 Task: Buy 1 Pizza Cutters from Pasta & Pizza Tools section under best seller category for shipping address: Lynn Cooper, 312 Lake Floyd Circle, Hockessin, Delaware 19707, Cell Number 3022398079. Pay from credit card ending with 7965, CVV 549
Action: Mouse moved to (225, 104)
Screenshot: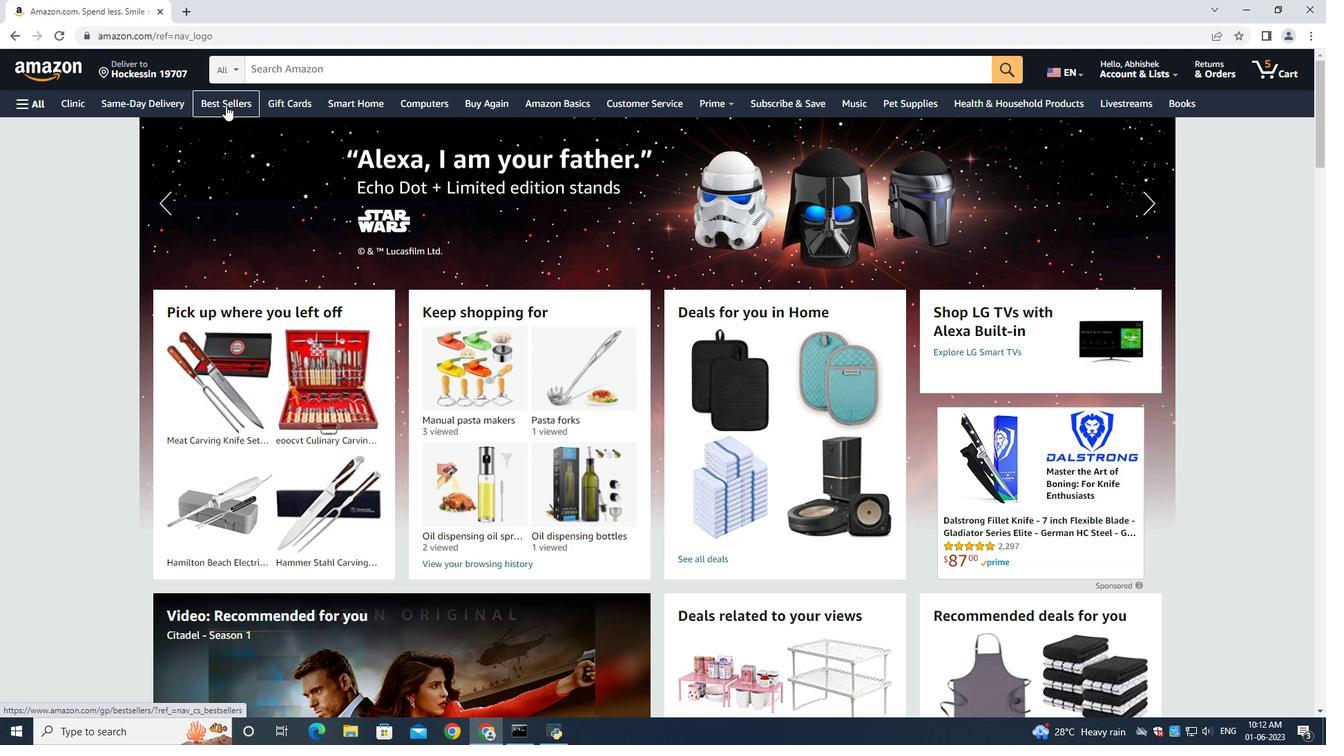 
Action: Mouse pressed left at (225, 104)
Screenshot: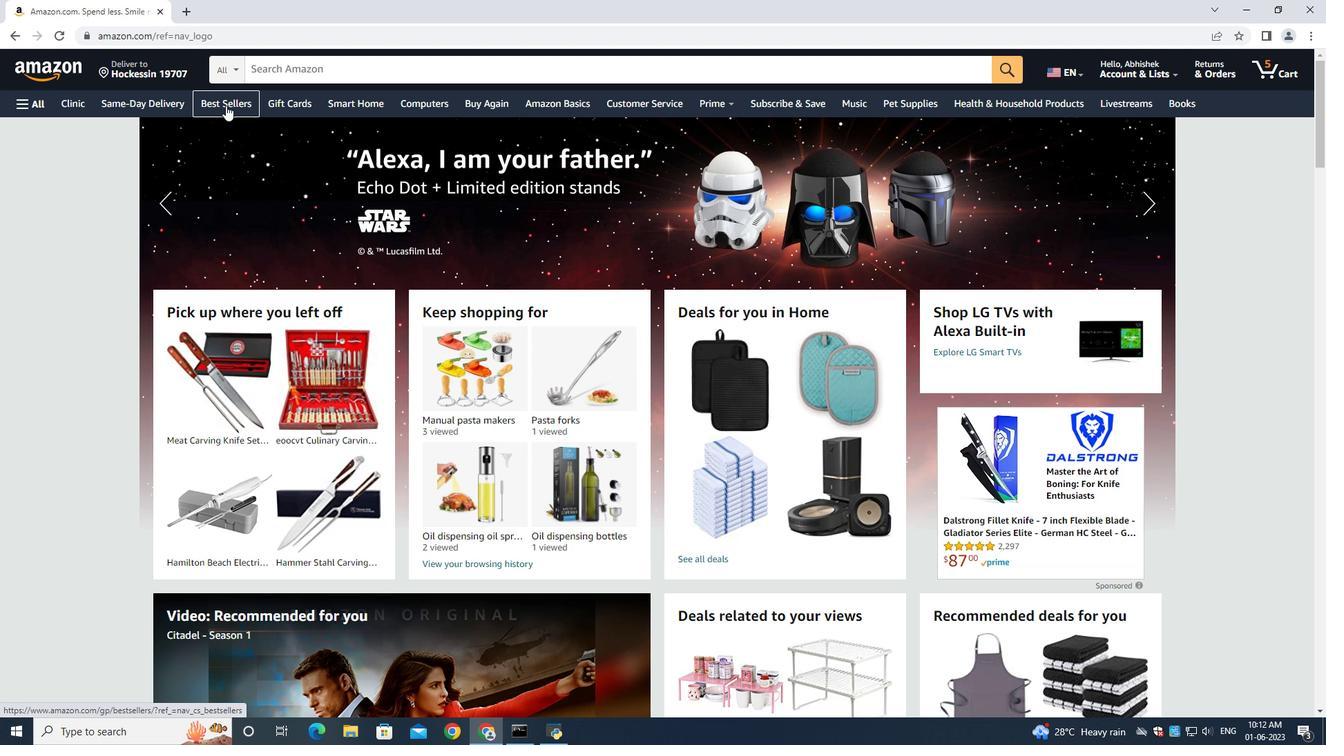 
Action: Mouse moved to (1292, 286)
Screenshot: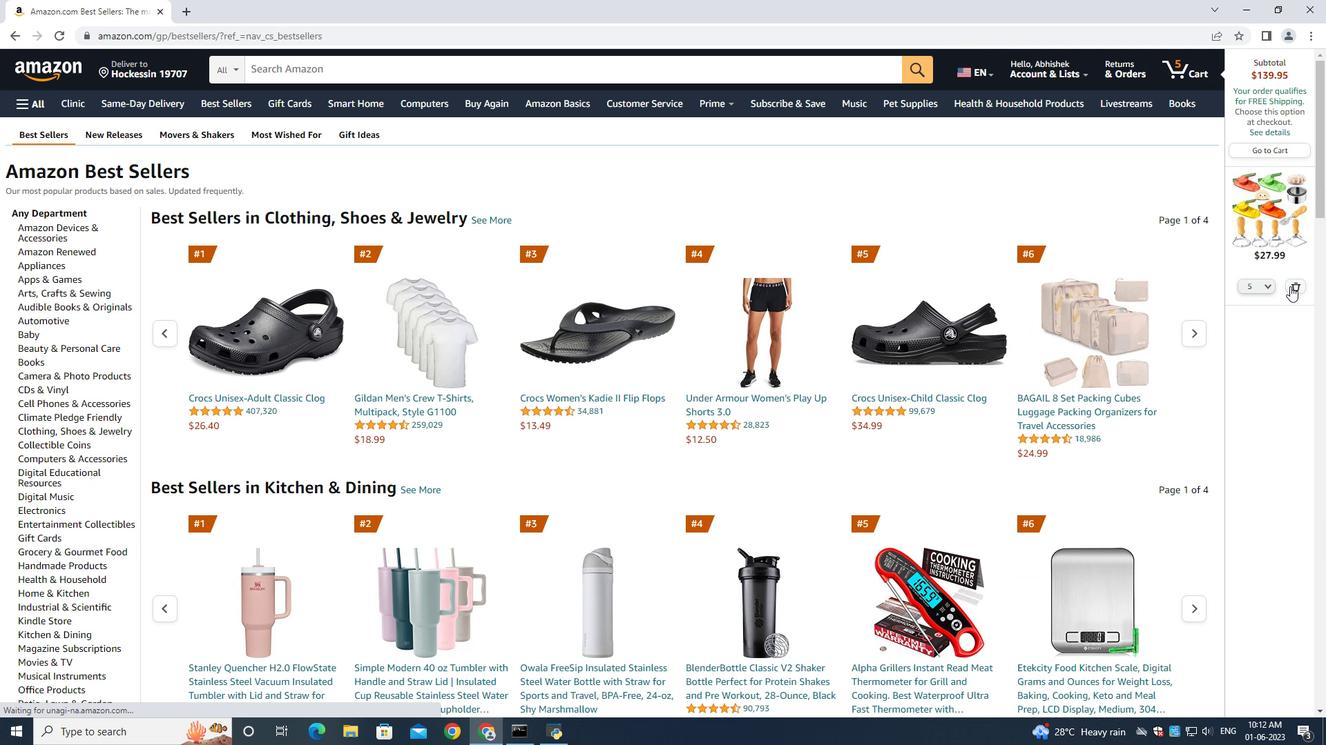 
Action: Mouse pressed left at (1292, 286)
Screenshot: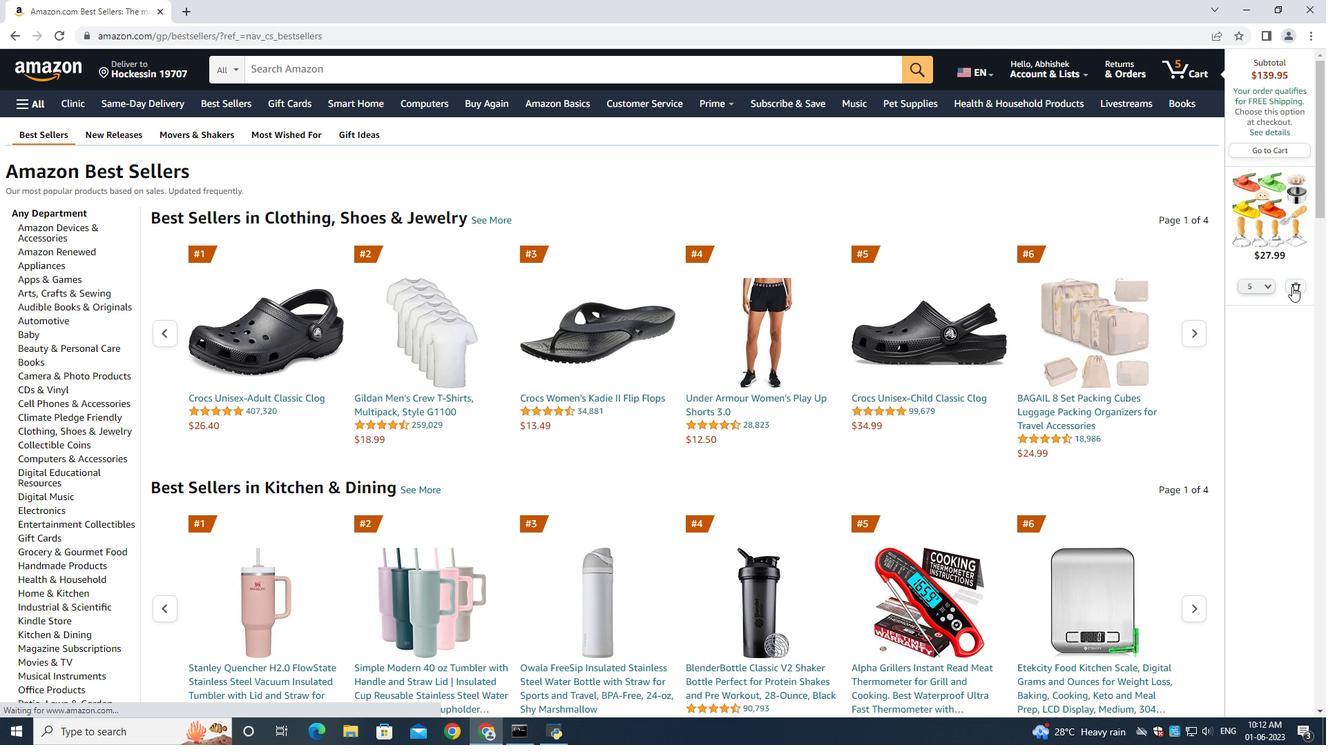 
Action: Mouse moved to (379, 69)
Screenshot: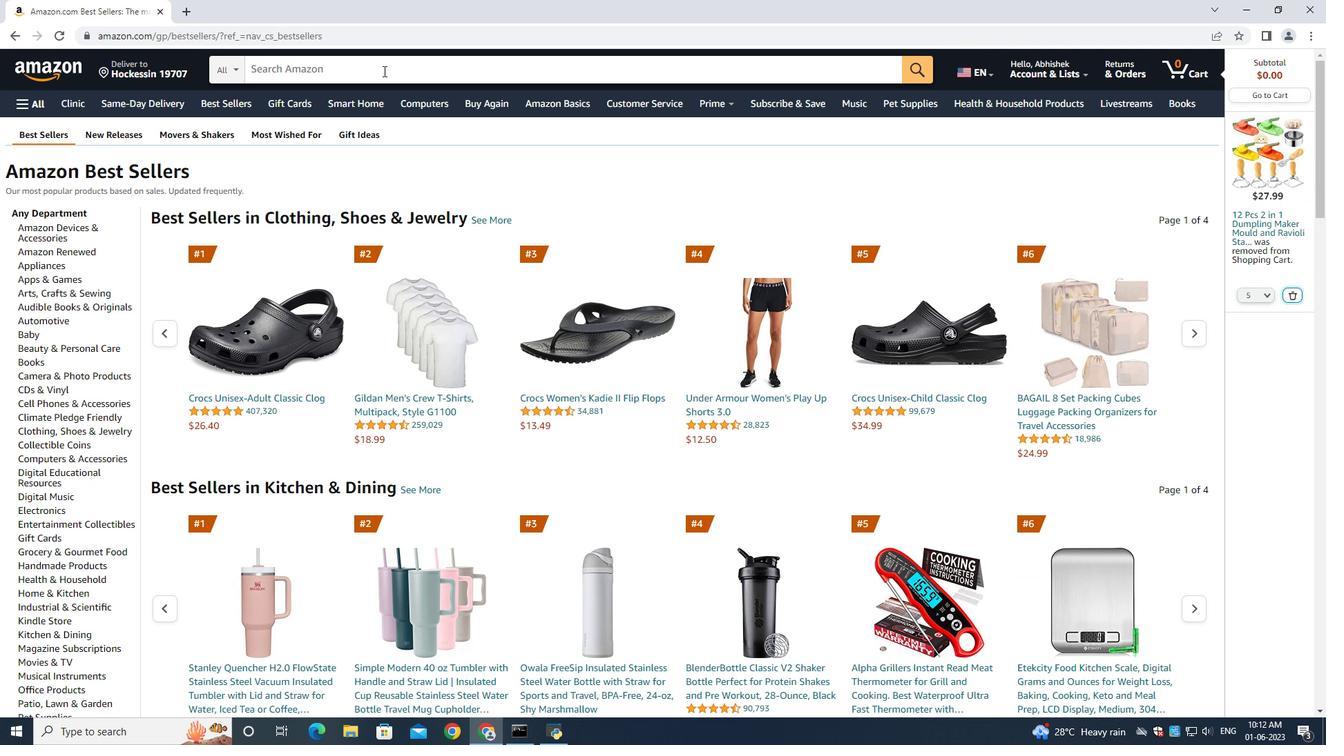 
Action: Mouse pressed left at (379, 69)
Screenshot: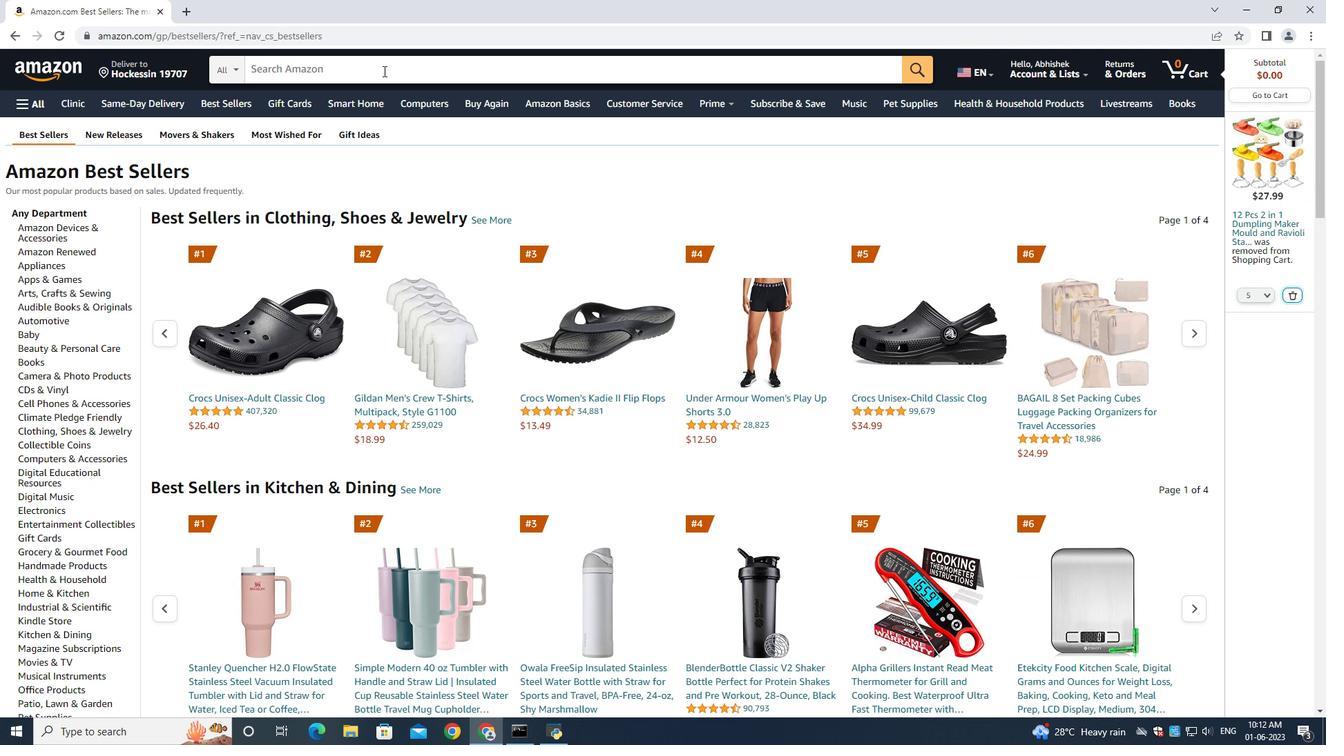 
Action: Mouse moved to (379, 70)
Screenshot: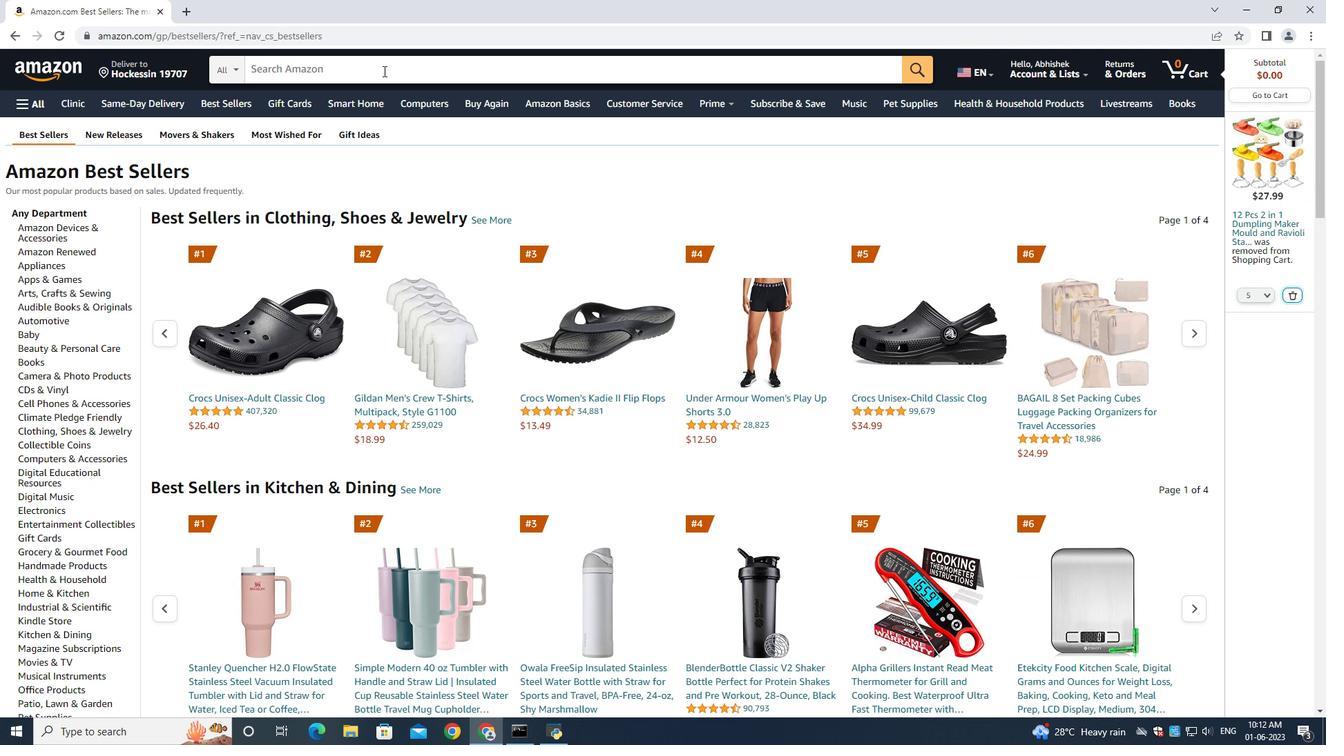
Action: Key pressed <Key.shift>Pizza<Key.space><Key.shift>Cutters<Key.enter>
Screenshot: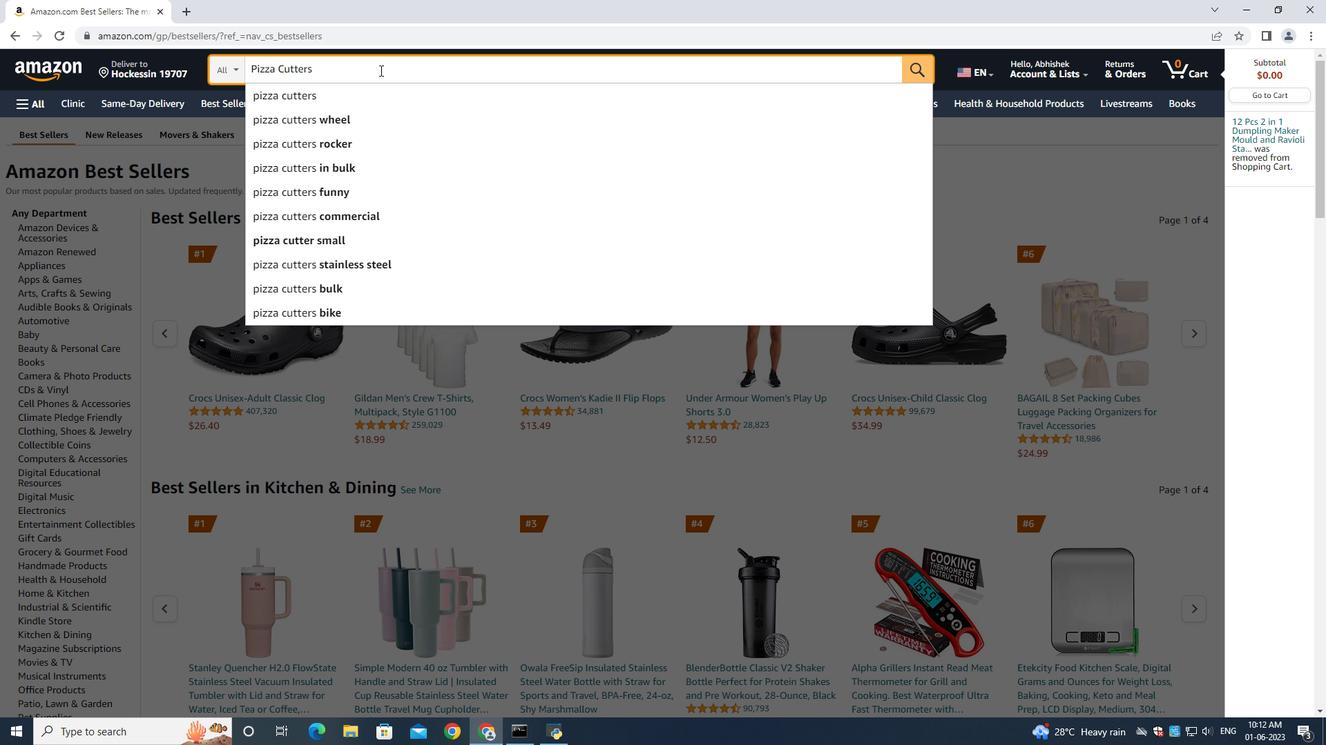 
Action: Mouse moved to (76, 285)
Screenshot: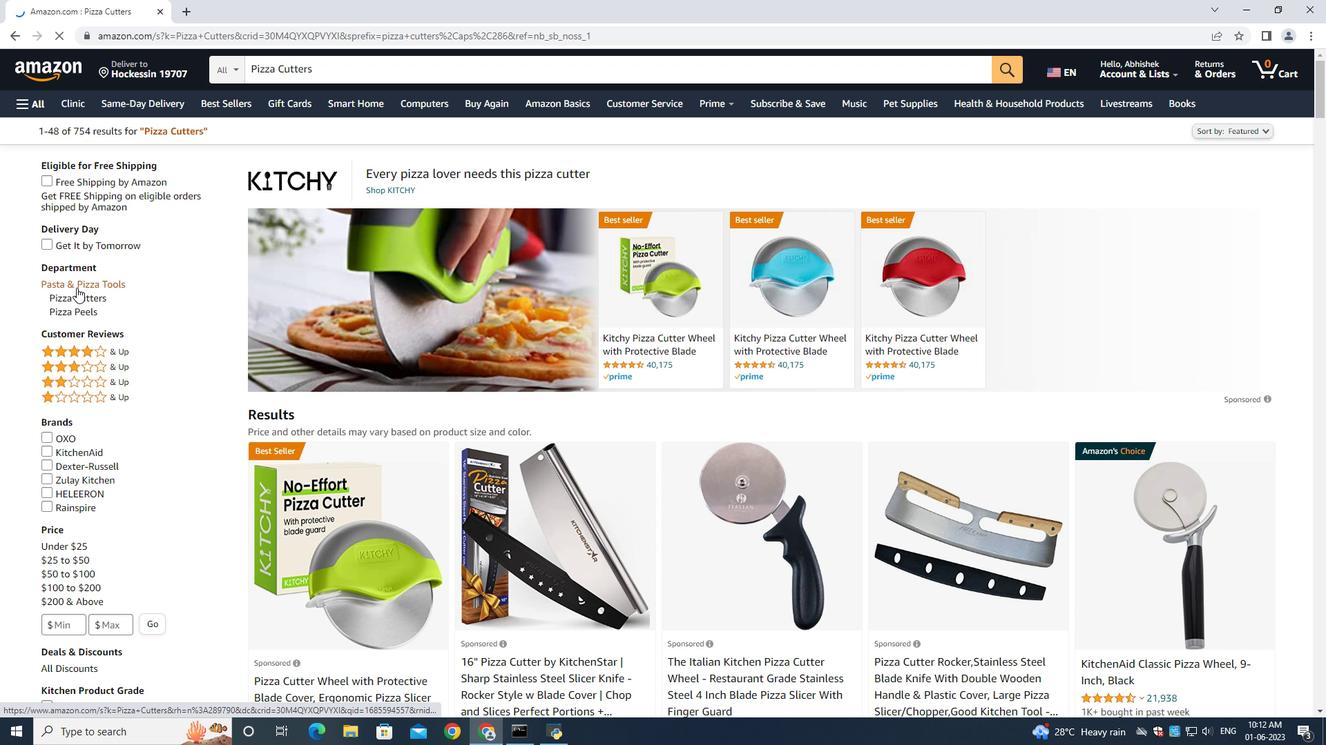 
Action: Mouse pressed left at (76, 285)
Screenshot: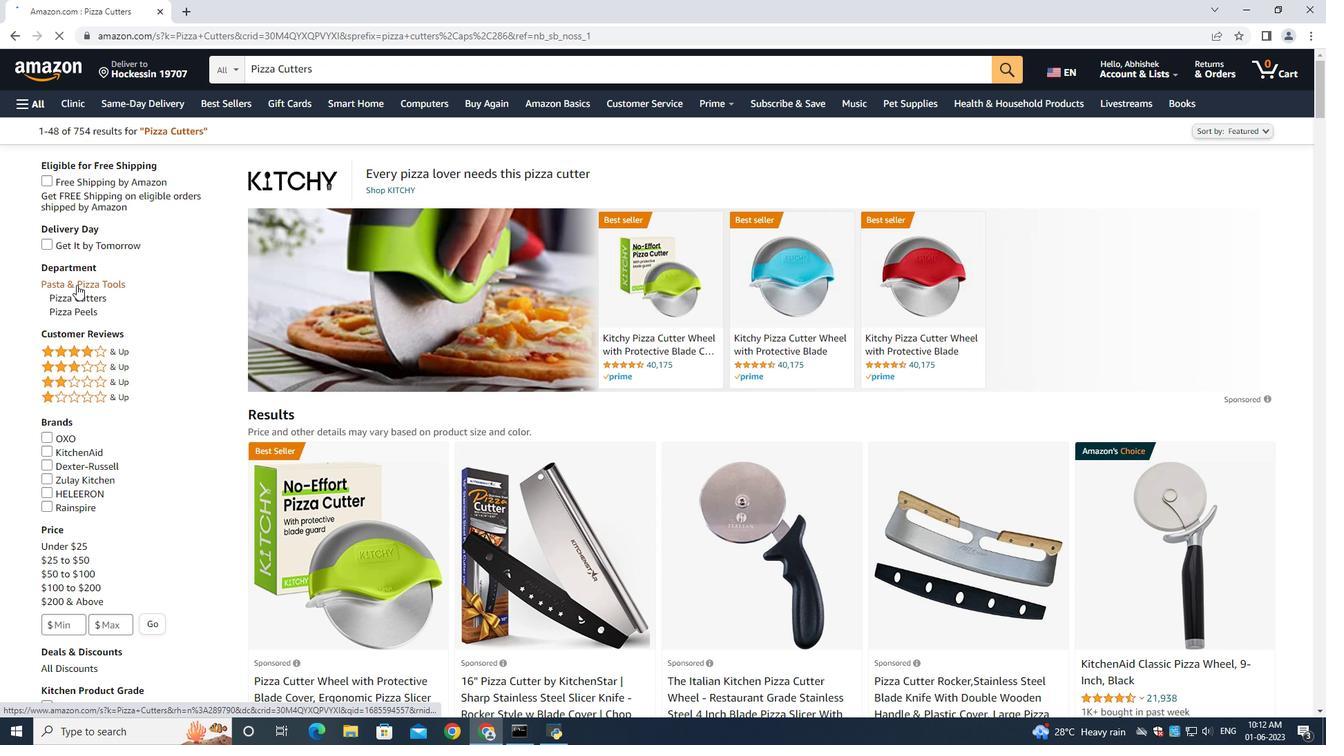 
Action: Mouse moved to (762, 348)
Screenshot: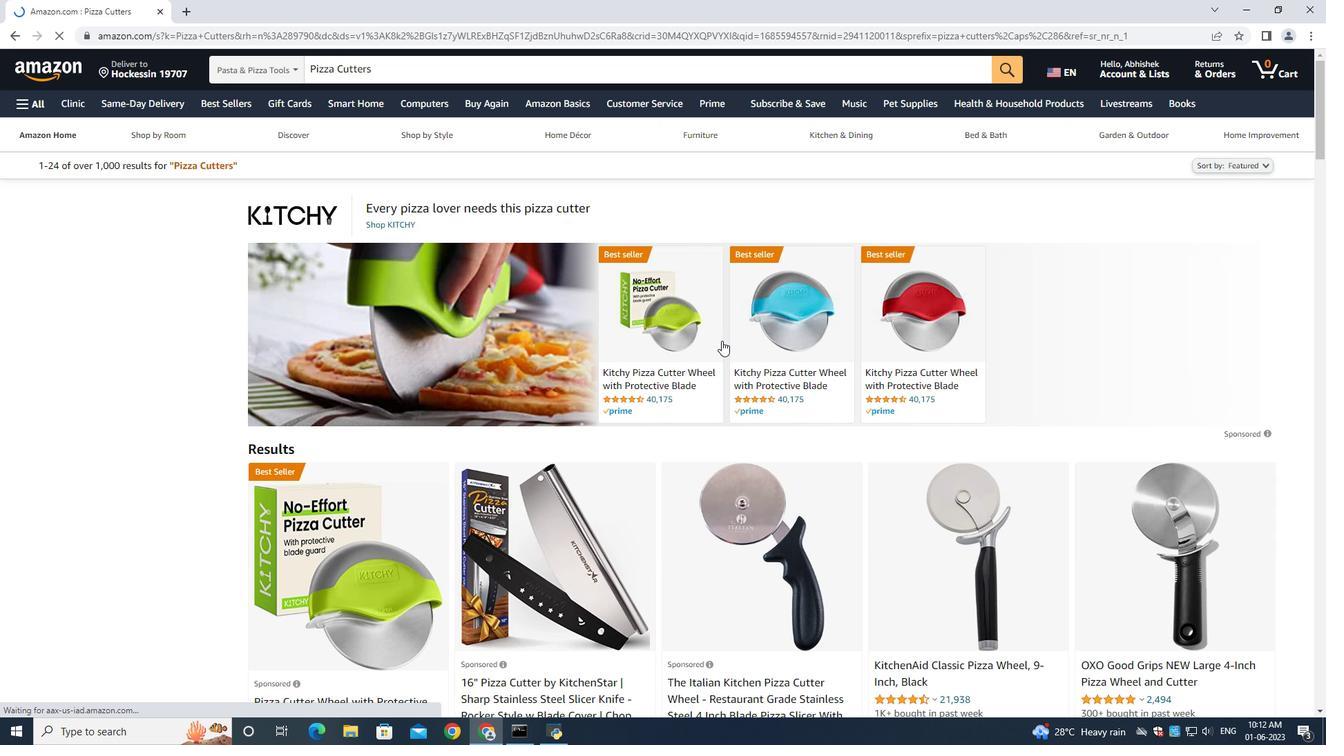 
Action: Mouse scrolled (762, 347) with delta (0, 0)
Screenshot: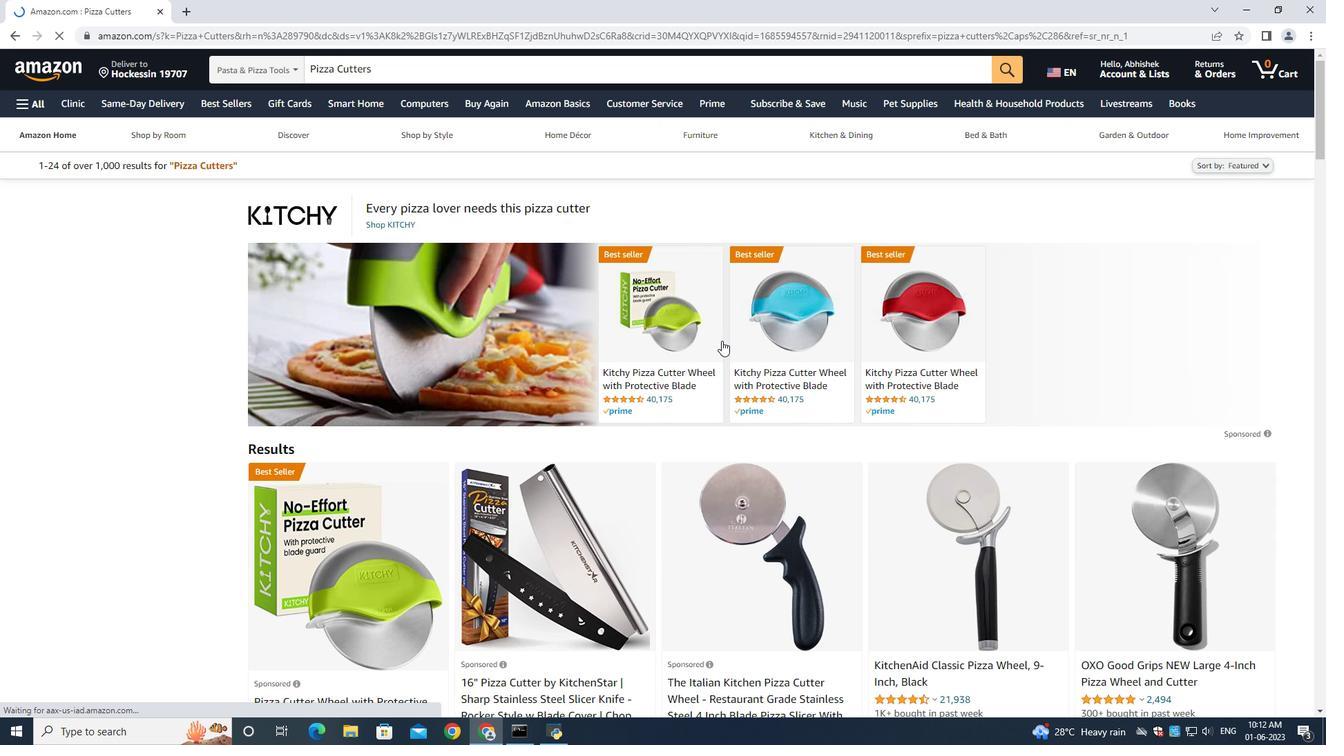 
Action: Mouse scrolled (762, 347) with delta (0, 0)
Screenshot: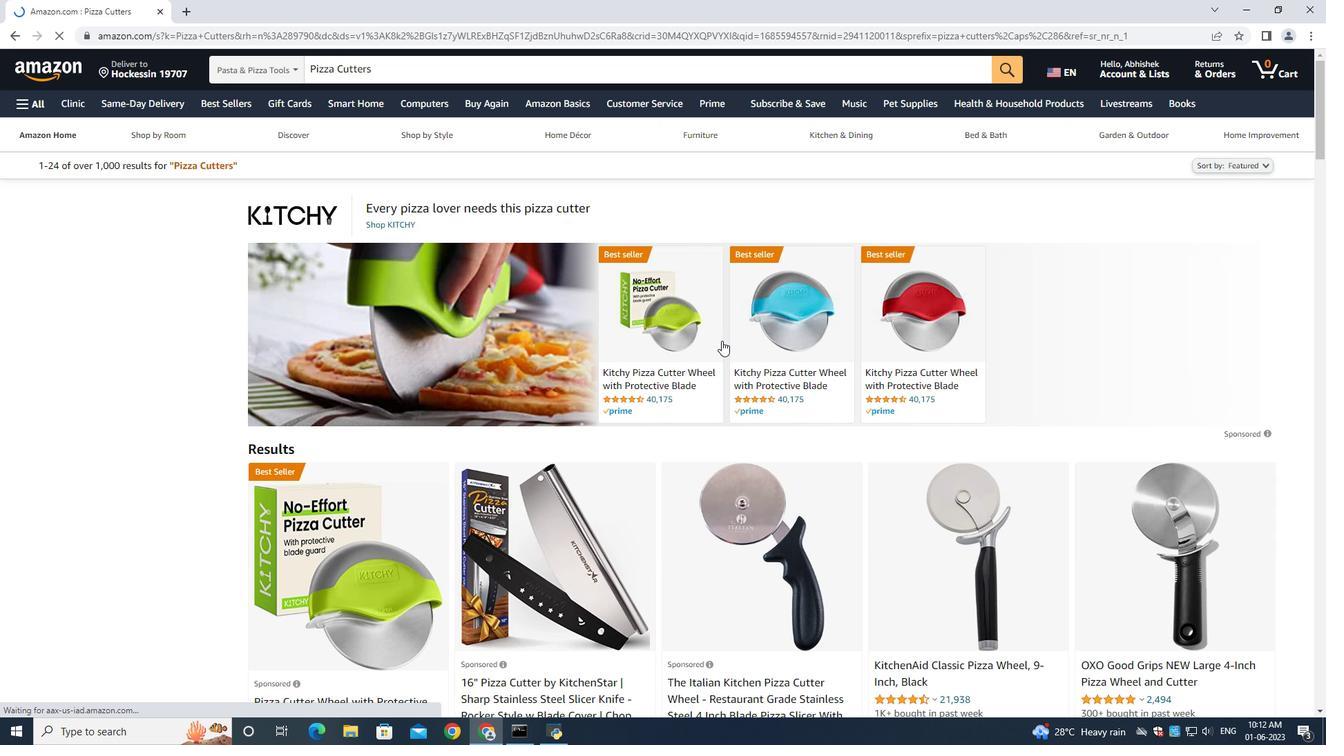 
Action: Mouse scrolled (762, 347) with delta (0, 0)
Screenshot: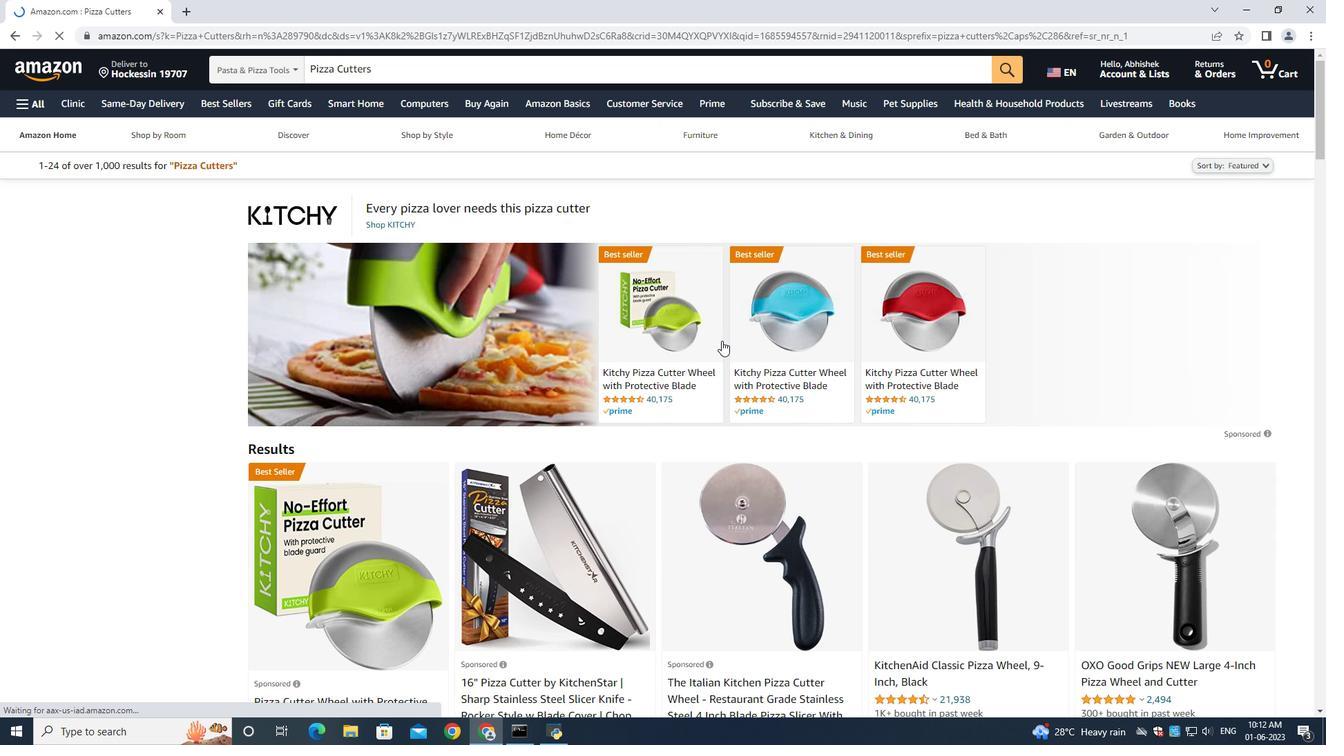 
Action: Mouse scrolled (762, 347) with delta (0, 0)
Screenshot: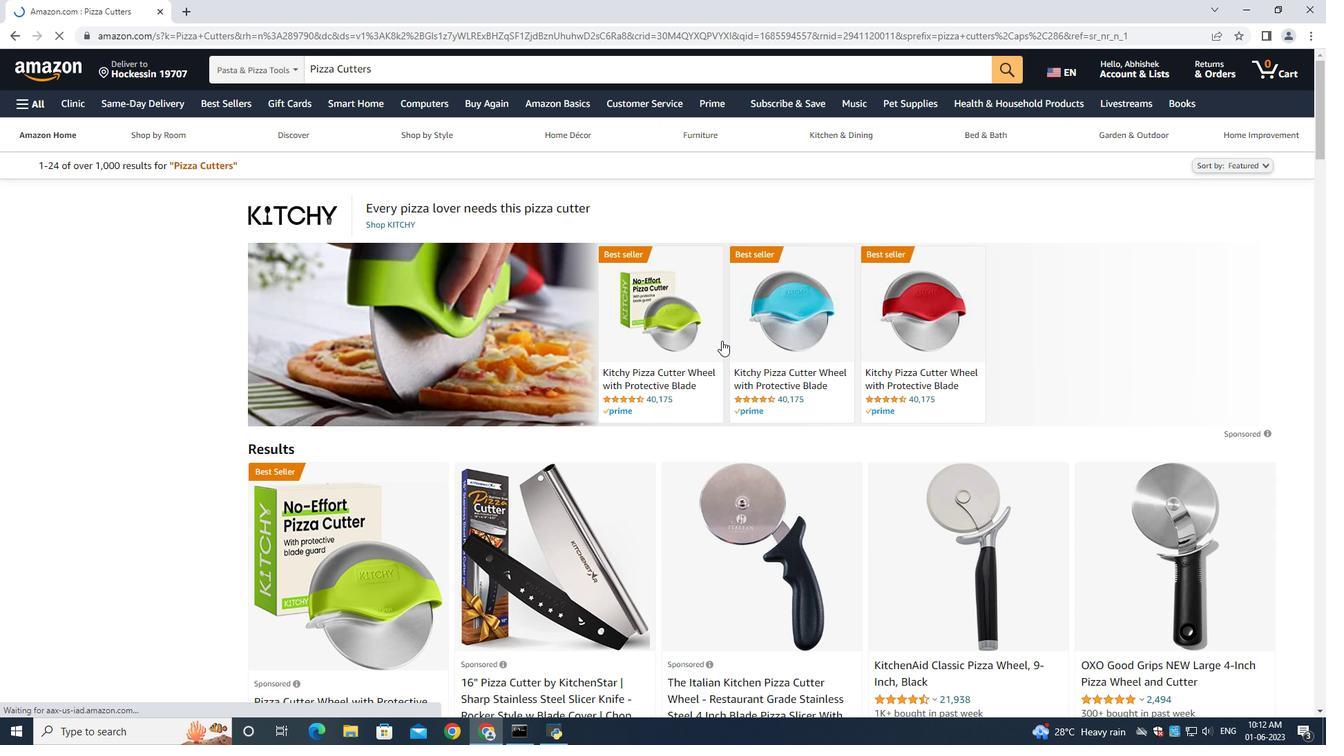 
Action: Mouse scrolled (762, 347) with delta (0, 0)
Screenshot: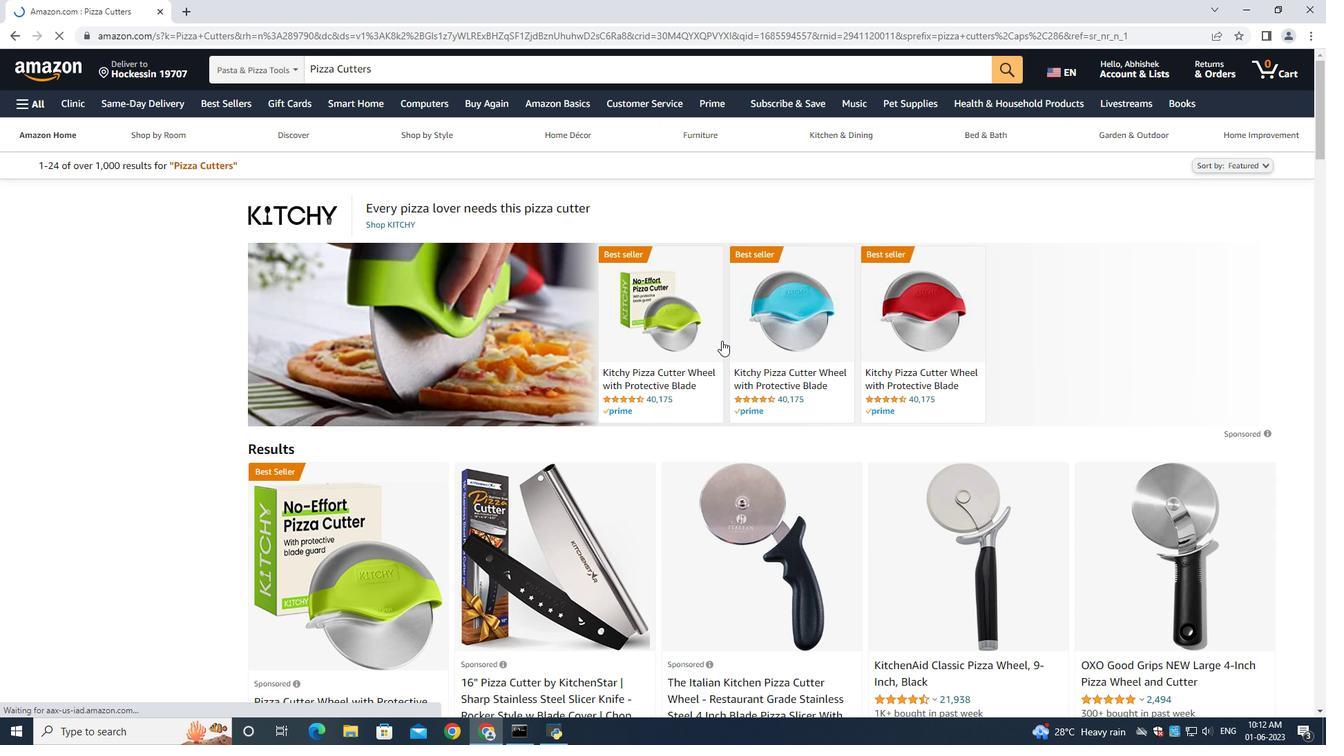 
Action: Mouse scrolled (762, 347) with delta (0, 0)
Screenshot: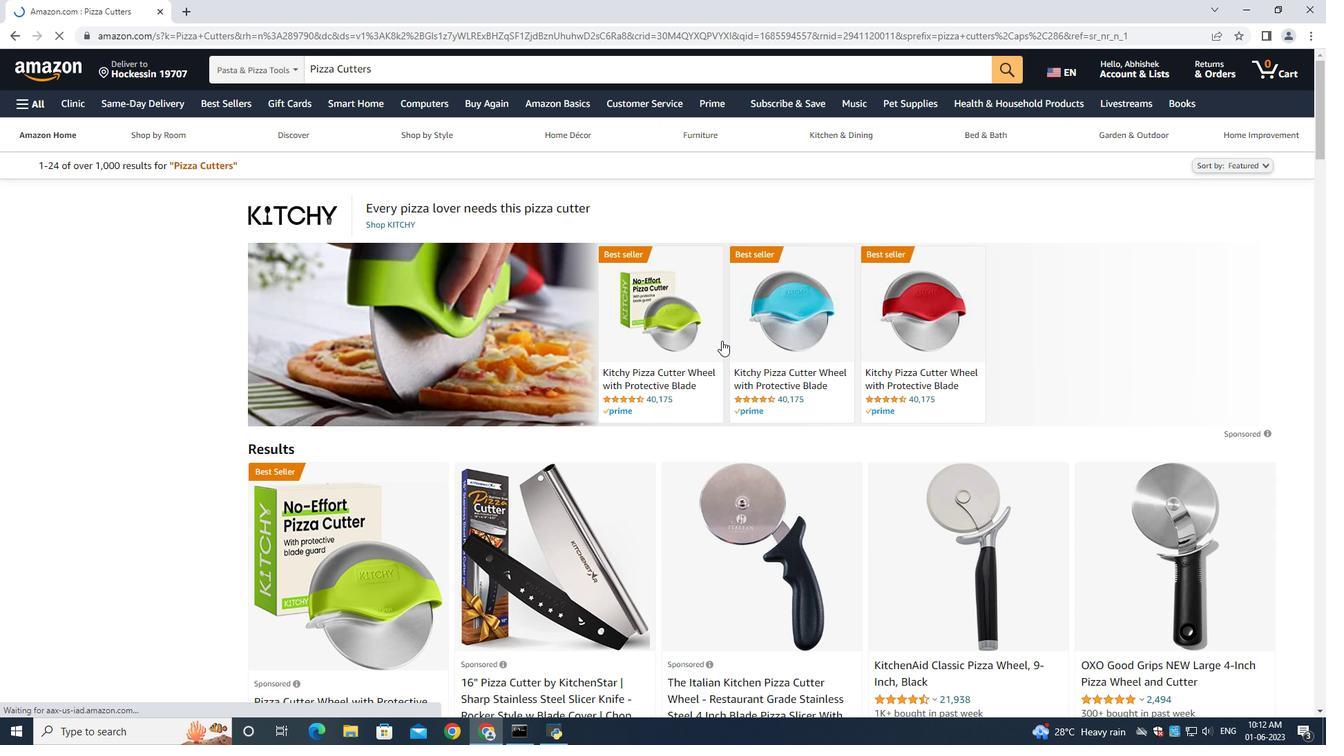 
Action: Mouse moved to (513, 306)
Screenshot: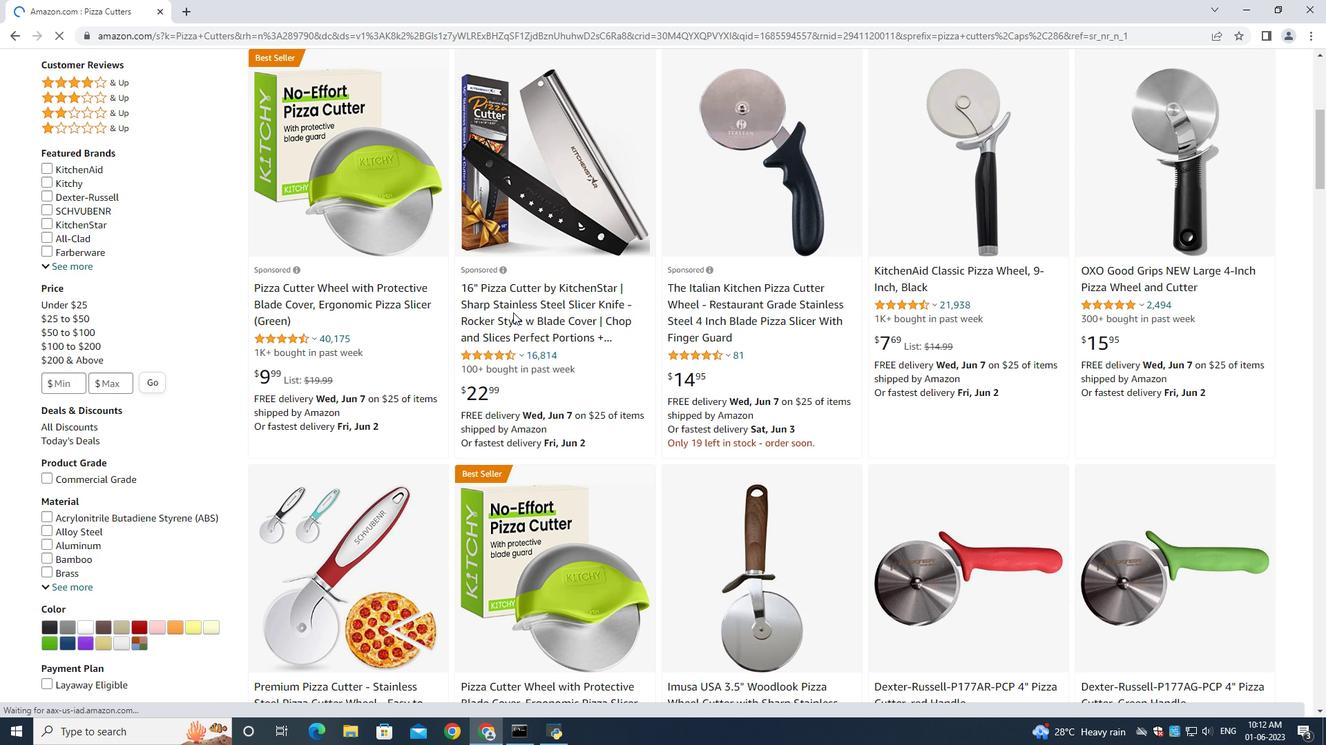 
Action: Mouse pressed left at (513, 306)
Screenshot: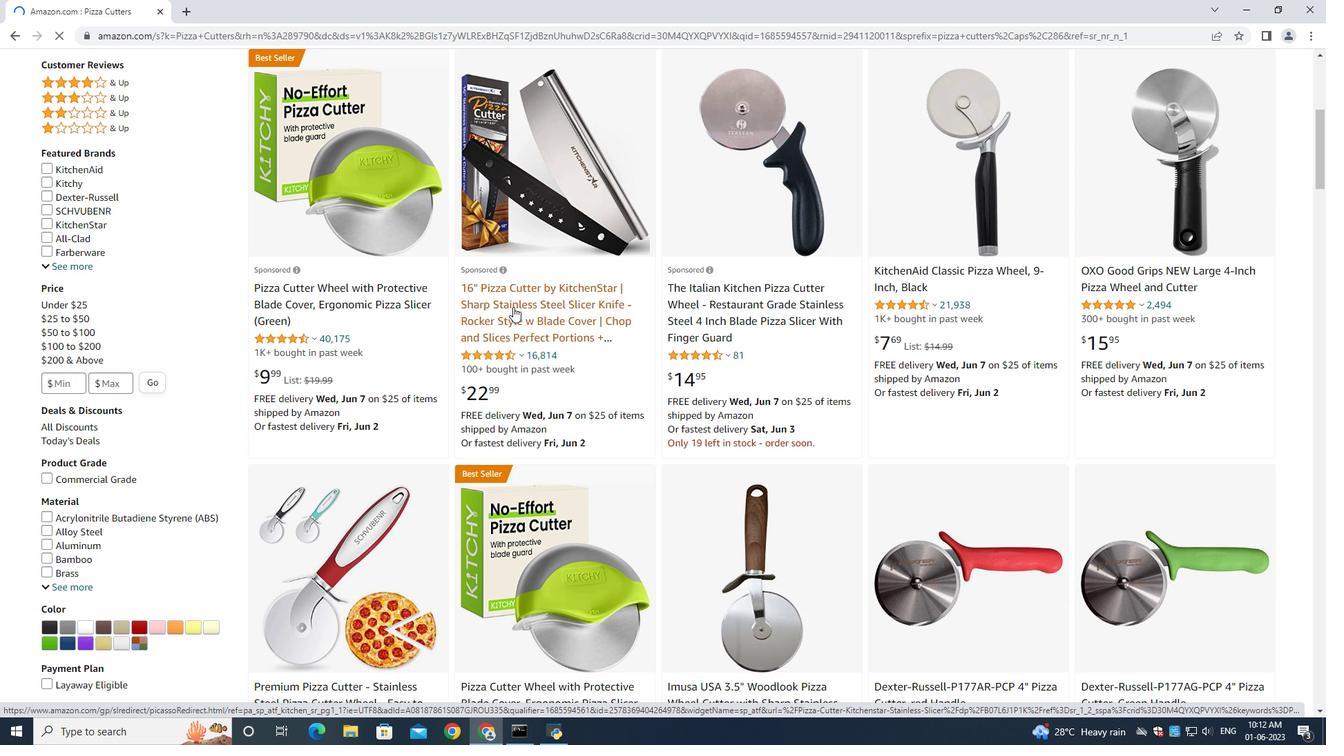 
Action: Mouse moved to (1092, 546)
Screenshot: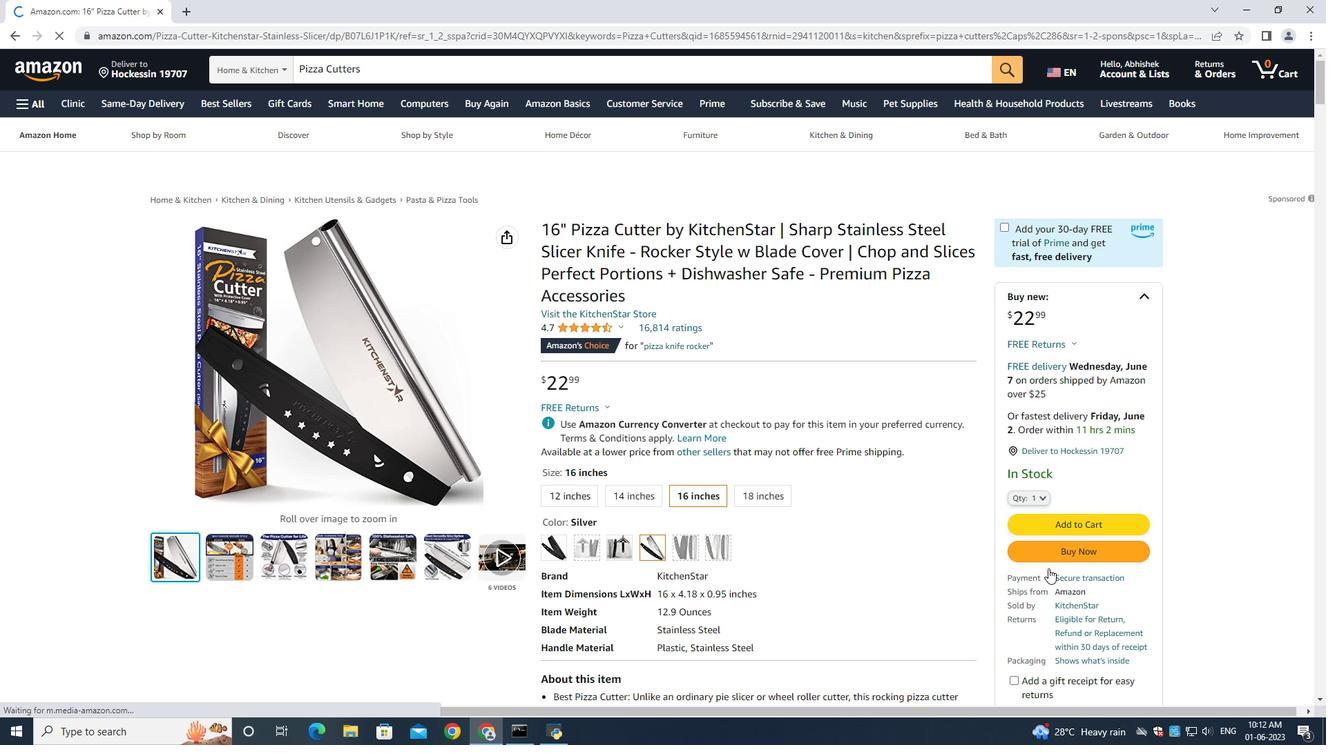 
Action: Mouse pressed left at (1092, 546)
Screenshot: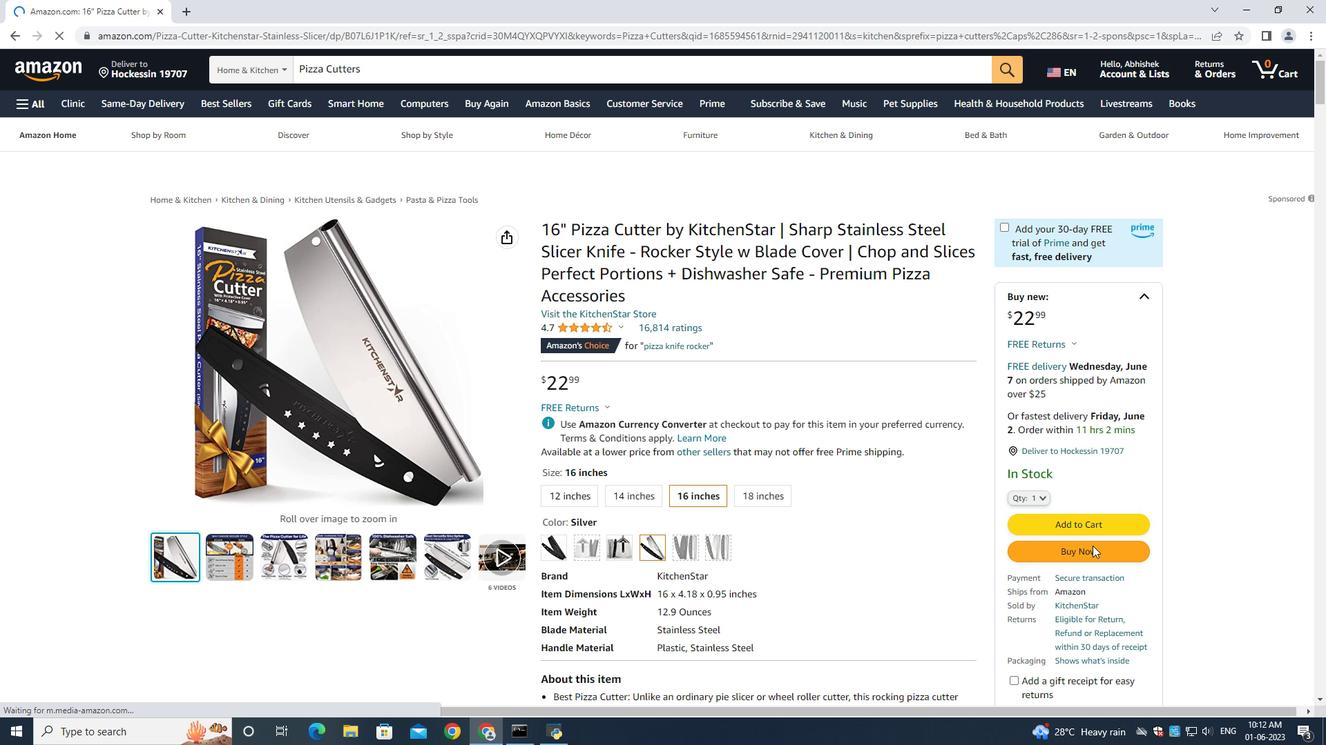 
Action: Mouse moved to (729, 602)
Screenshot: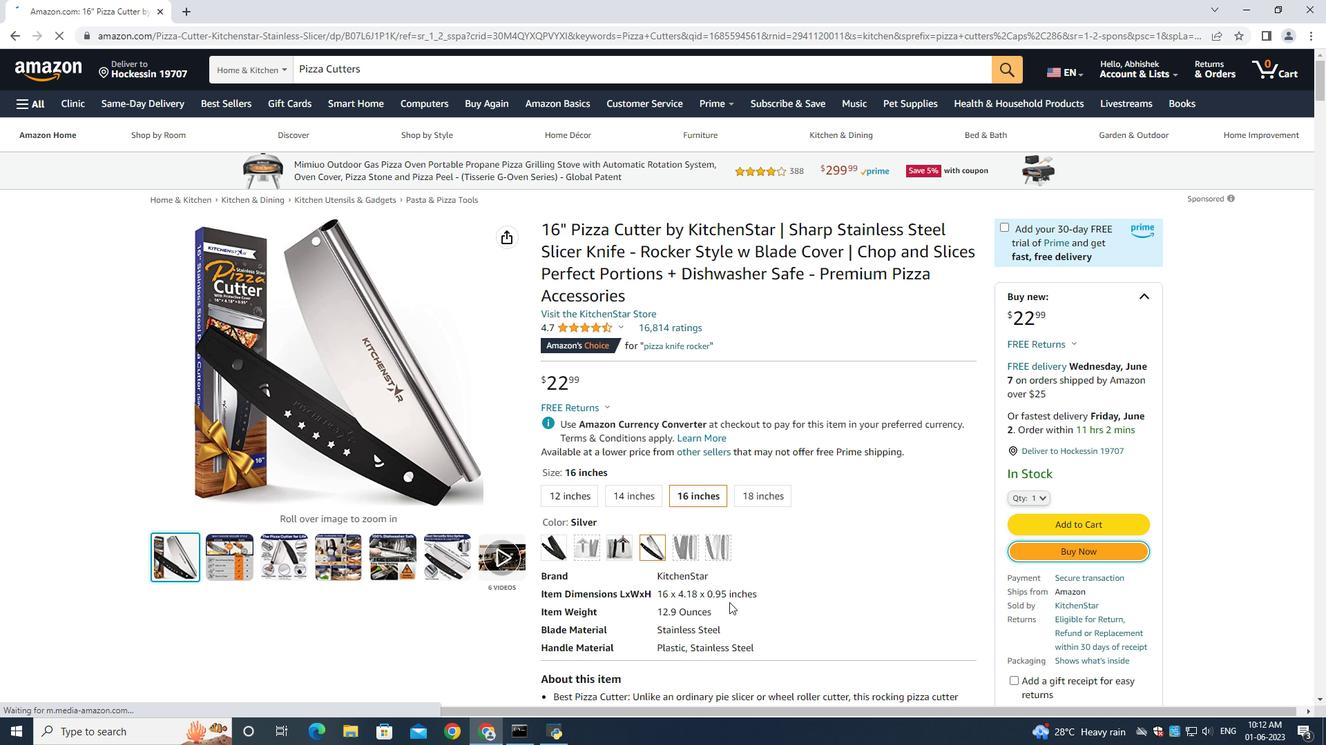 
Action: Mouse scrolled (729, 602) with delta (0, 0)
Screenshot: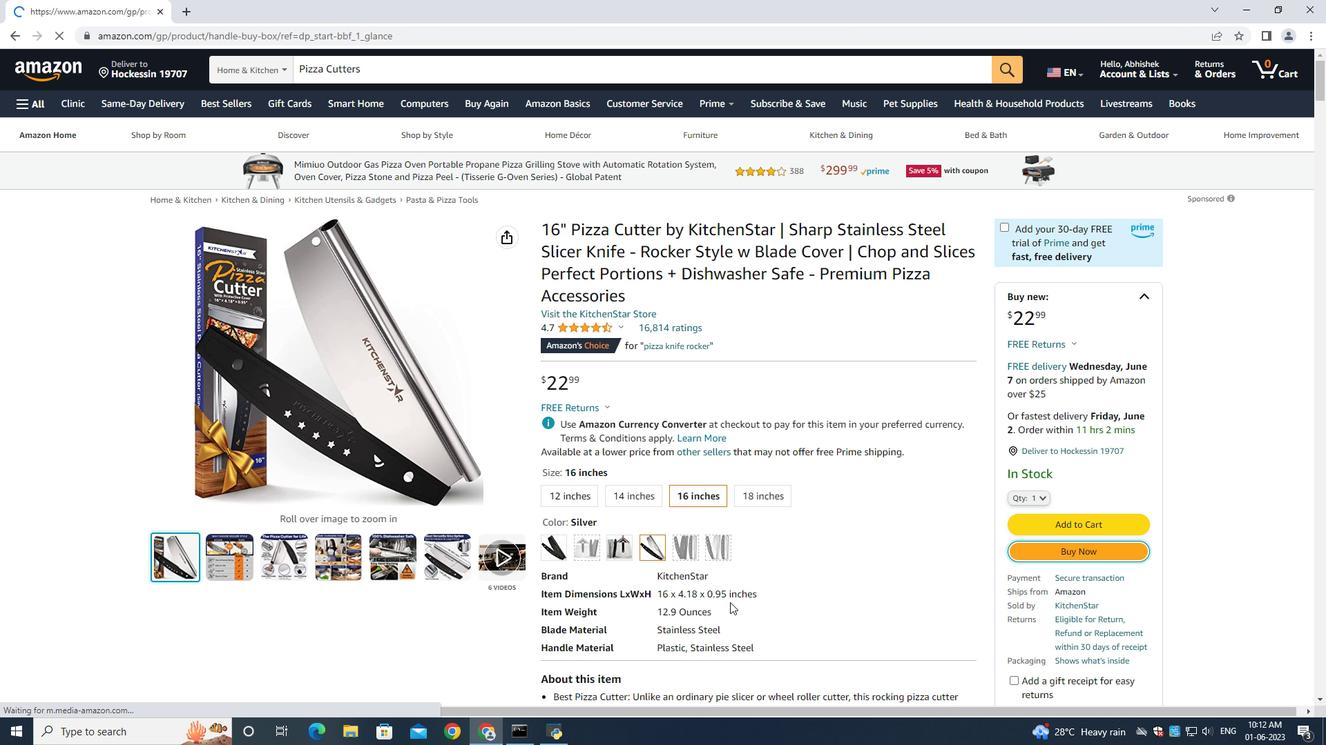 
Action: Mouse moved to (729, 602)
Screenshot: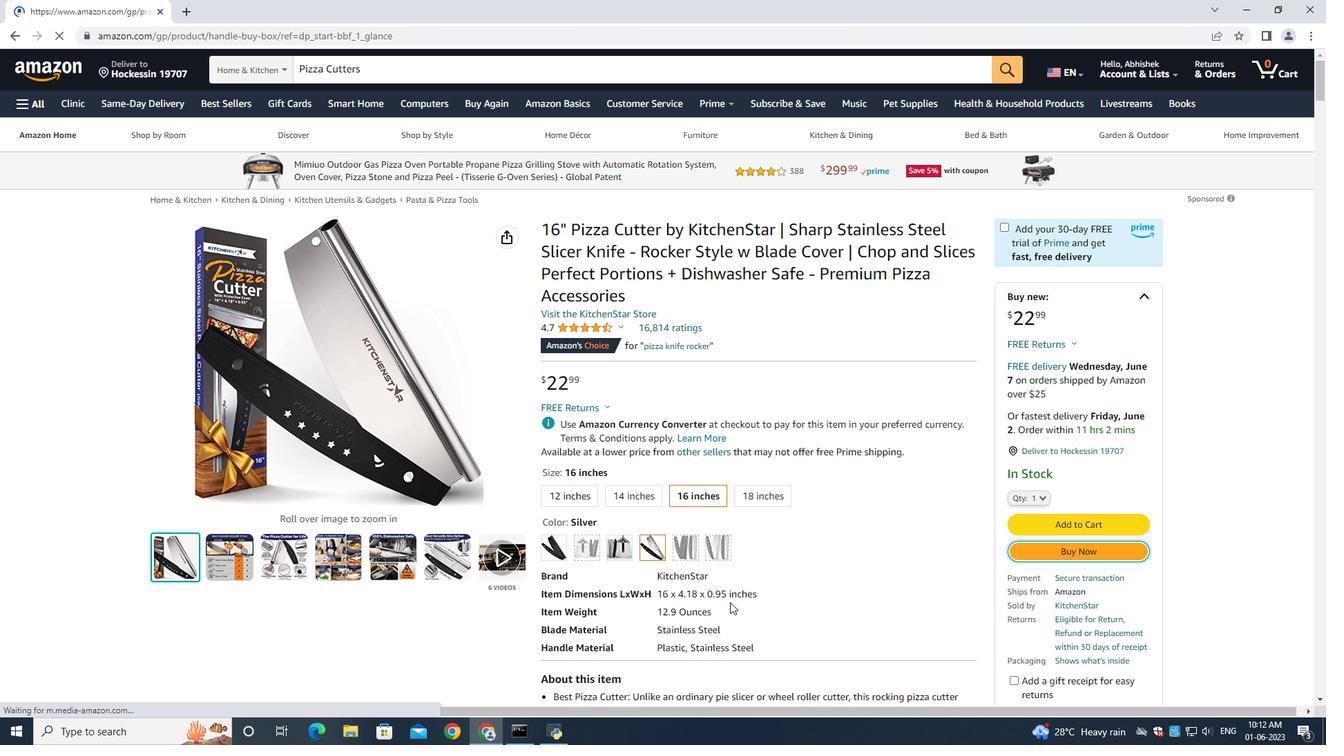 
Action: Mouse scrolled (729, 602) with delta (0, 0)
Screenshot: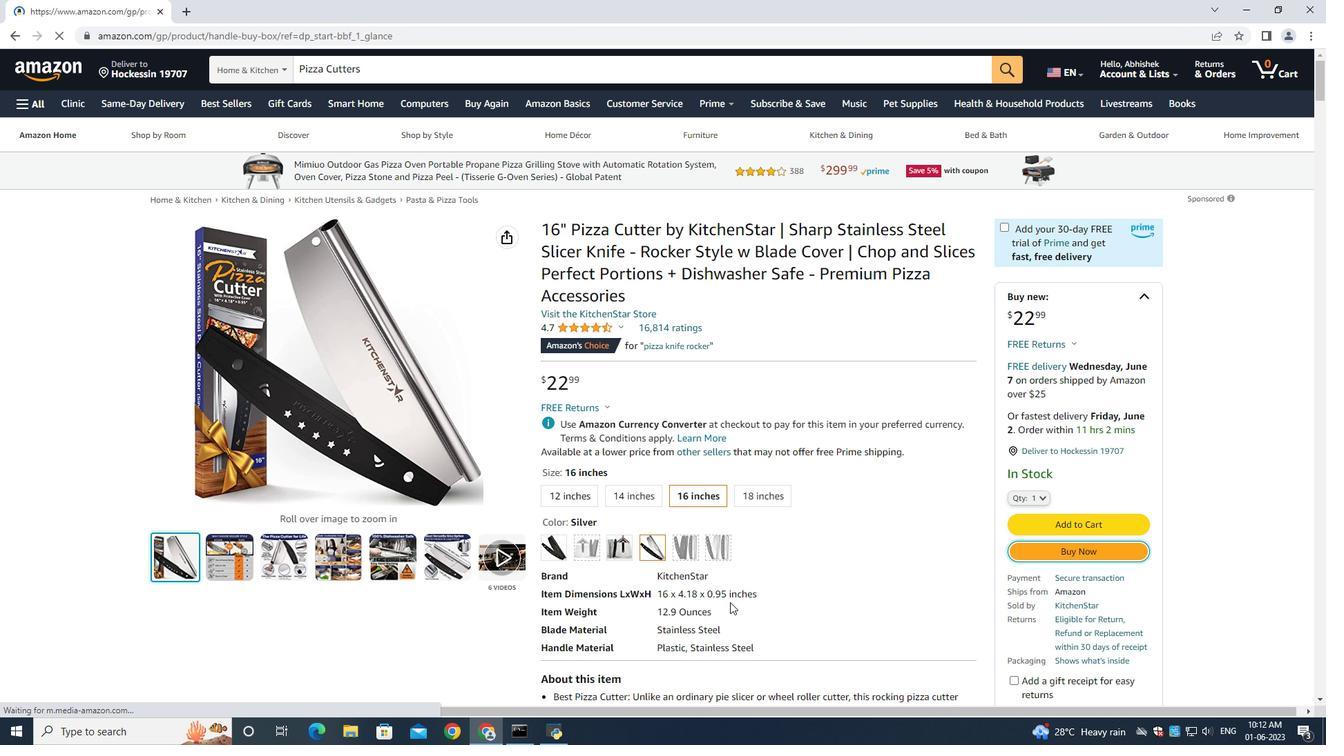 
Action: Mouse moved to (729, 602)
Screenshot: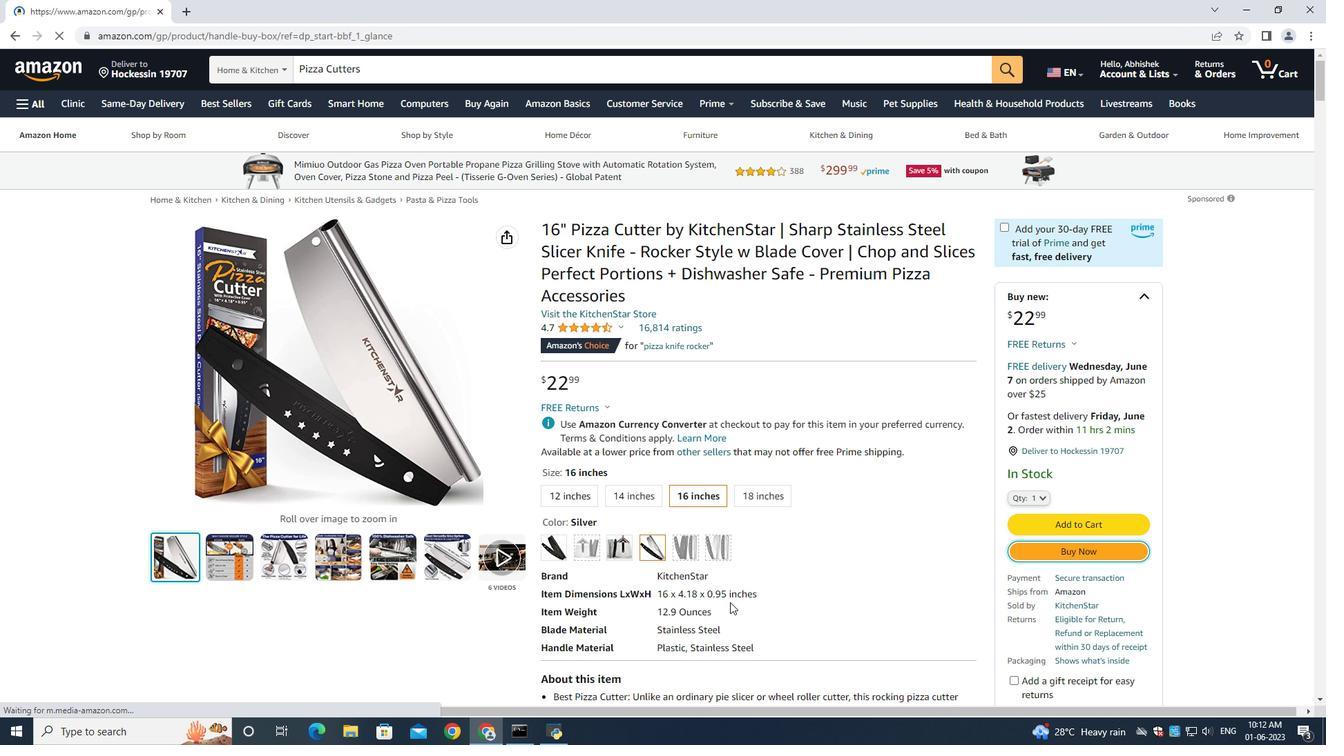 
Action: Mouse scrolled (729, 602) with delta (0, 0)
Screenshot: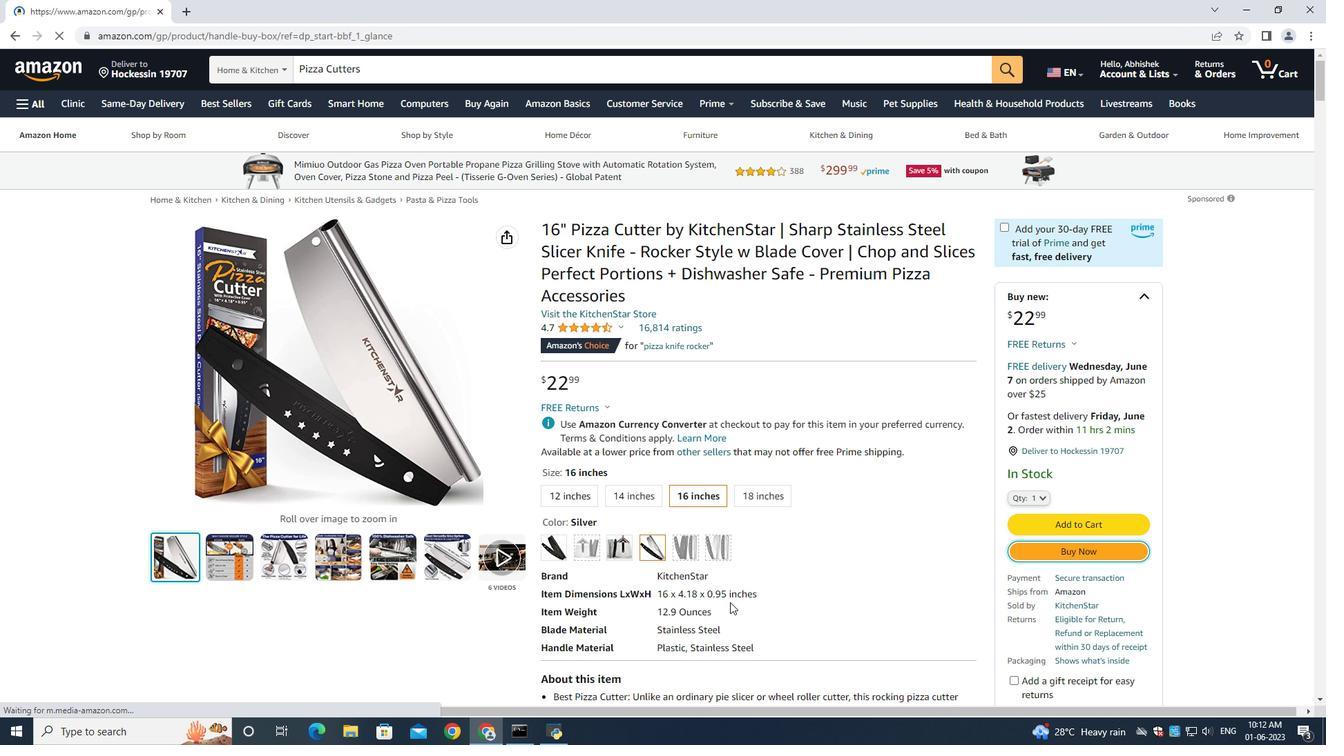 
Action: Mouse scrolled (729, 602) with delta (0, 0)
Screenshot: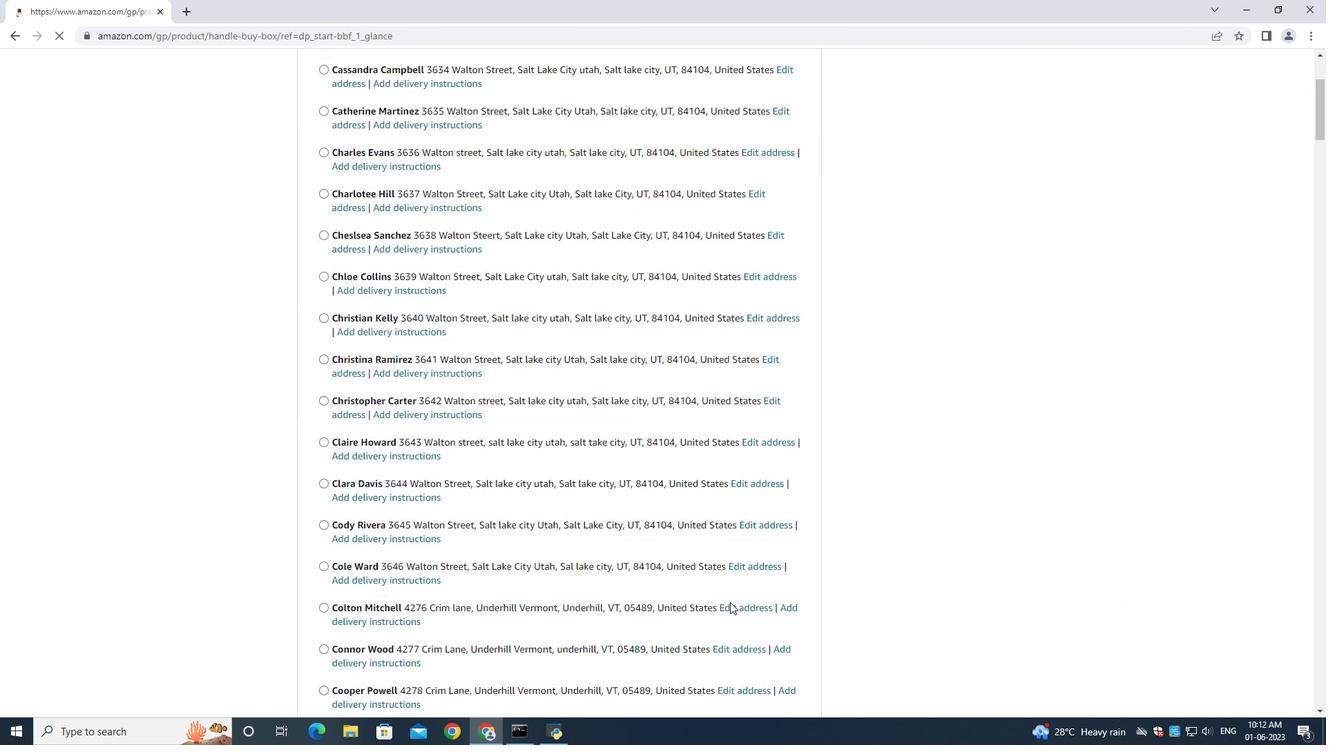 
Action: Mouse scrolled (729, 602) with delta (0, 0)
Screenshot: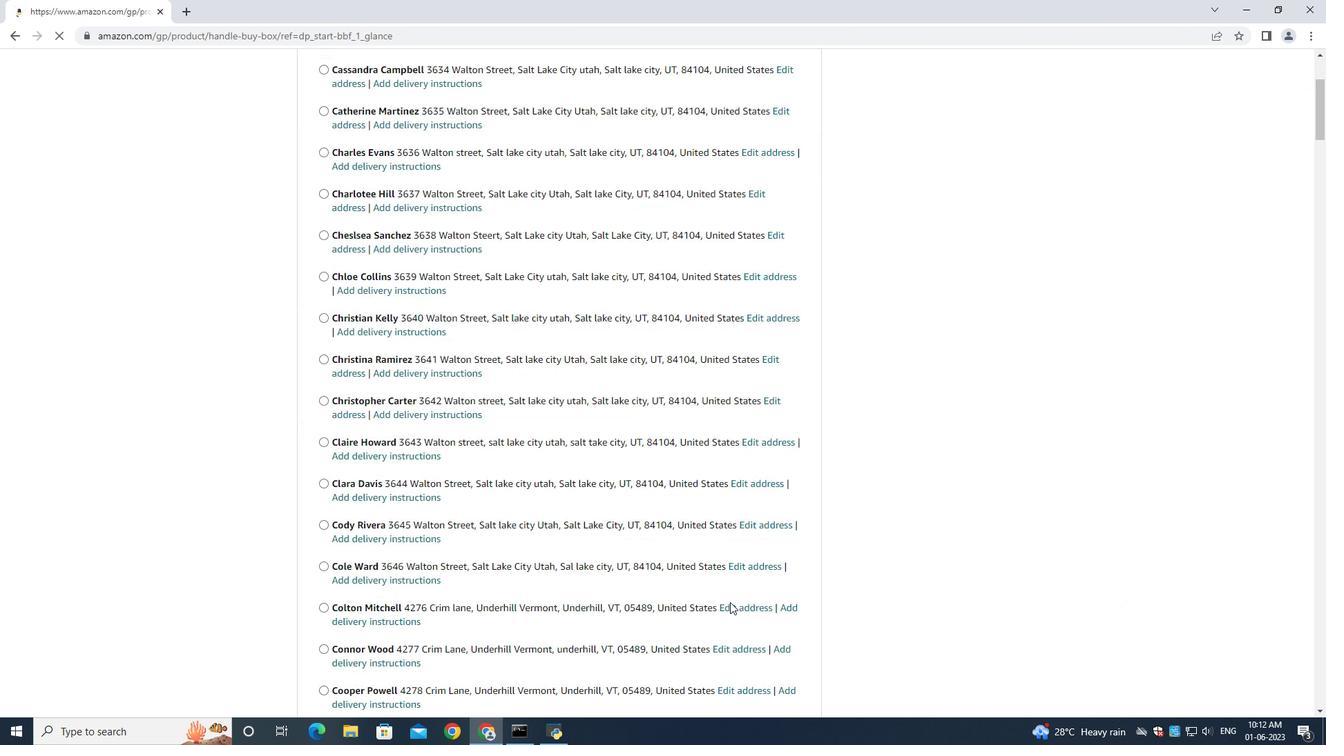 
Action: Mouse scrolled (729, 602) with delta (0, 0)
Screenshot: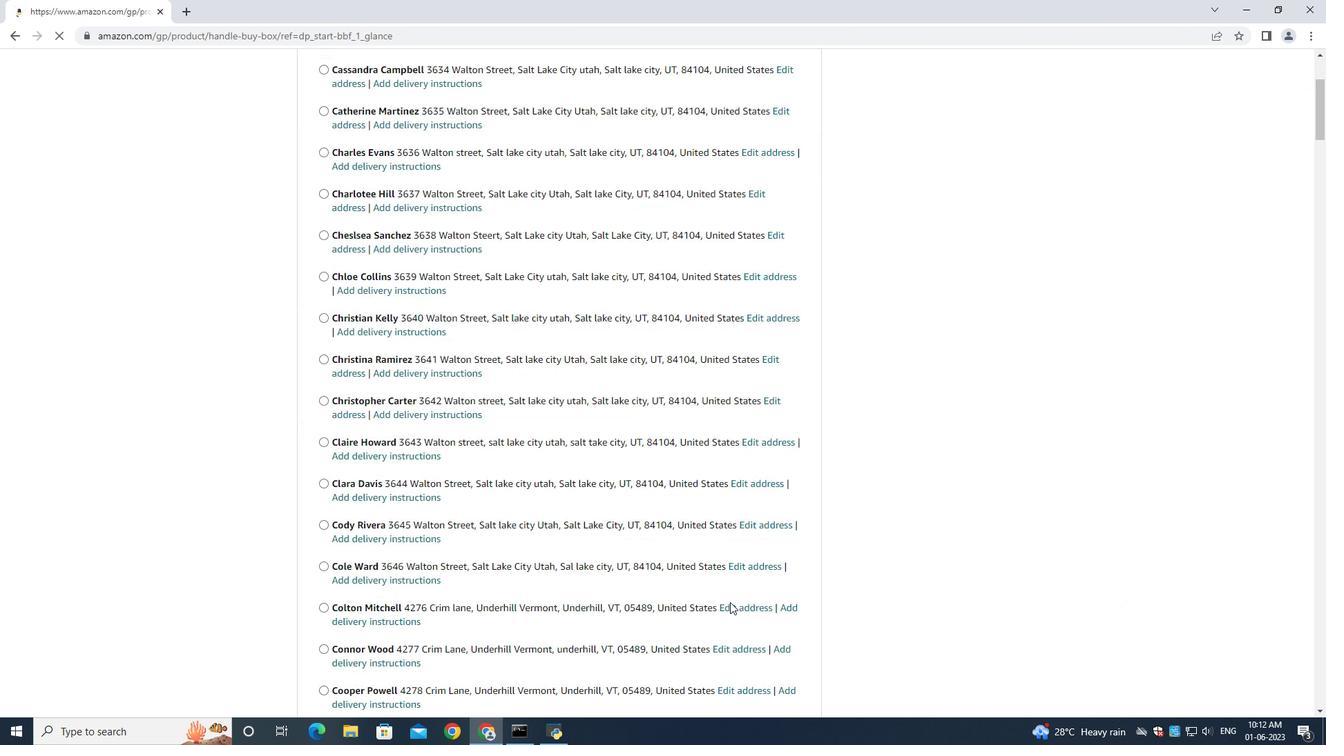 
Action: Mouse scrolled (729, 602) with delta (0, 0)
Screenshot: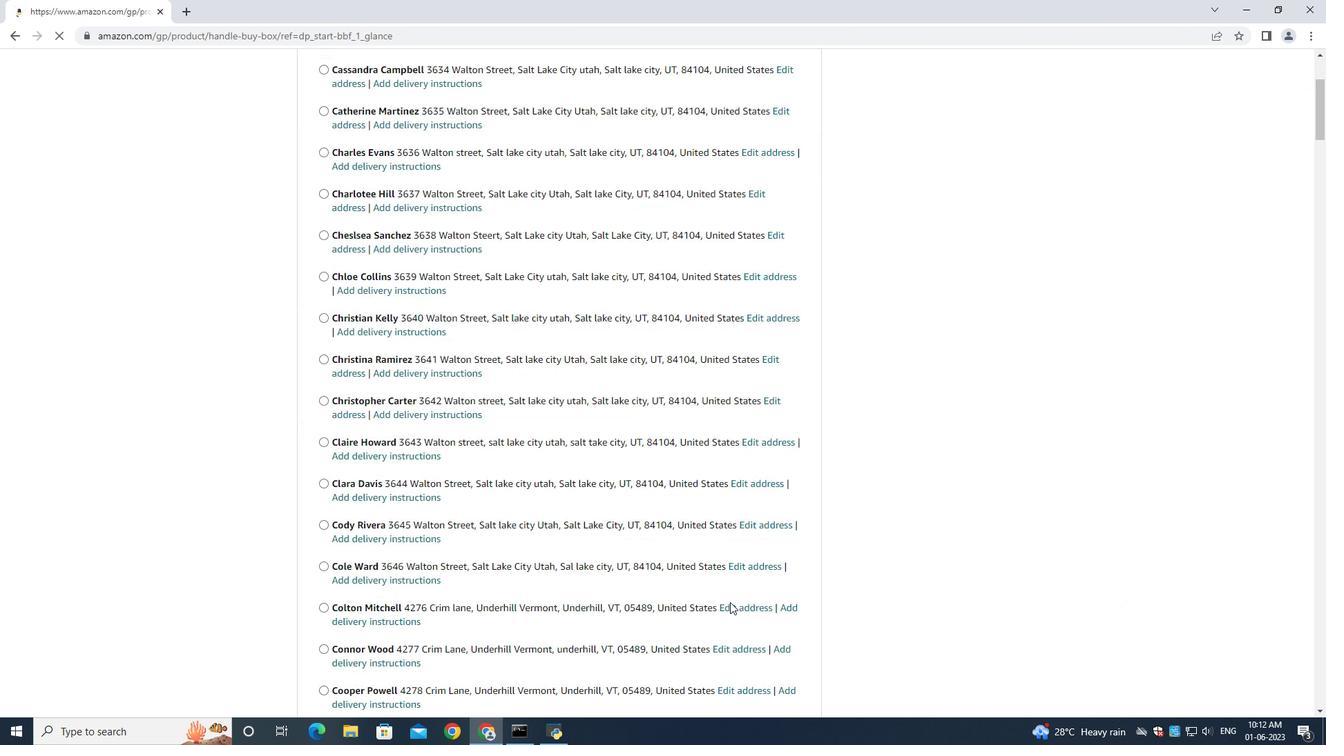 
Action: Mouse moved to (731, 609)
Screenshot: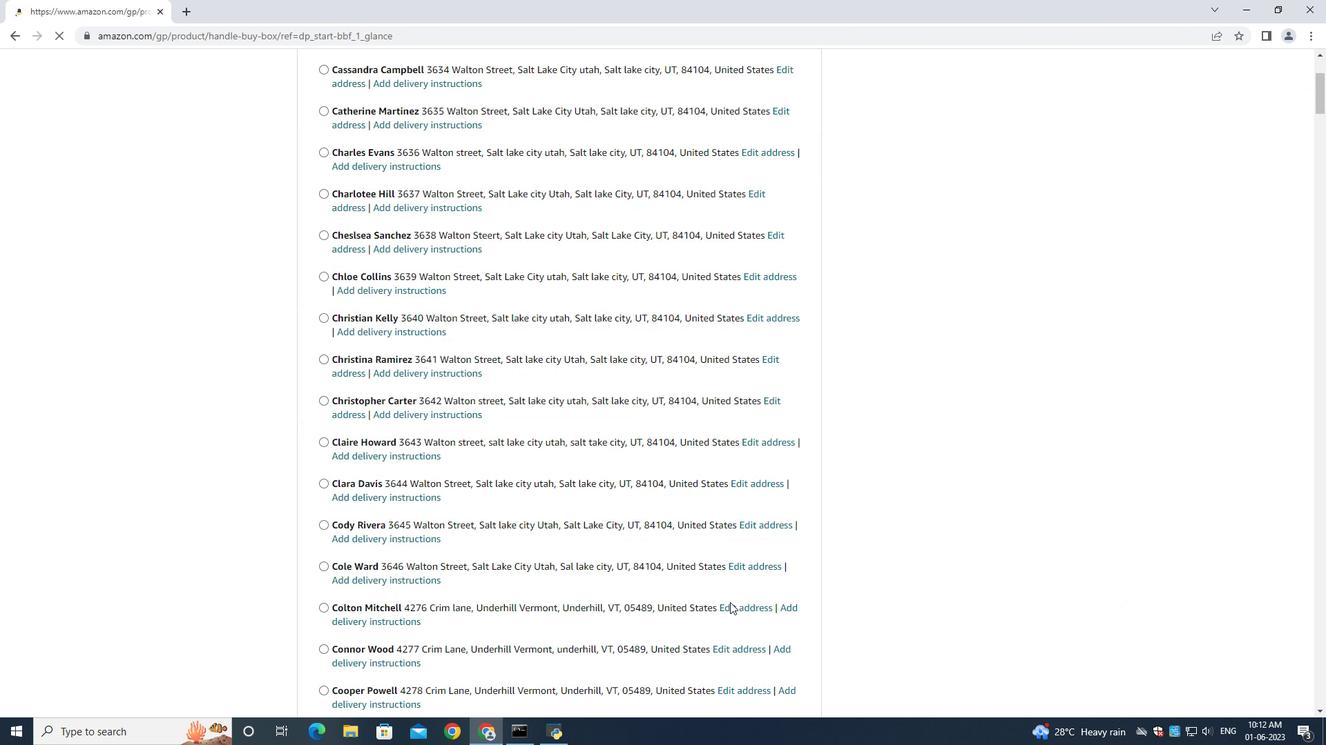 
Action: Mouse scrolled (731, 609) with delta (0, 0)
Screenshot: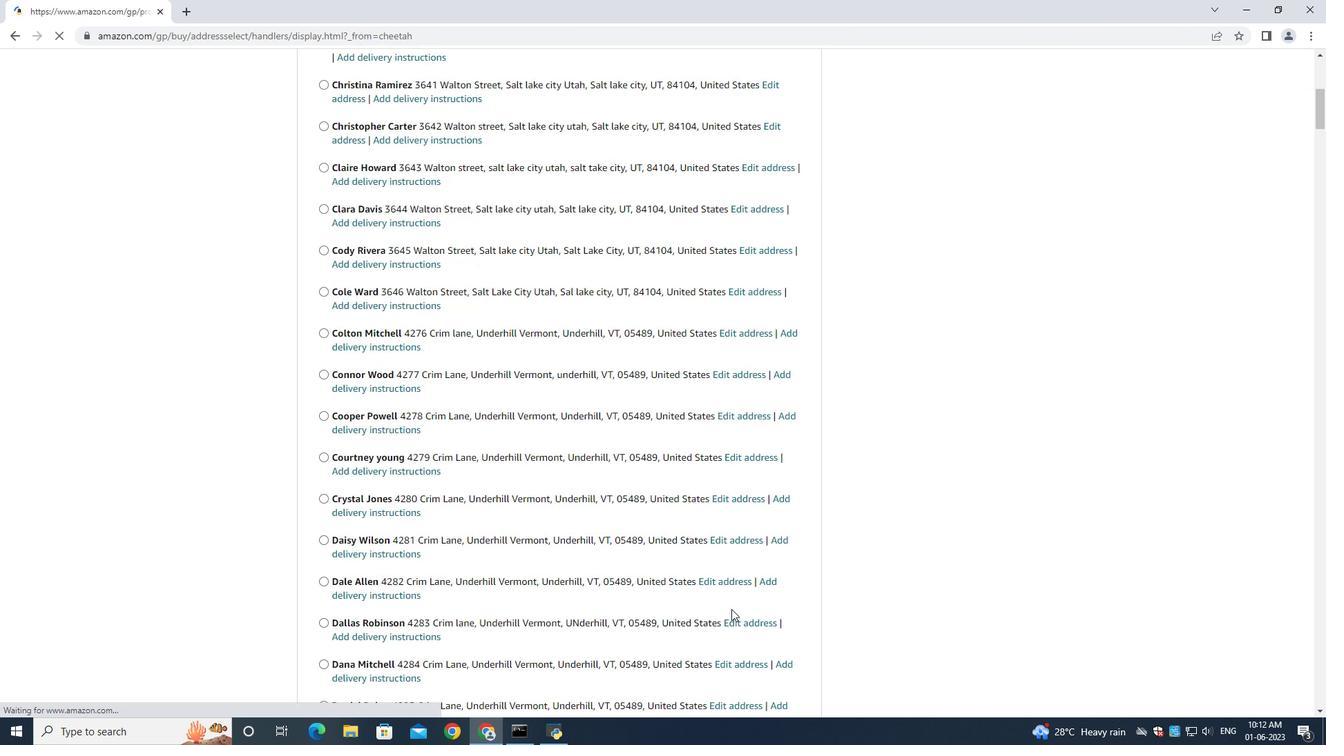 
Action: Mouse scrolled (731, 609) with delta (0, 0)
Screenshot: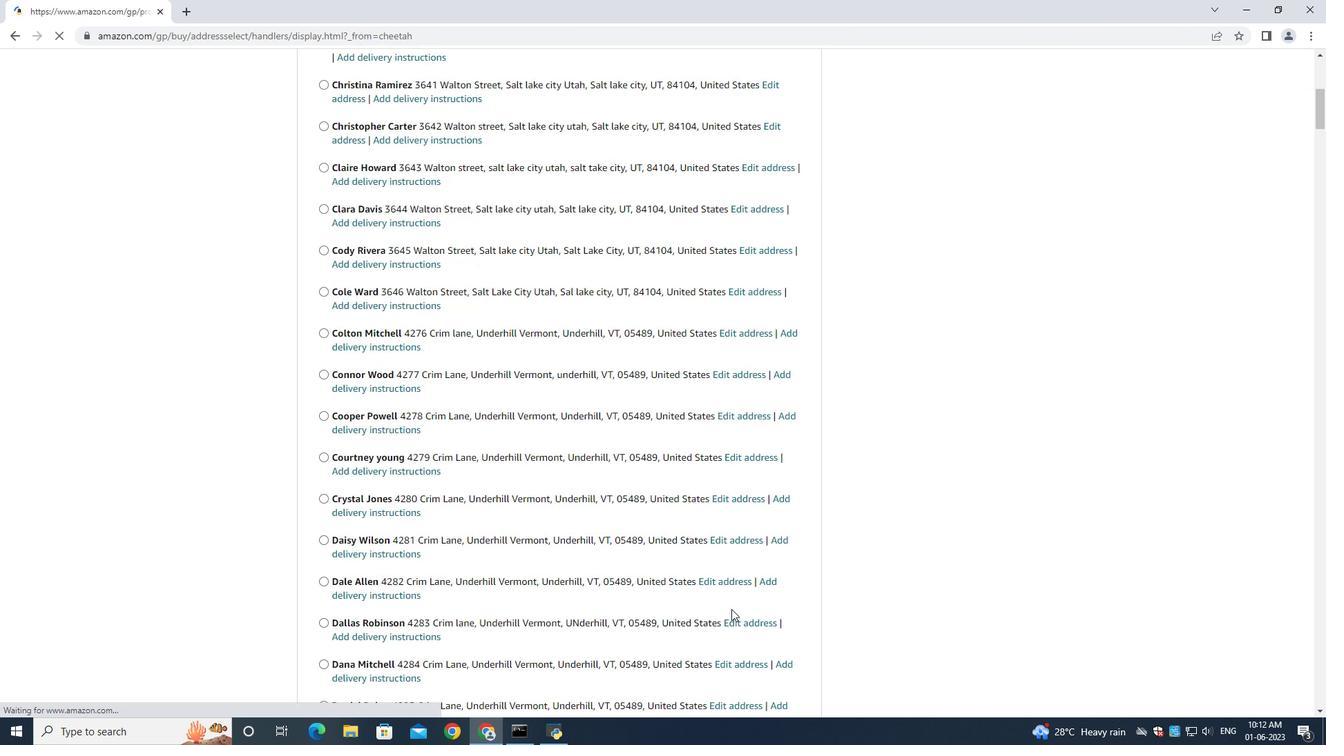 
Action: Mouse scrolled (731, 609) with delta (0, 0)
Screenshot: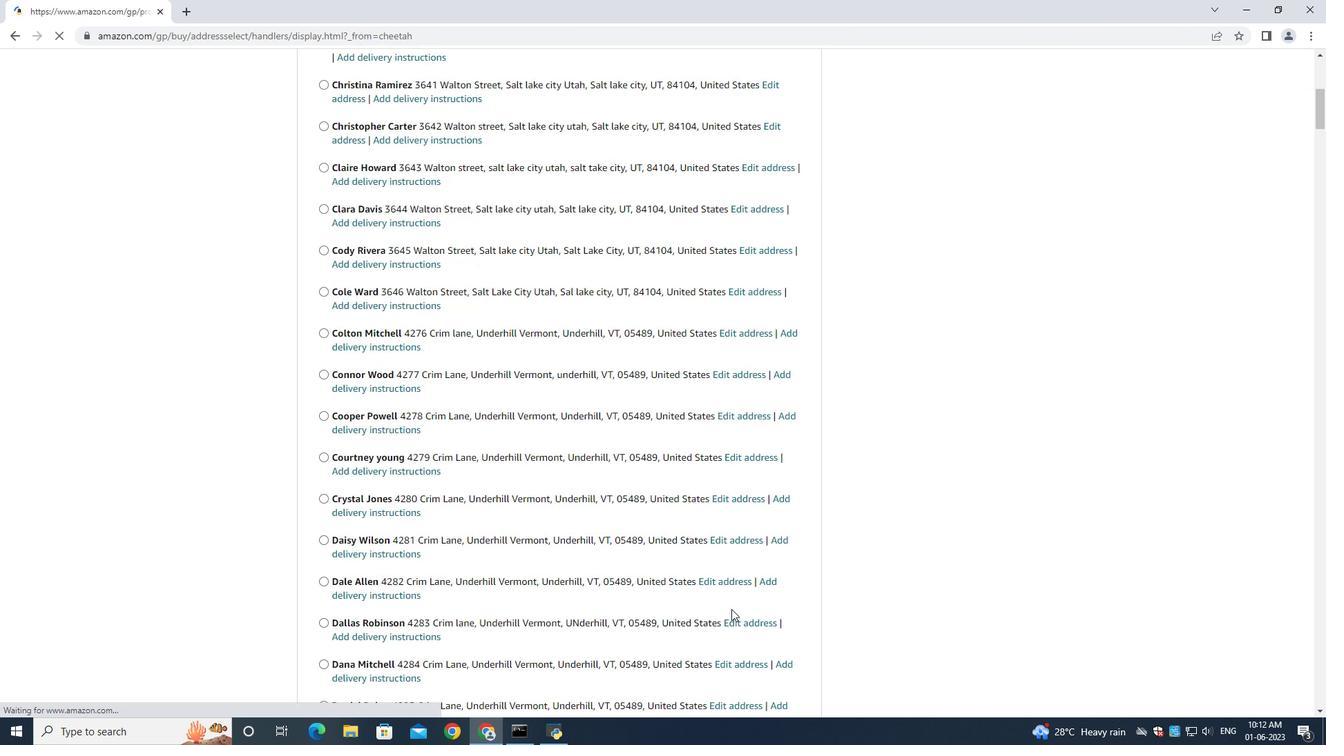 
Action: Mouse moved to (731, 611)
Screenshot: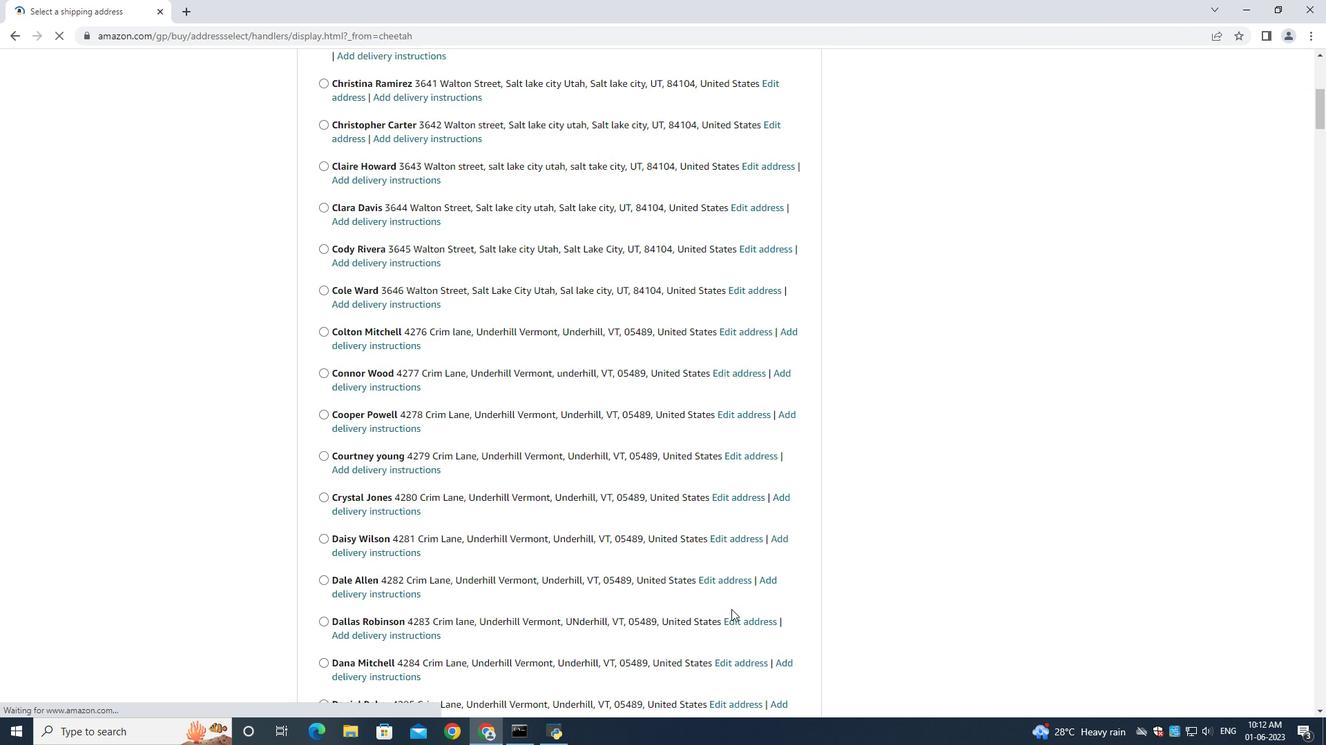
Action: Mouse scrolled (731, 611) with delta (0, 0)
Screenshot: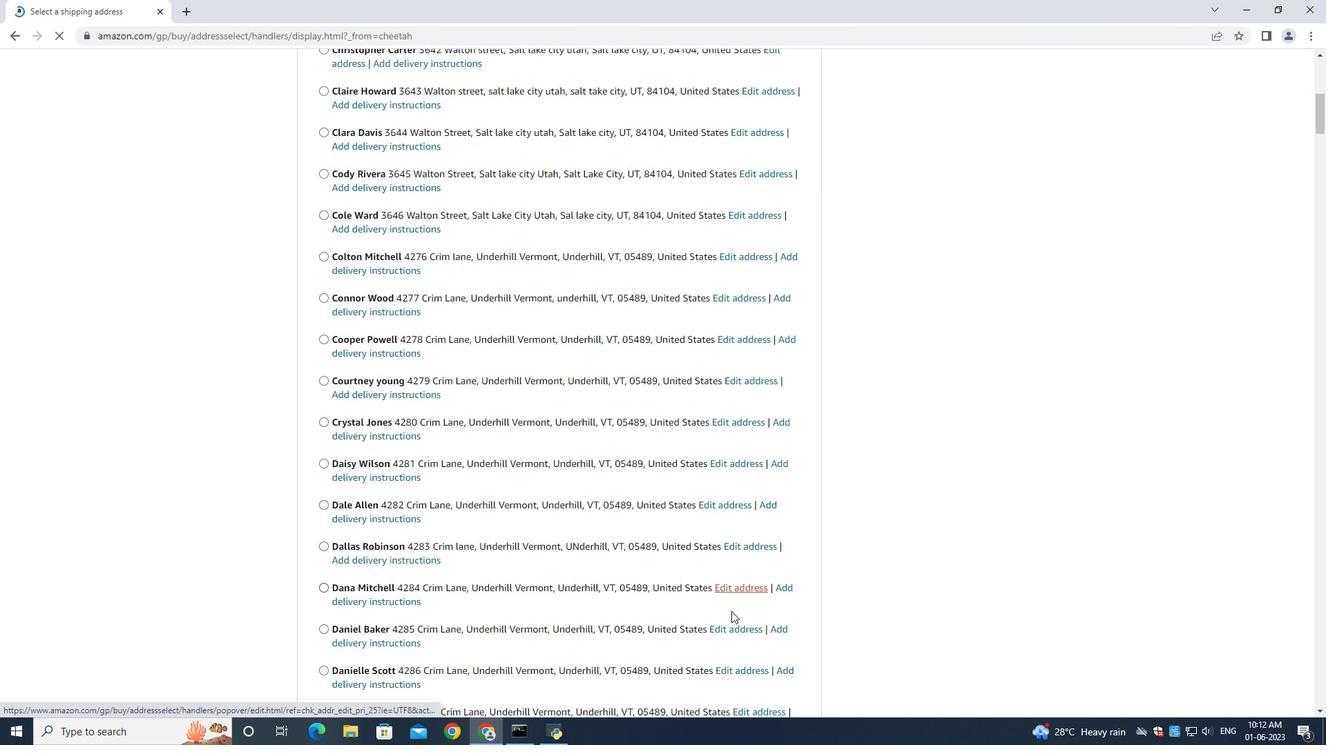 
Action: Mouse scrolled (731, 611) with delta (0, 0)
Screenshot: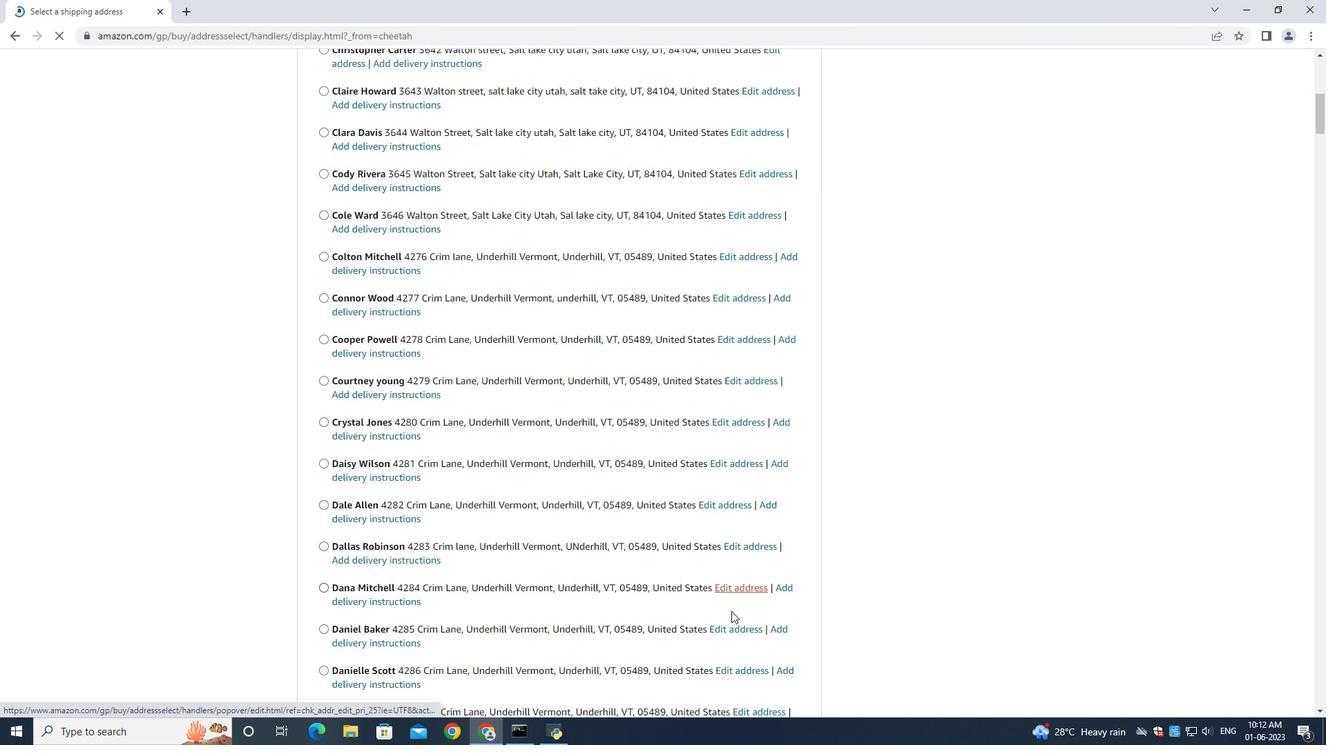 
Action: Mouse moved to (731, 611)
Screenshot: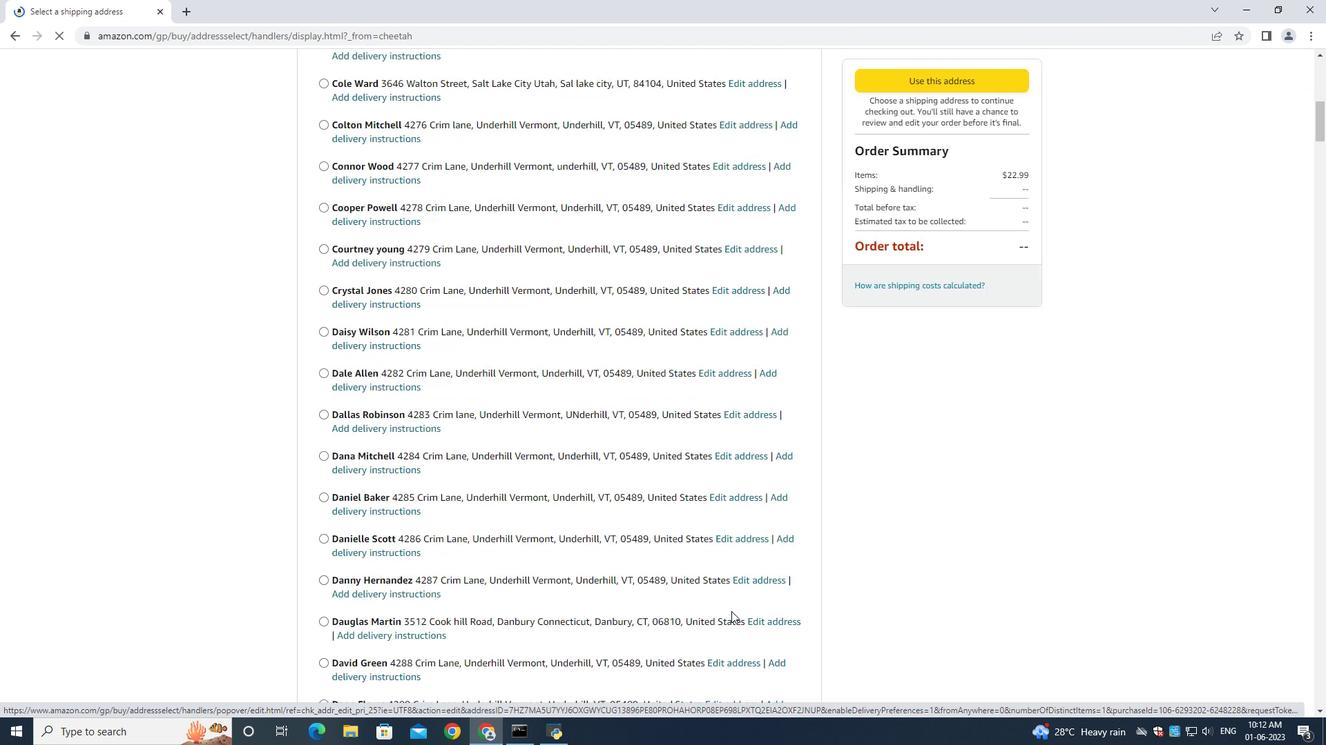 
Action: Mouse scrolled (731, 611) with delta (0, 0)
Screenshot: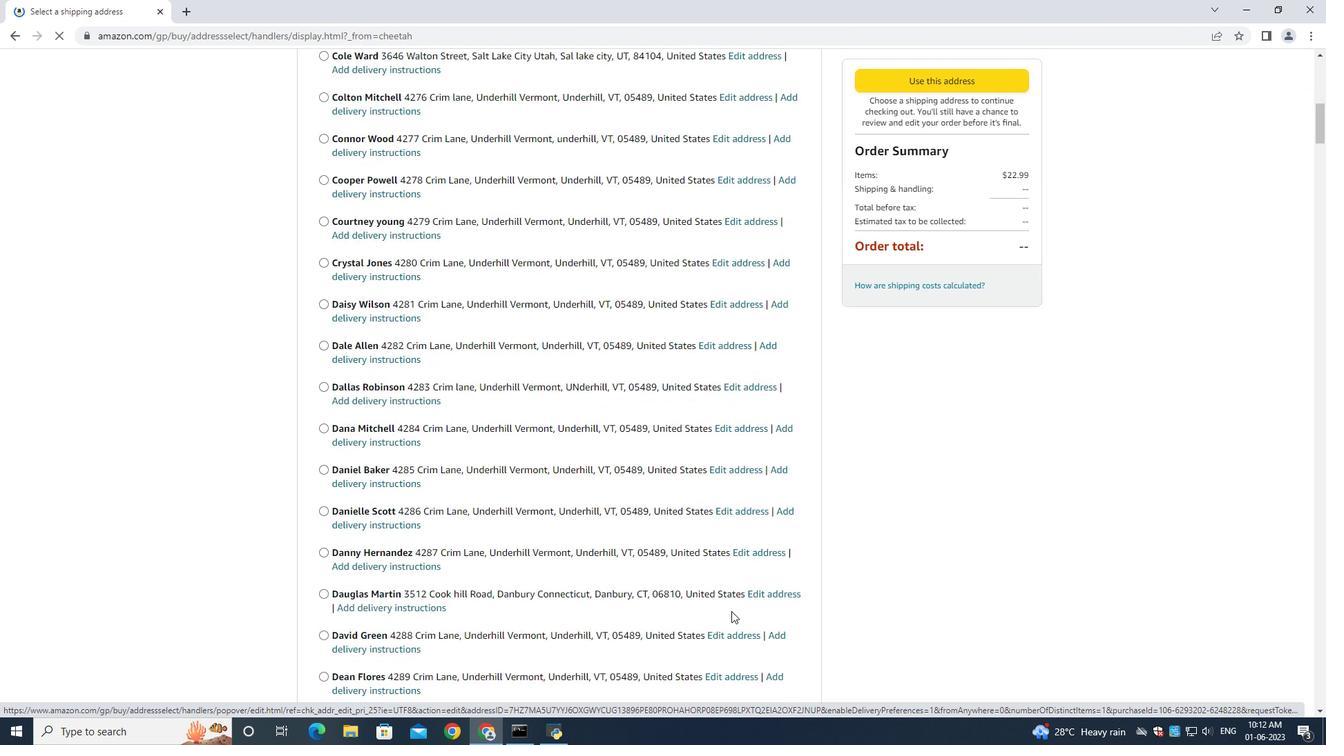 
Action: Mouse scrolled (731, 611) with delta (0, 0)
Screenshot: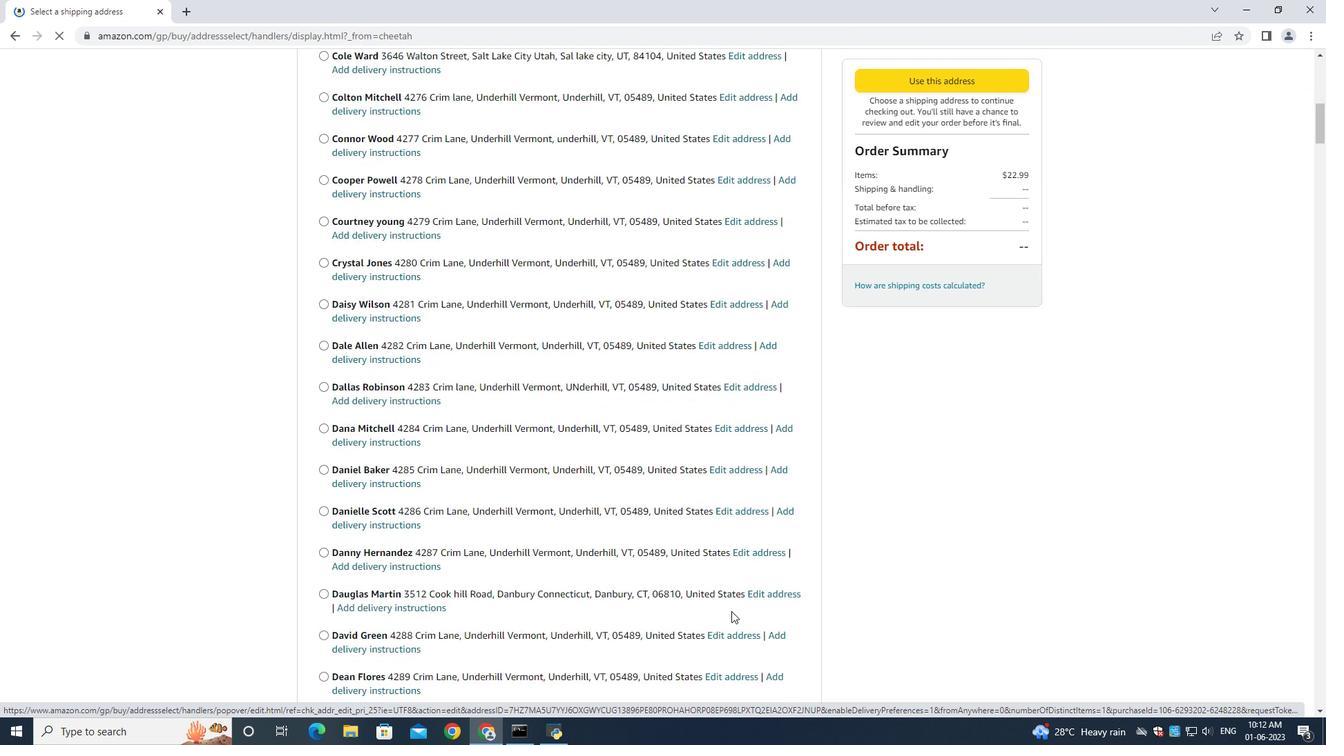
Action: Mouse moved to (665, 547)
Screenshot: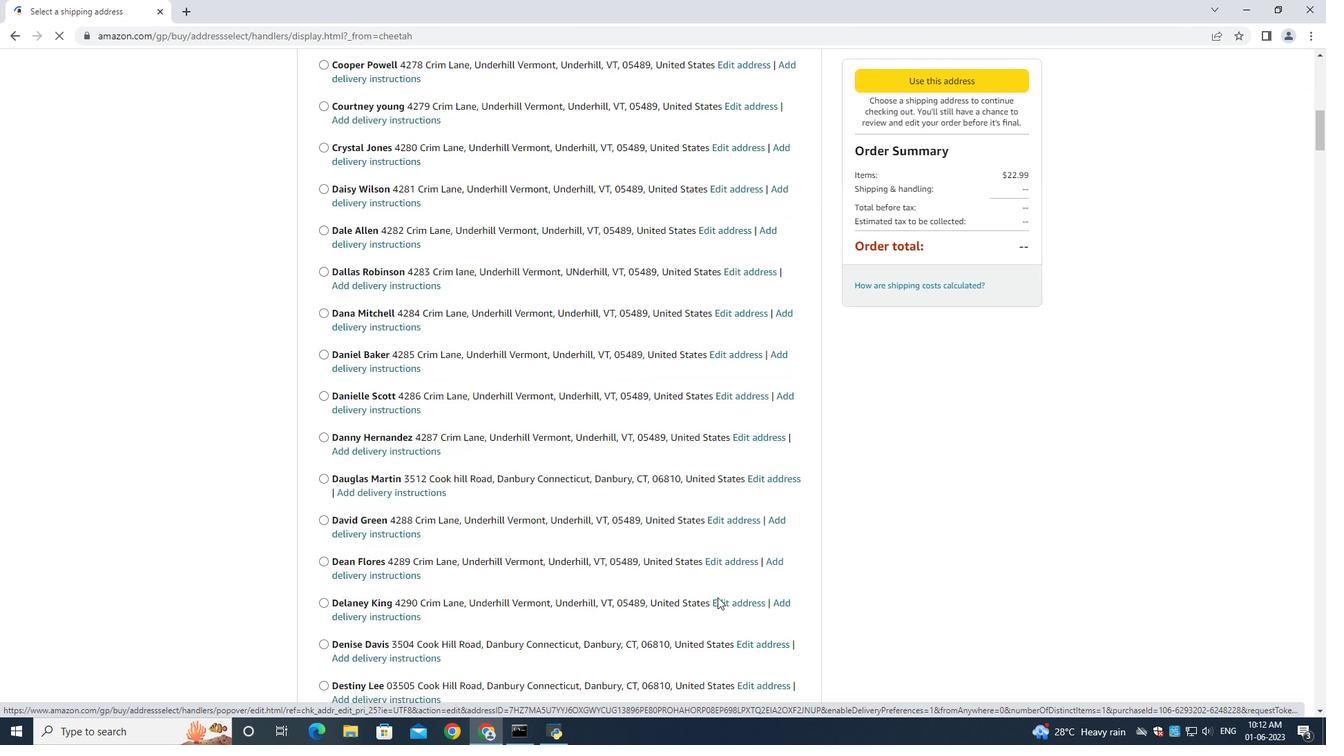 
Action: Mouse scrolled (665, 546) with delta (0, 0)
Screenshot: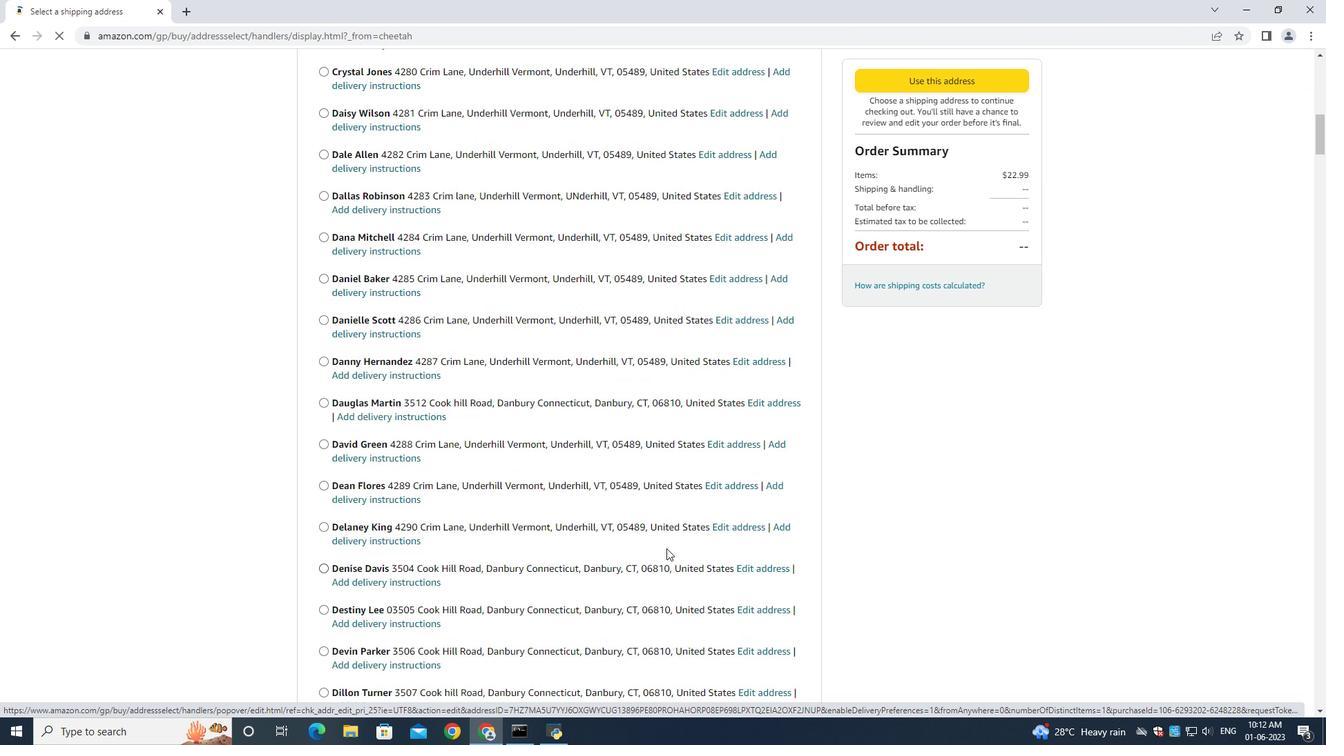 
Action: Mouse scrolled (665, 546) with delta (0, 0)
Screenshot: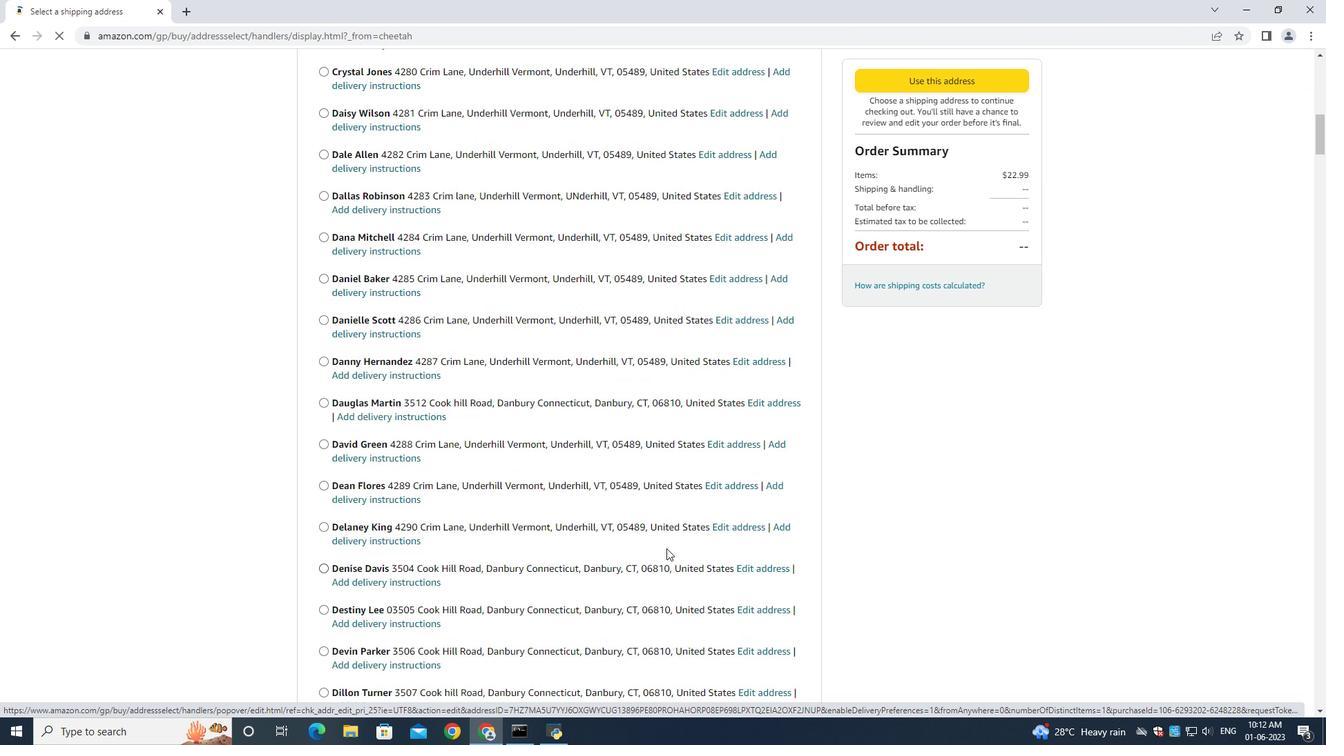 
Action: Mouse scrolled (665, 546) with delta (0, 0)
Screenshot: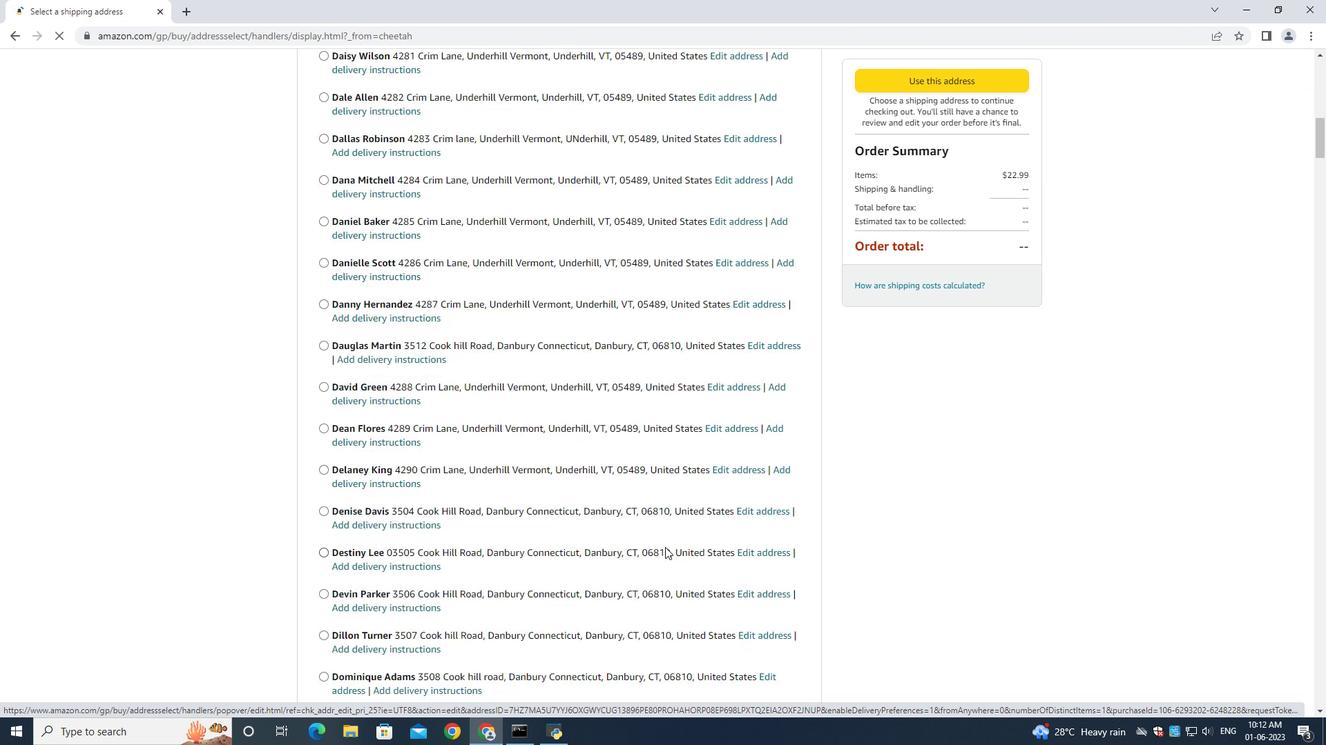 
Action: Mouse scrolled (665, 546) with delta (0, 0)
Screenshot: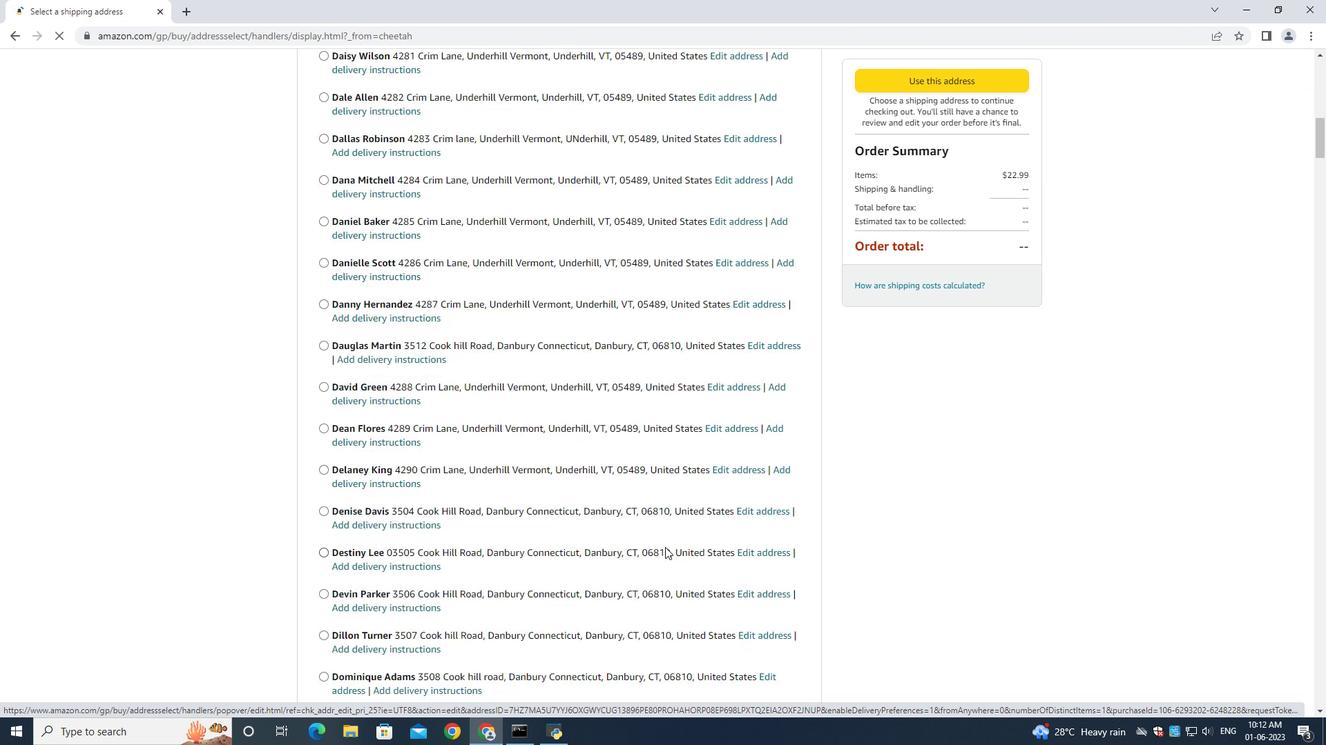
Action: Mouse scrolled (665, 546) with delta (0, 0)
Screenshot: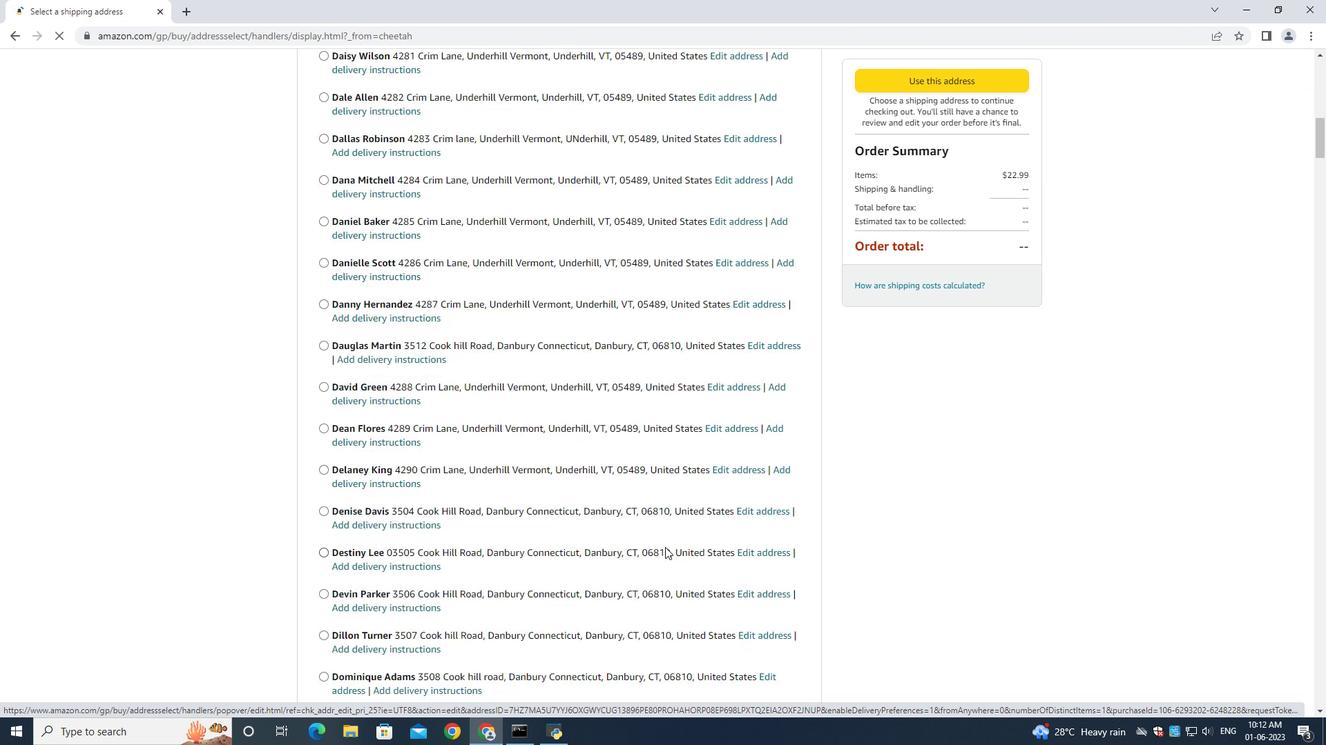 
Action: Mouse scrolled (665, 546) with delta (0, 0)
Screenshot: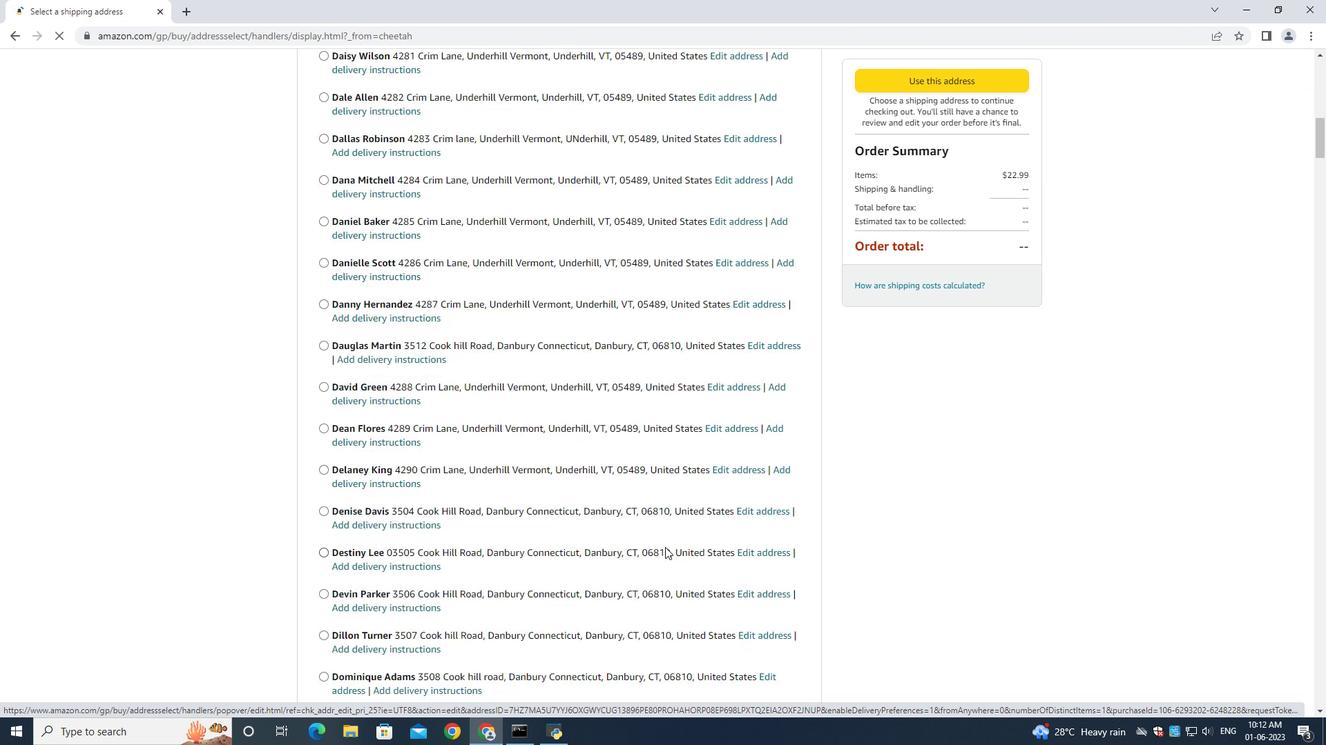 
Action: Mouse scrolled (665, 546) with delta (0, 0)
Screenshot: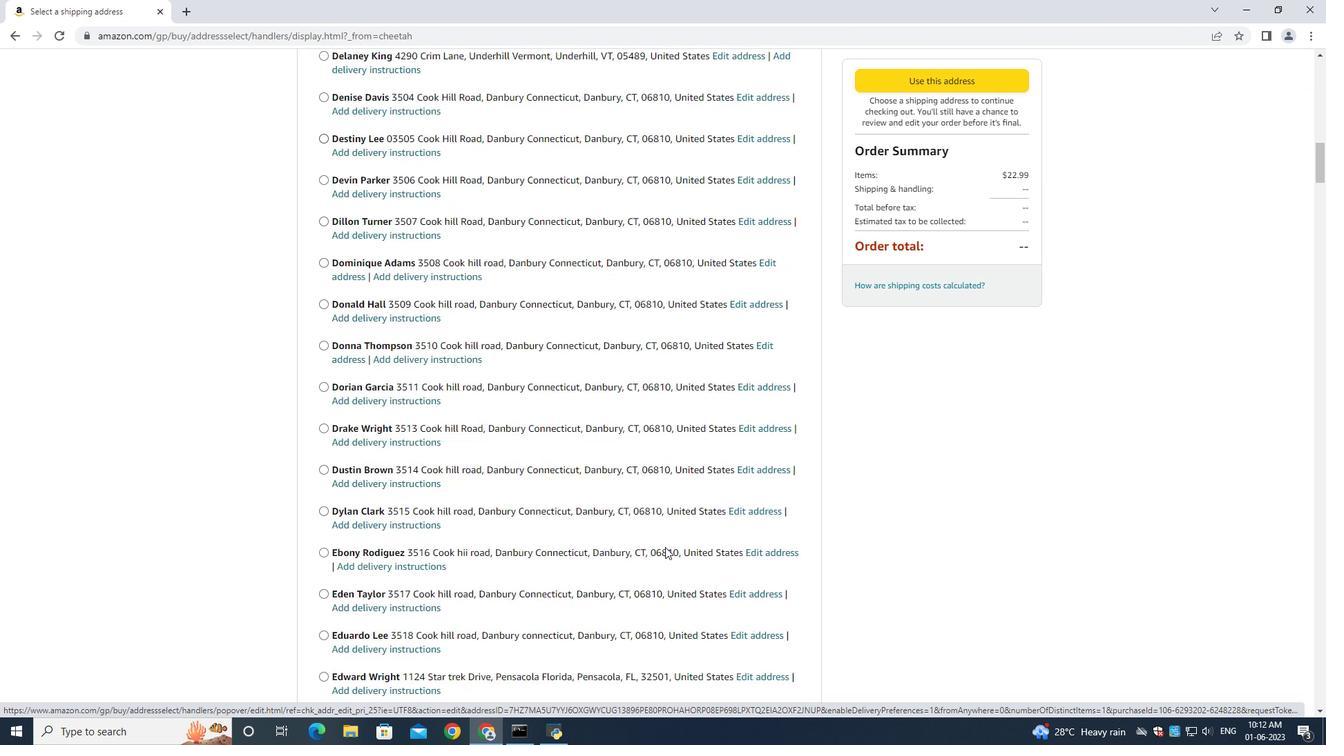 
Action: Mouse scrolled (665, 546) with delta (0, 0)
Screenshot: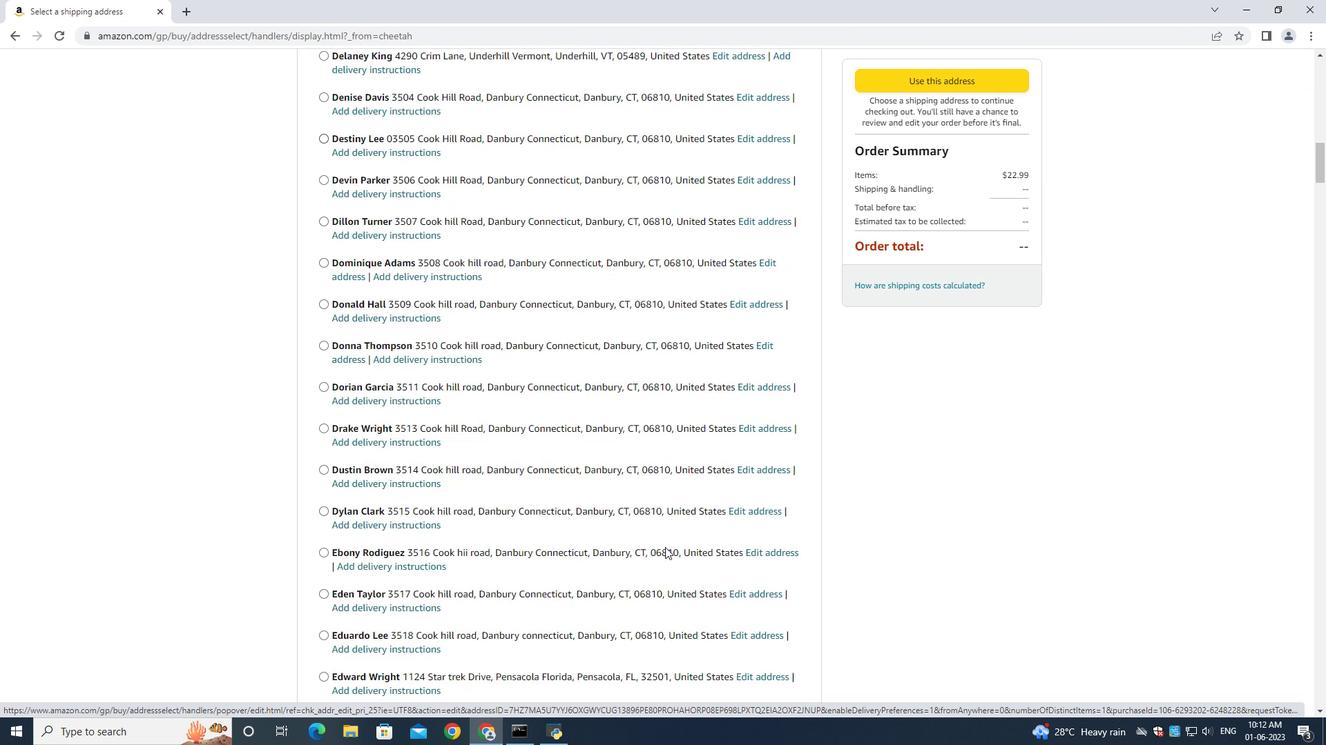 
Action: Mouse scrolled (665, 546) with delta (0, 0)
Screenshot: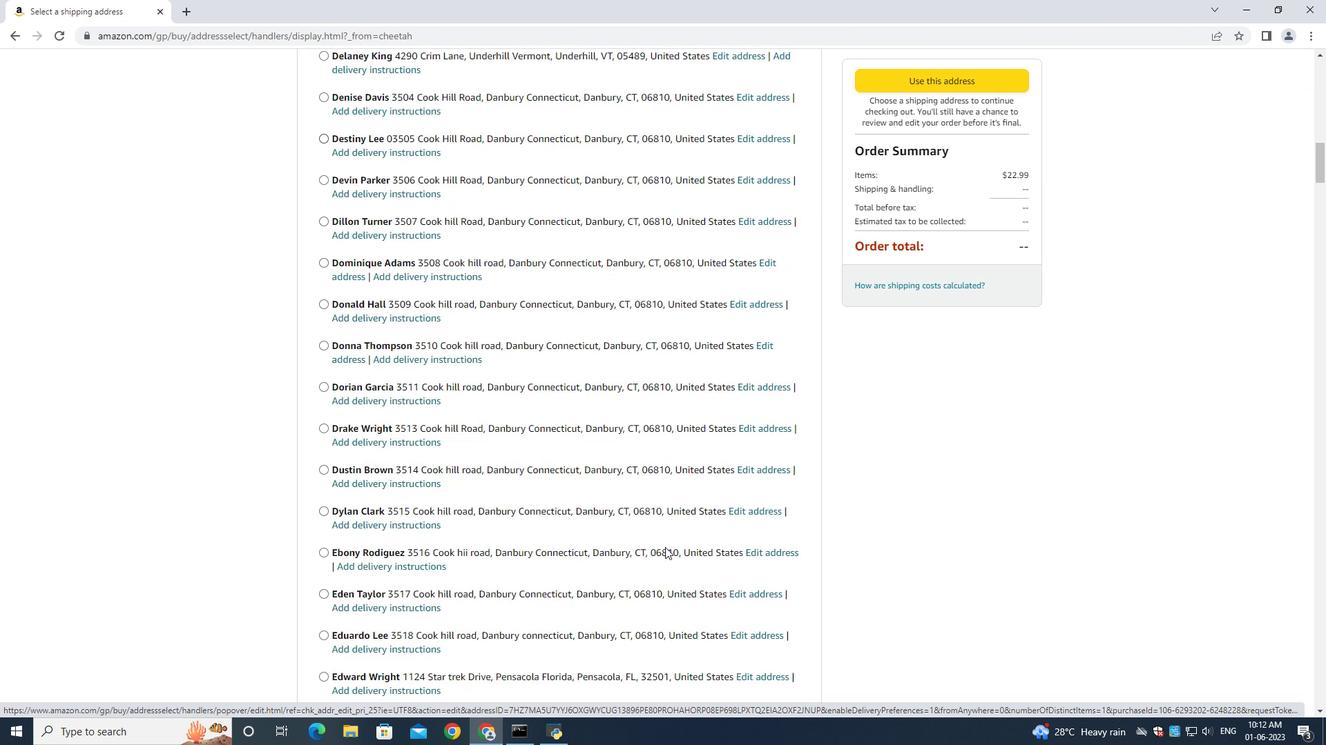 
Action: Mouse scrolled (665, 546) with delta (0, 0)
Screenshot: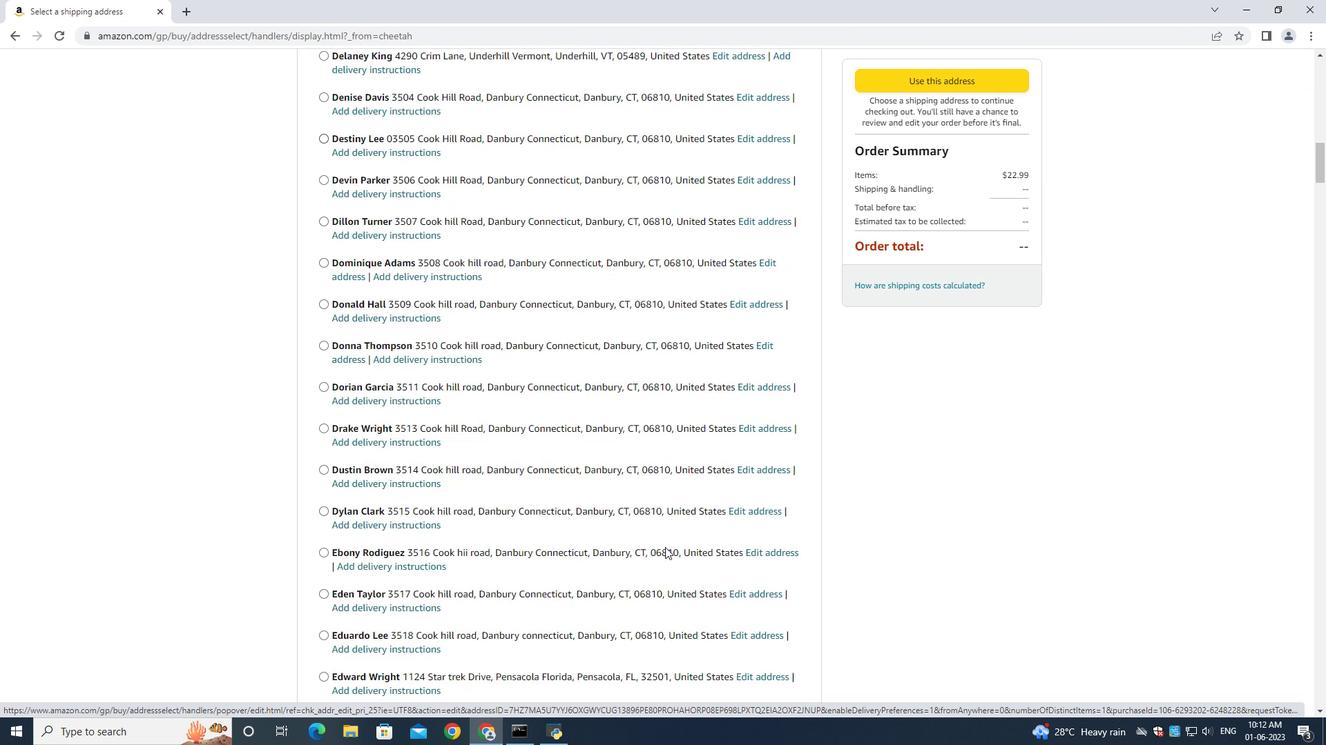 
Action: Mouse scrolled (665, 546) with delta (0, 0)
Screenshot: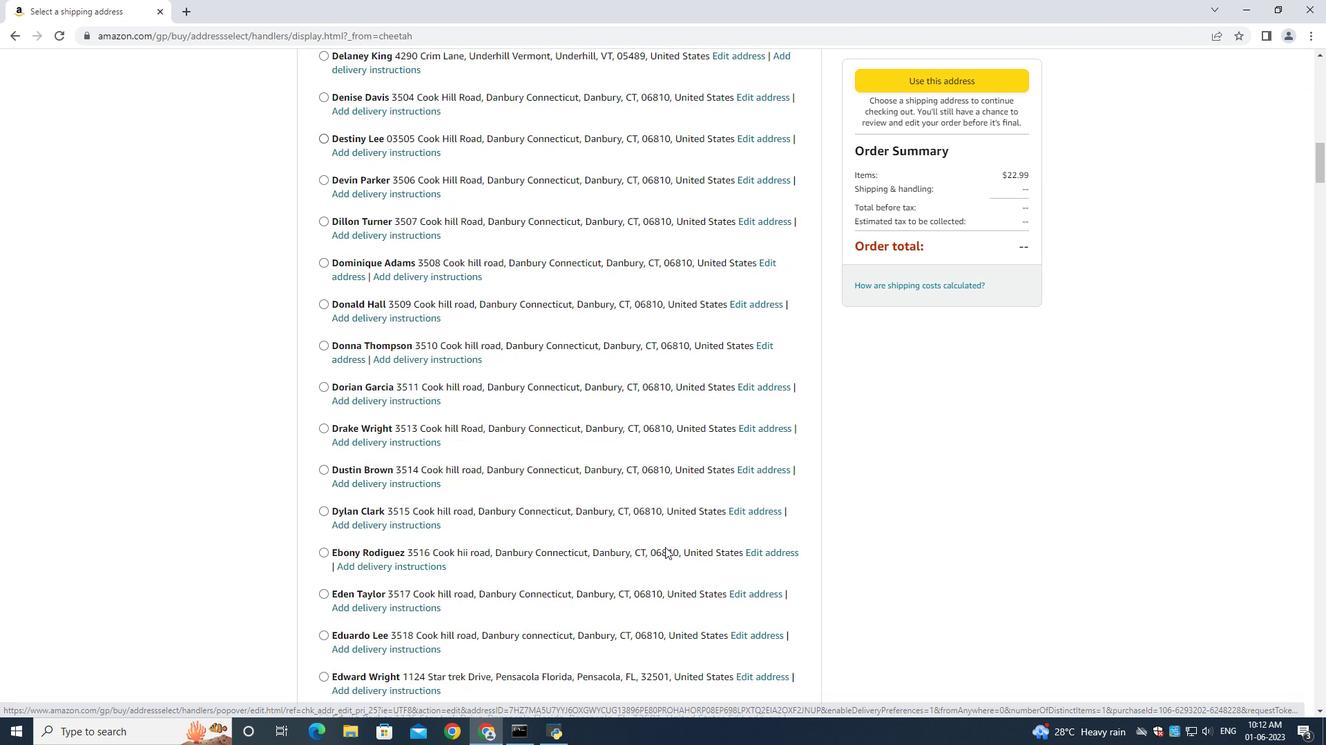 
Action: Mouse scrolled (665, 546) with delta (0, 0)
Screenshot: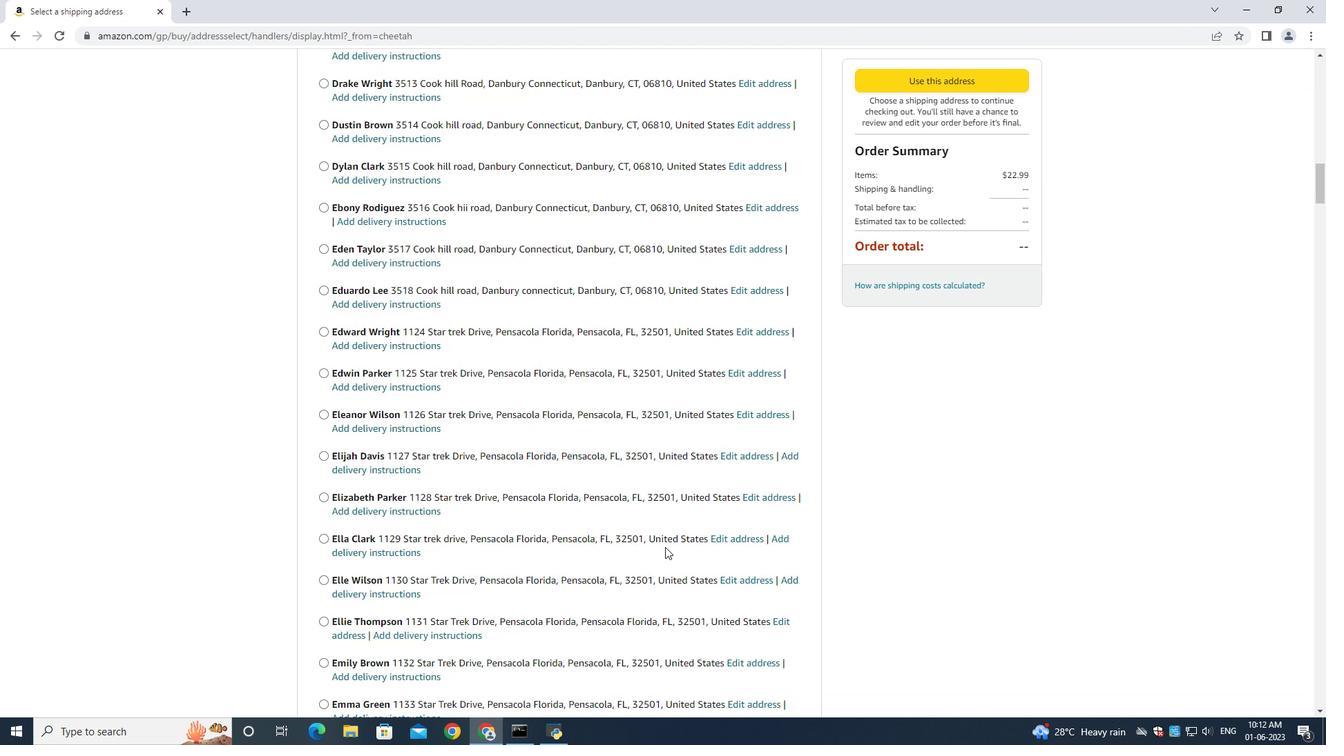 
Action: Mouse scrolled (665, 546) with delta (0, 0)
Screenshot: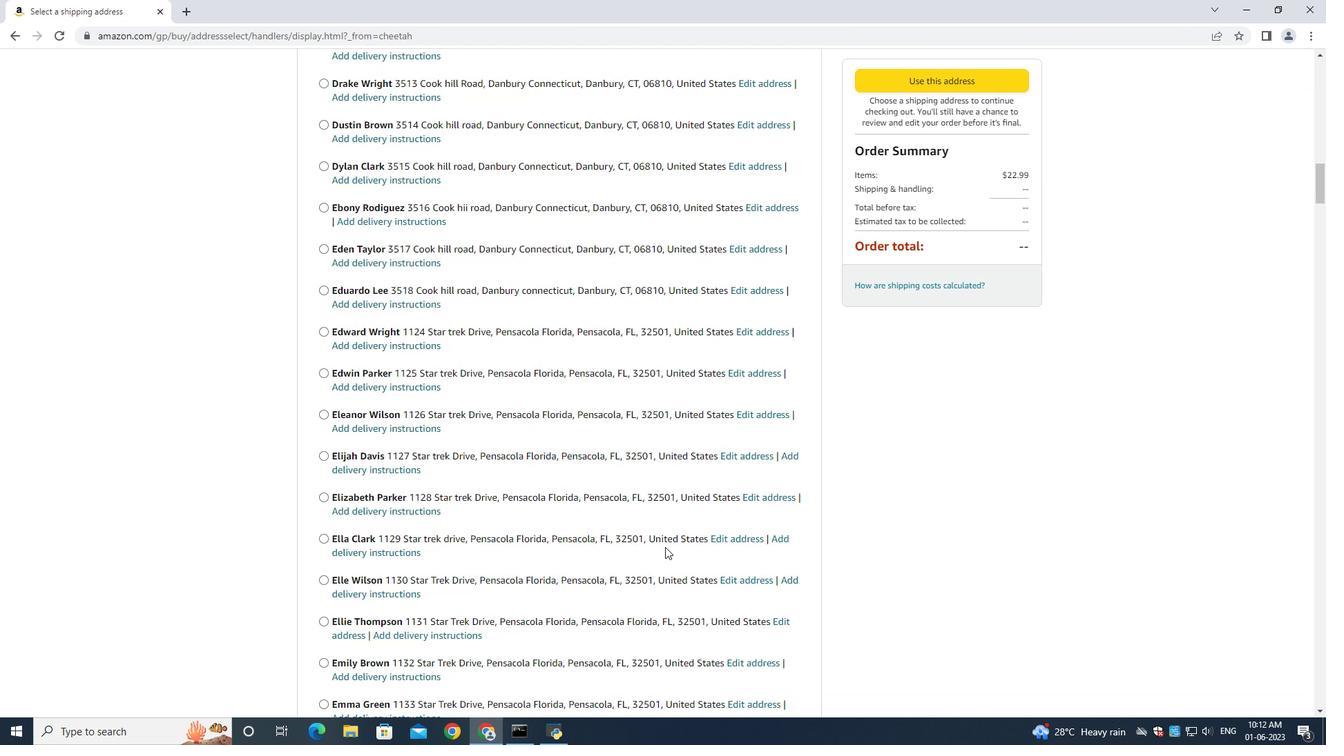
Action: Mouse scrolled (665, 546) with delta (0, 0)
Screenshot: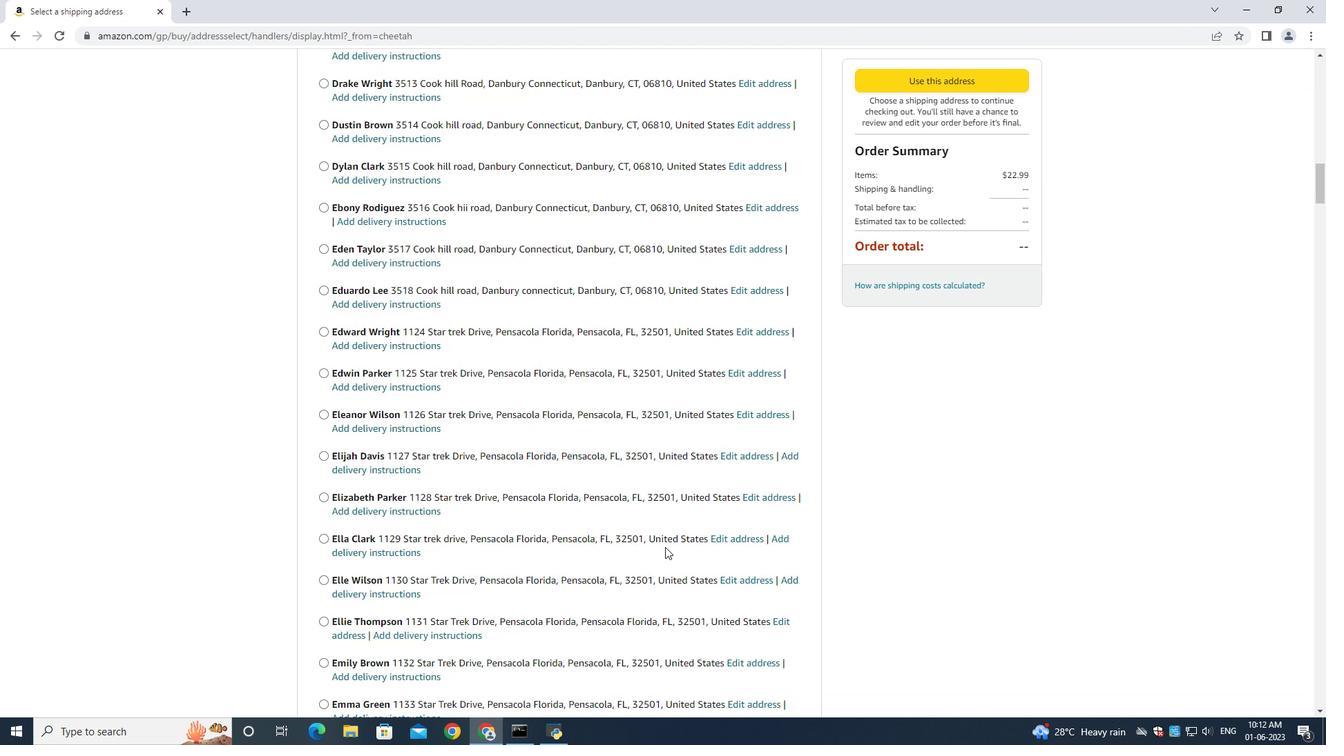 
Action: Mouse scrolled (665, 546) with delta (0, 0)
Screenshot: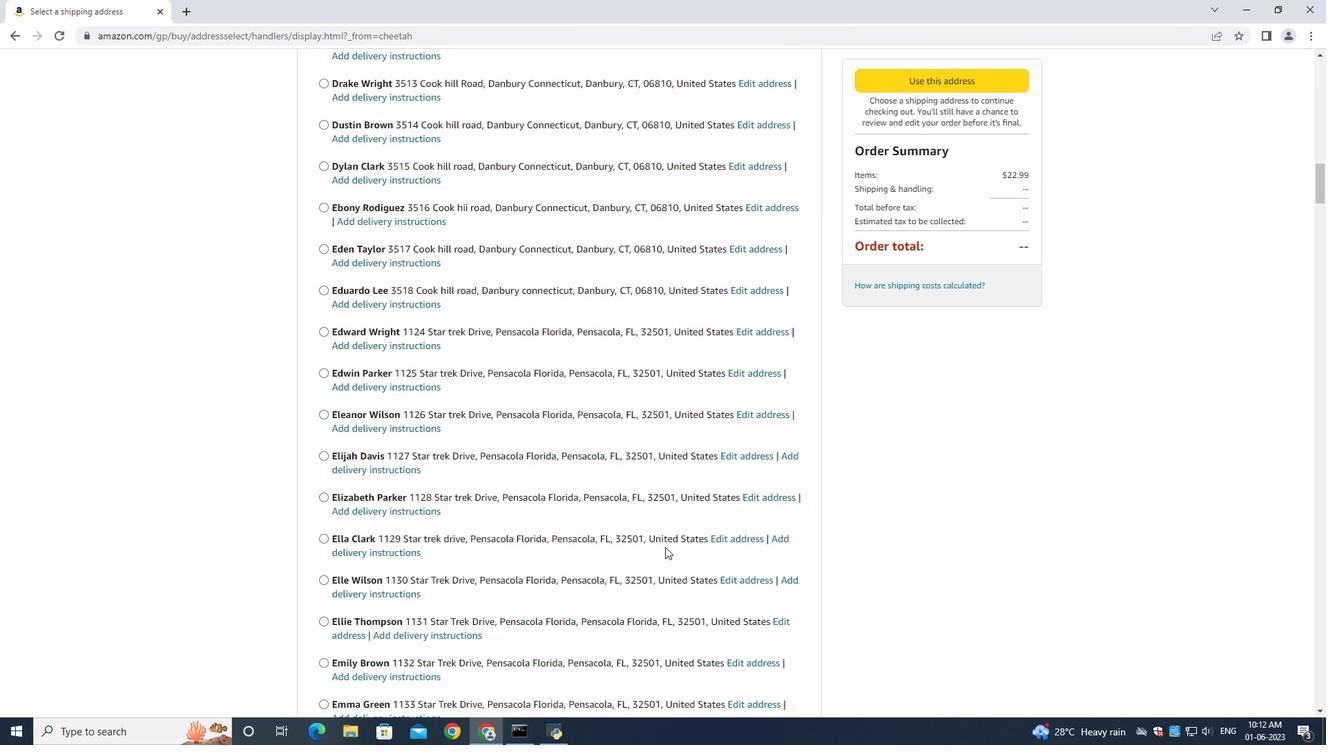 
Action: Mouse scrolled (665, 546) with delta (0, 0)
Screenshot: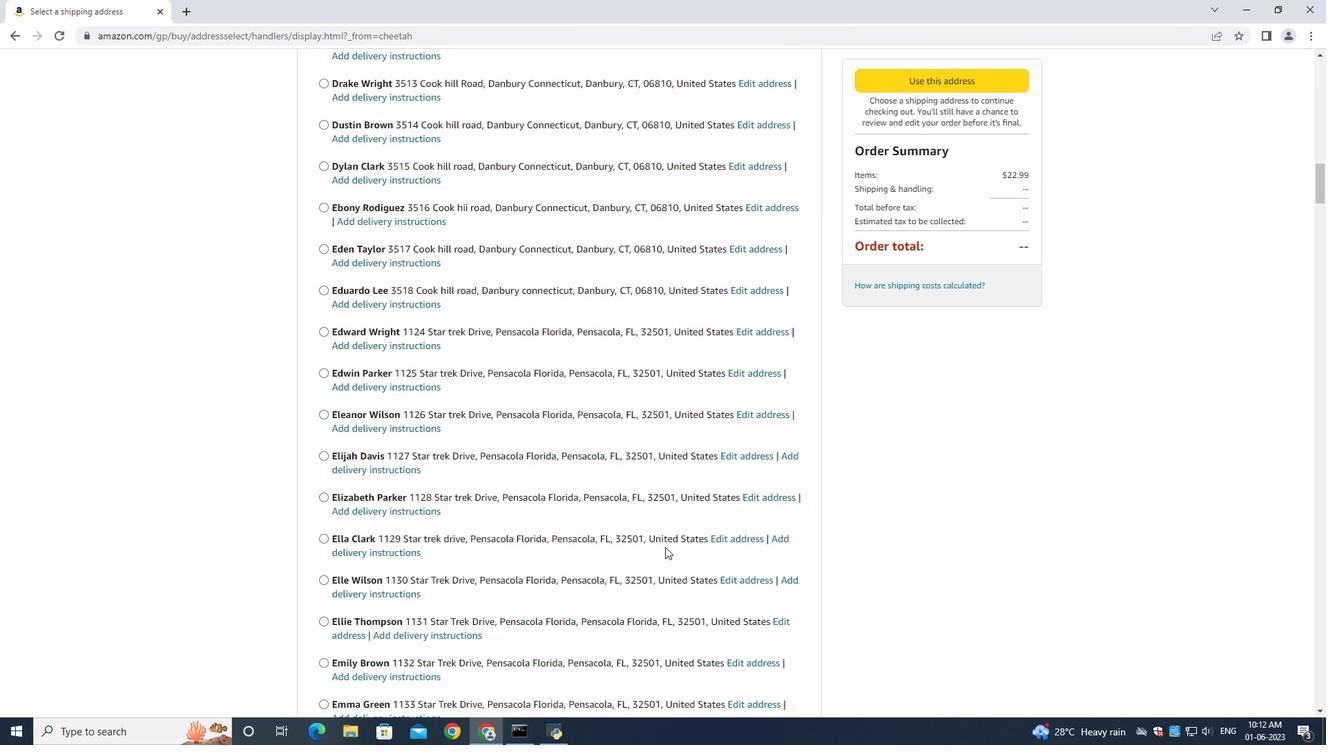 
Action: Mouse scrolled (665, 546) with delta (0, 0)
Screenshot: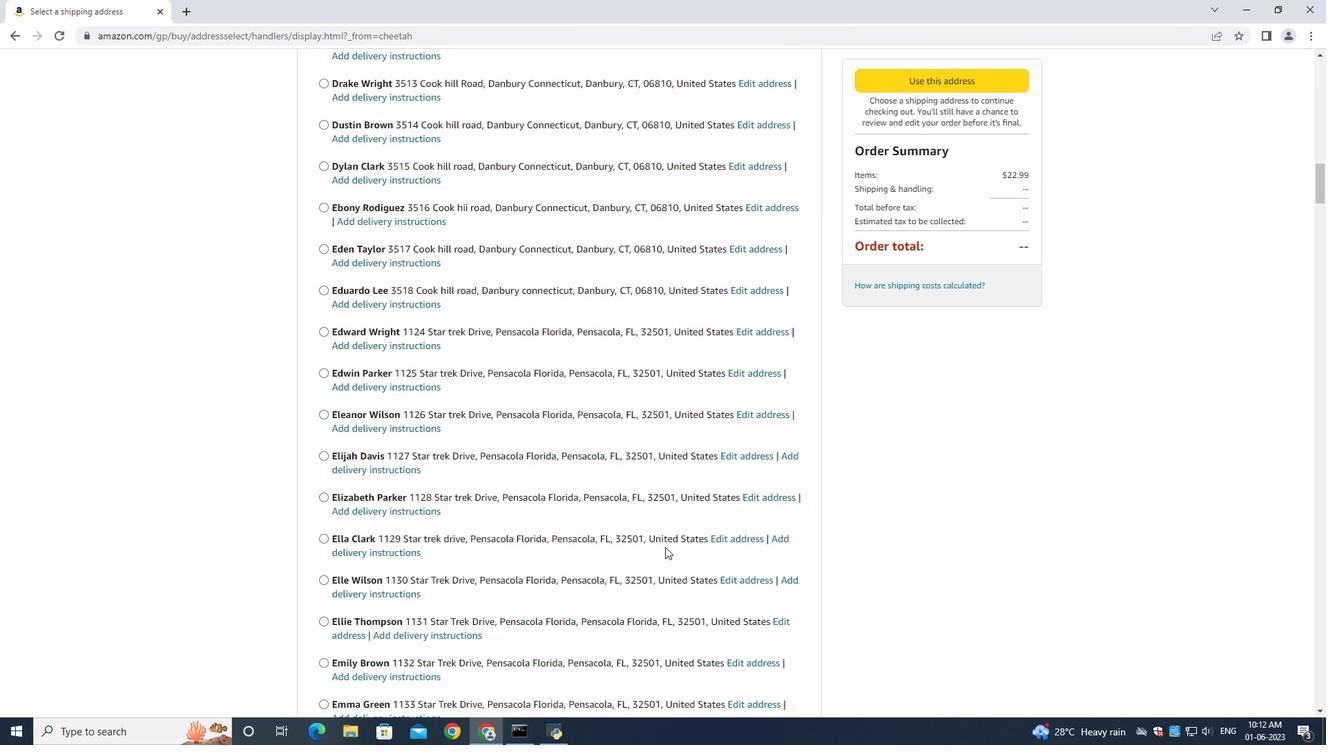 
Action: Mouse moved to (665, 543)
Screenshot: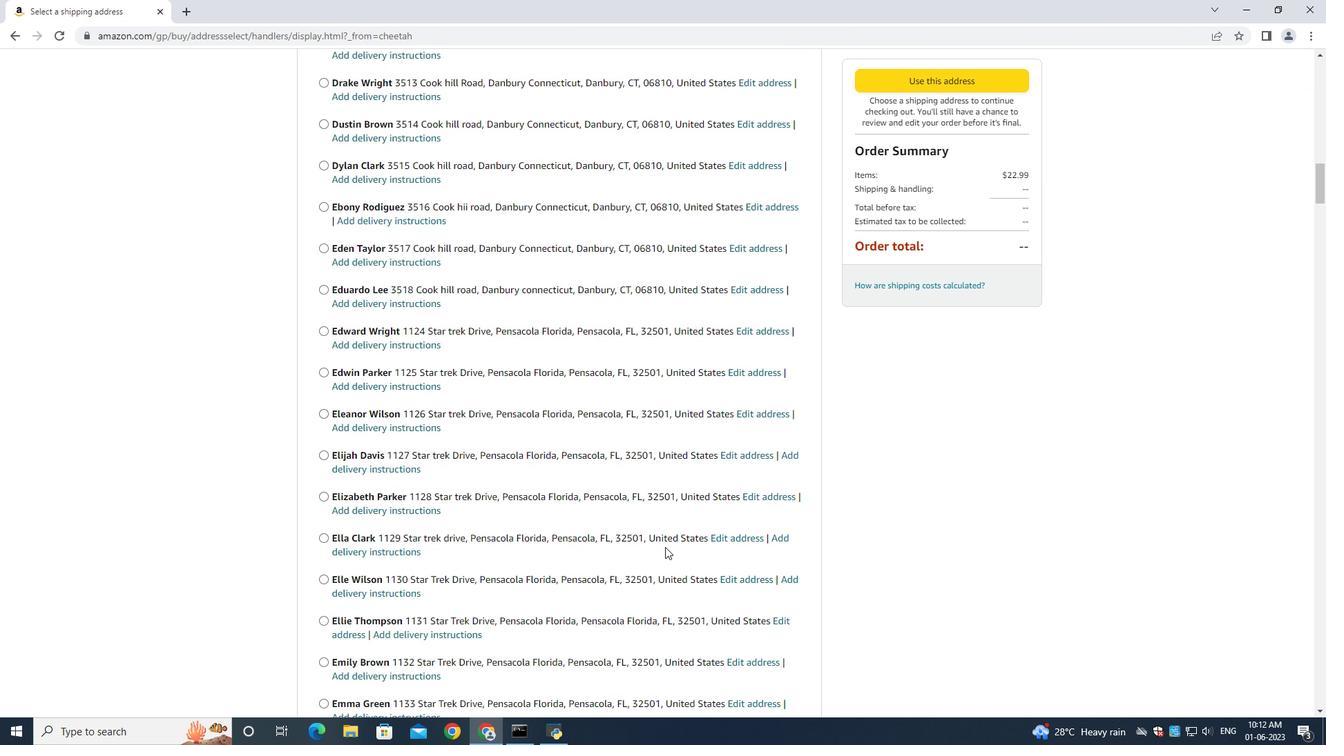 
Action: Mouse scrolled (665, 542) with delta (0, 0)
Screenshot: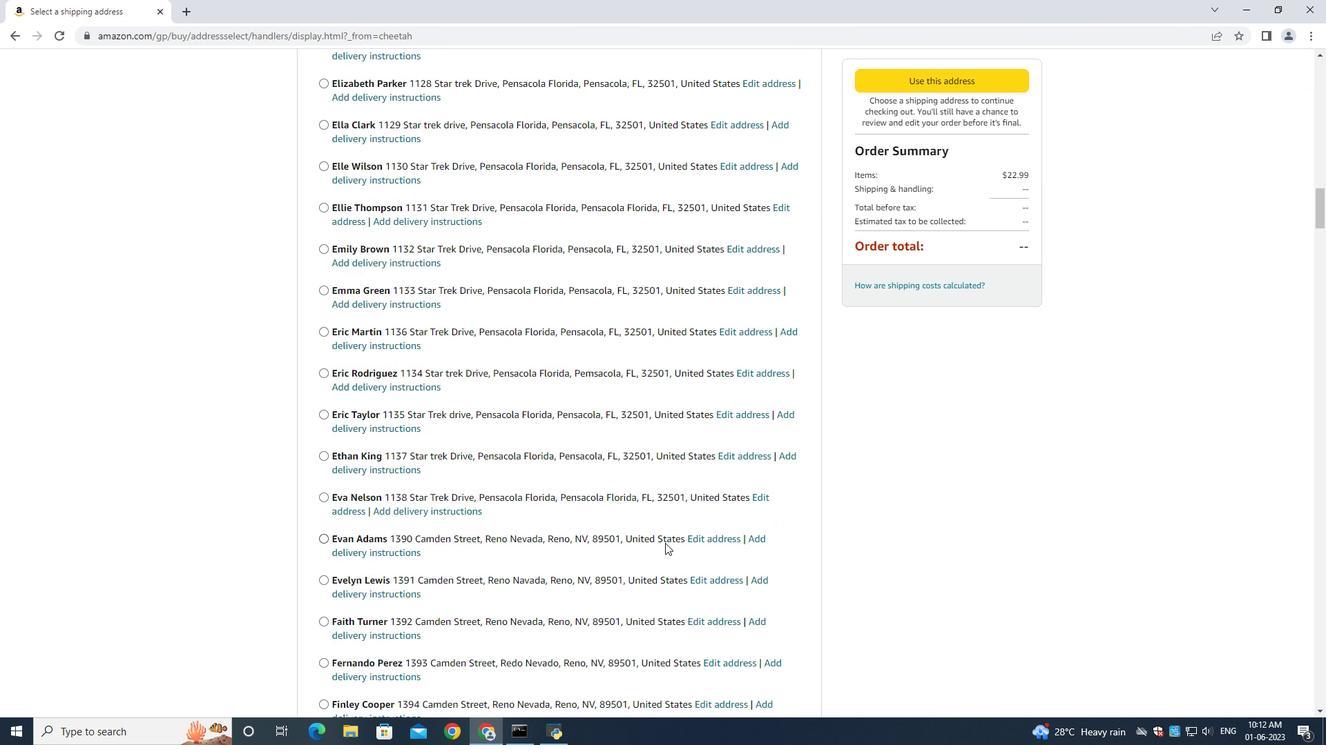 
Action: Mouse scrolled (665, 542) with delta (0, 0)
Screenshot: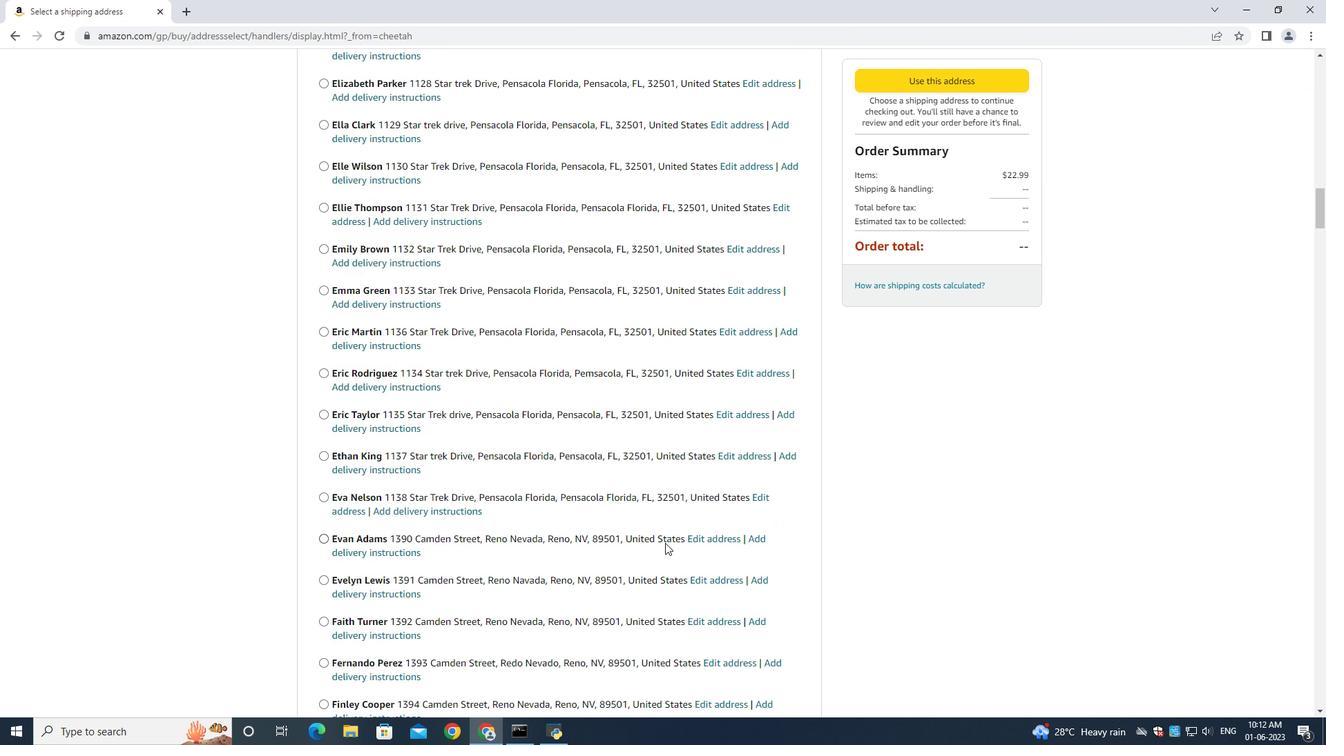 
Action: Mouse scrolled (665, 542) with delta (0, 0)
Screenshot: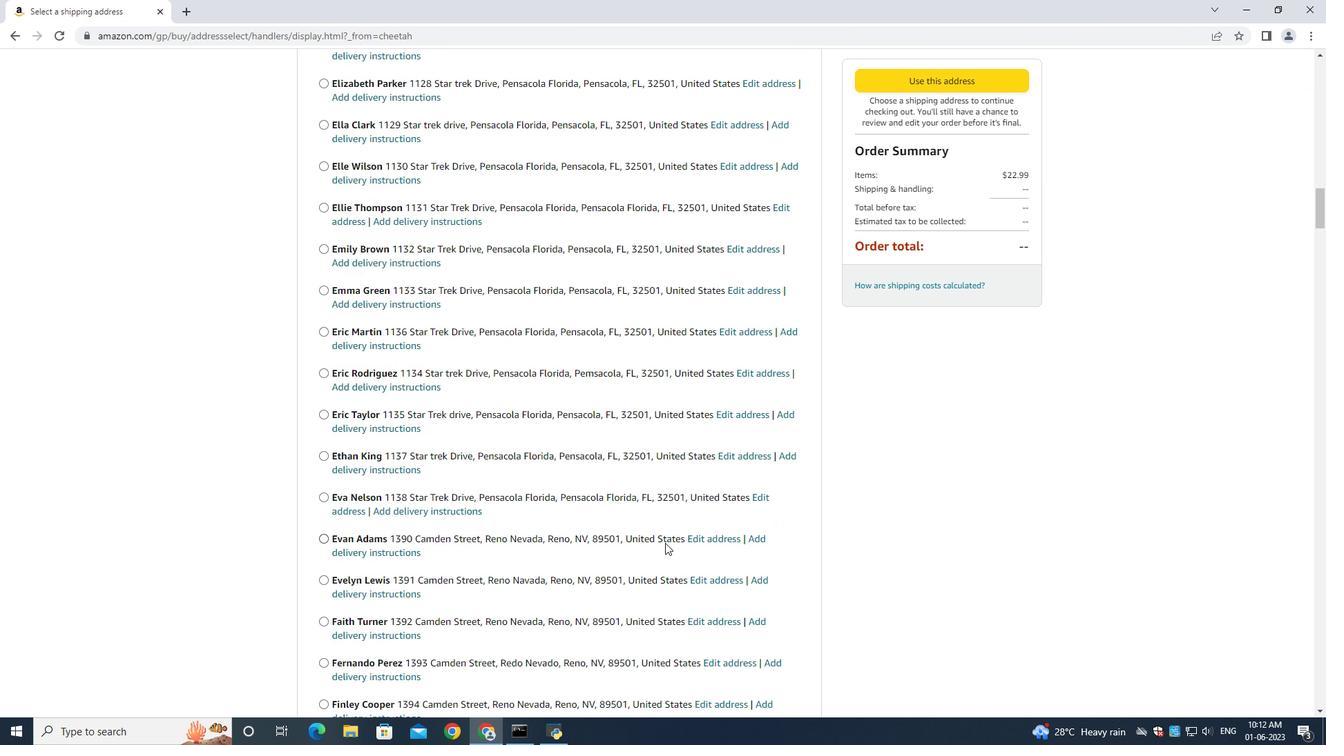
Action: Mouse scrolled (665, 542) with delta (0, 0)
Screenshot: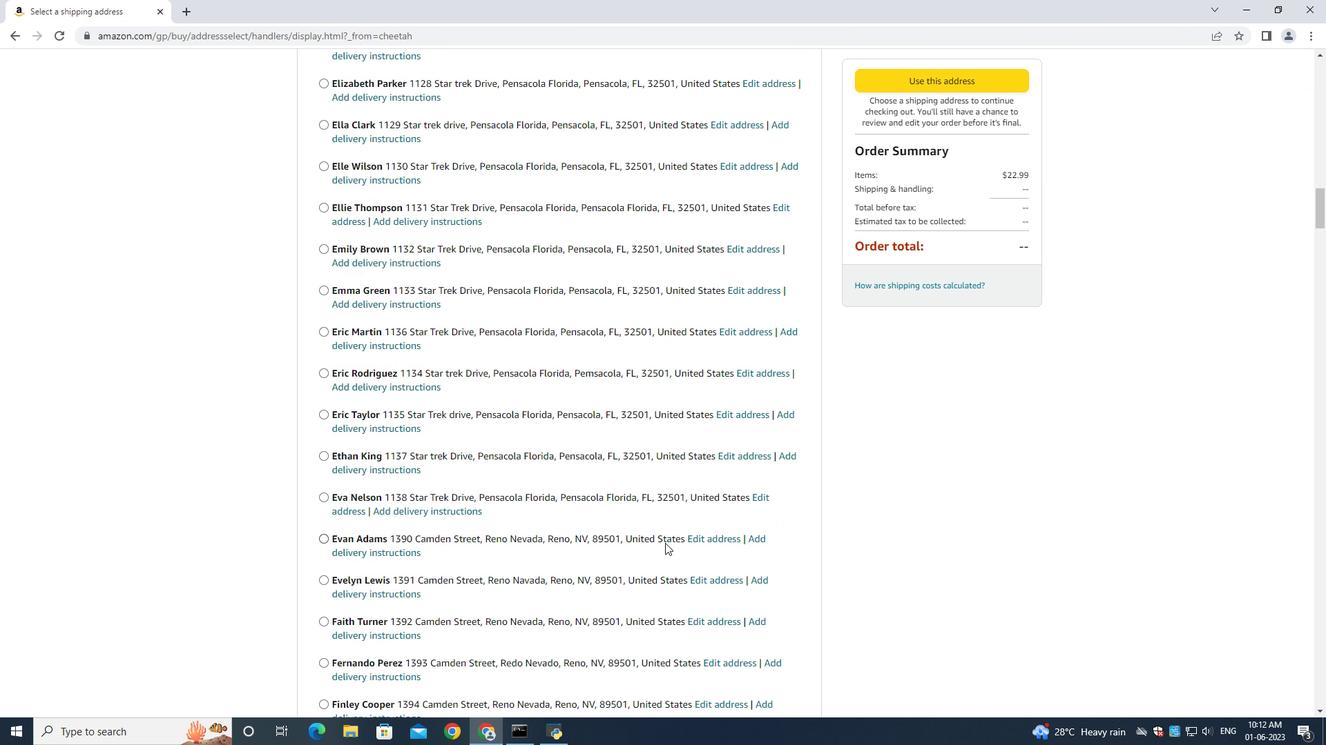 
Action: Mouse moved to (665, 522)
Screenshot: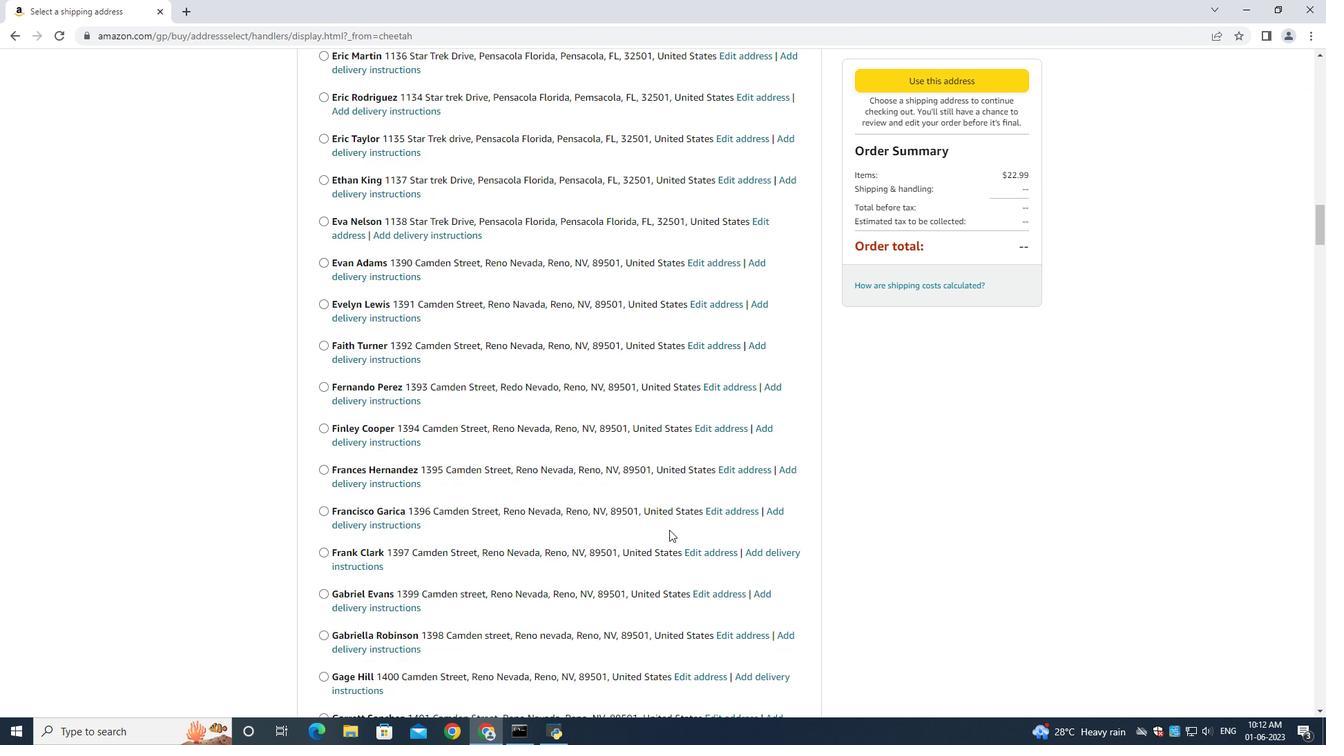 
Action: Mouse scrolled (665, 521) with delta (0, 0)
Screenshot: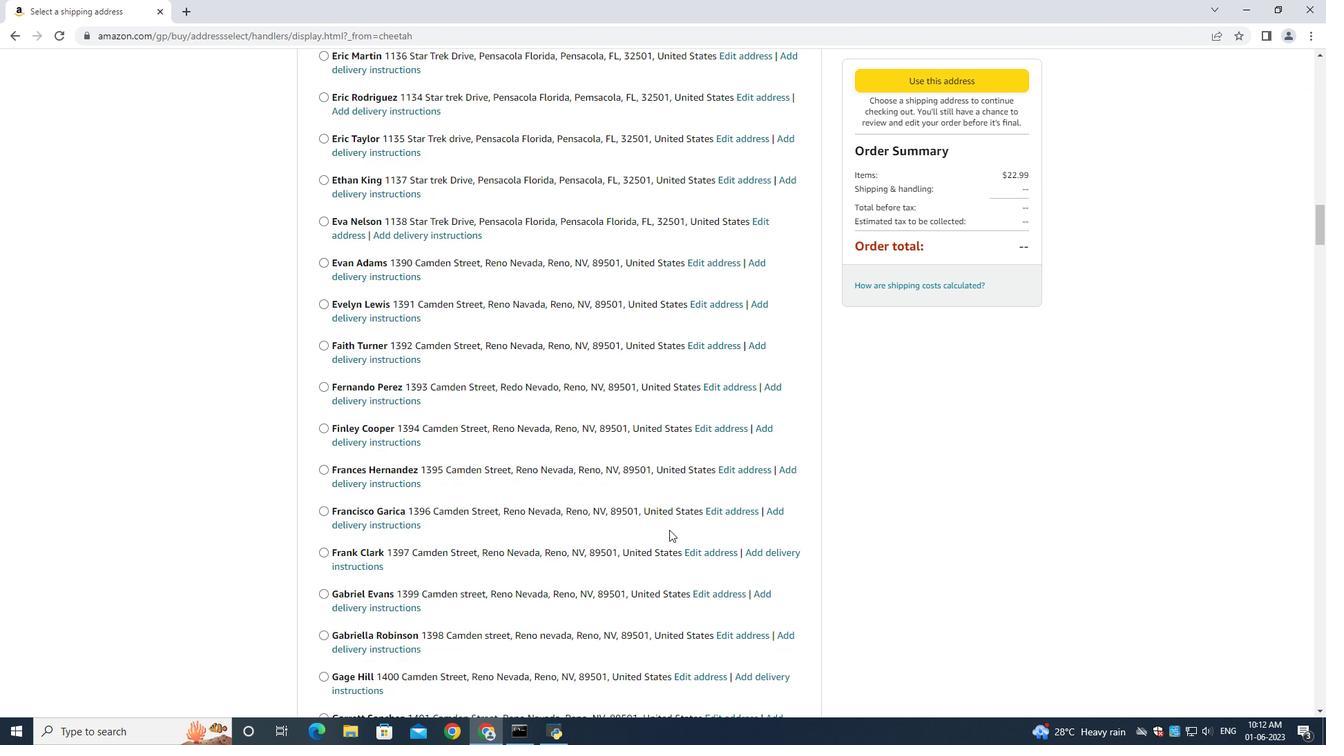 
Action: Mouse moved to (665, 522)
Screenshot: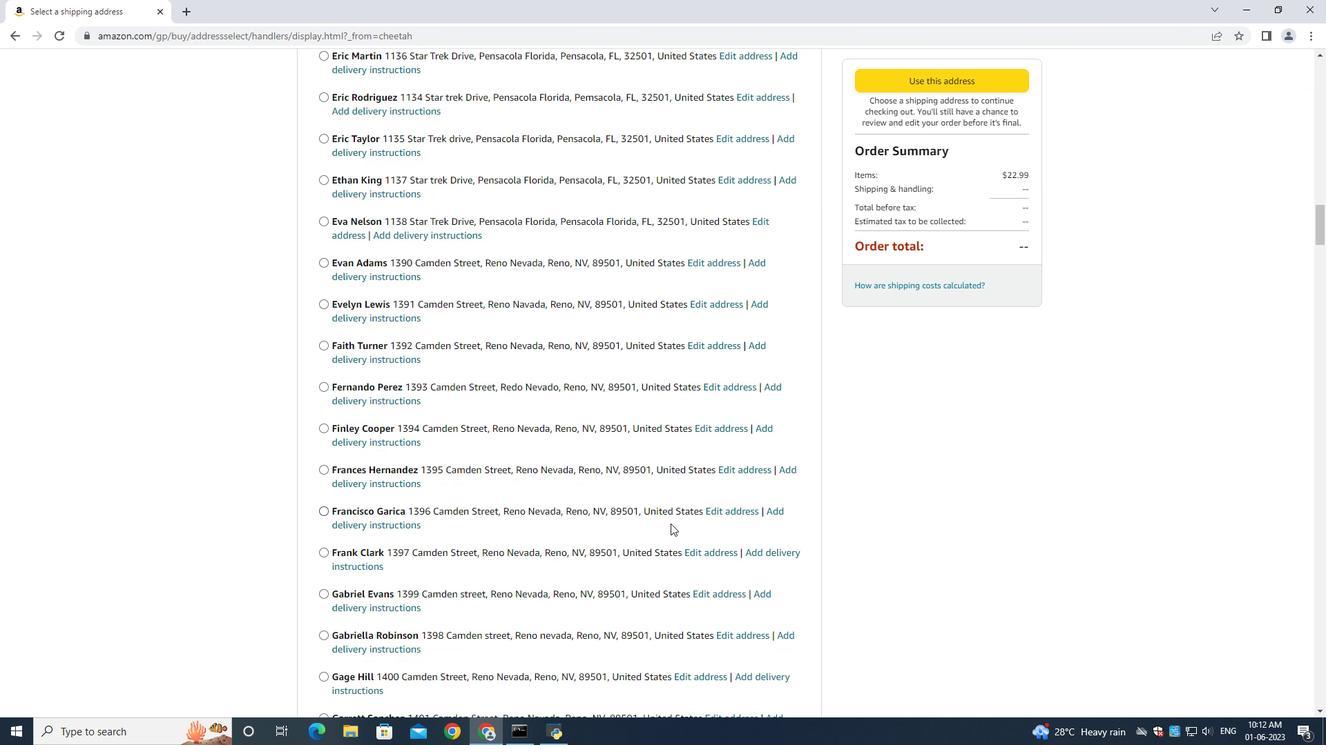 
Action: Mouse scrolled (665, 522) with delta (0, 0)
Screenshot: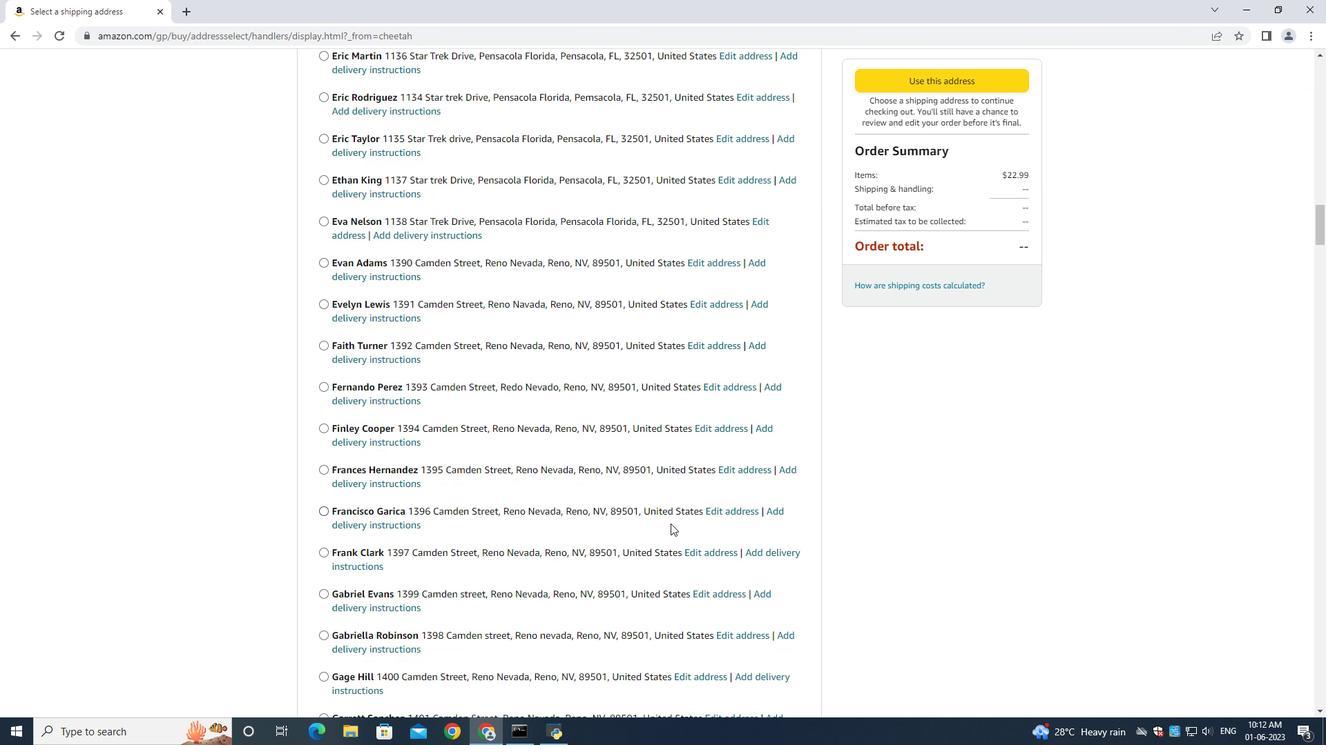 
Action: Mouse moved to (664, 523)
Screenshot: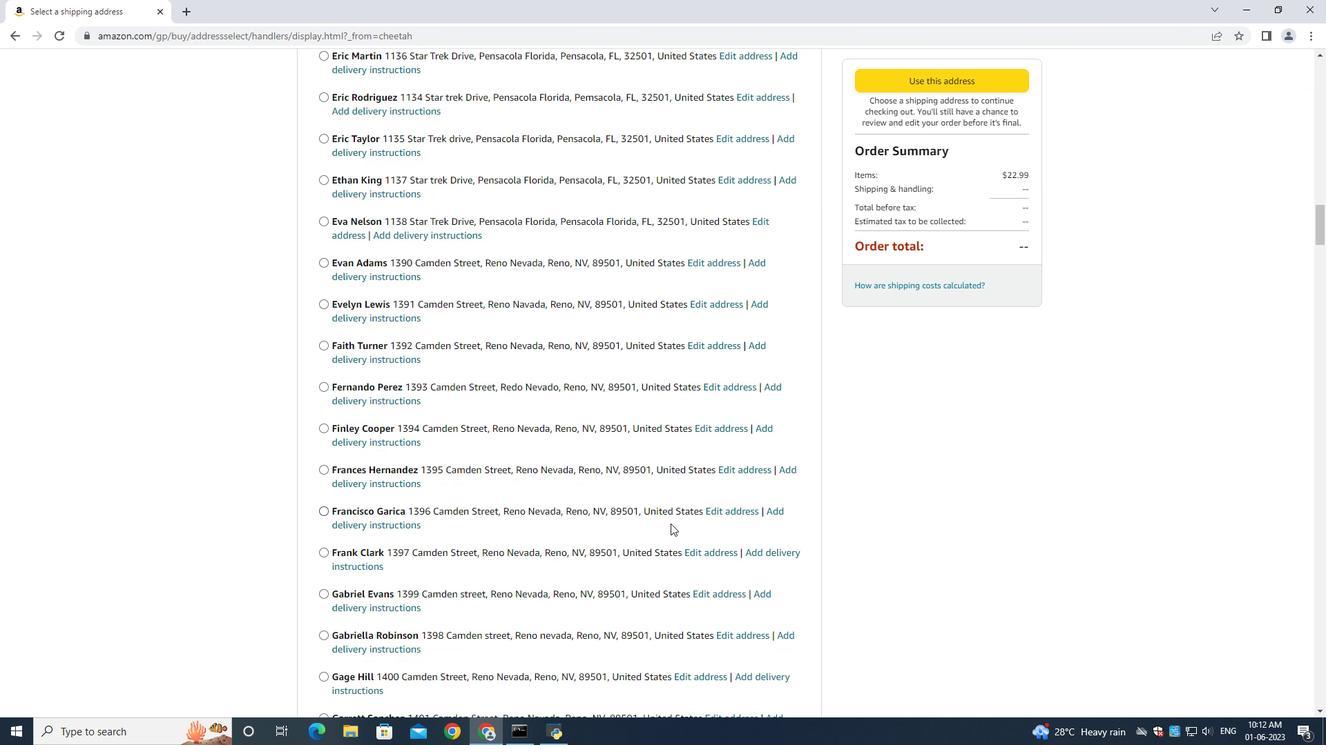 
Action: Mouse scrolled (664, 522) with delta (0, 0)
Screenshot: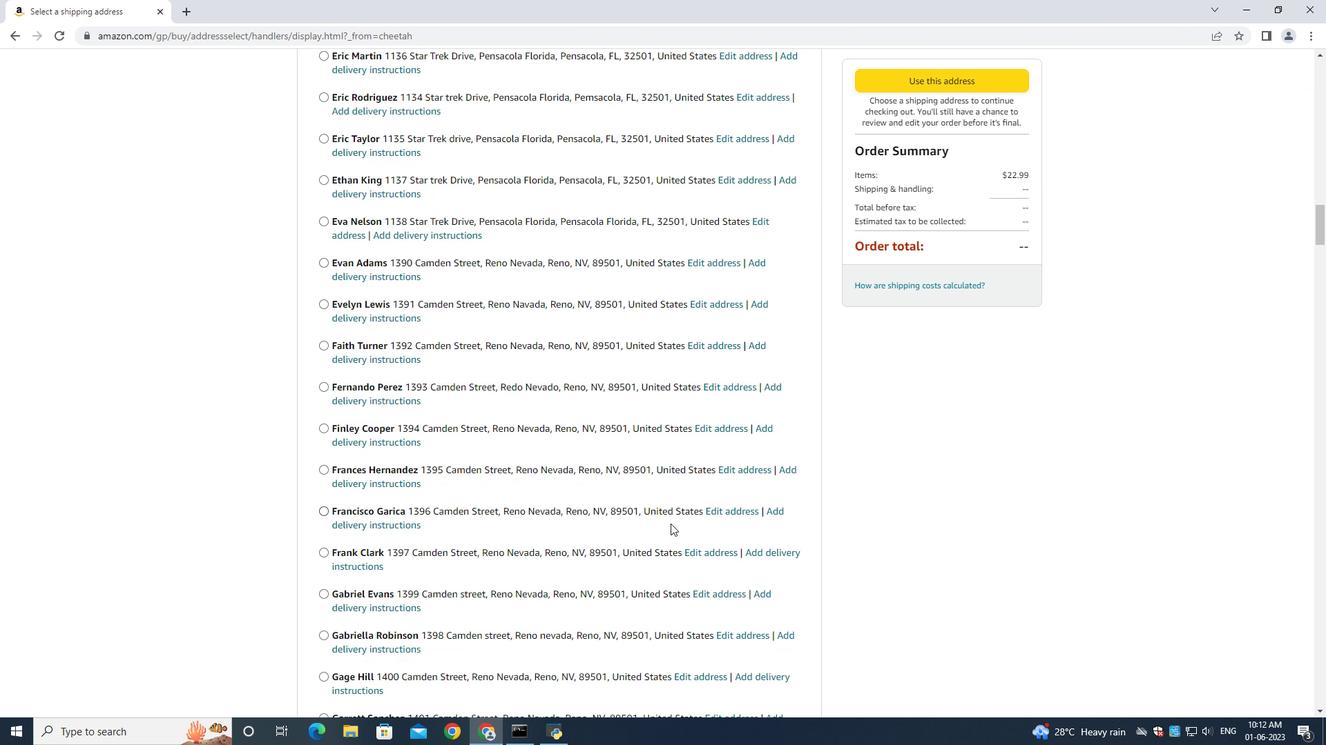 
Action: Mouse scrolled (664, 522) with delta (0, 0)
Screenshot: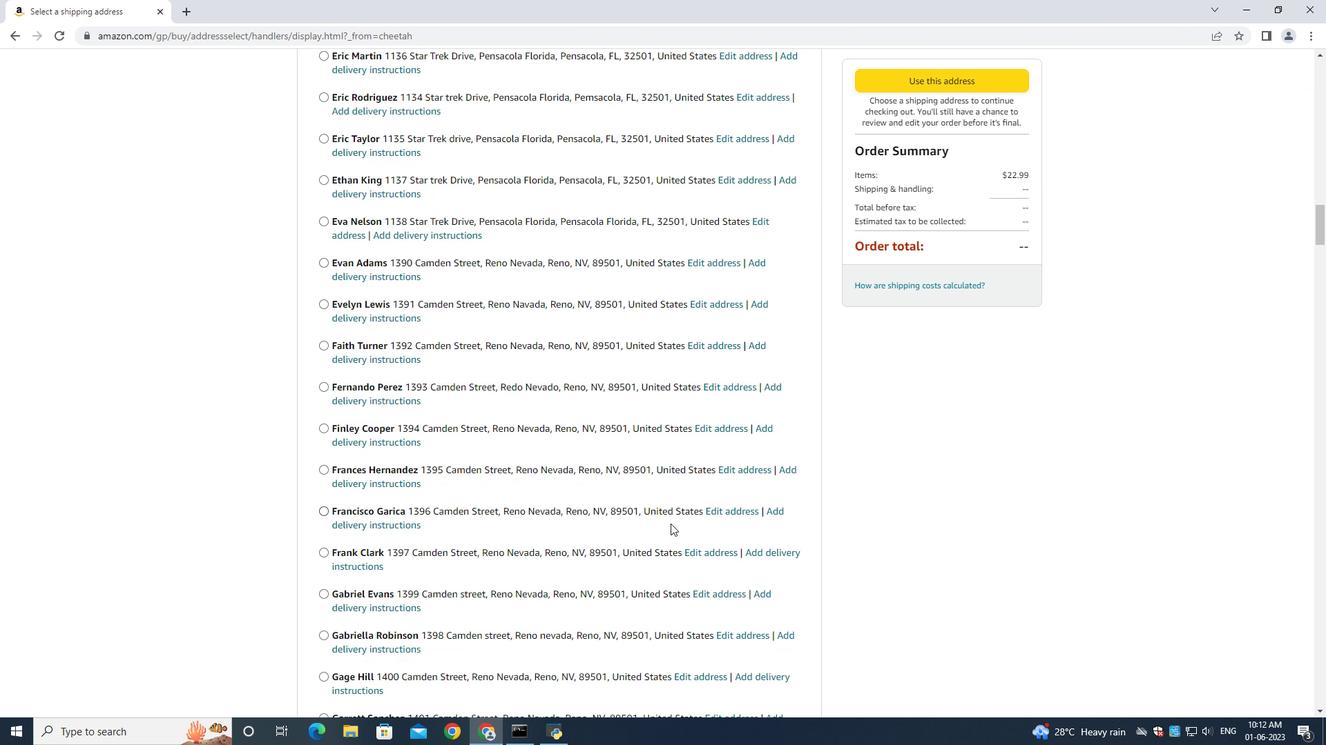 
Action: Mouse scrolled (664, 522) with delta (0, 0)
Screenshot: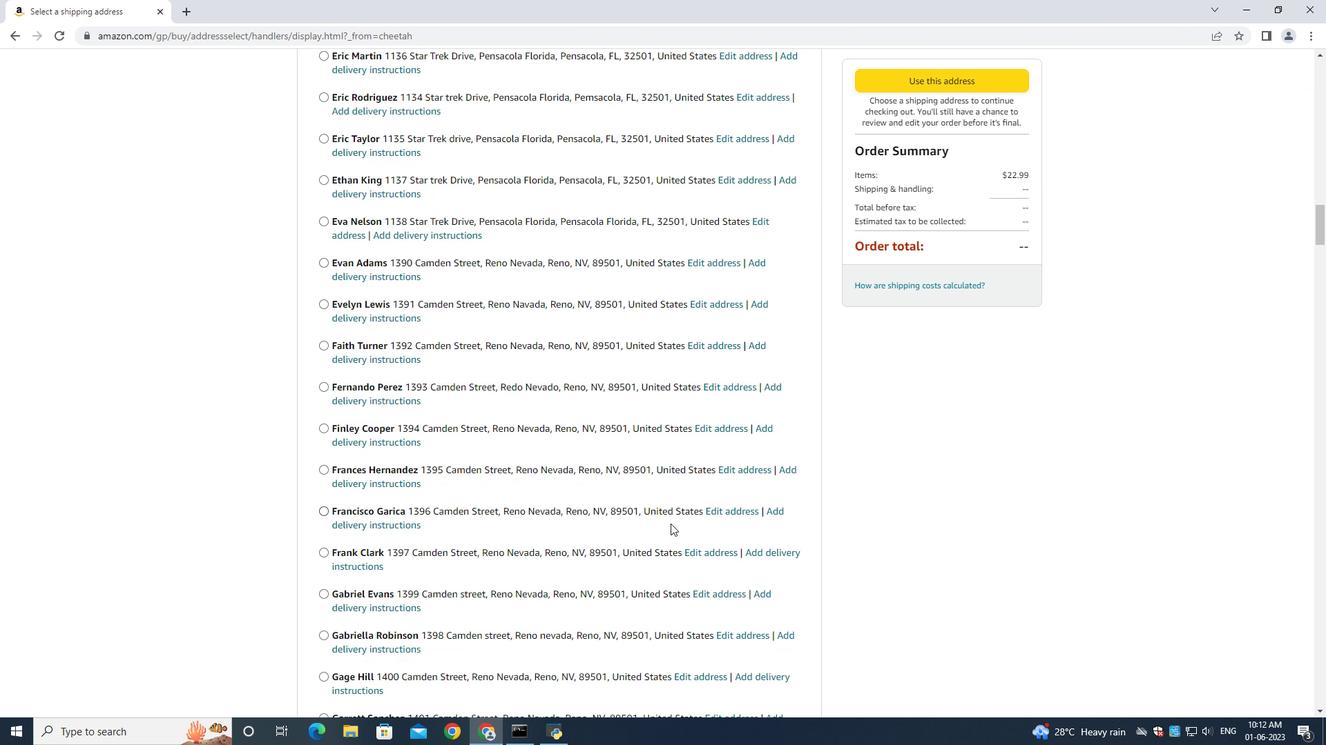 
Action: Mouse moved to (671, 511)
Screenshot: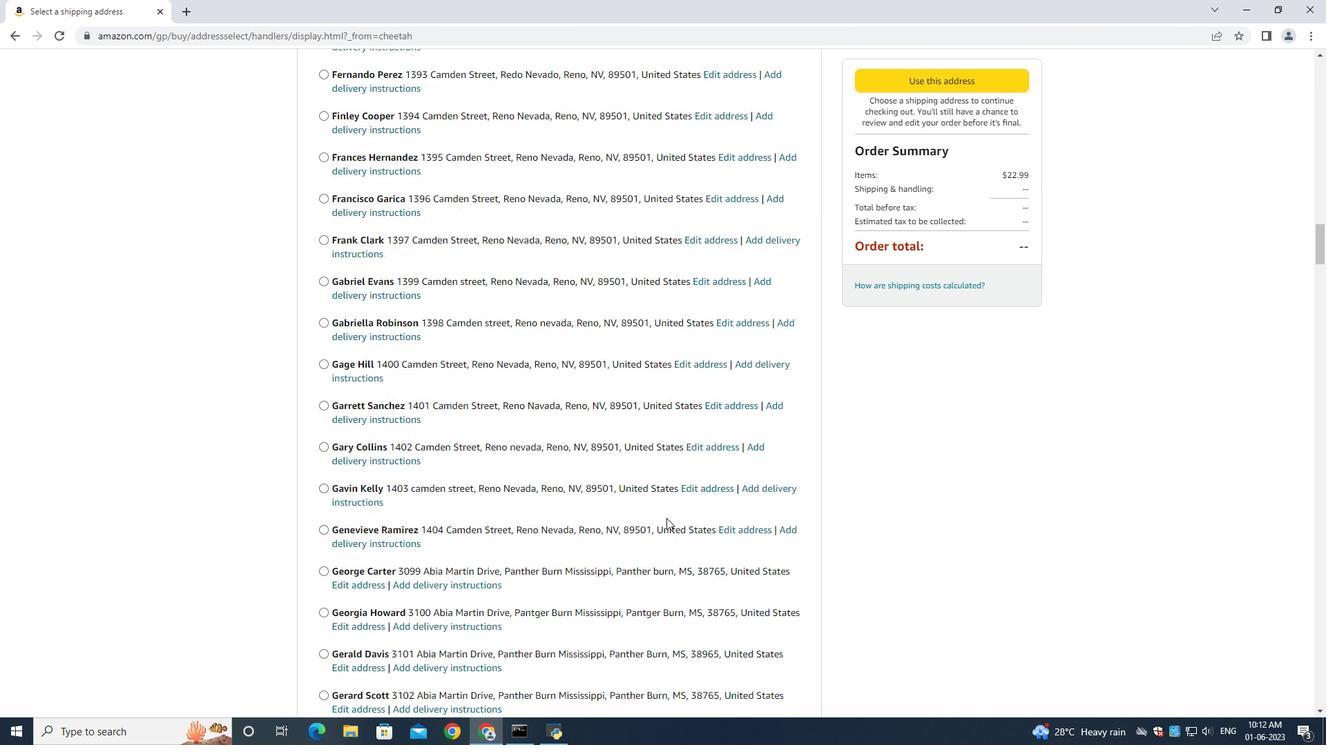 
Action: Mouse scrolled (671, 510) with delta (0, 0)
Screenshot: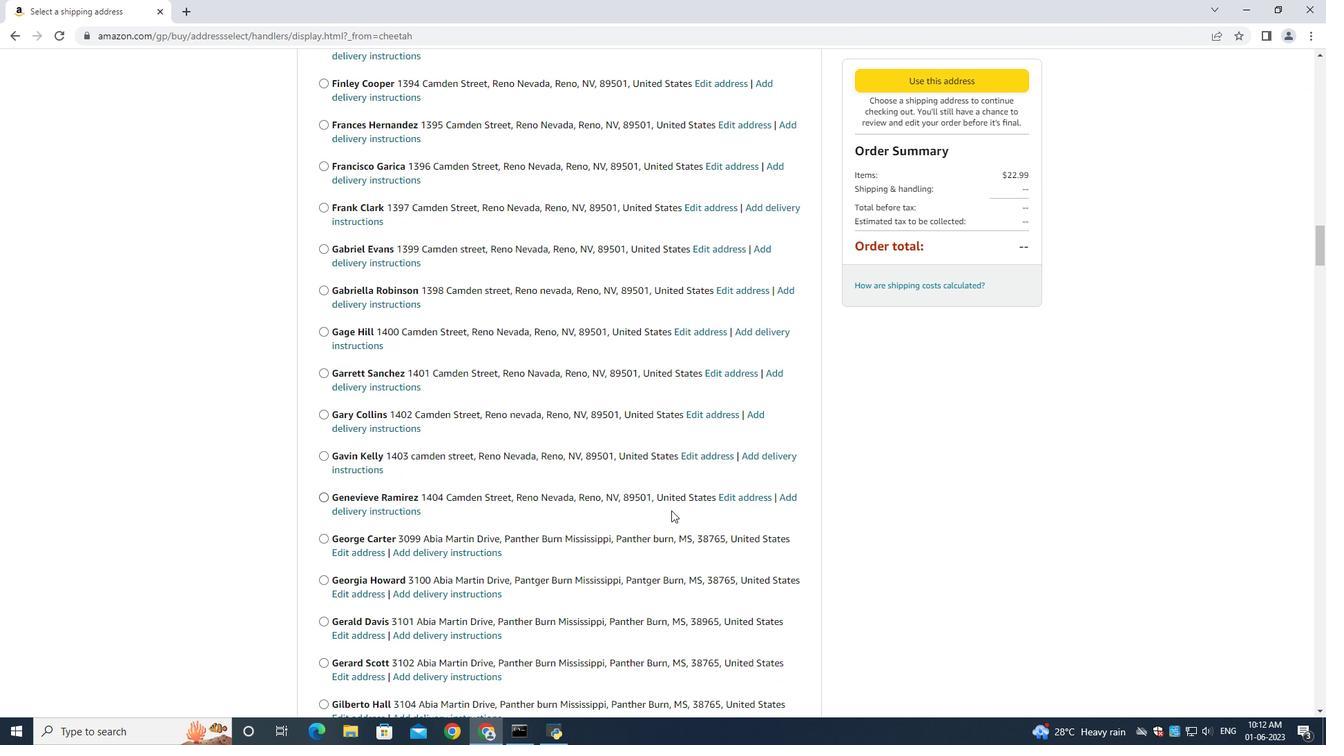 
Action: Mouse scrolled (671, 510) with delta (0, 0)
Screenshot: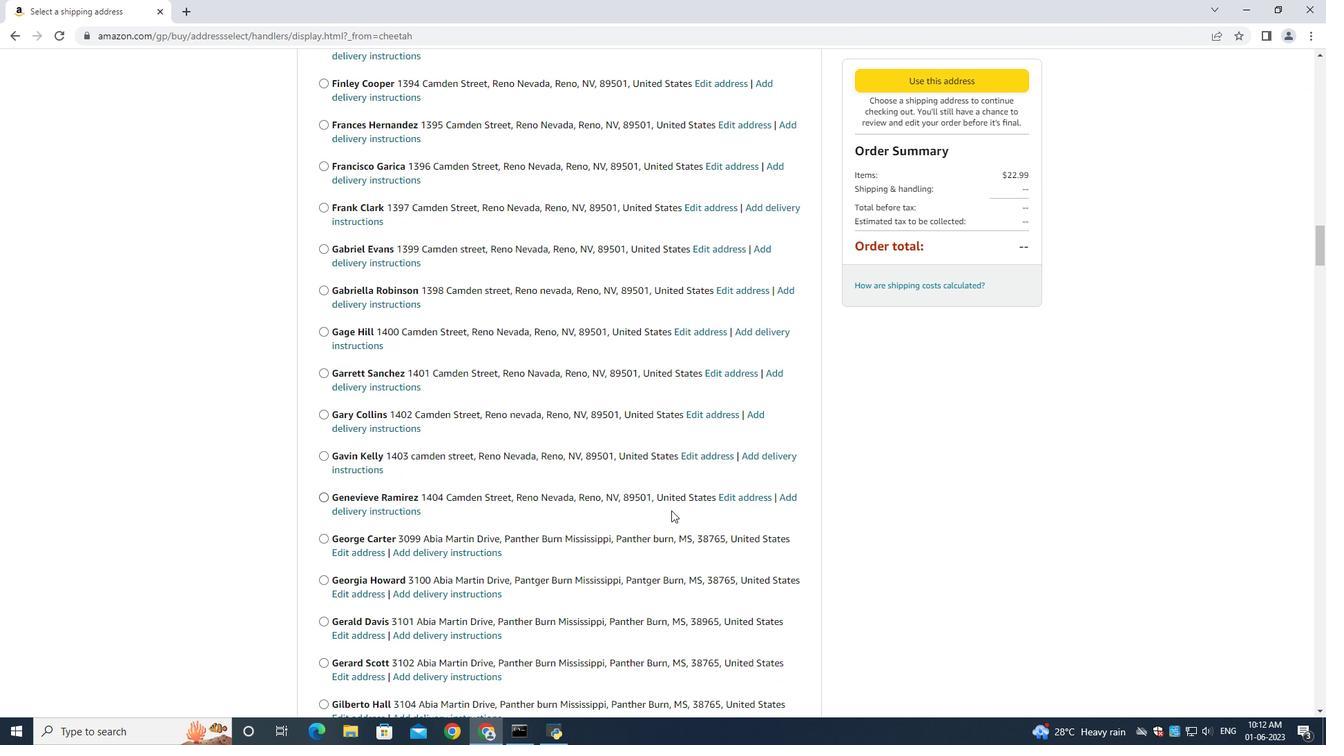 
Action: Mouse scrolled (671, 510) with delta (0, 0)
Screenshot: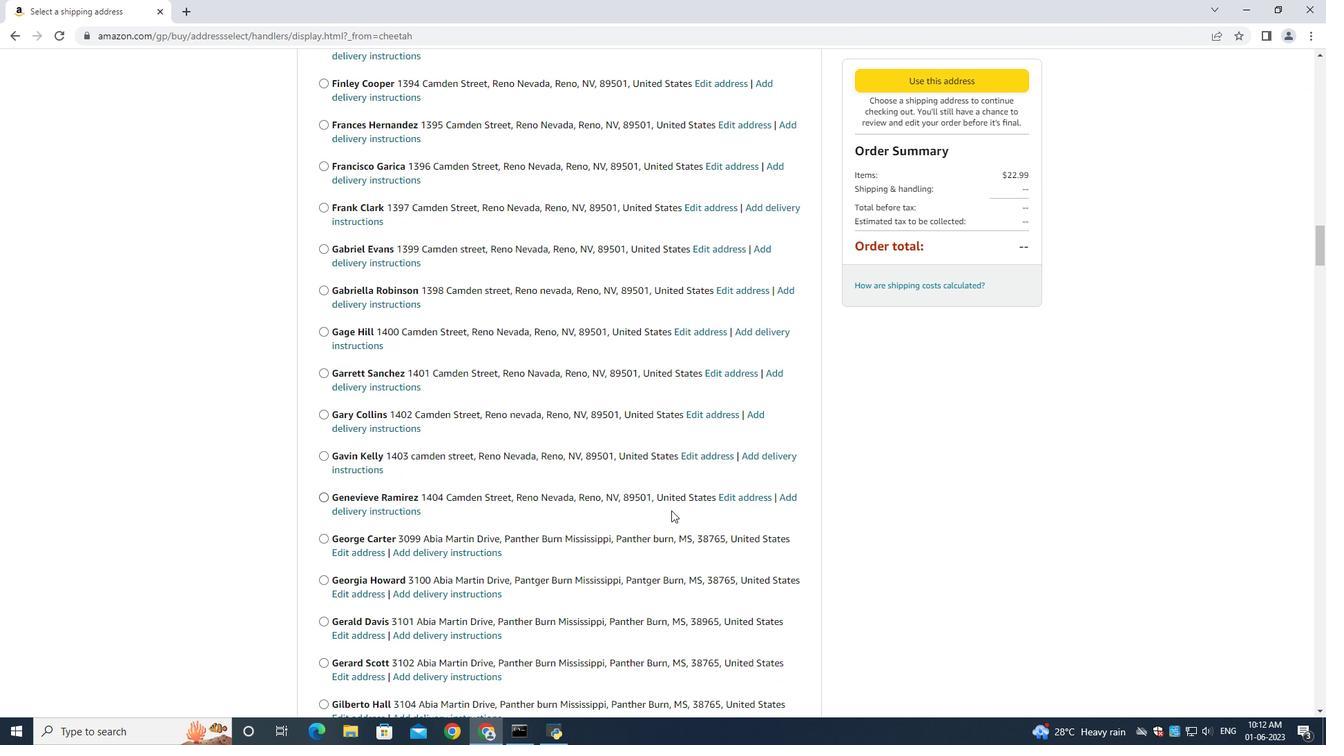 
Action: Mouse moved to (671, 511)
Screenshot: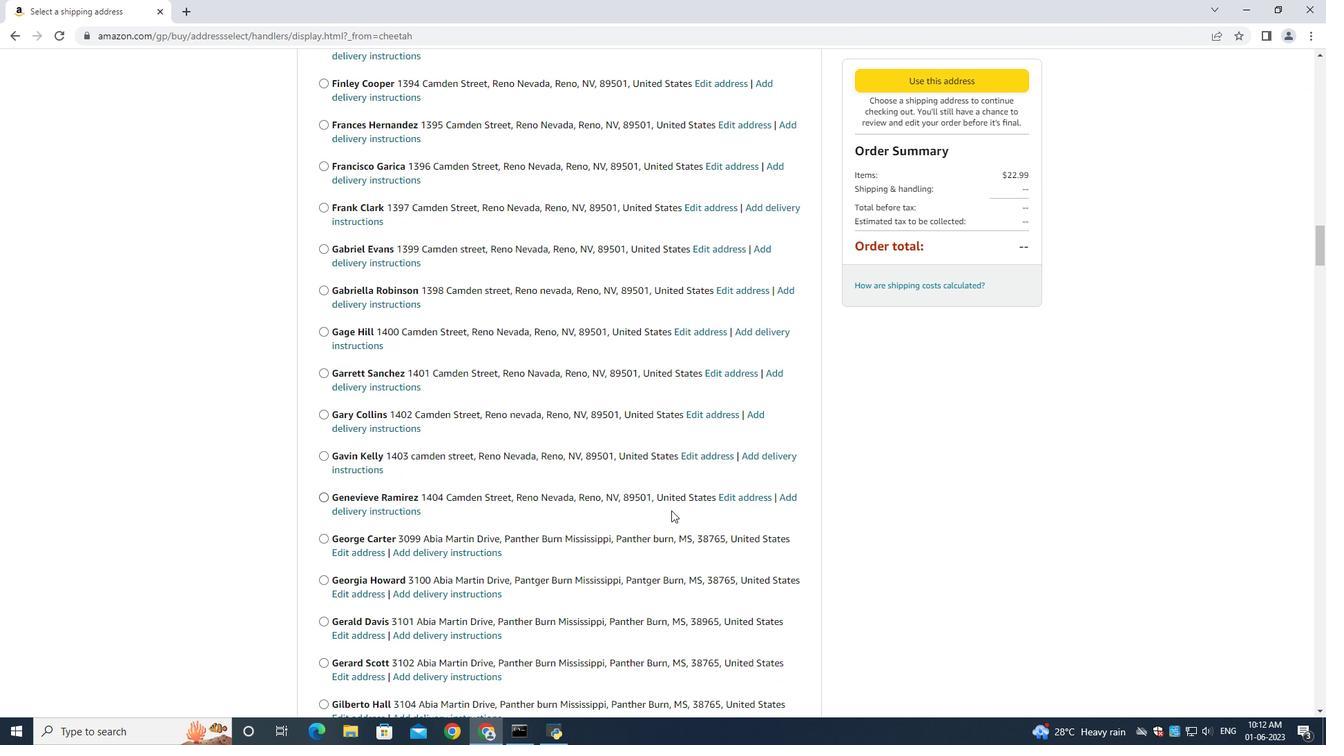 
Action: Mouse scrolled (671, 510) with delta (0, 0)
Screenshot: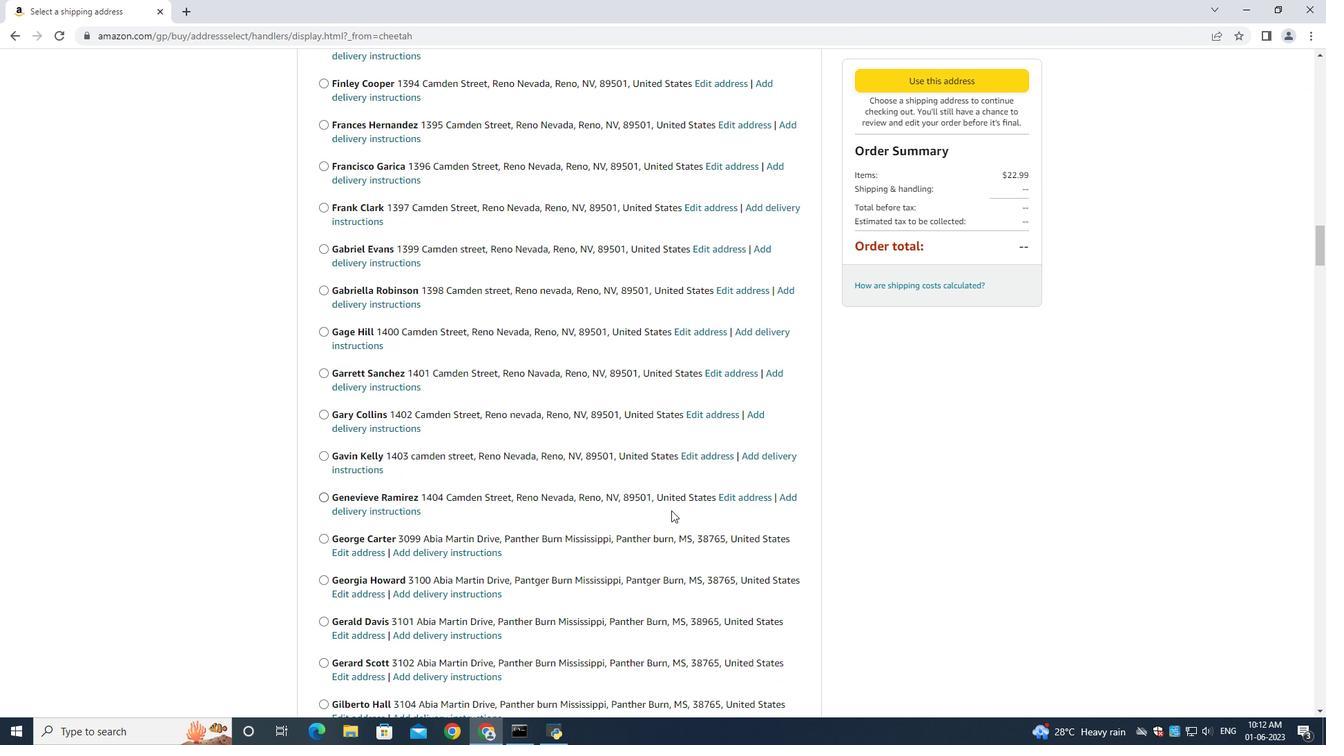 
Action: Mouse moved to (666, 506)
Screenshot: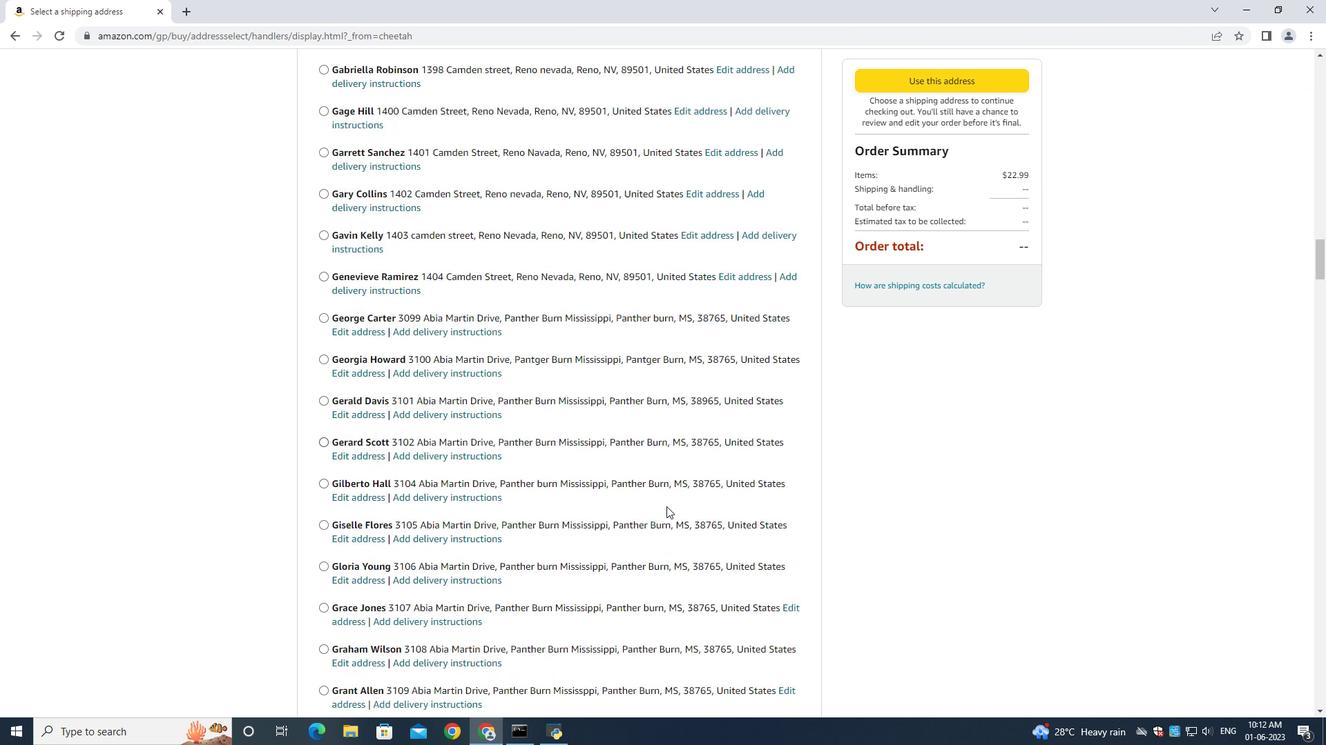 
Action: Mouse scrolled (666, 506) with delta (0, 0)
Screenshot: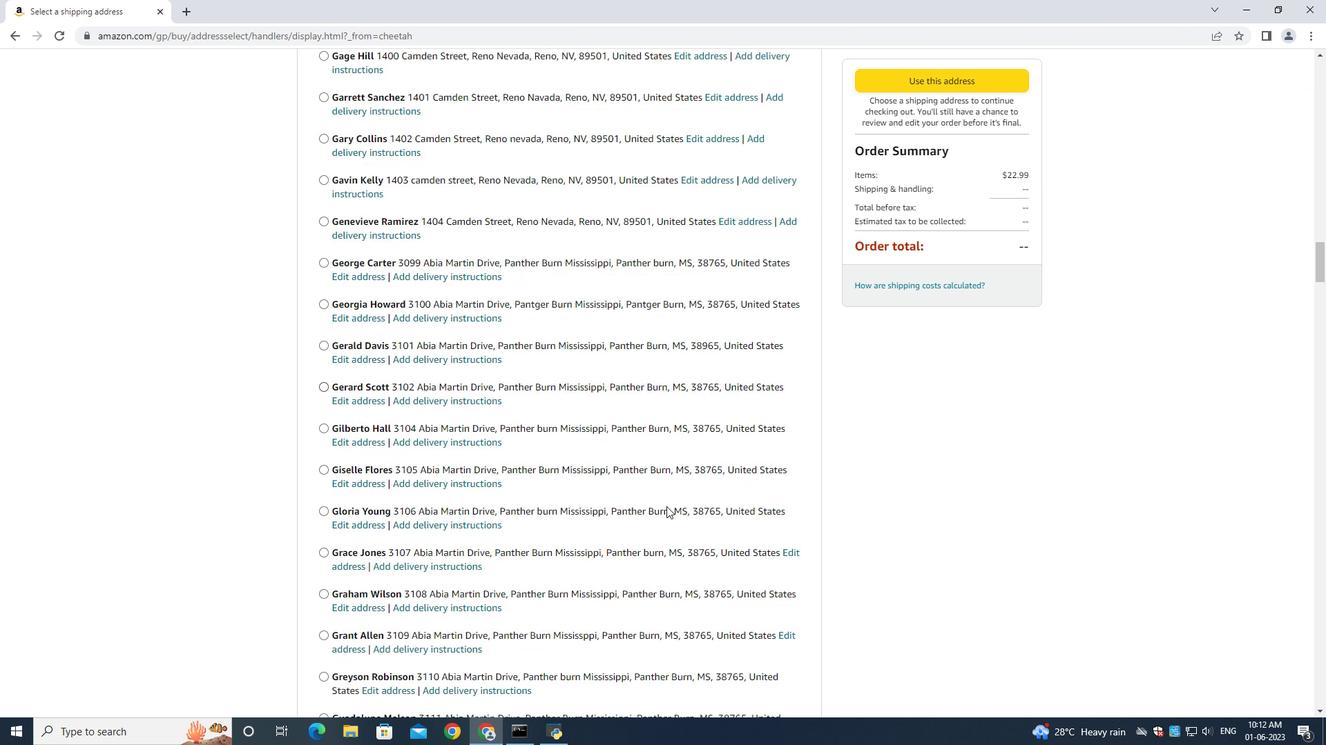 
Action: Mouse scrolled (666, 506) with delta (0, 0)
Screenshot: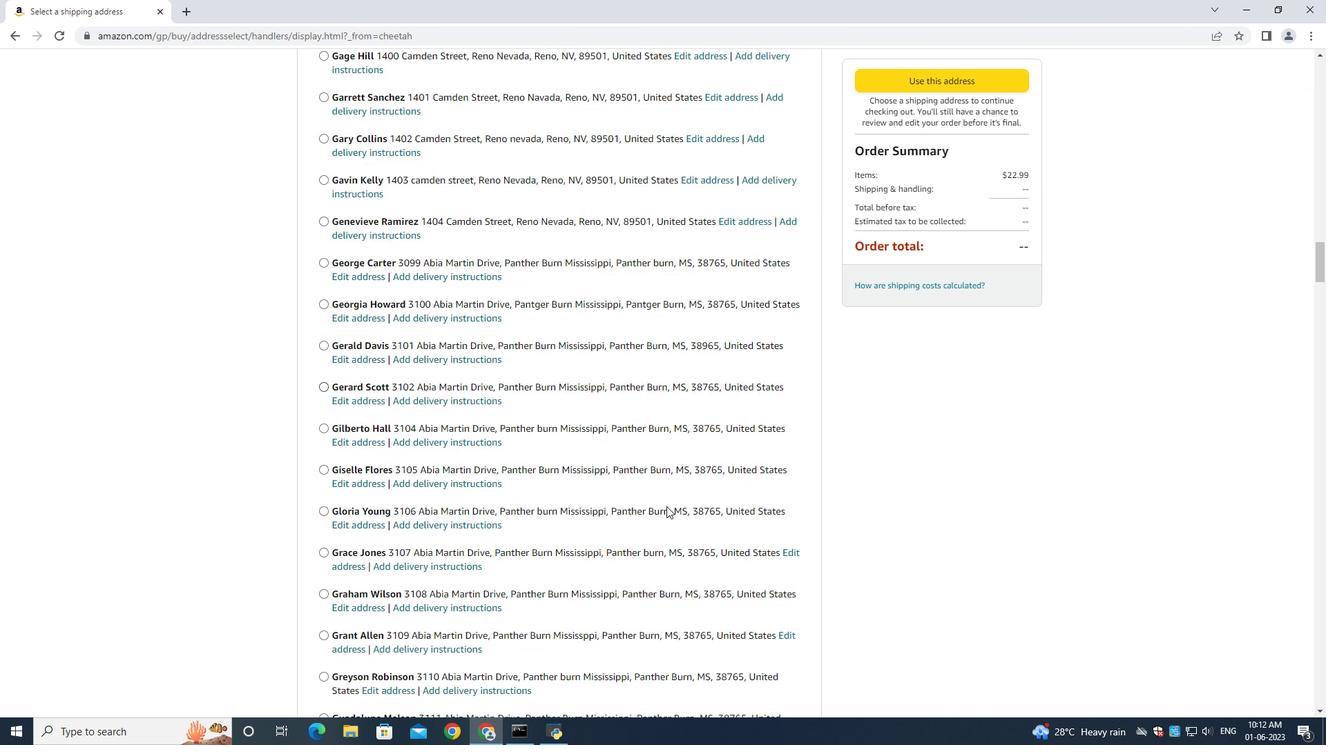 
Action: Mouse scrolled (666, 506) with delta (0, 0)
Screenshot: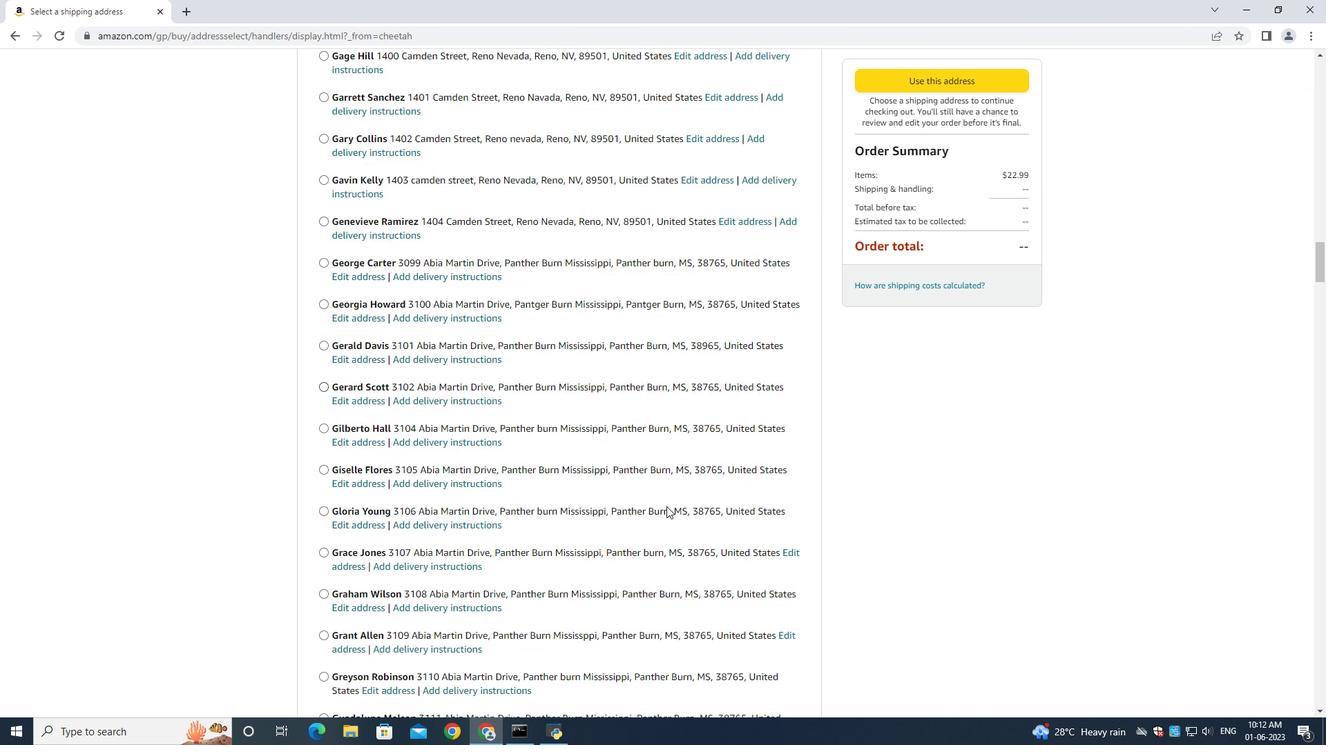 
Action: Mouse scrolled (666, 506) with delta (0, 0)
Screenshot: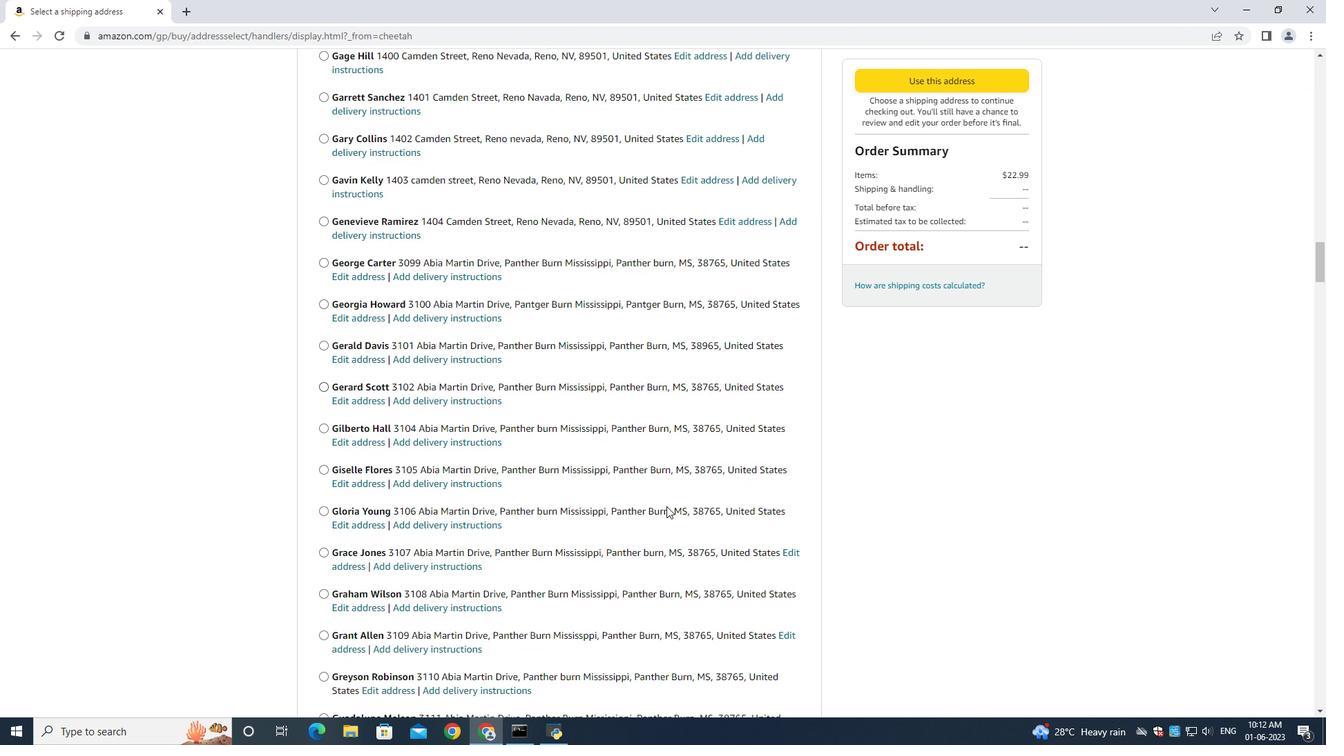 
Action: Mouse moved to (665, 506)
Screenshot: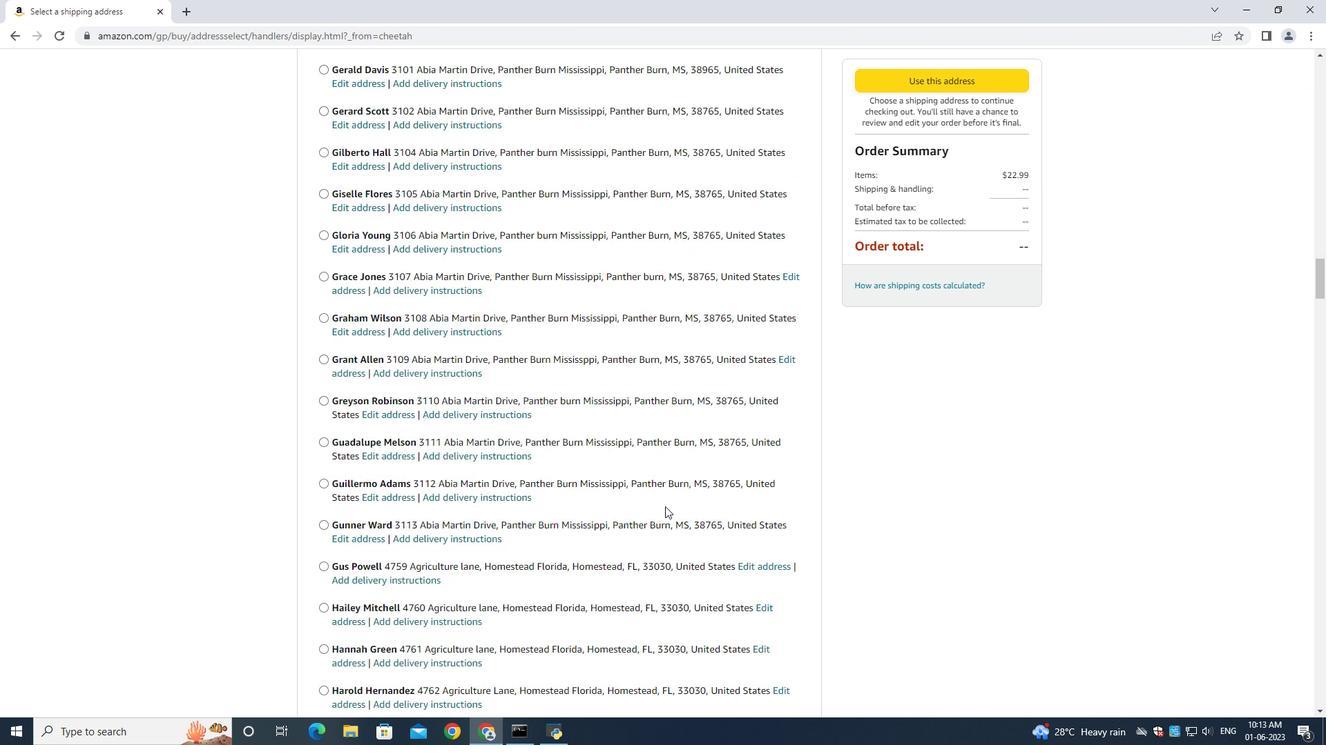 
Action: Mouse scrolled (665, 505) with delta (0, 0)
Screenshot: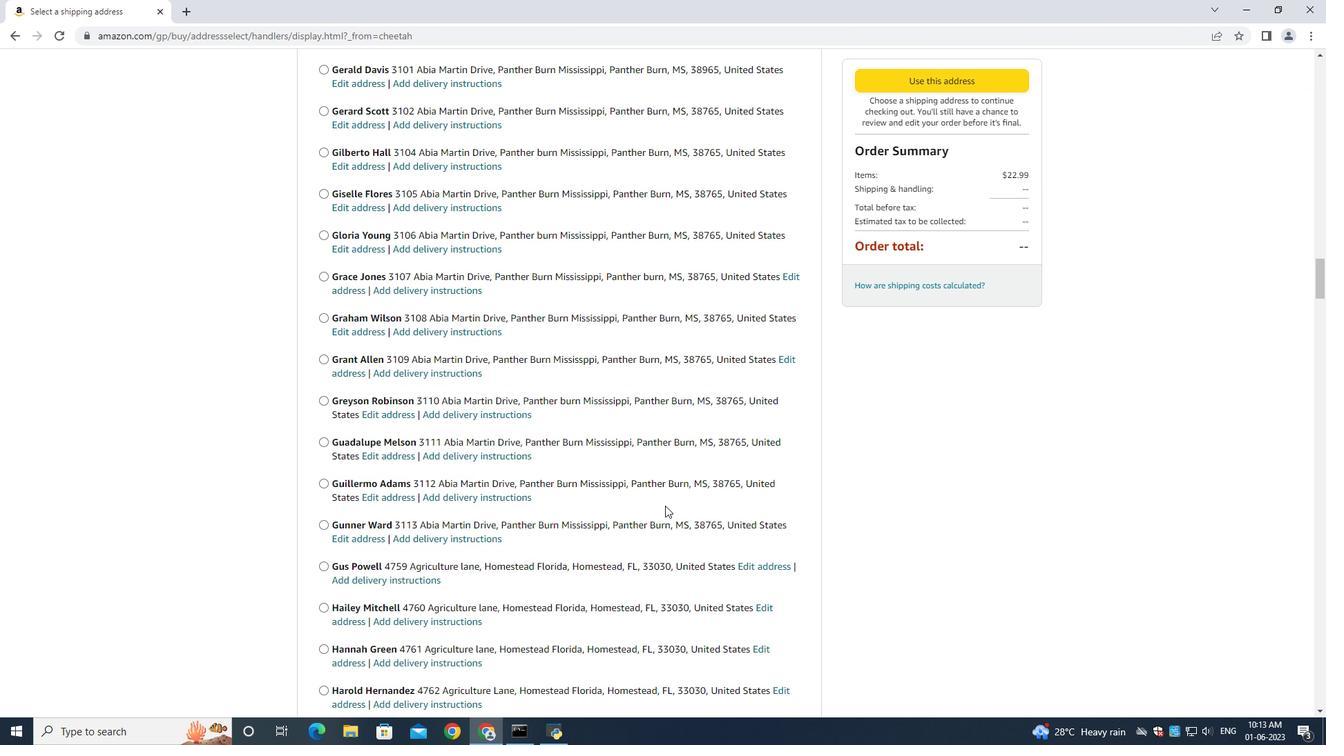 
Action: Mouse scrolled (665, 505) with delta (0, 0)
Screenshot: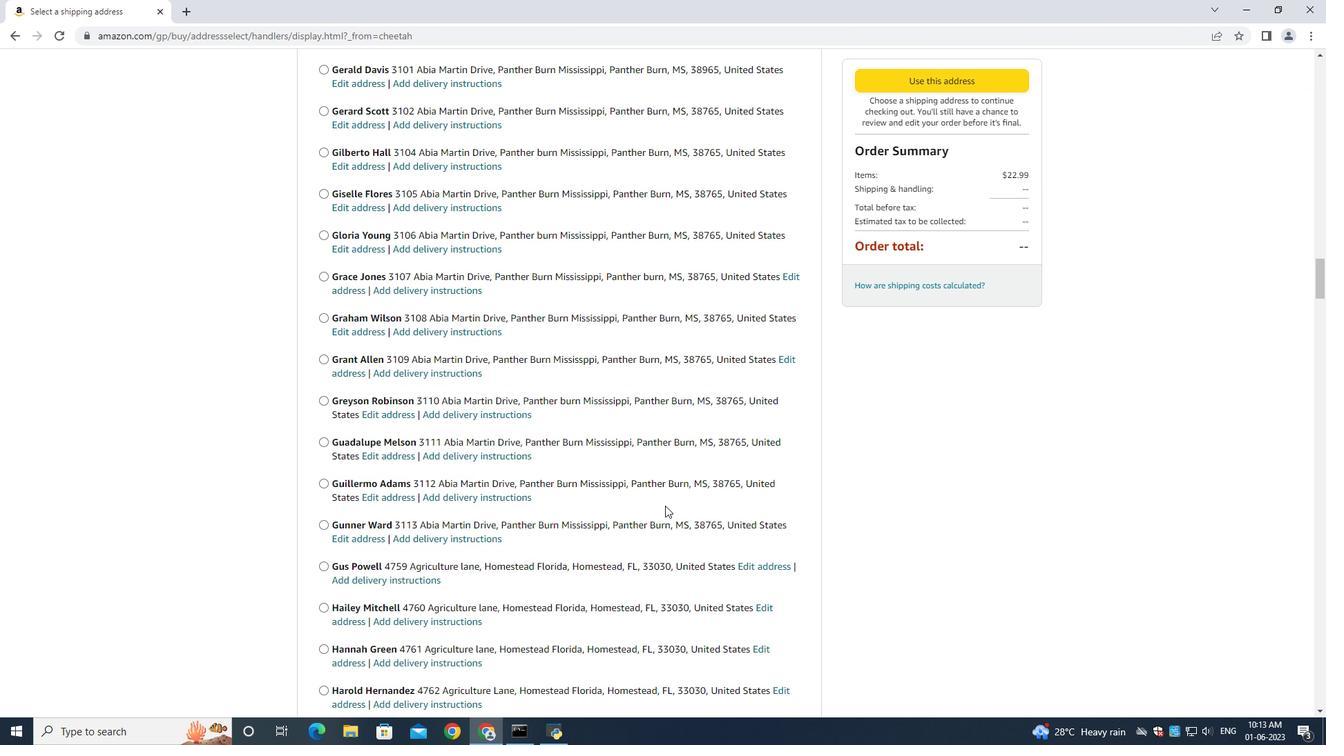 
Action: Mouse moved to (665, 506)
Screenshot: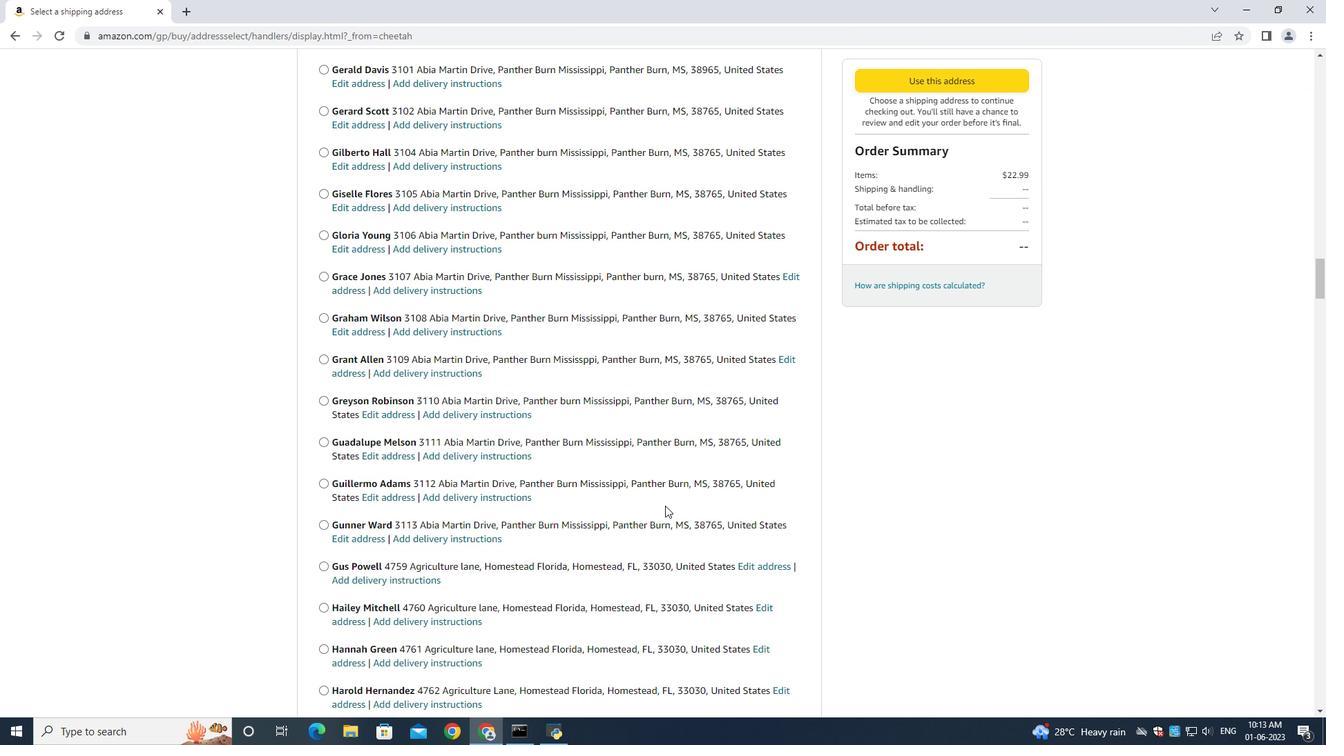 
Action: Mouse scrolled (665, 505) with delta (0, 0)
Screenshot: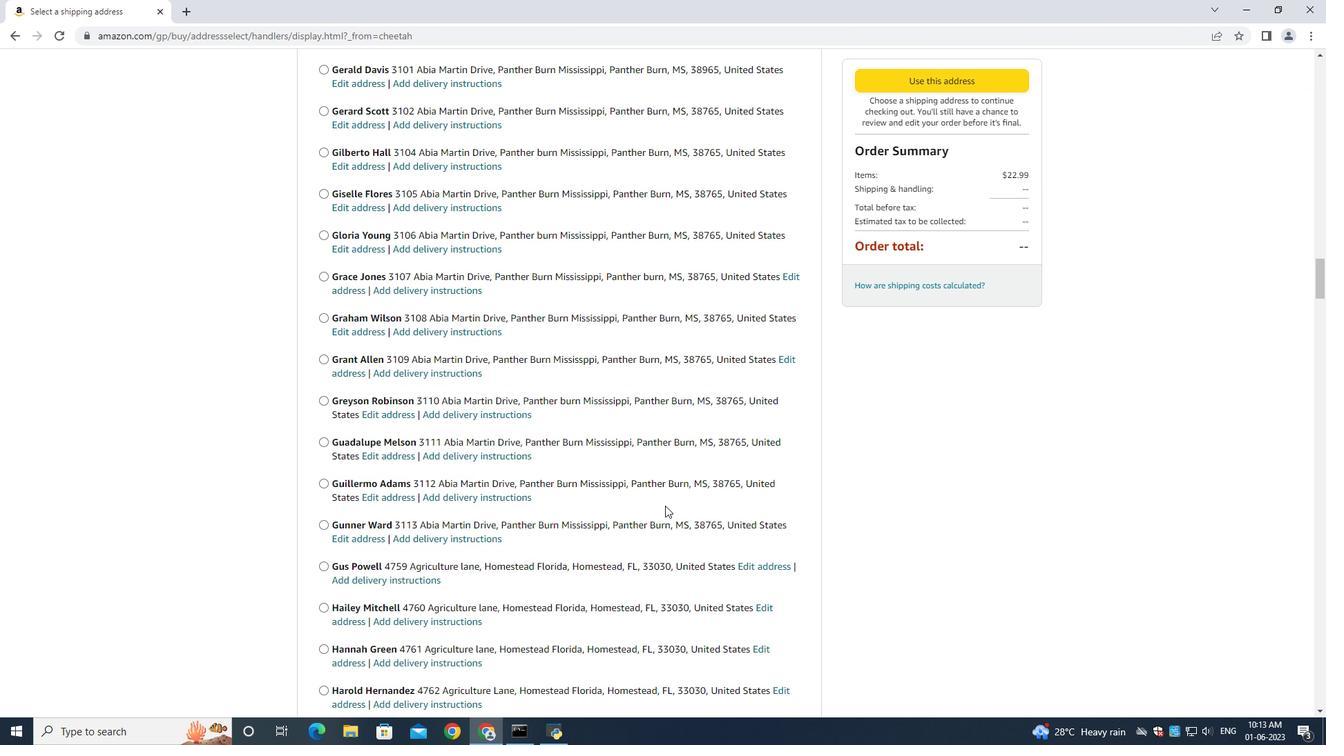 
Action: Mouse scrolled (665, 505) with delta (0, 0)
Screenshot: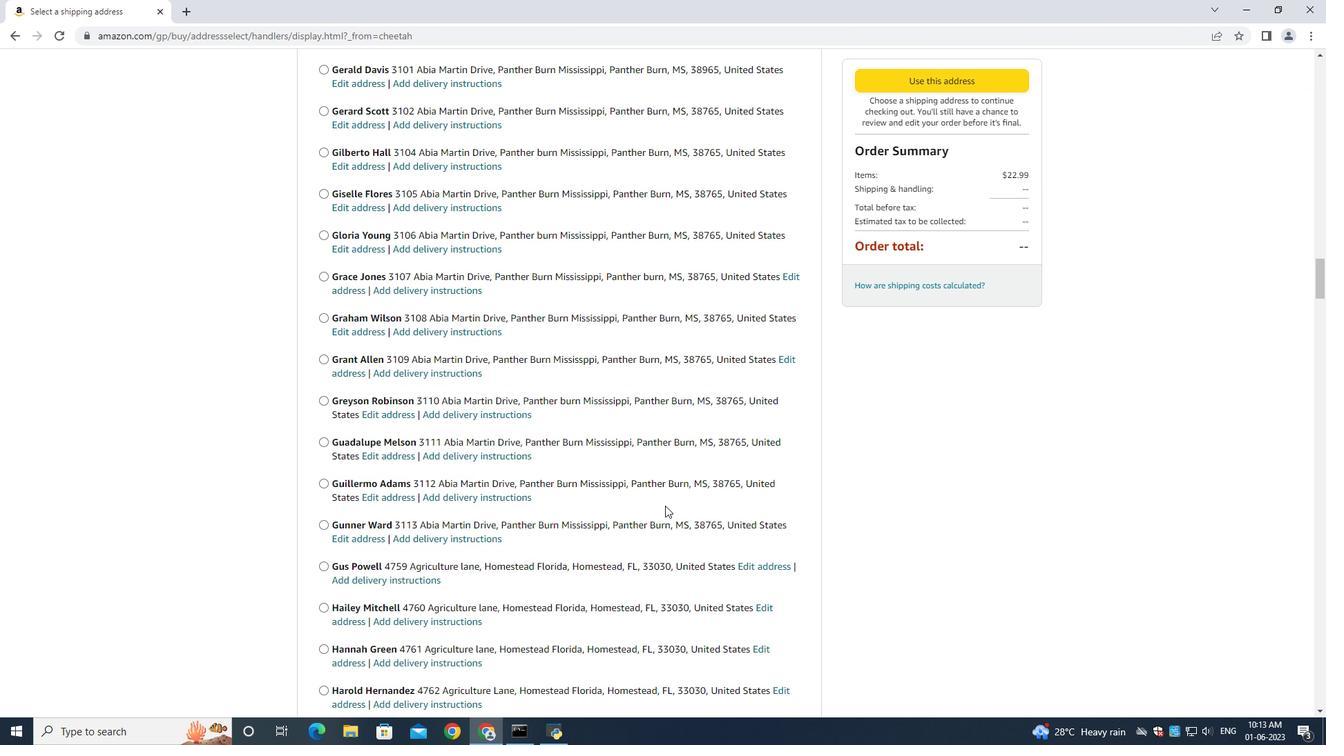 
Action: Mouse moved to (665, 506)
Screenshot: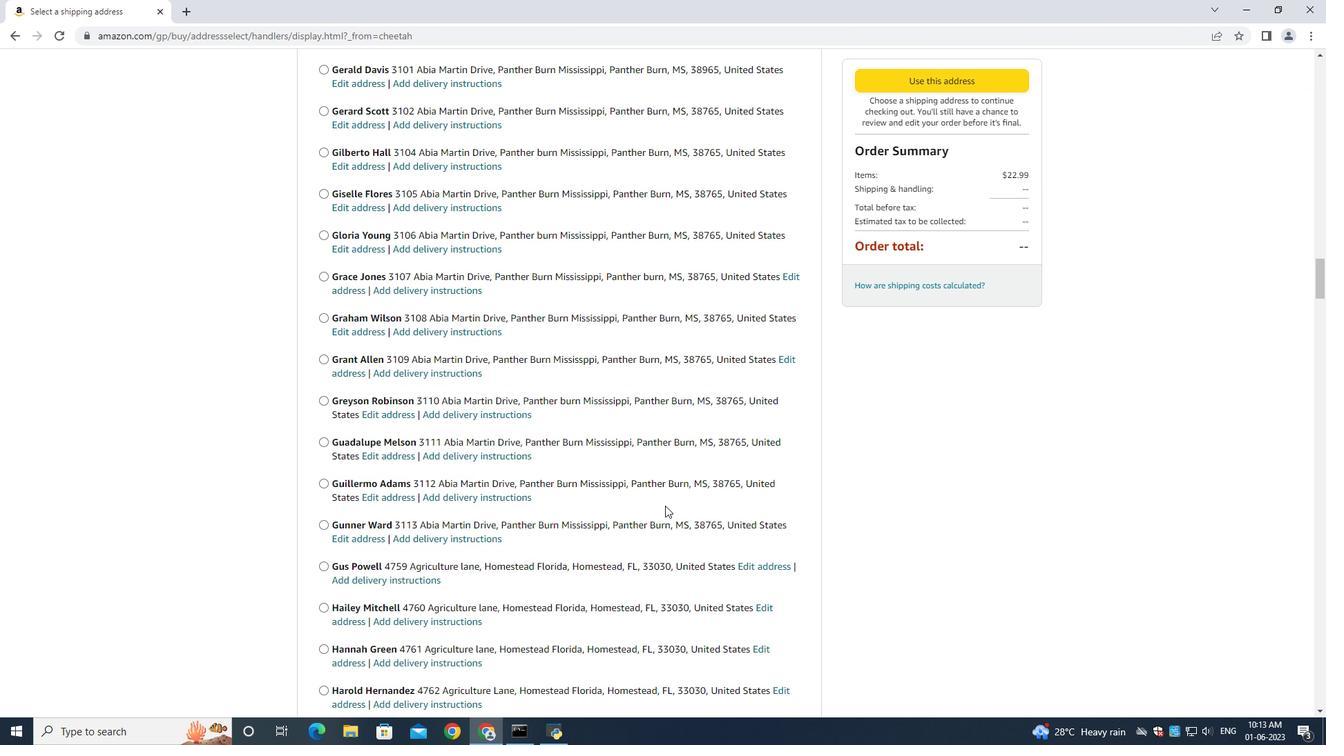 
Action: Mouse scrolled (665, 505) with delta (0, 0)
Screenshot: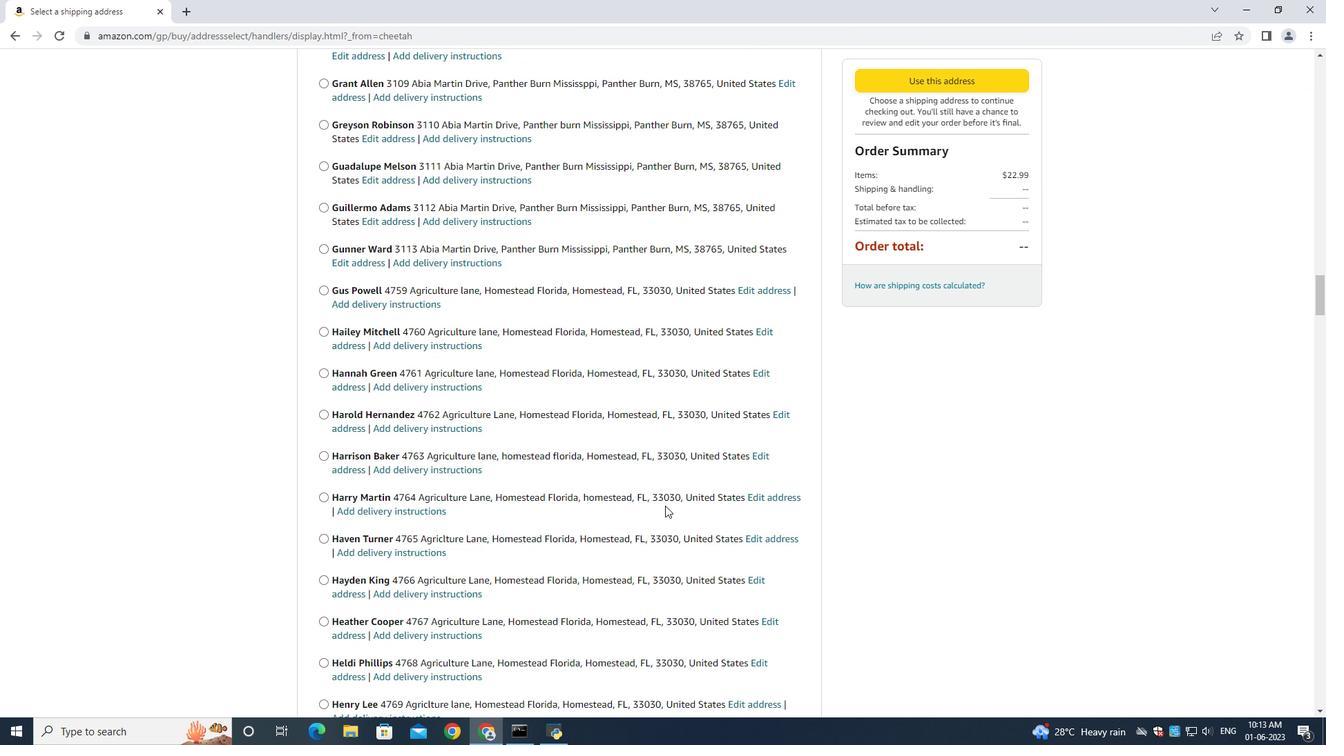 
Action: Mouse scrolled (665, 505) with delta (0, 0)
Screenshot: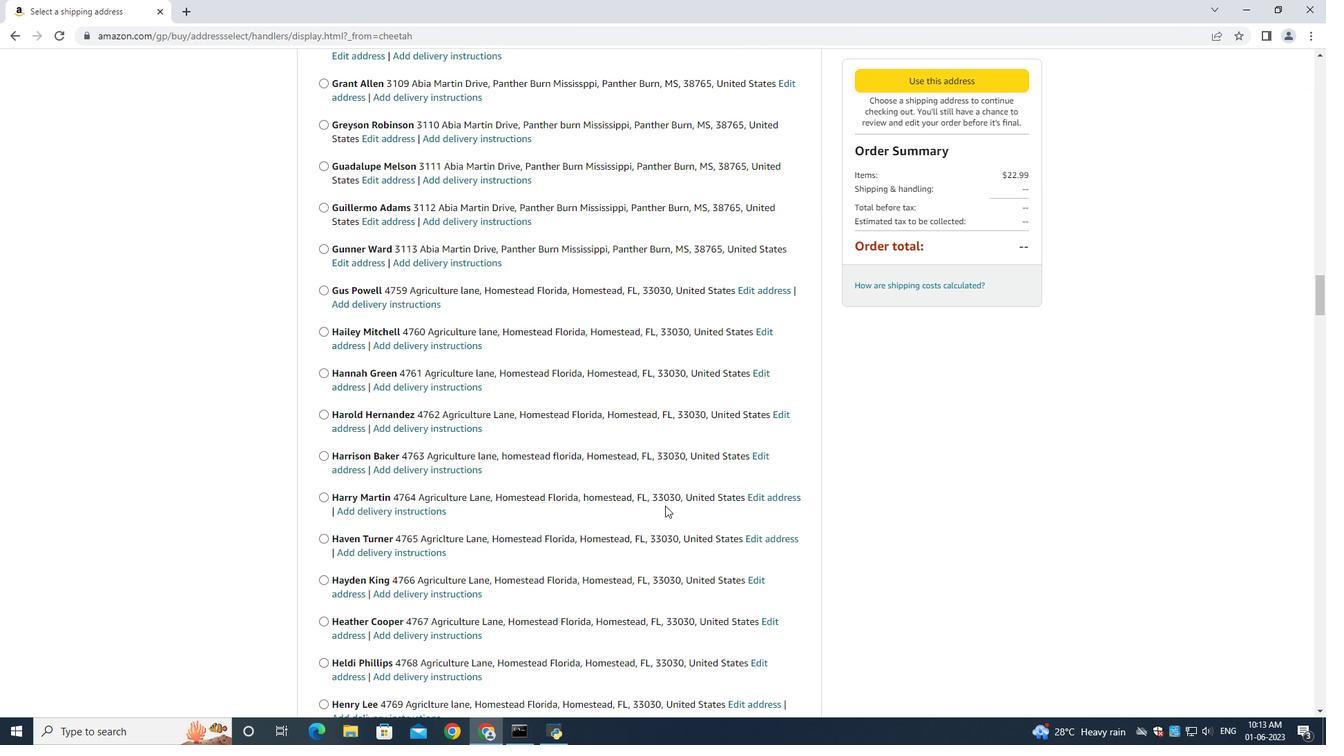 
Action: Mouse scrolled (665, 505) with delta (0, 0)
Screenshot: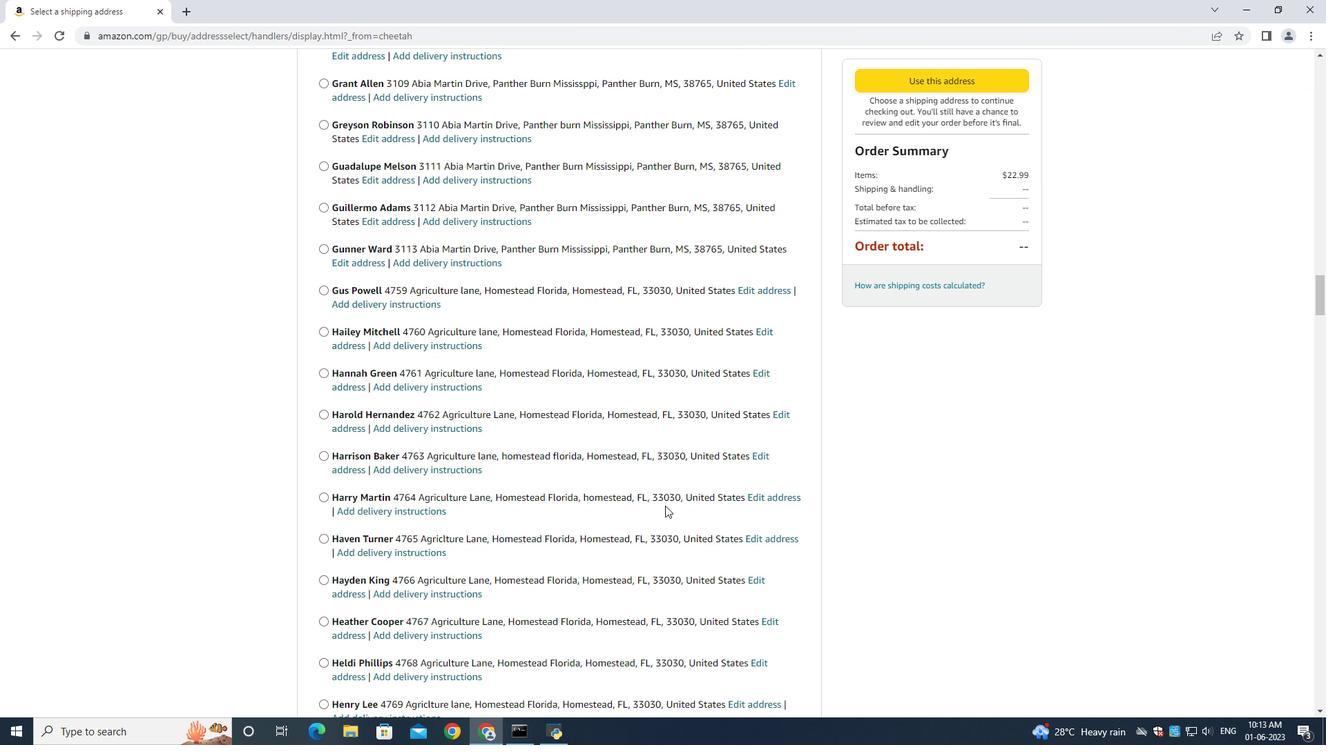 
Action: Mouse scrolled (665, 505) with delta (0, 0)
Screenshot: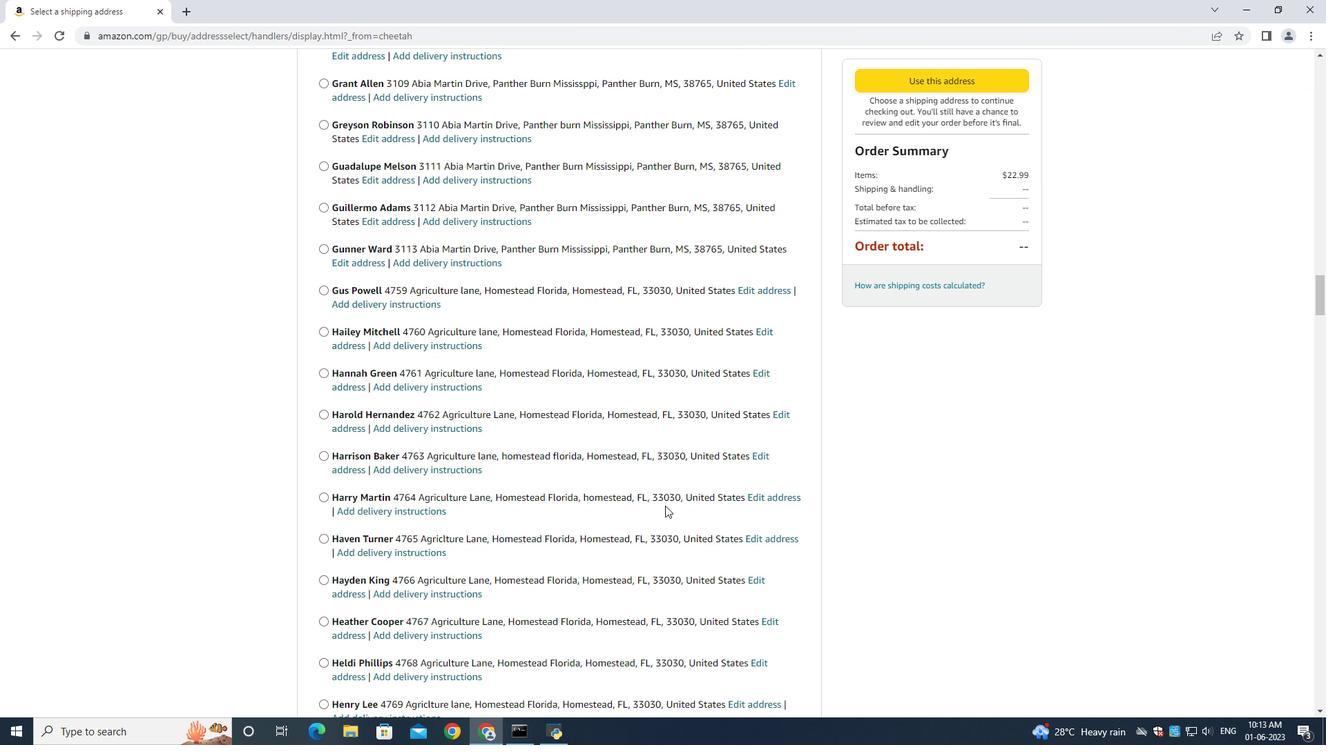 
Action: Mouse scrolled (665, 505) with delta (0, 0)
Screenshot: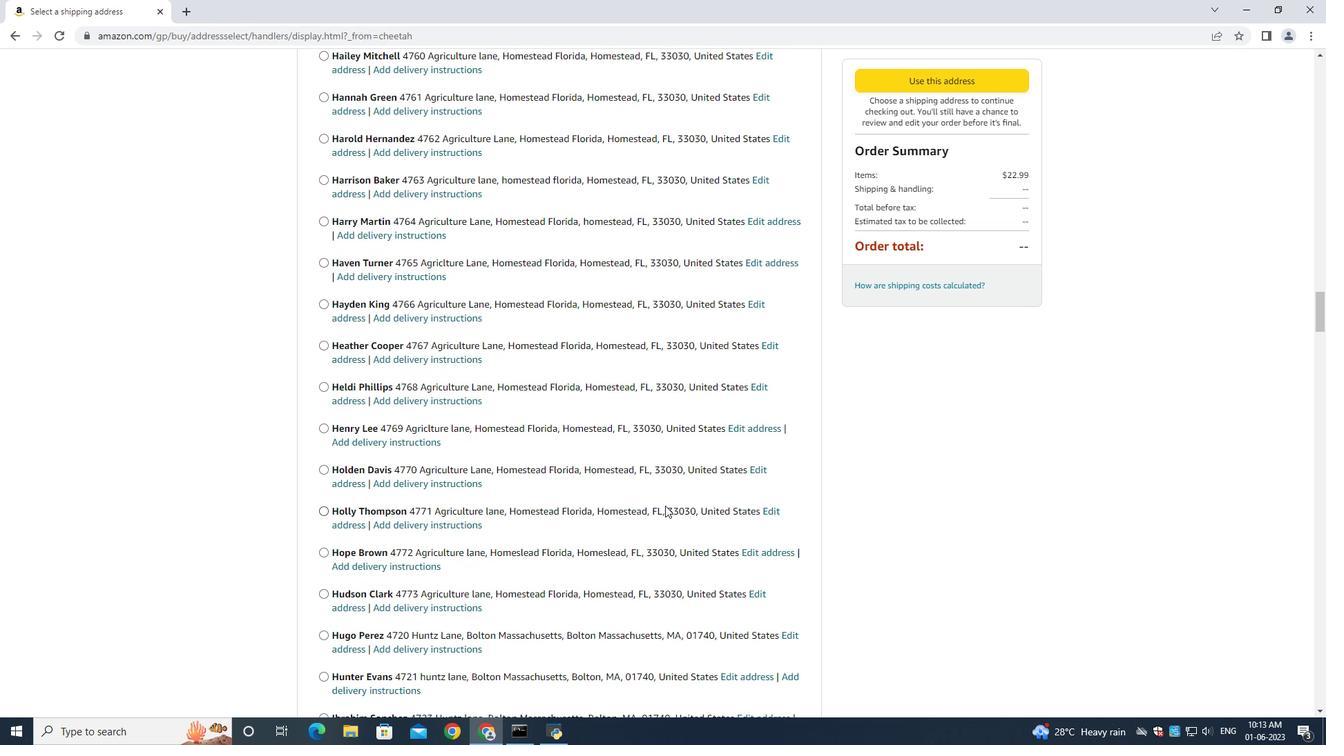 
Action: Mouse scrolled (665, 505) with delta (0, 0)
Screenshot: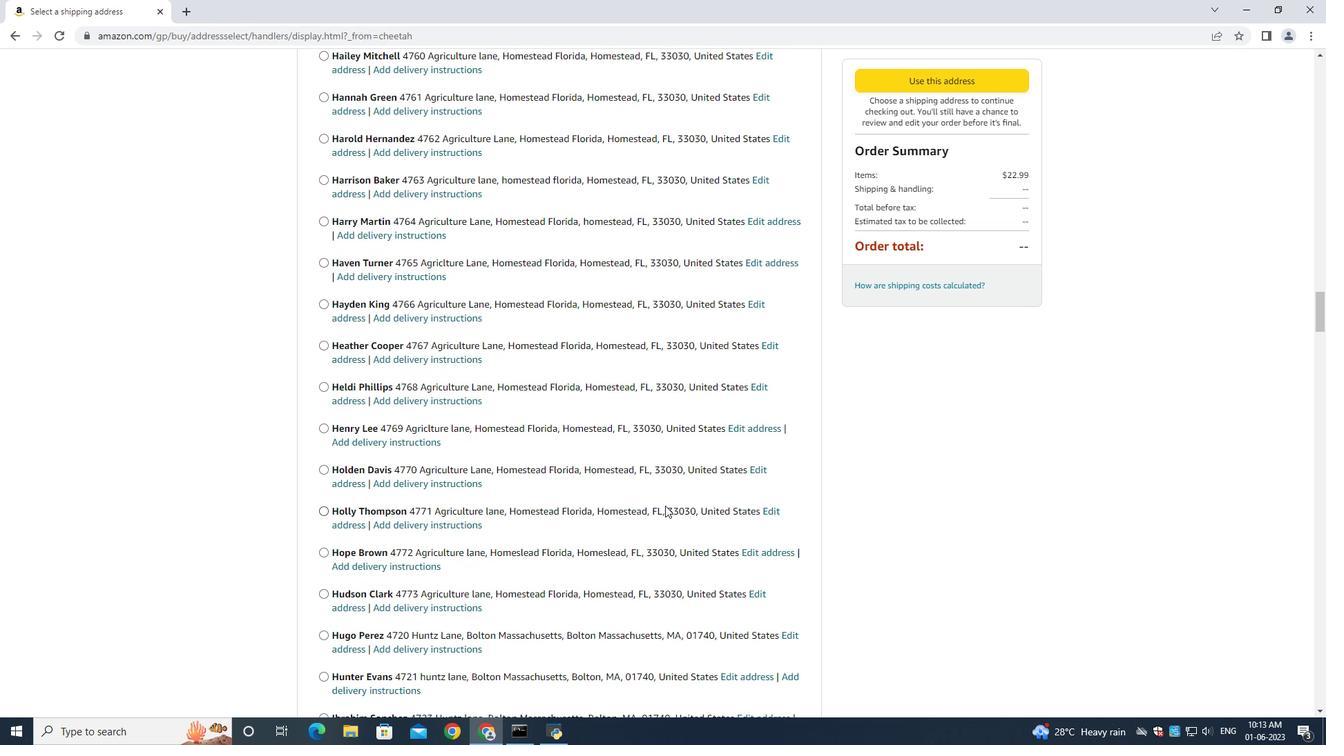 
Action: Mouse scrolled (665, 505) with delta (0, 0)
Screenshot: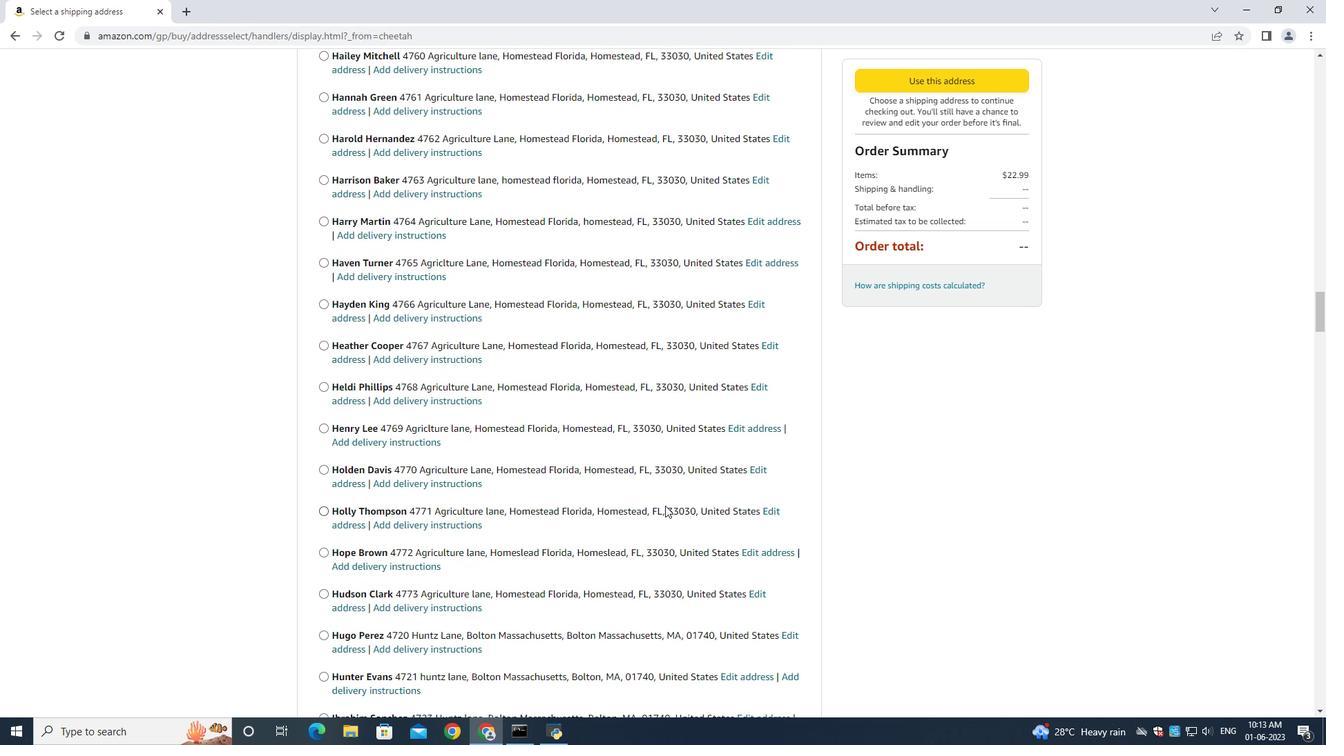 
Action: Mouse moved to (663, 502)
Screenshot: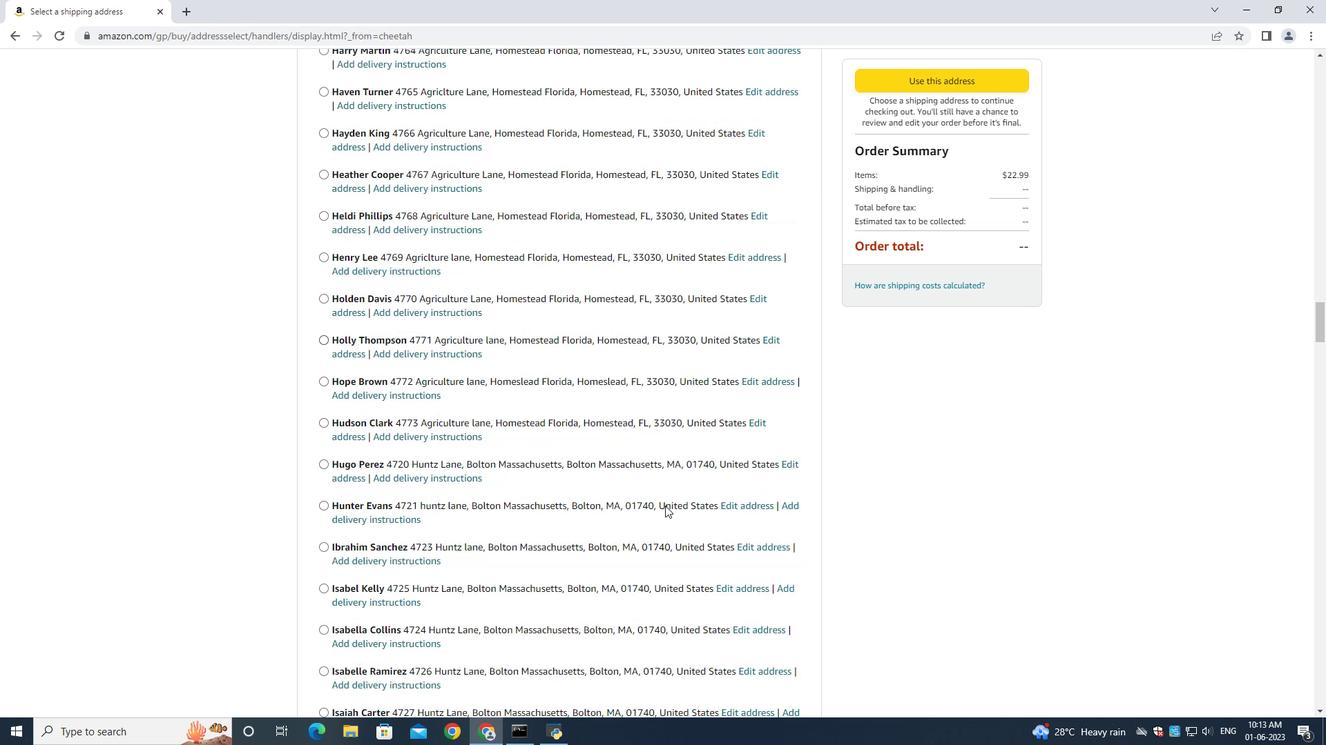 
Action: Mouse scrolled (663, 502) with delta (0, 0)
Screenshot: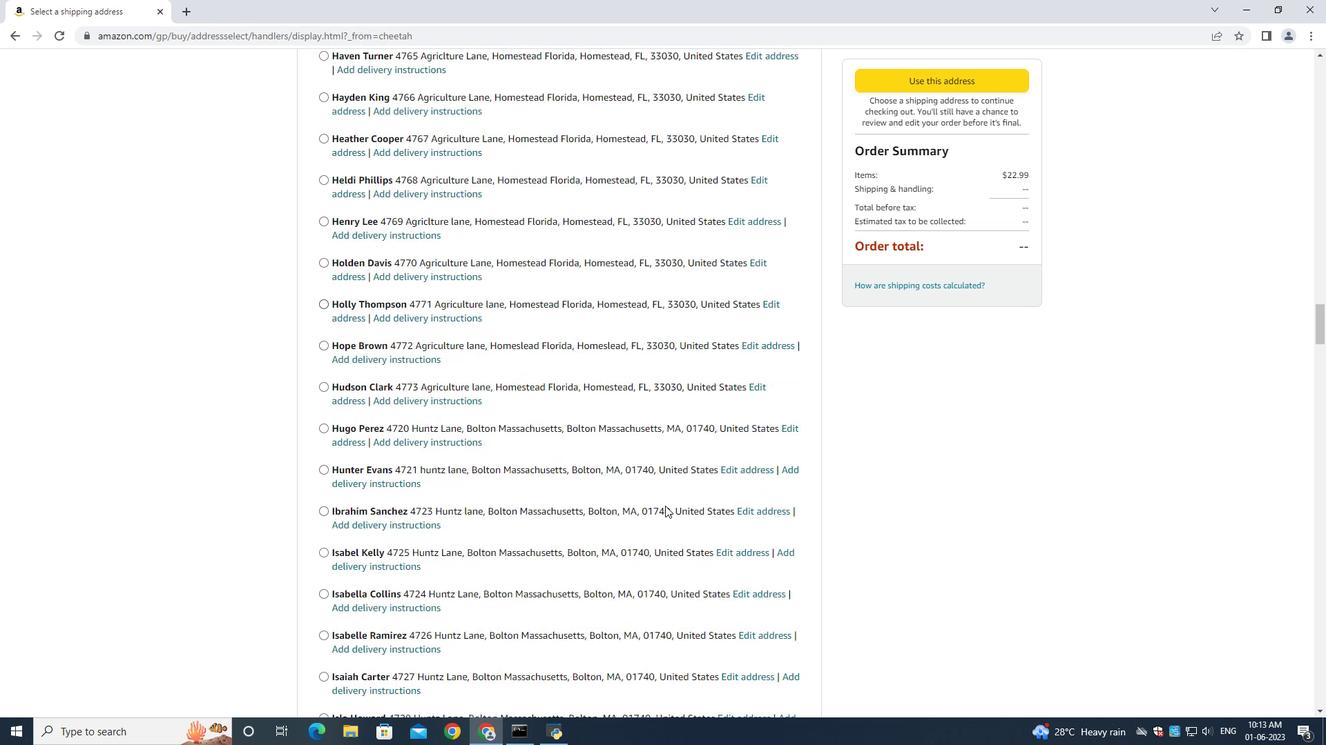 
Action: Mouse scrolled (663, 502) with delta (0, 0)
Screenshot: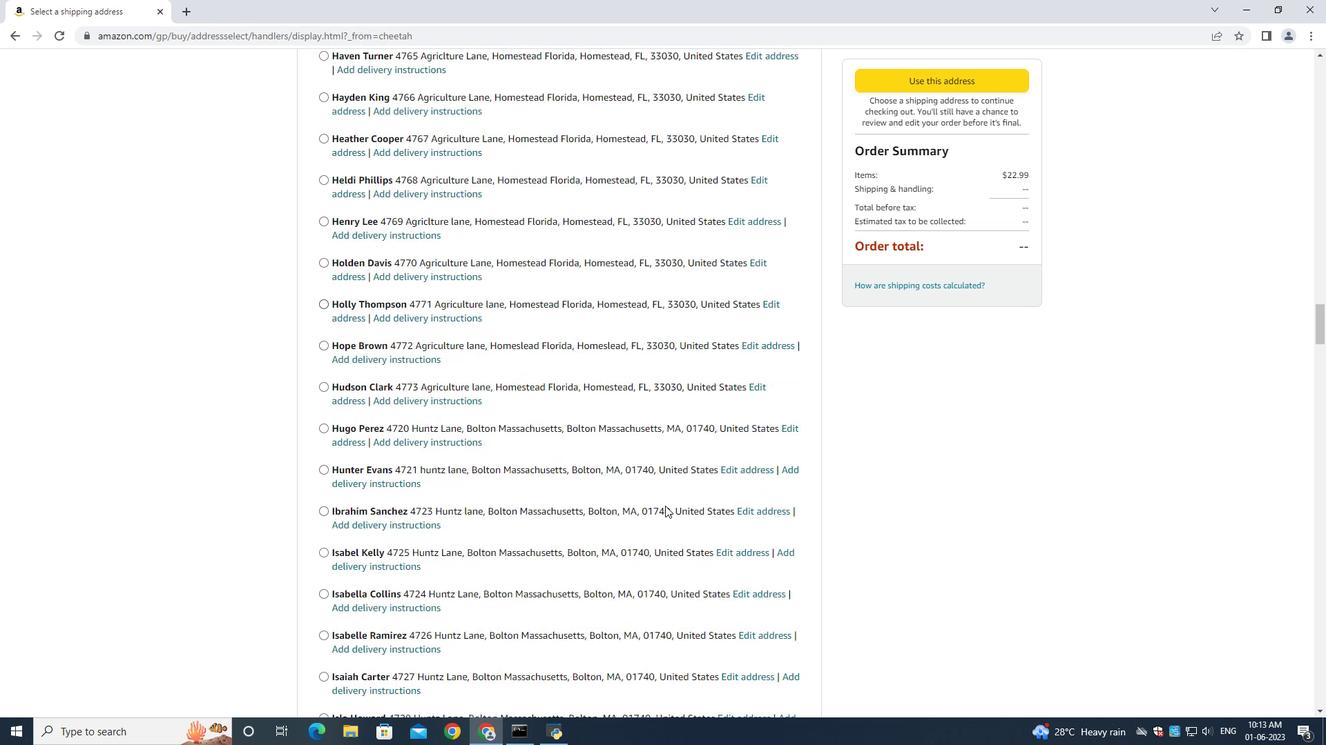 
Action: Mouse scrolled (663, 502) with delta (0, 0)
Screenshot: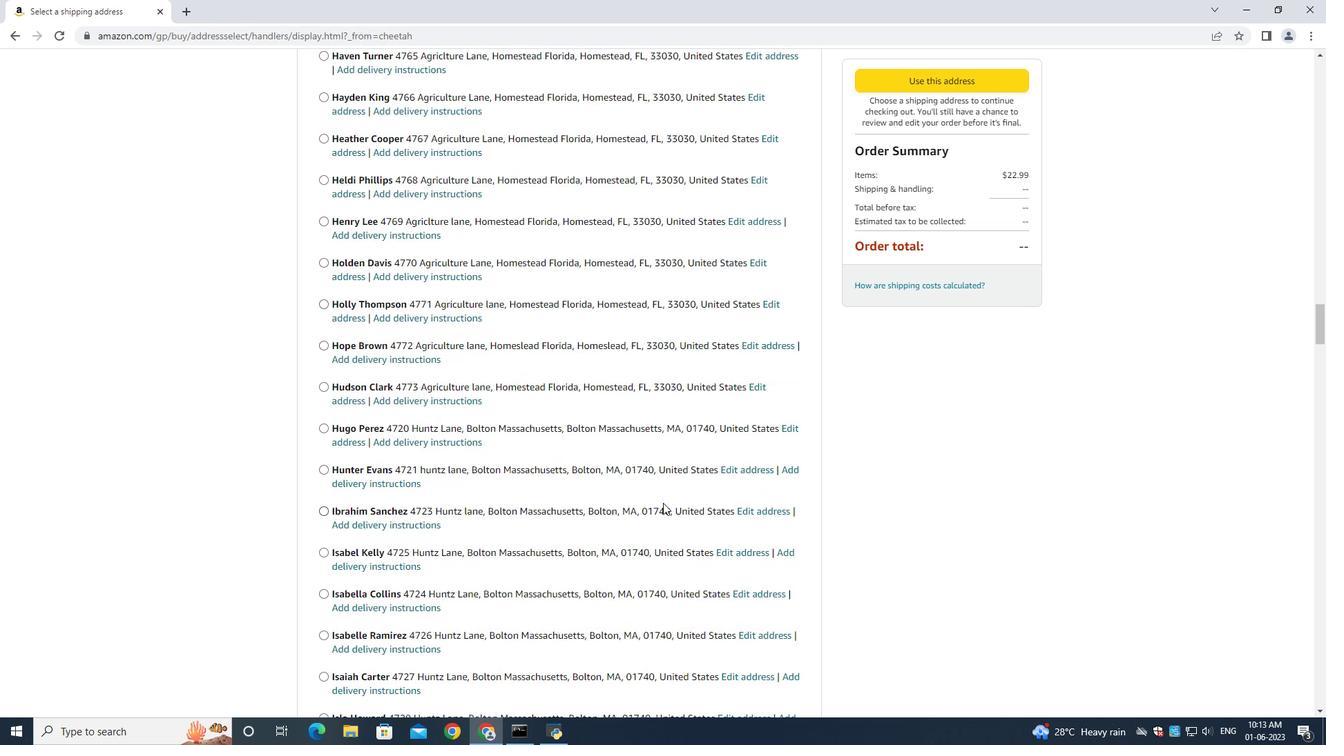 
Action: Mouse scrolled (663, 502) with delta (0, 0)
Screenshot: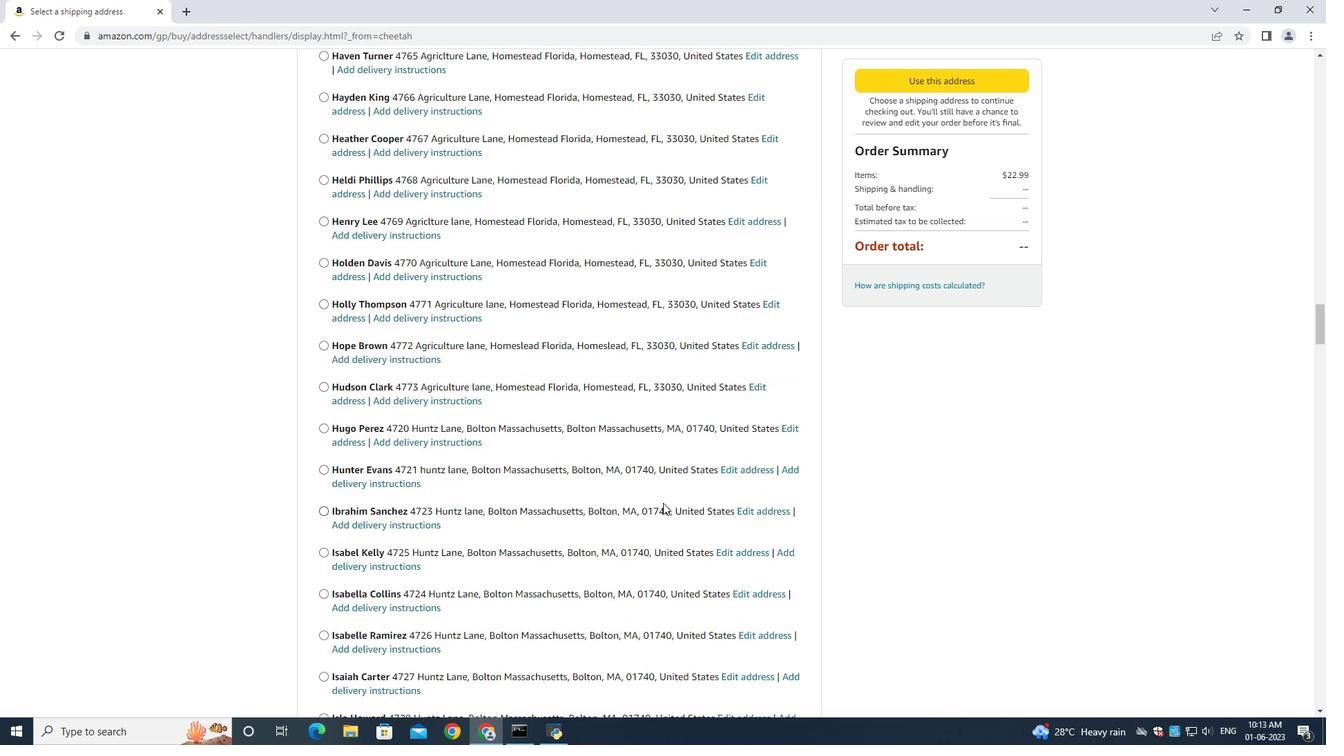 
Action: Mouse moved to (660, 495)
Screenshot: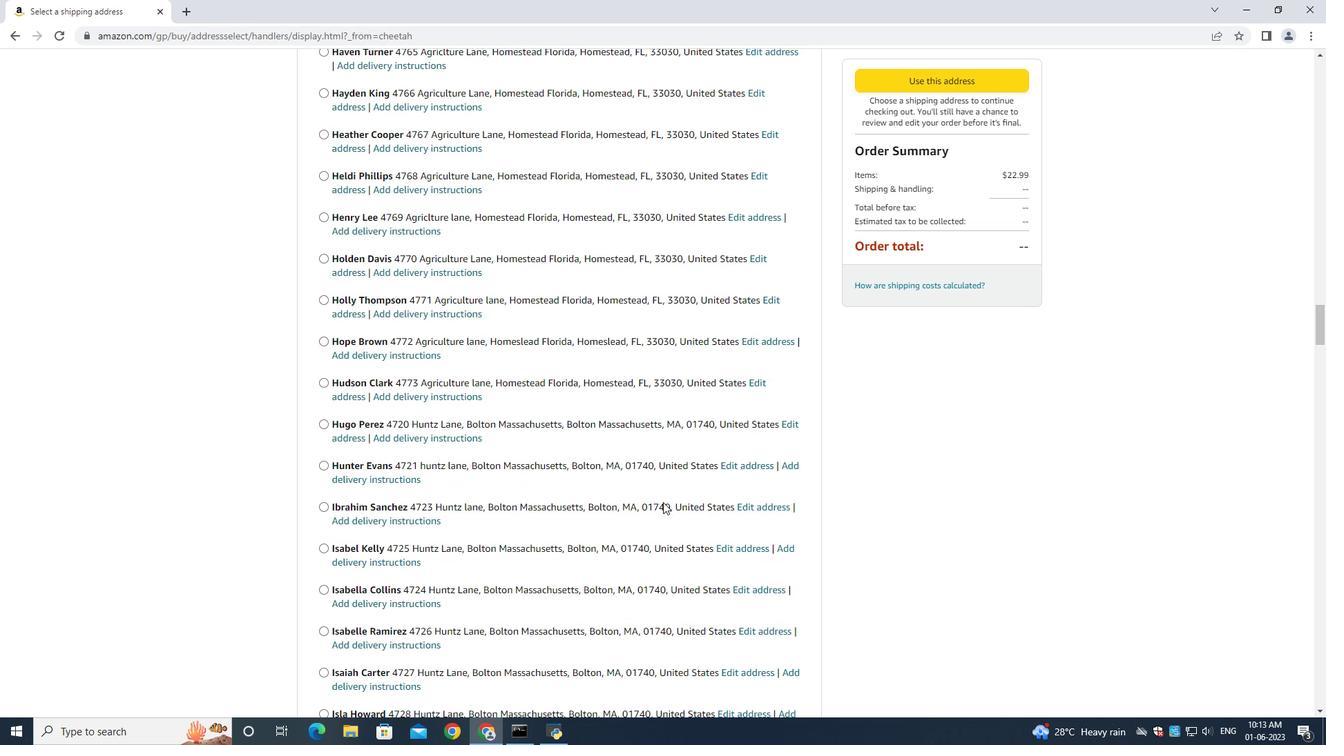 
Action: Mouse scrolled (660, 495) with delta (0, 0)
Screenshot: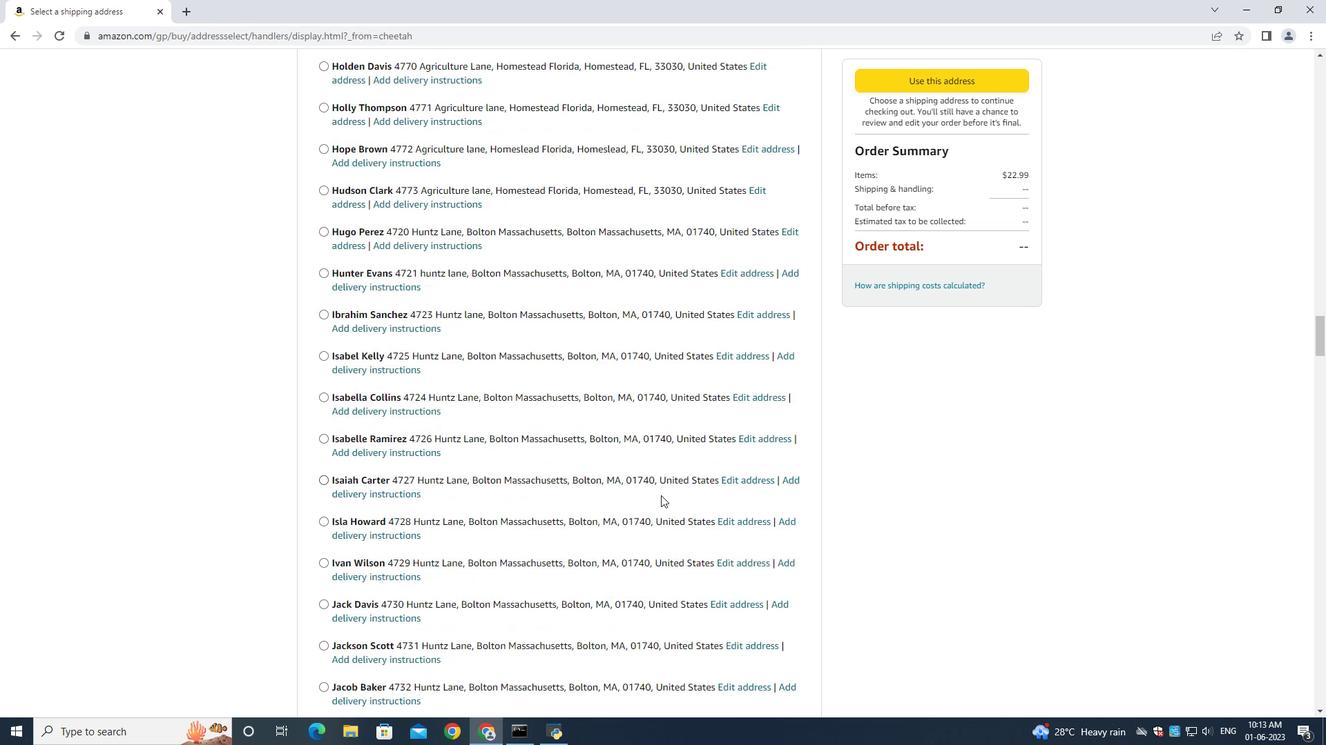 
Action: Mouse scrolled (660, 495) with delta (0, 0)
Screenshot: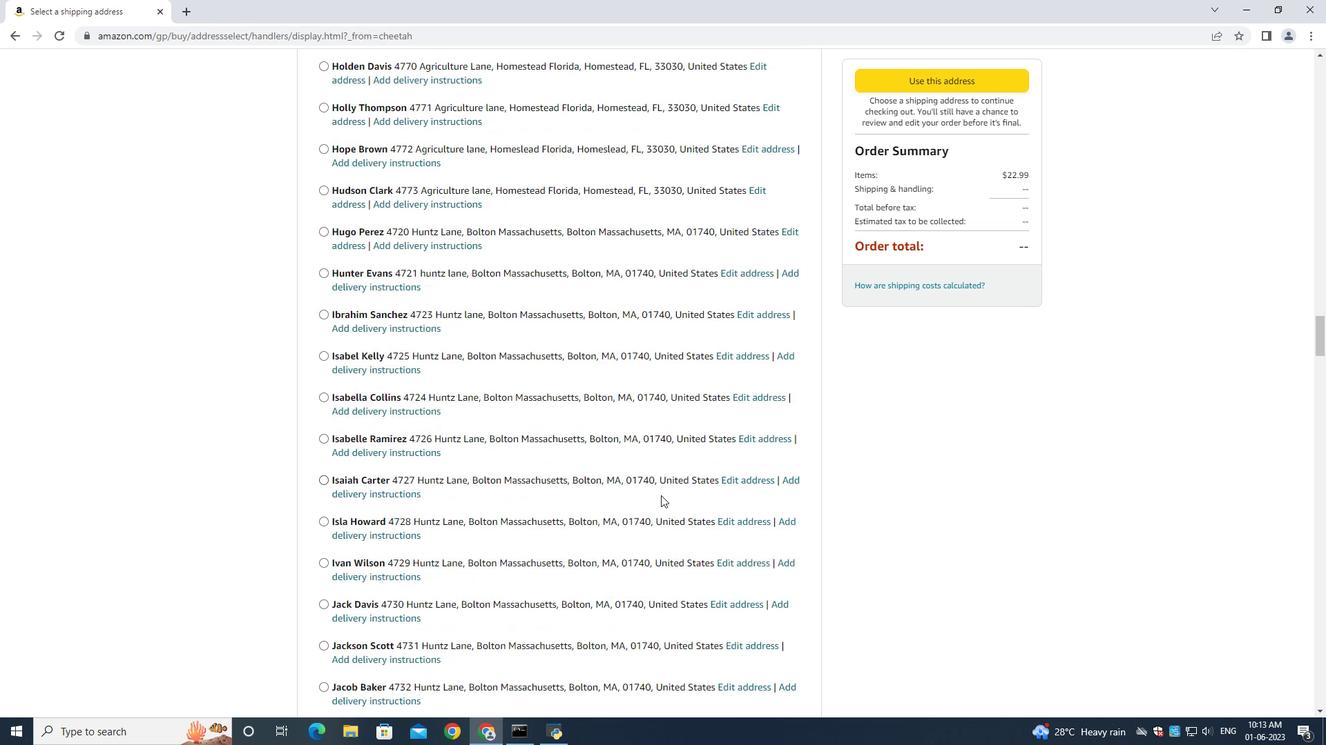 
Action: Mouse scrolled (660, 495) with delta (0, 0)
Screenshot: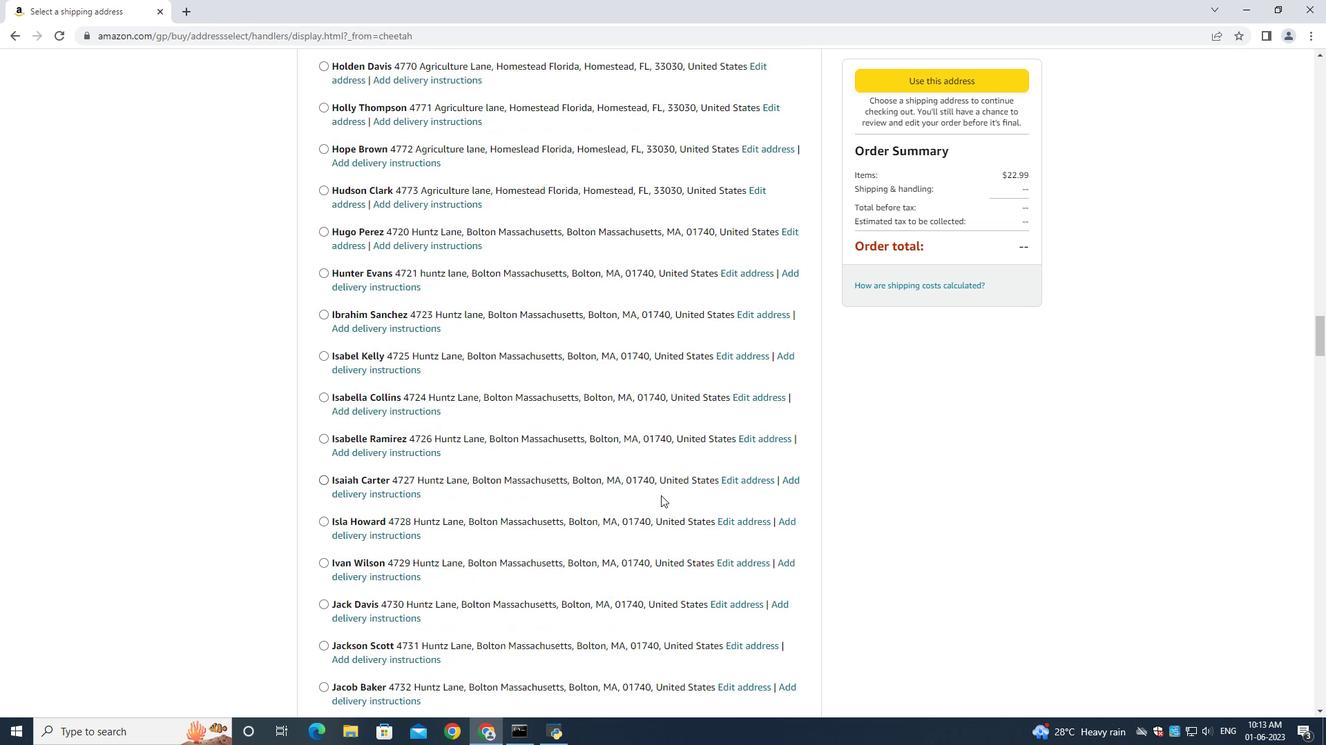 
Action: Mouse moved to (659, 495)
Screenshot: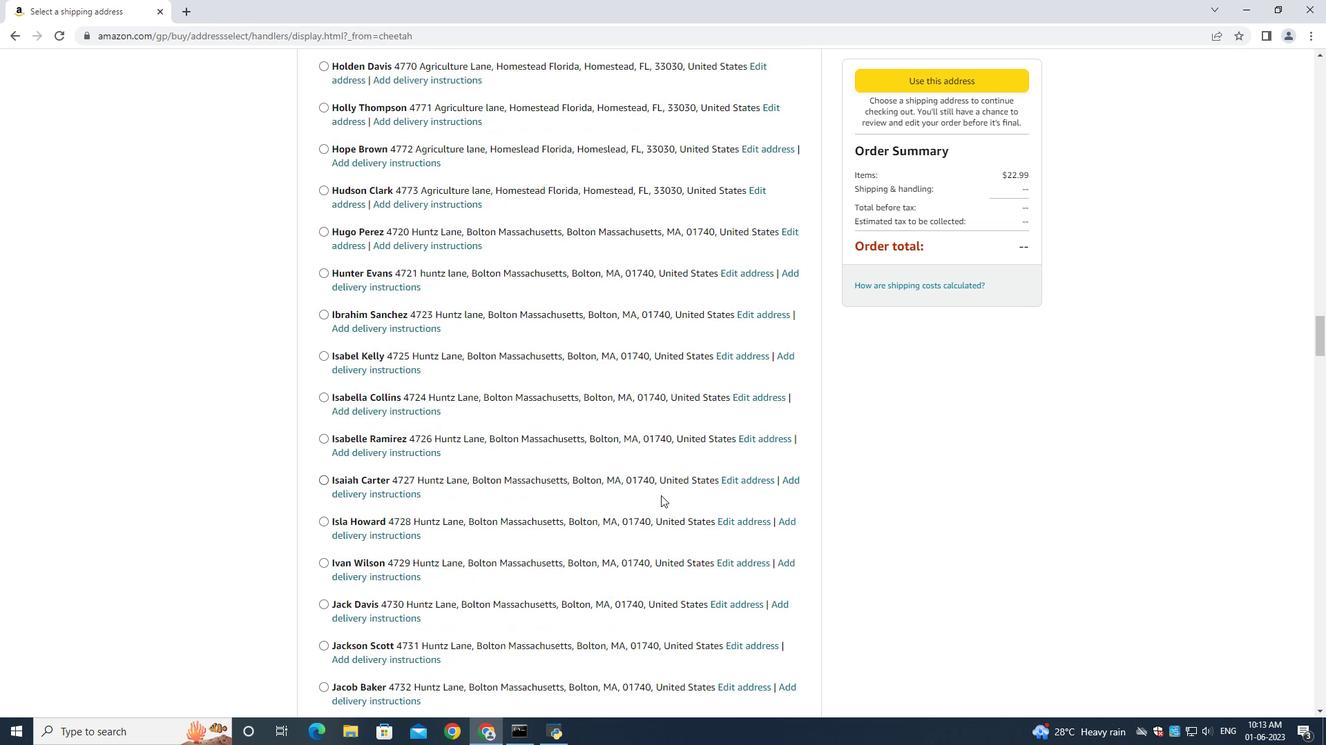 
Action: Mouse scrolled (659, 494) with delta (0, 0)
Screenshot: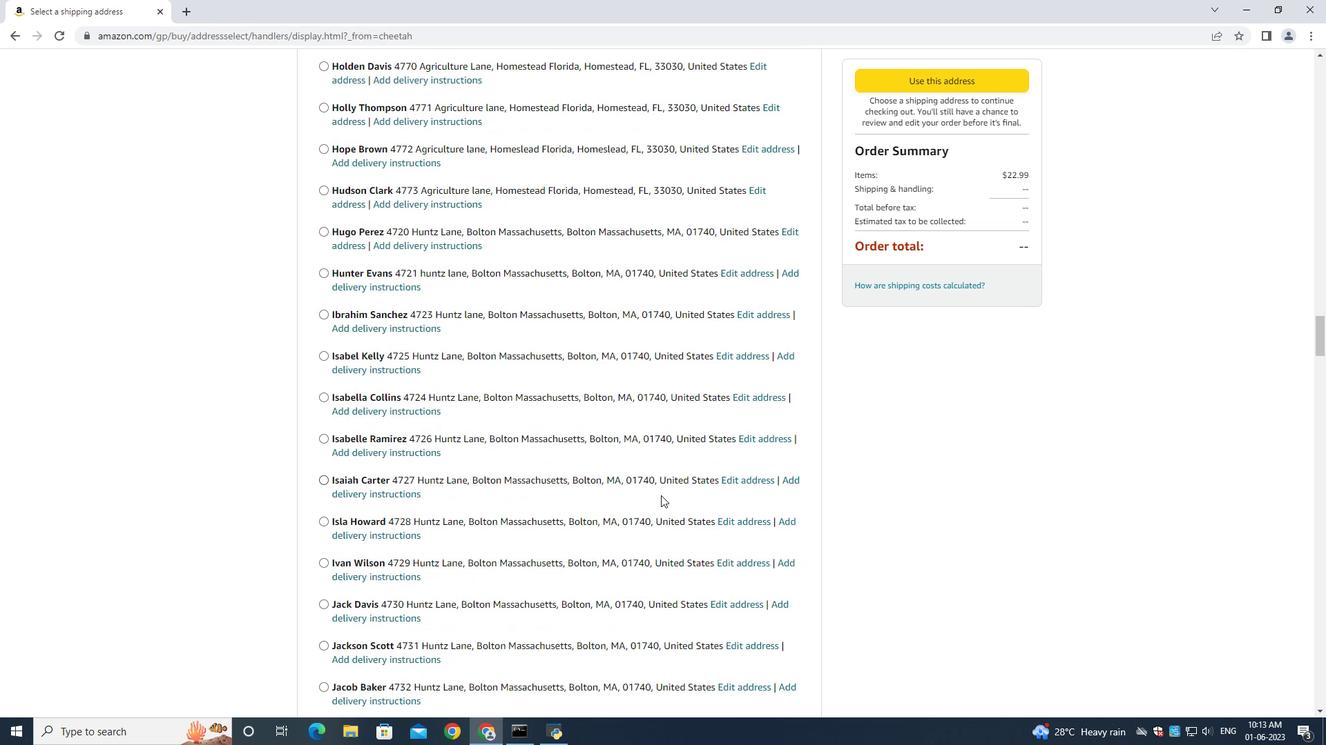 
Action: Mouse moved to (660, 511)
Screenshot: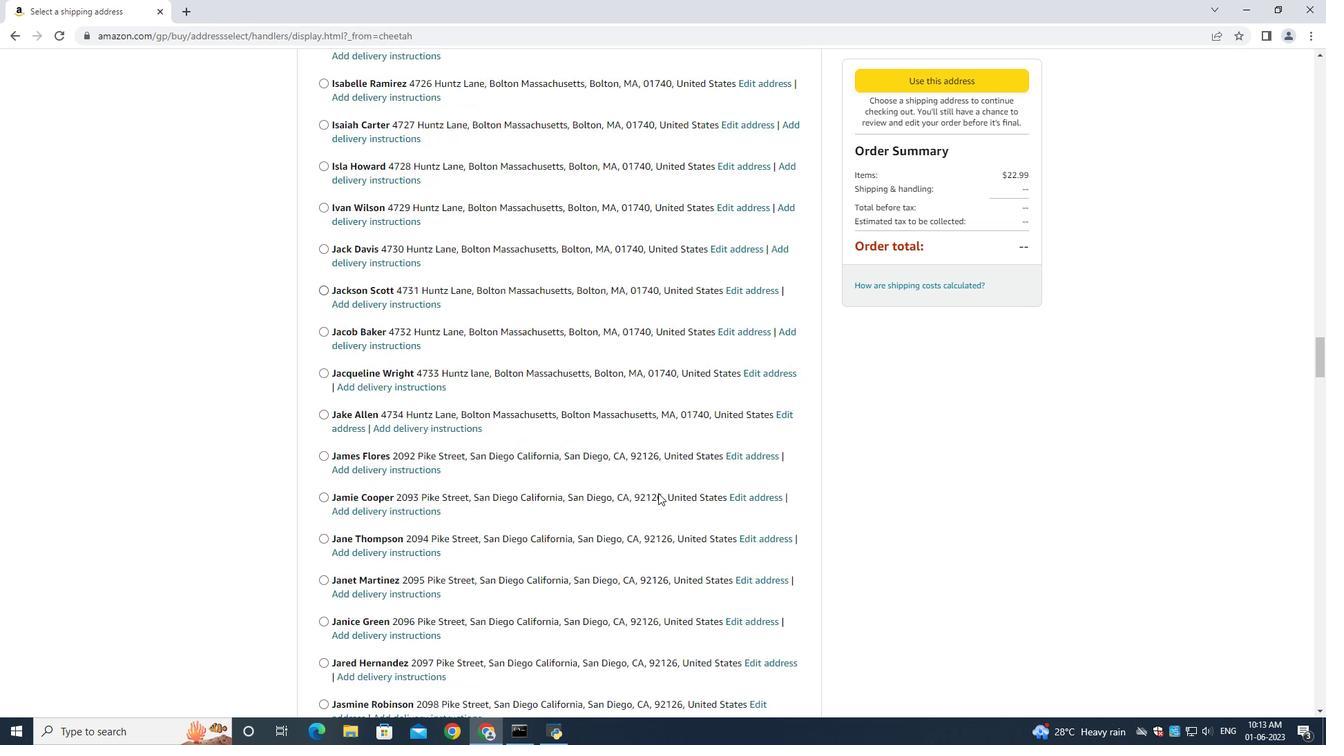 
Action: Mouse scrolled (660, 510) with delta (0, 0)
Screenshot: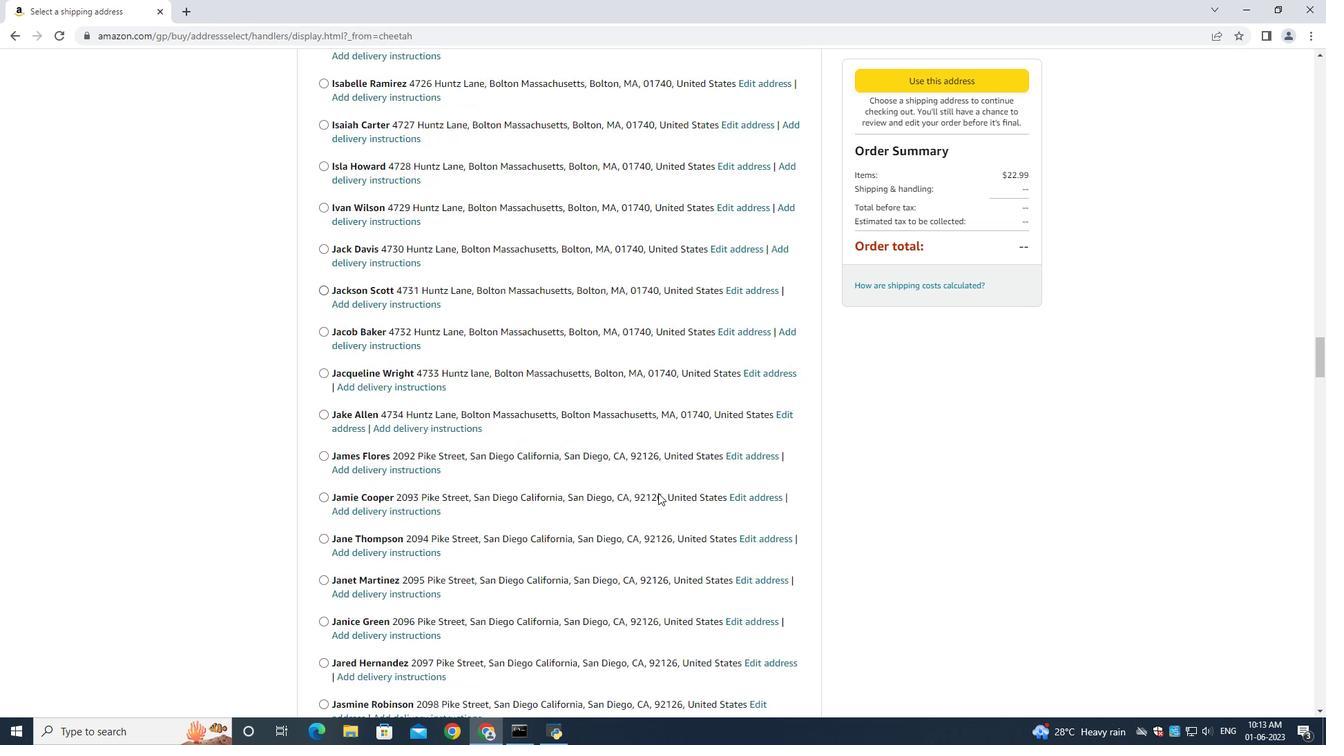 
Action: Mouse moved to (660, 513)
Screenshot: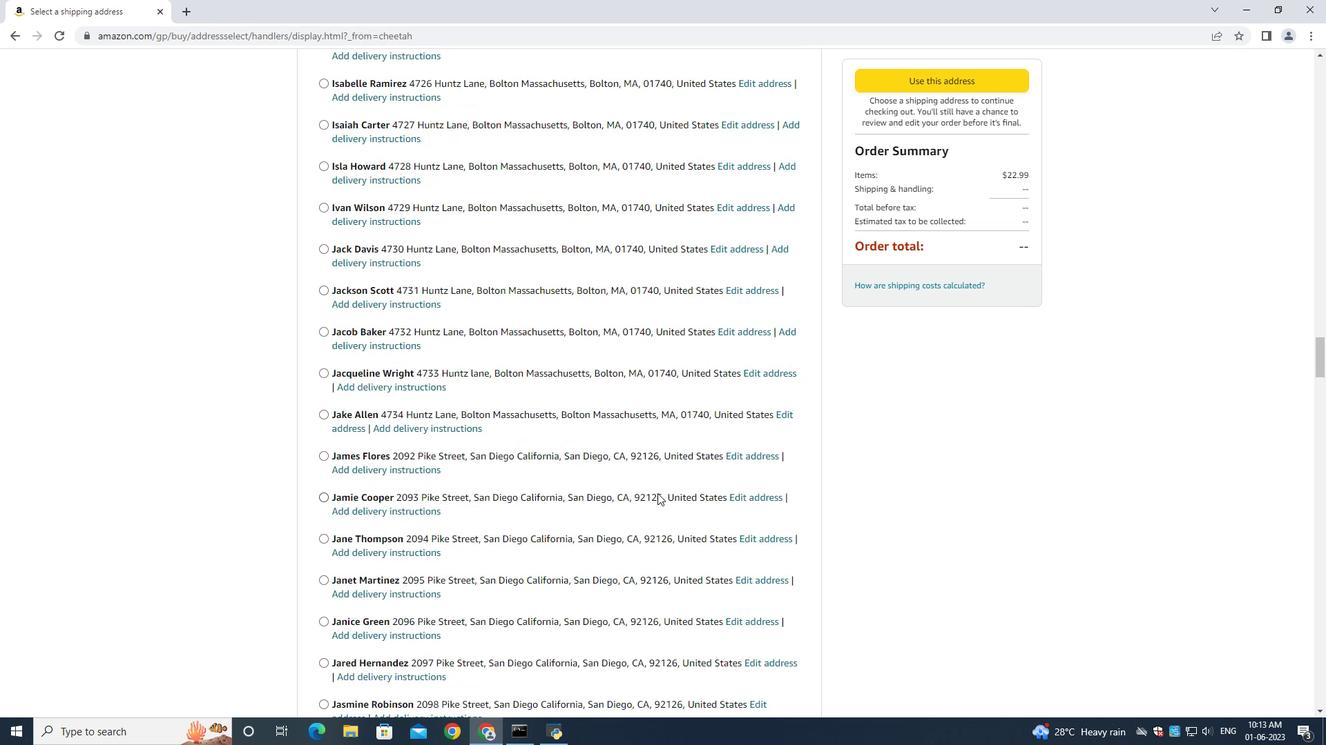 
Action: Mouse scrolled (660, 513) with delta (0, 0)
Screenshot: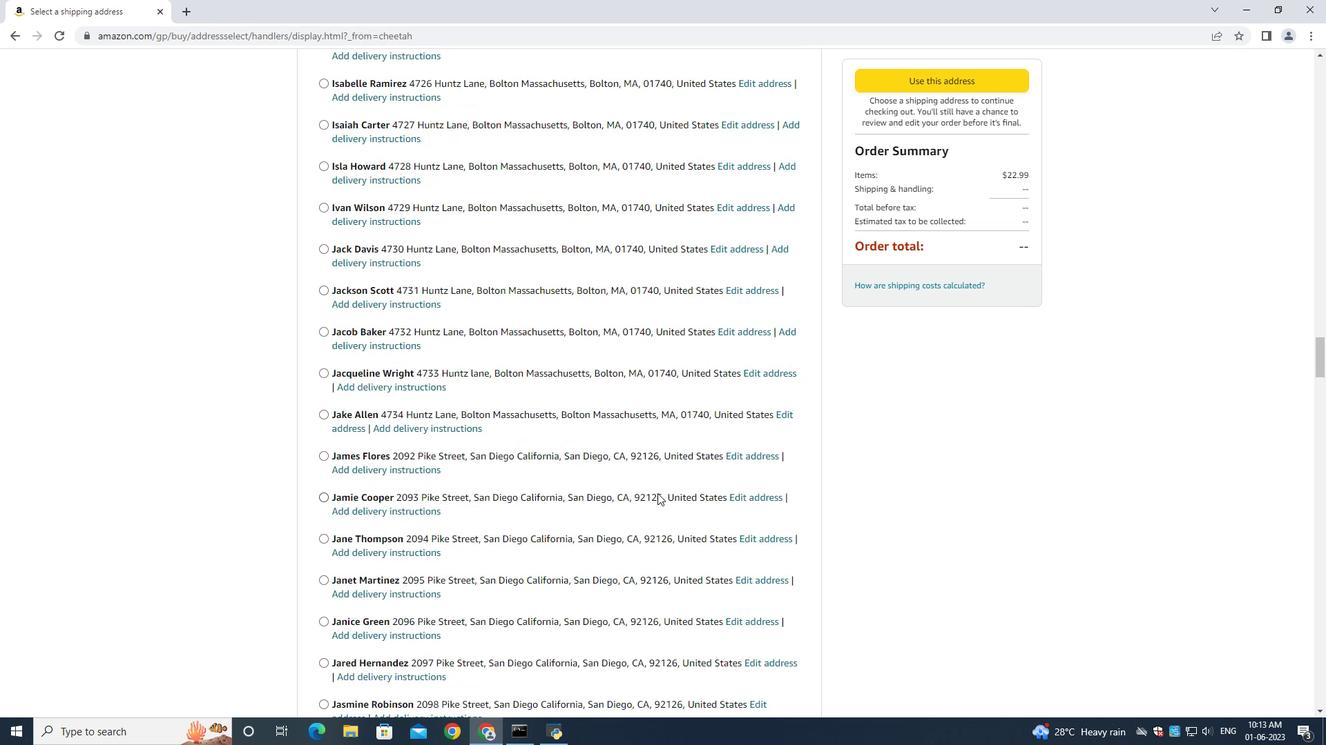 
Action: Mouse moved to (659, 514)
Screenshot: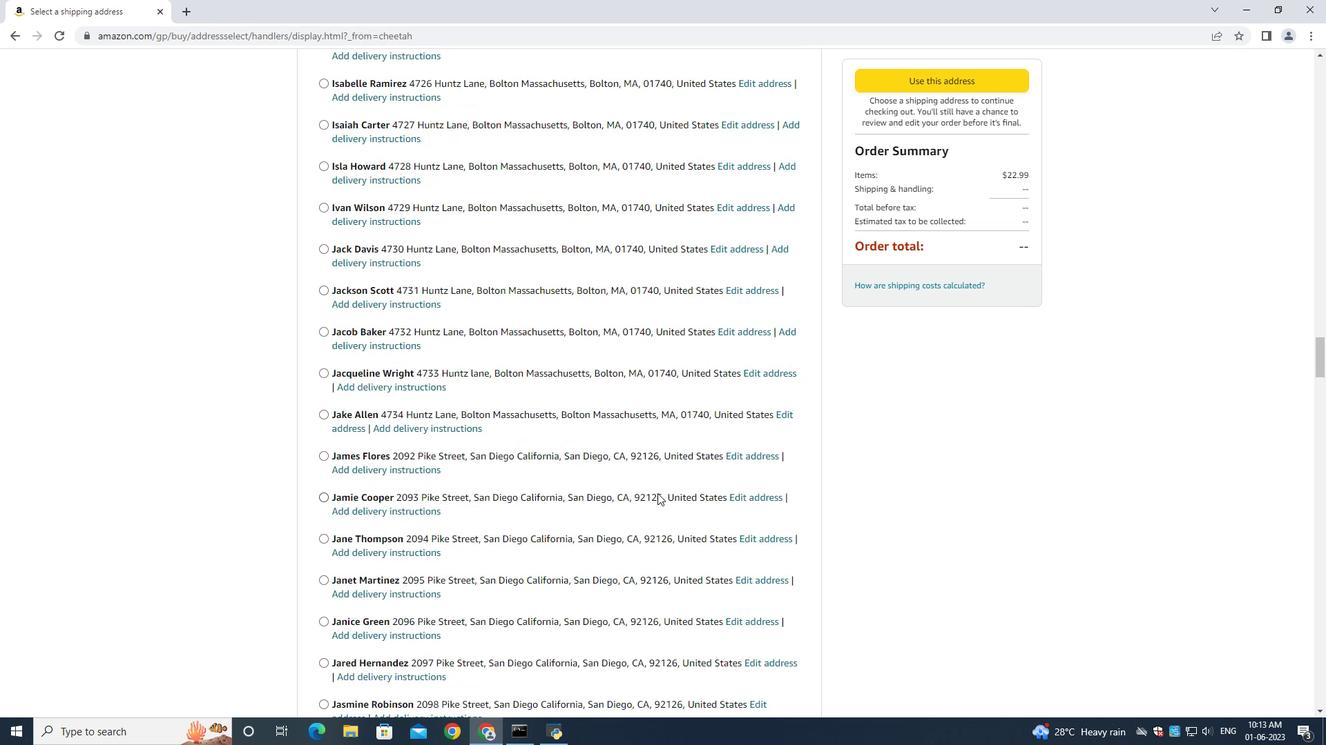 
Action: Mouse scrolled (659, 513) with delta (0, 0)
Screenshot: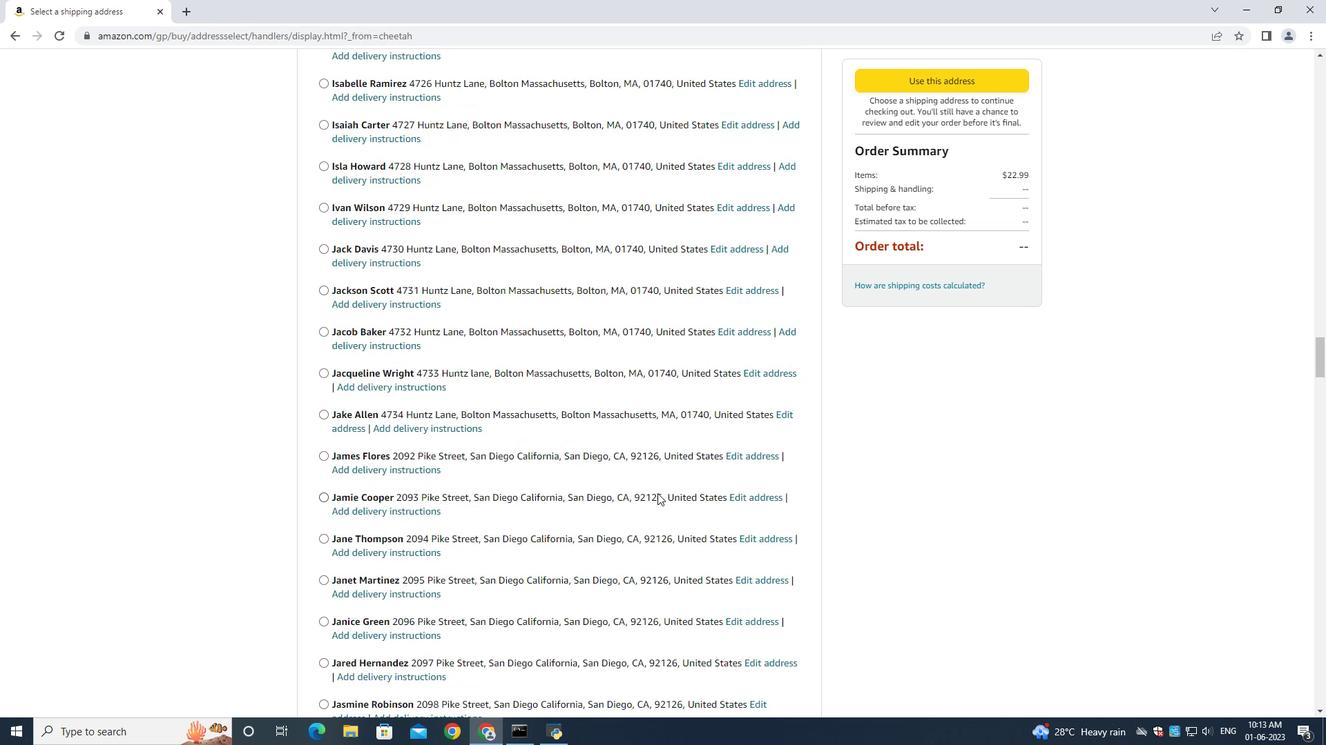 
Action: Mouse moved to (649, 513)
Screenshot: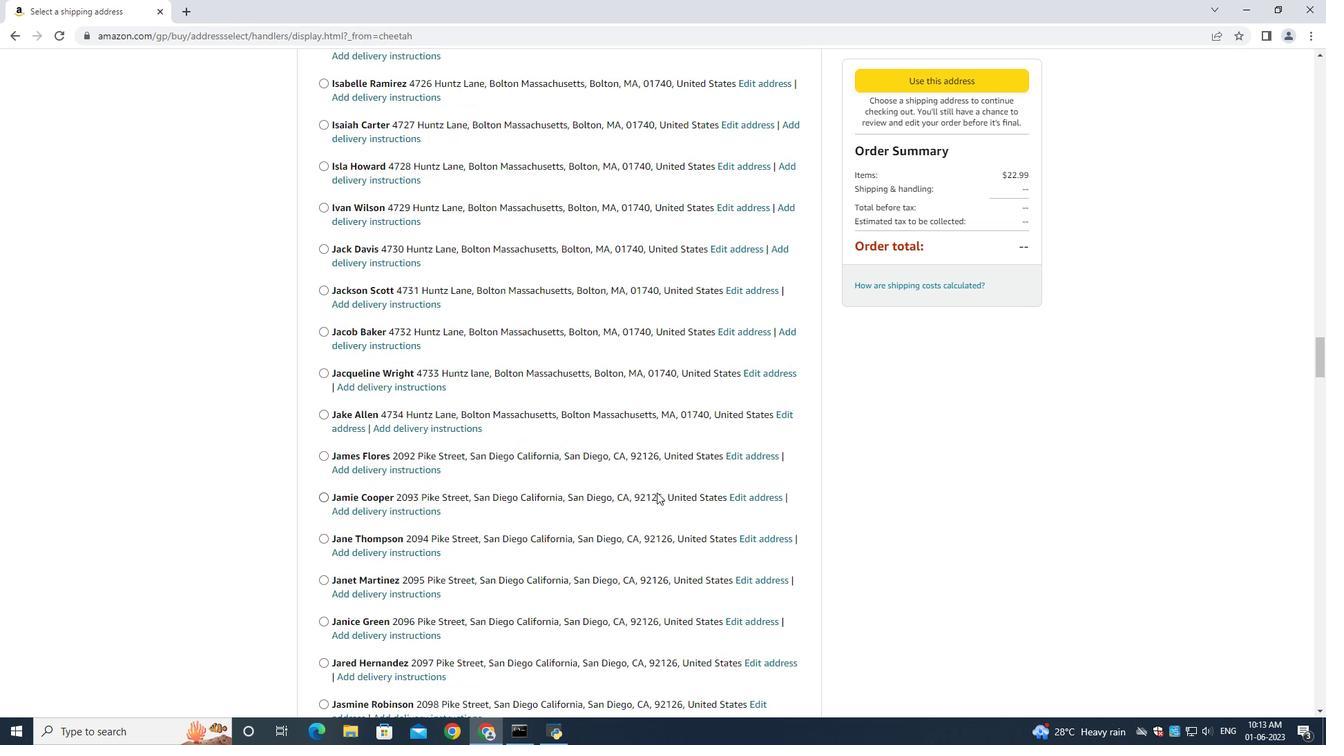 
Action: Mouse scrolled (654, 513) with delta (0, 0)
Screenshot: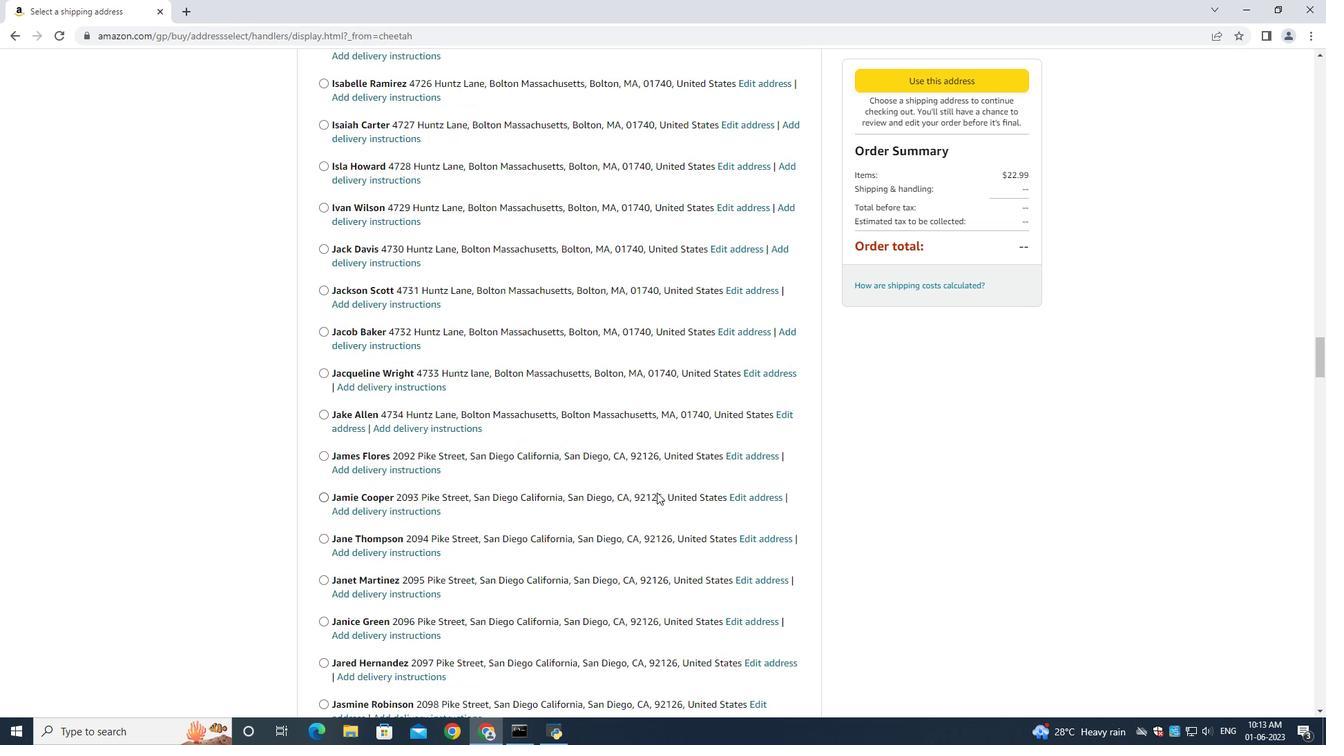 
Action: Mouse moved to (645, 511)
Screenshot: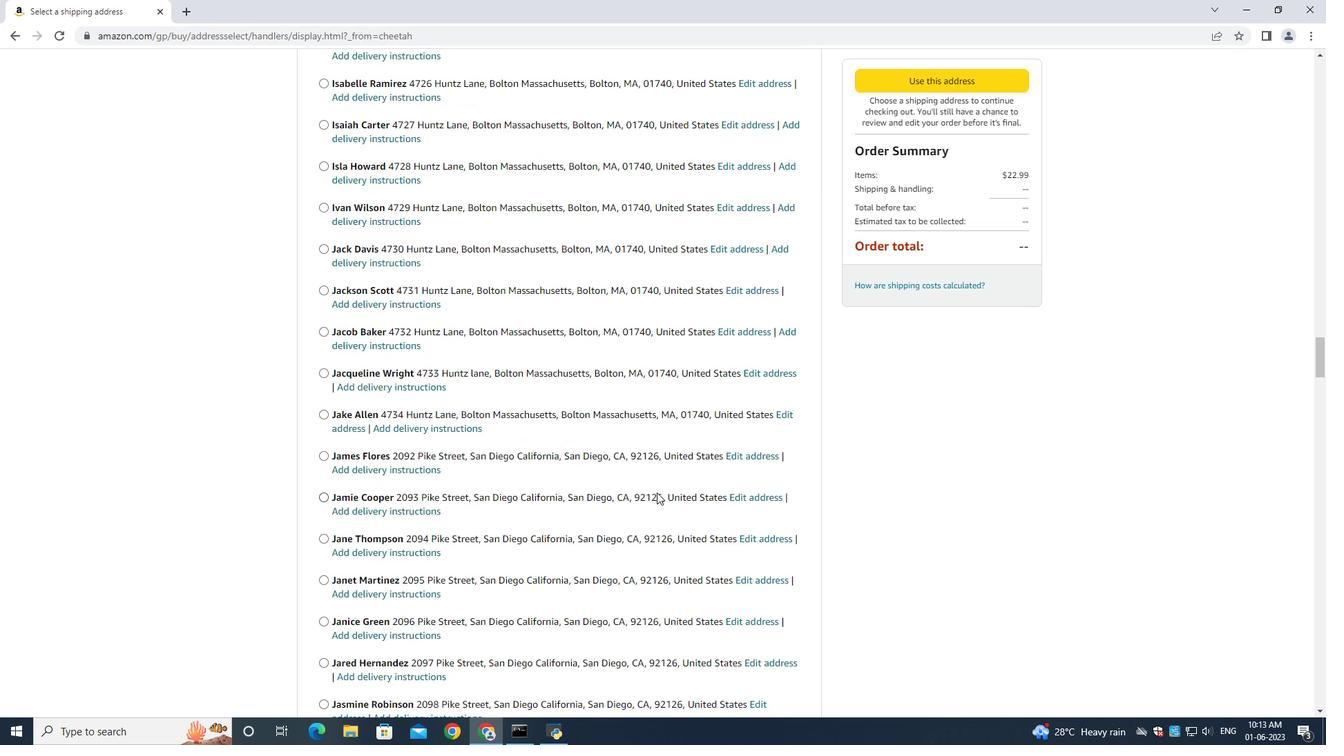 
Action: Mouse scrolled (645, 511) with delta (0, 0)
Screenshot: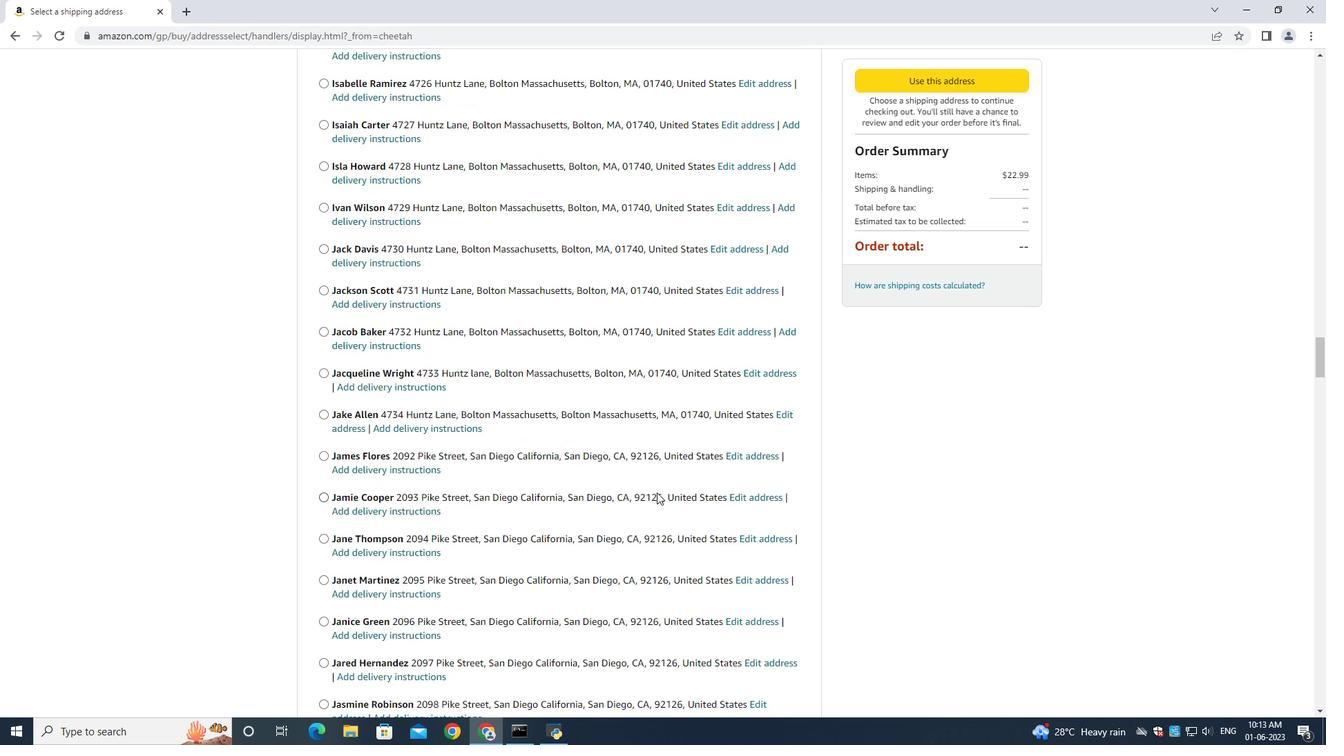 
Action: Mouse moved to (644, 511)
Screenshot: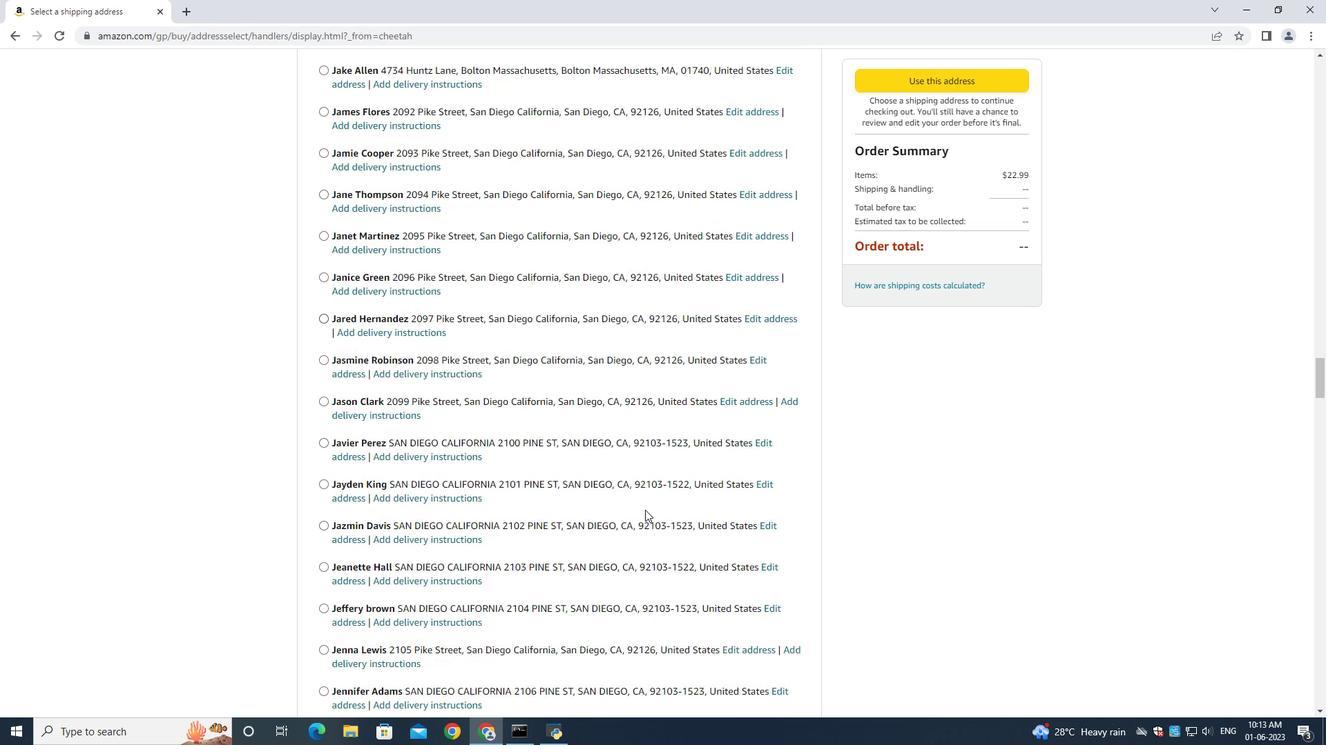 
Action: Mouse scrolled (644, 510) with delta (0, 0)
Screenshot: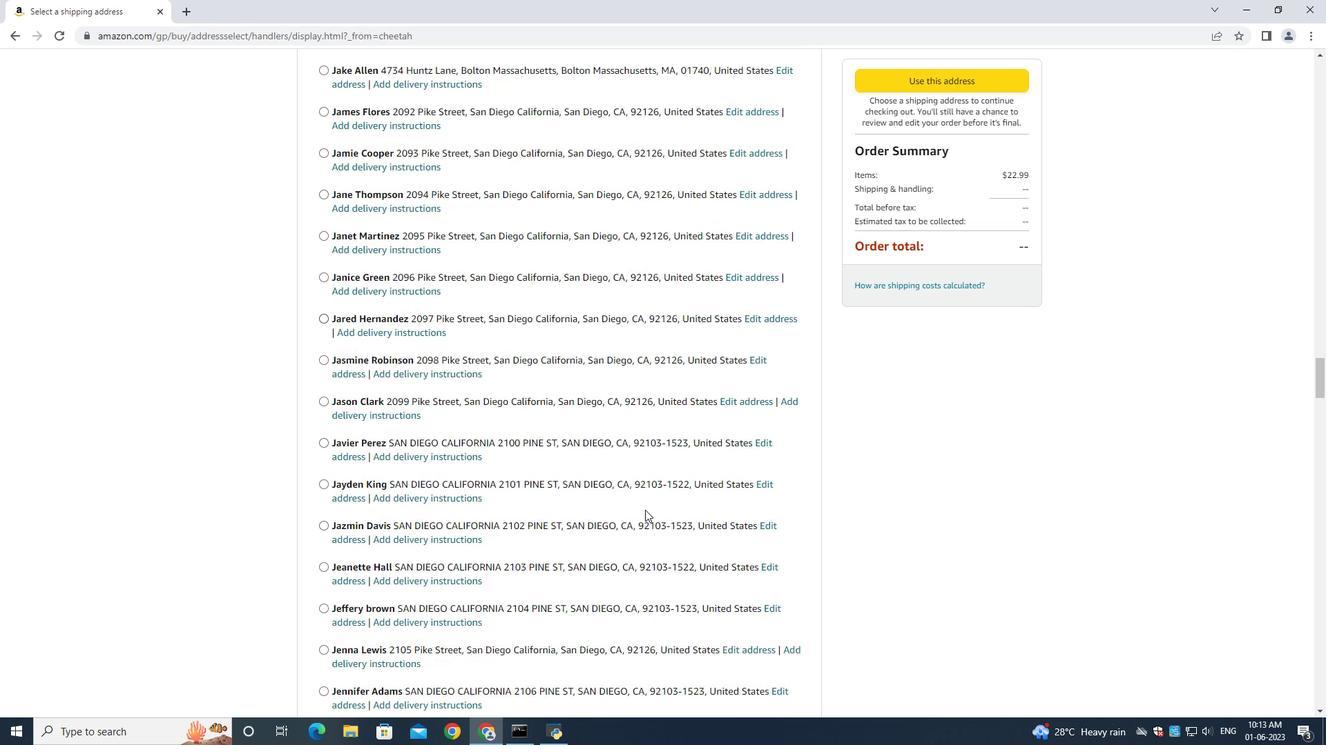 
Action: Mouse moved to (644, 511)
Screenshot: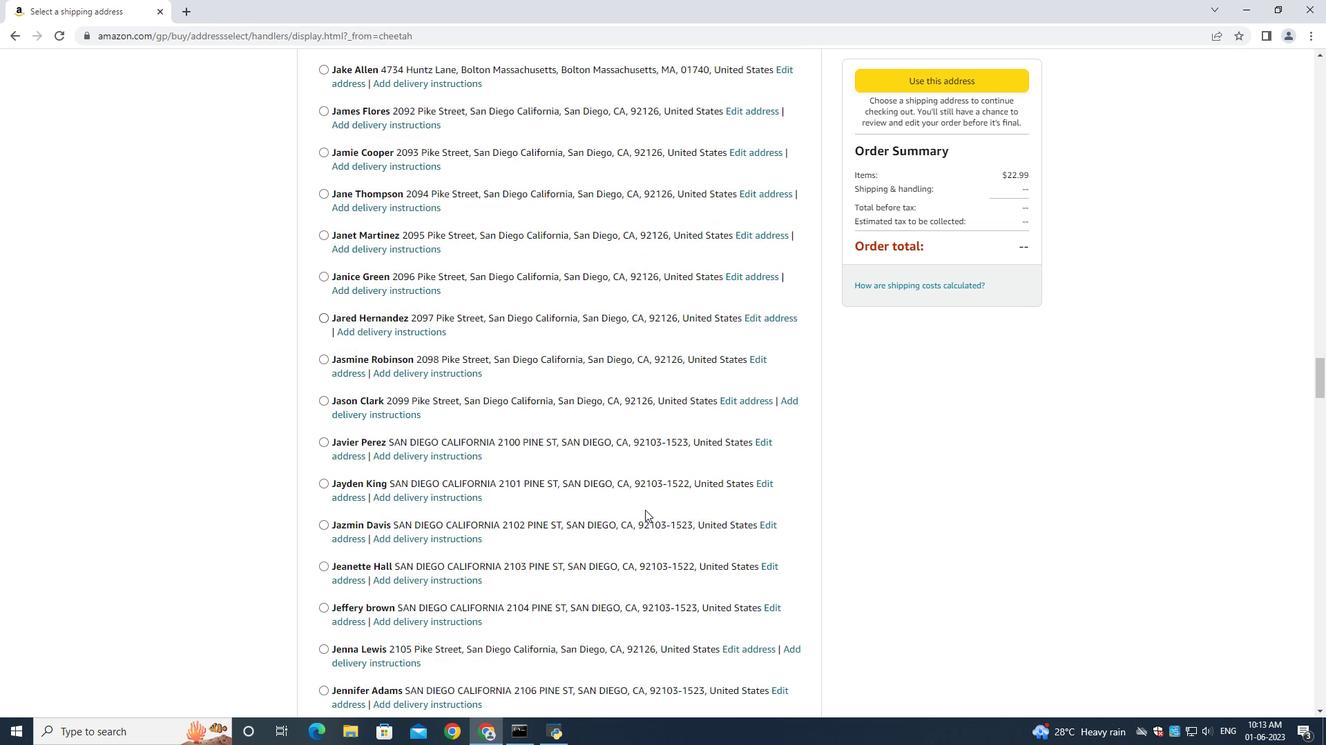 
Action: Mouse scrolled (644, 511) with delta (0, 0)
Screenshot: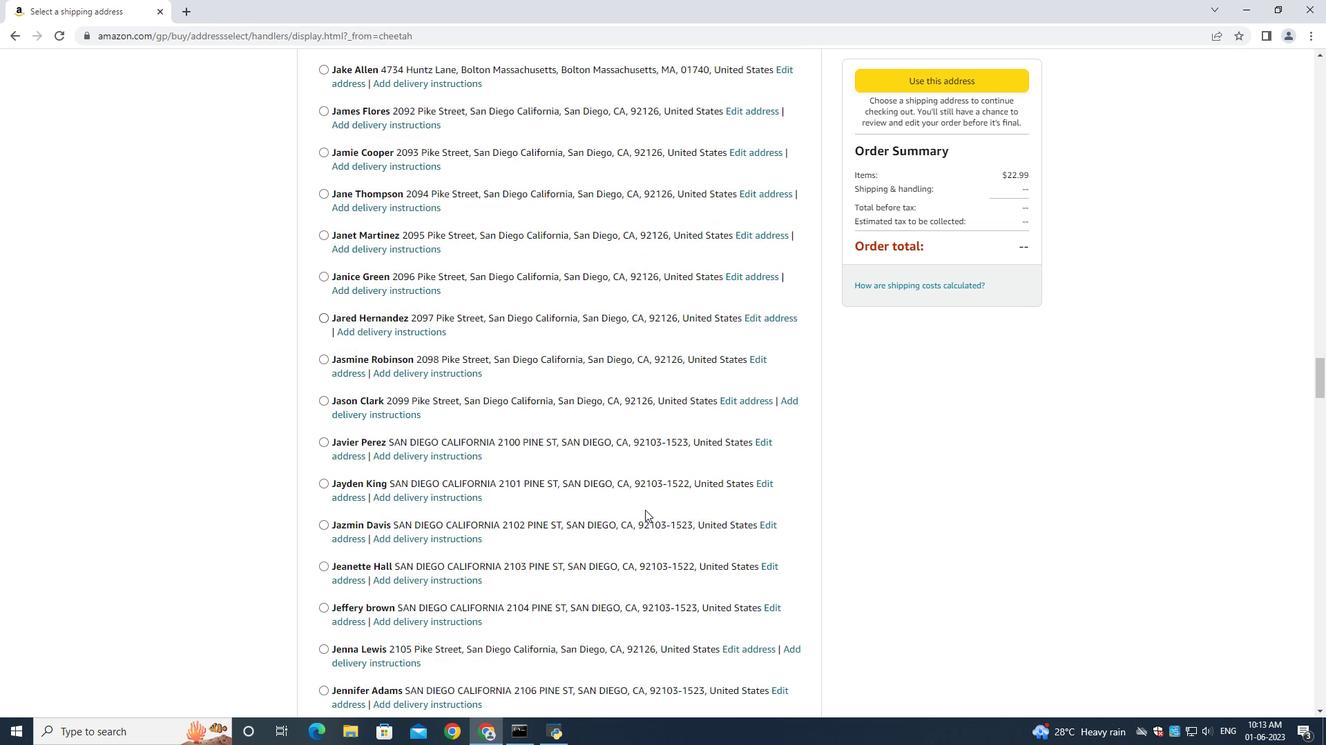 
Action: Mouse scrolled (644, 511) with delta (0, 0)
Screenshot: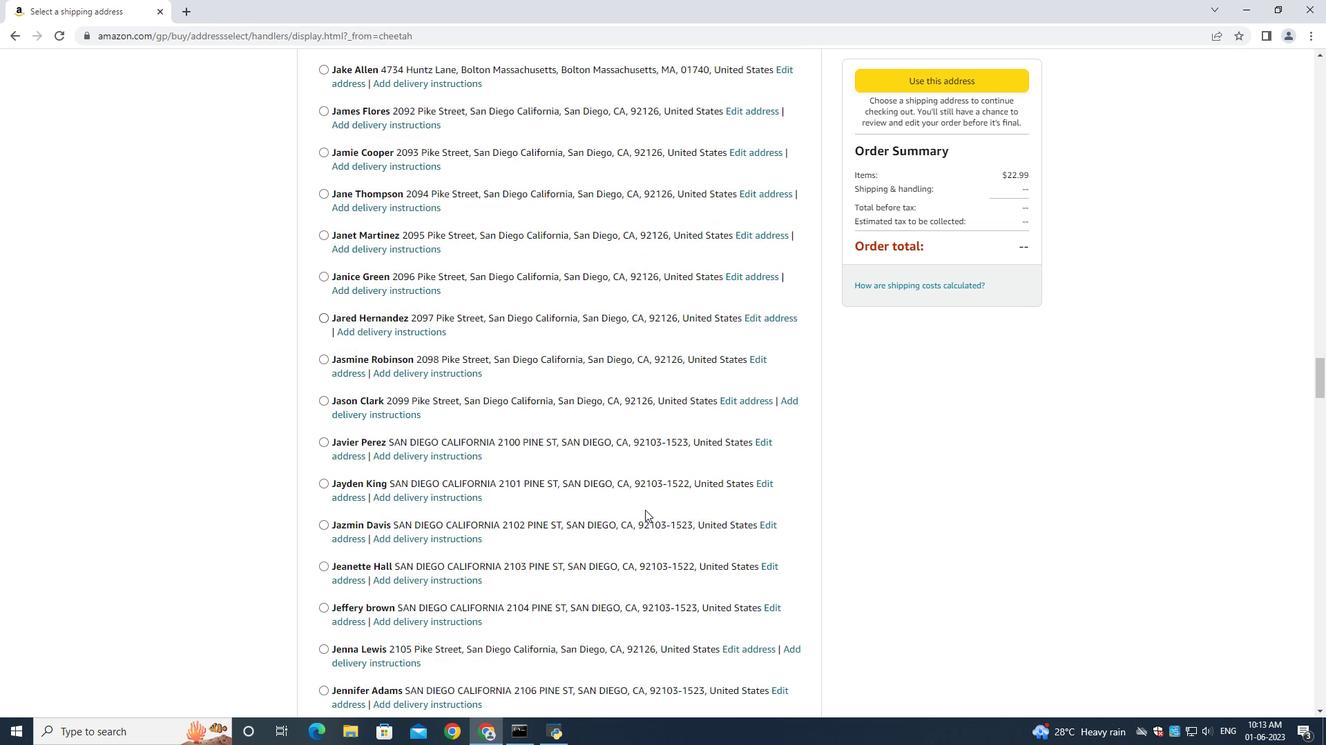 
Action: Mouse scrolled (644, 511) with delta (0, 0)
Screenshot: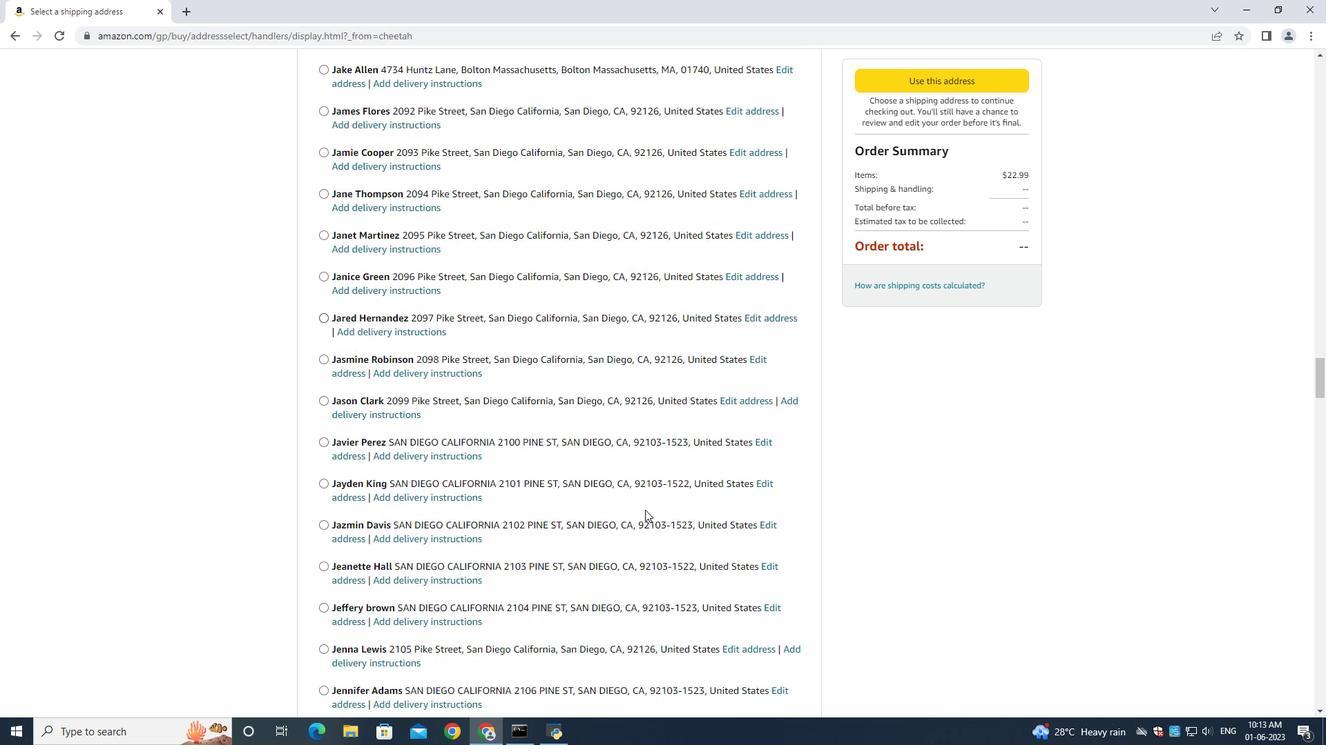 
Action: Mouse moved to (643, 511)
Screenshot: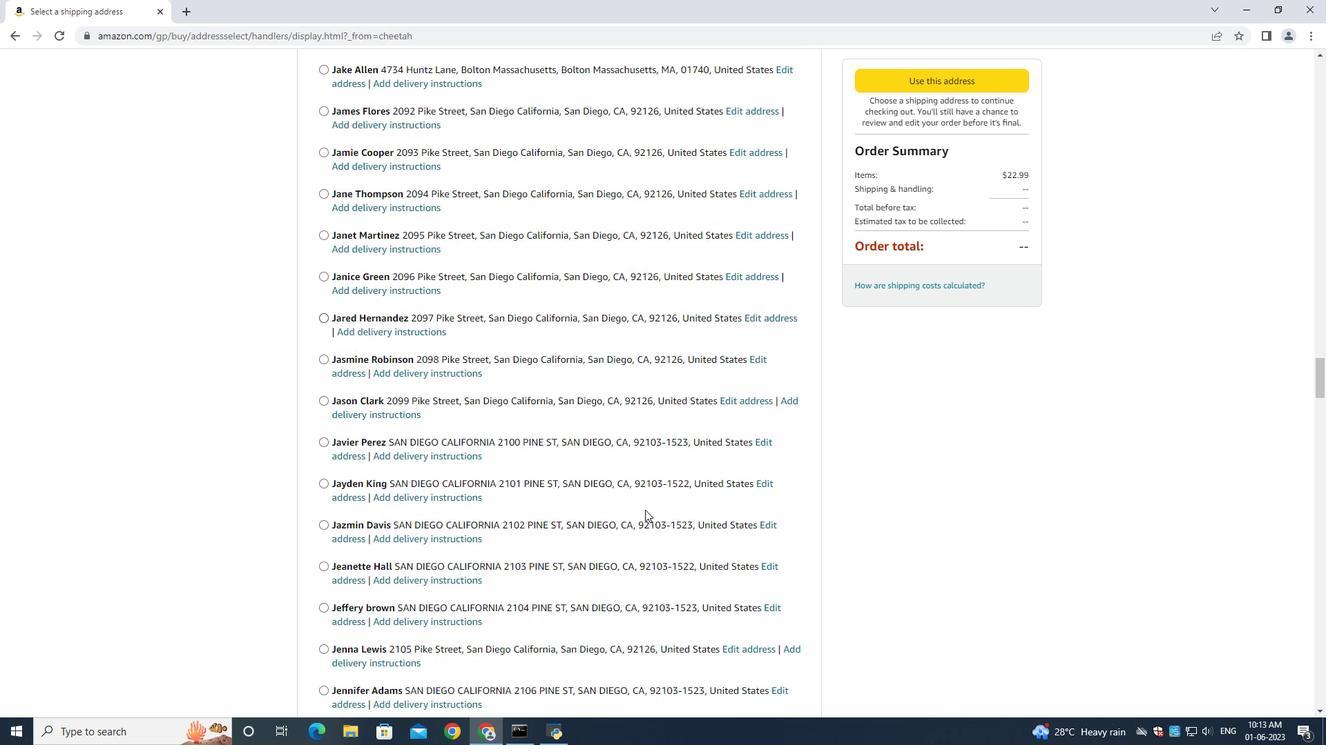 
Action: Mouse scrolled (643, 511) with delta (0, 0)
Screenshot: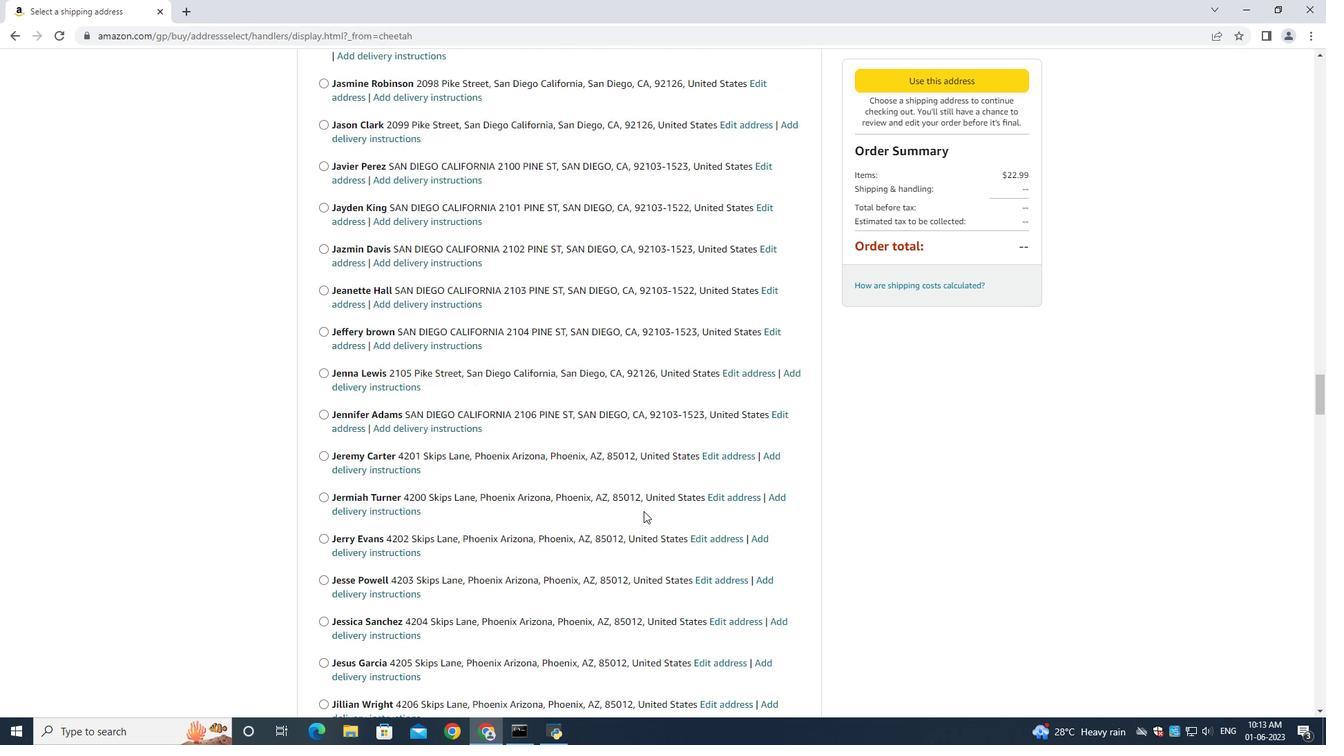 
Action: Mouse scrolled (643, 511) with delta (0, 0)
Screenshot: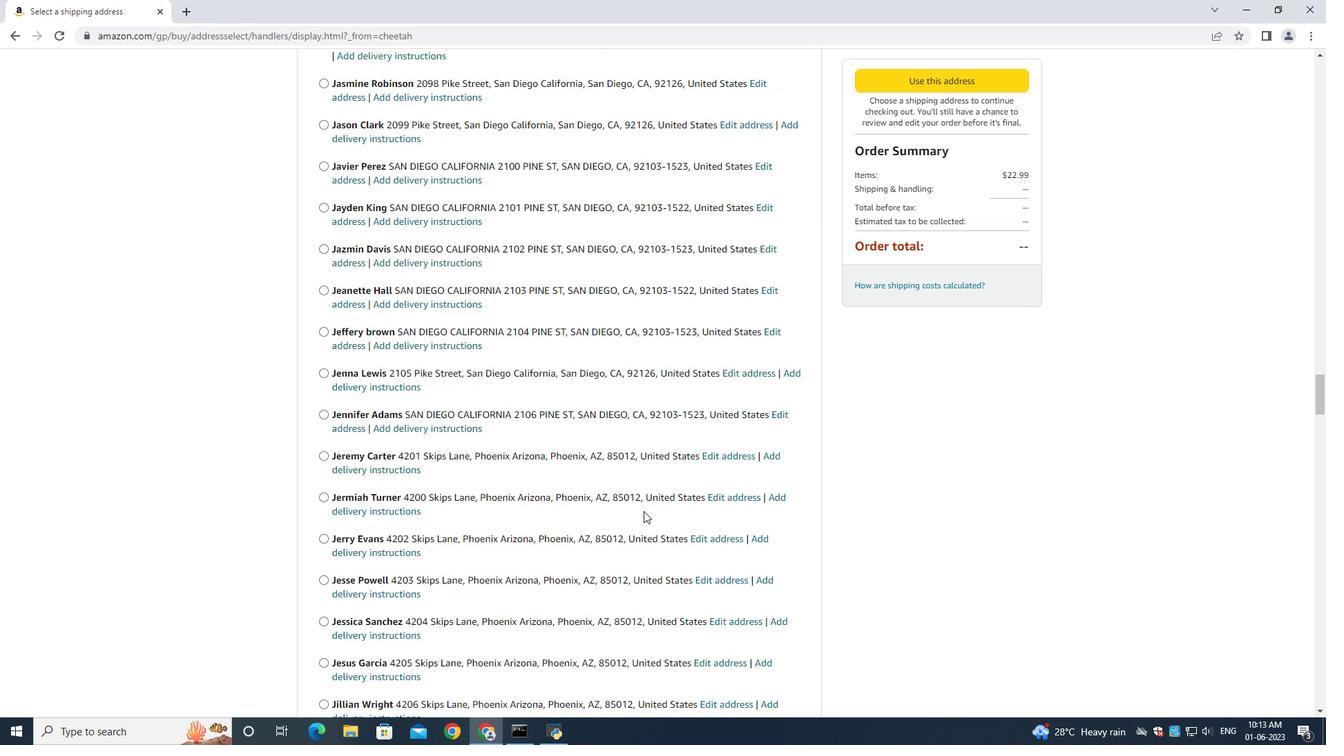 
Action: Mouse scrolled (643, 511) with delta (0, 0)
Screenshot: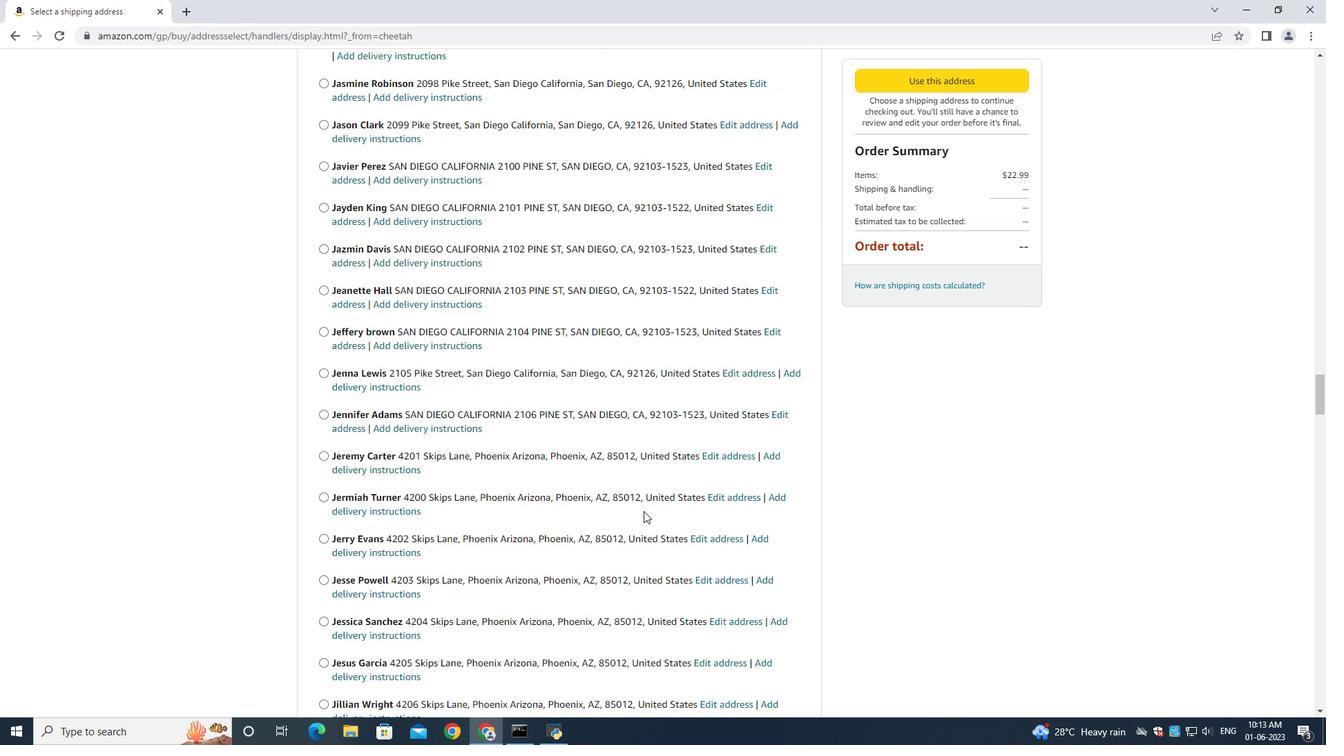 
Action: Mouse scrolled (643, 511) with delta (0, 0)
Screenshot: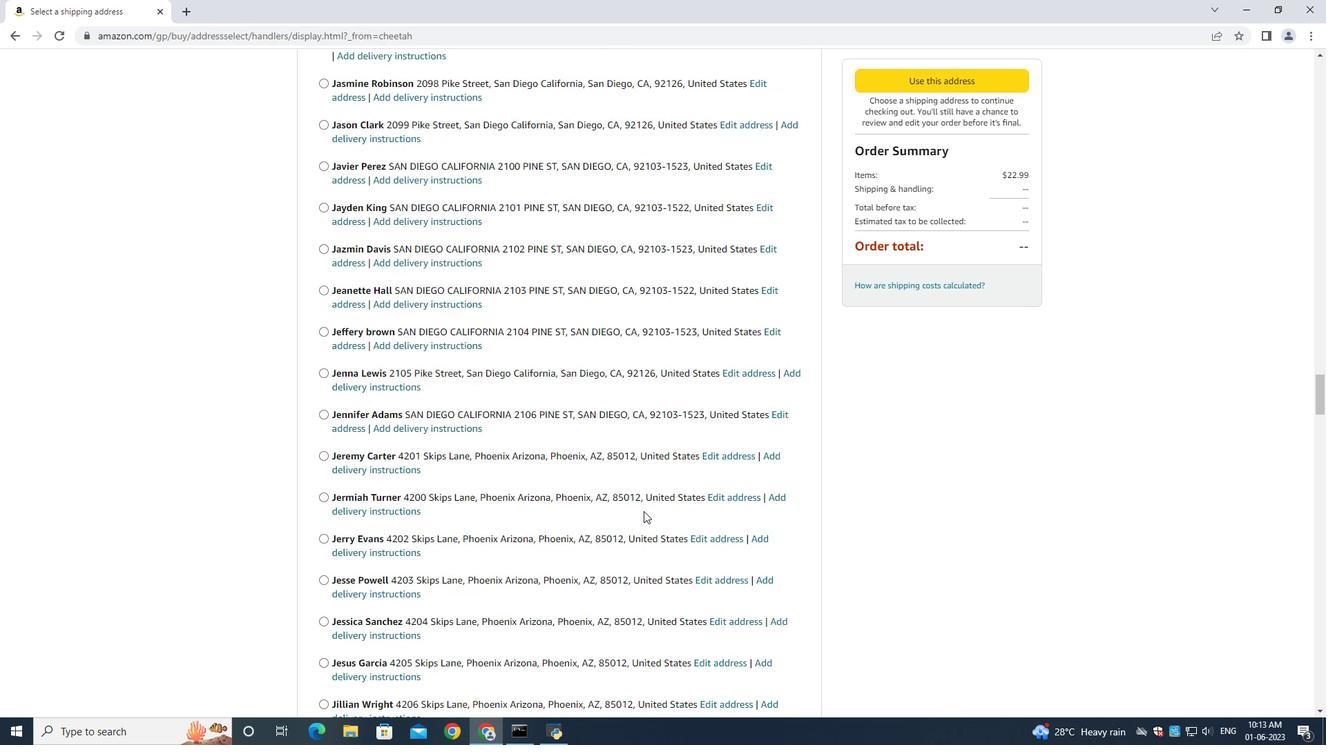 
Action: Mouse scrolled (643, 511) with delta (0, 0)
Screenshot: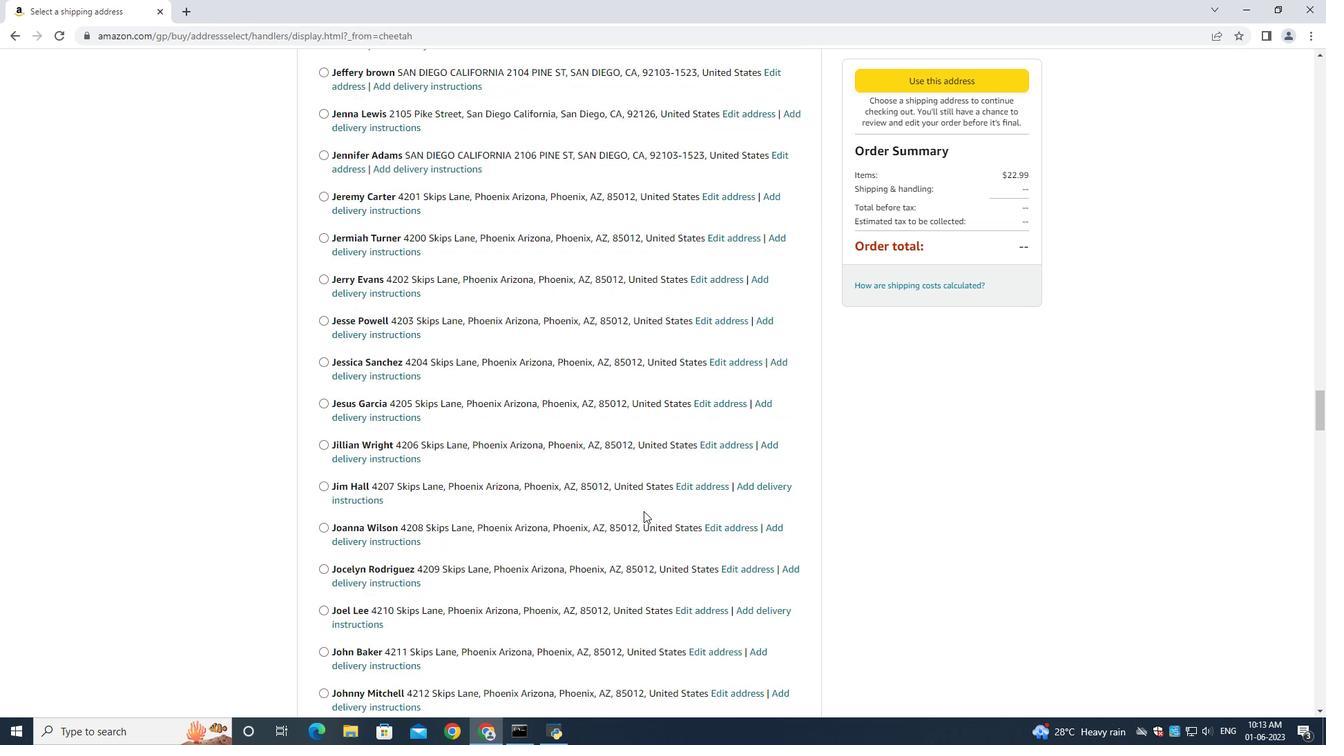 
Action: Mouse moved to (643, 512)
Screenshot: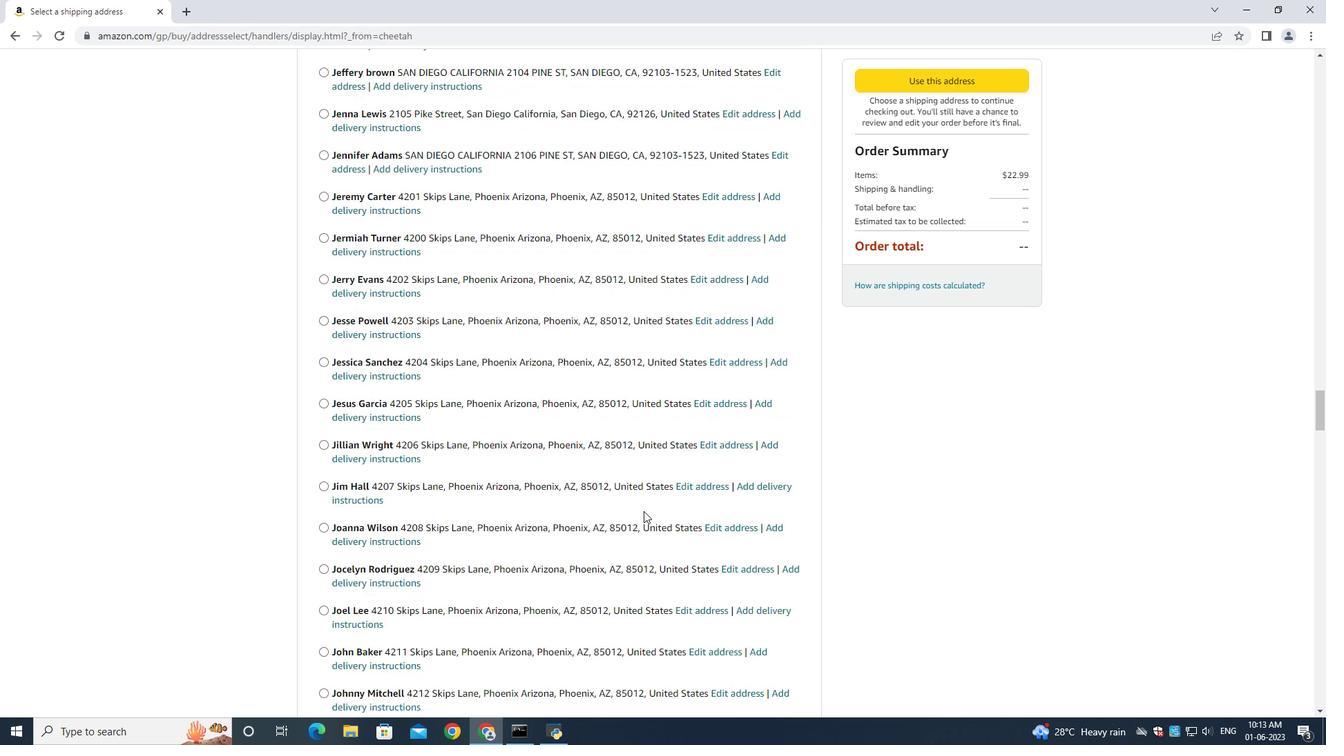 
Action: Mouse scrolled (643, 511) with delta (0, 0)
Screenshot: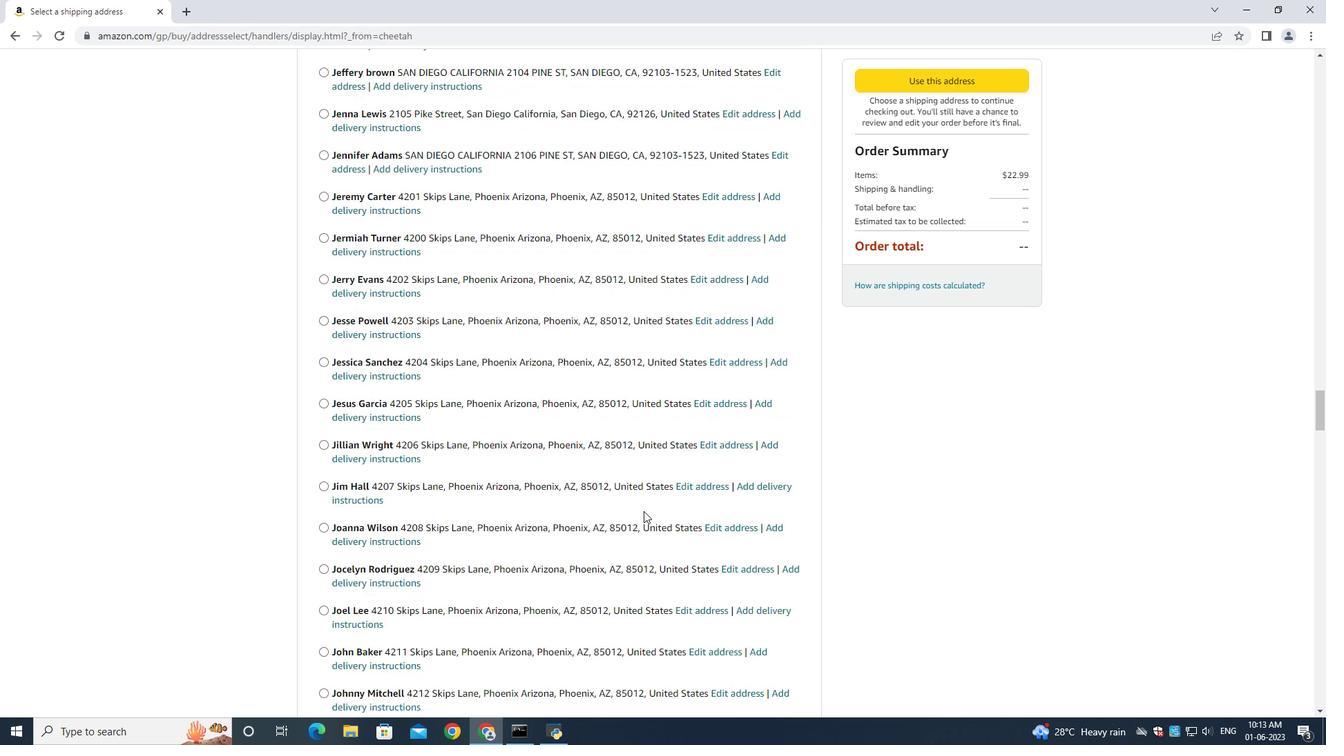 
Action: Mouse moved to (643, 513)
Screenshot: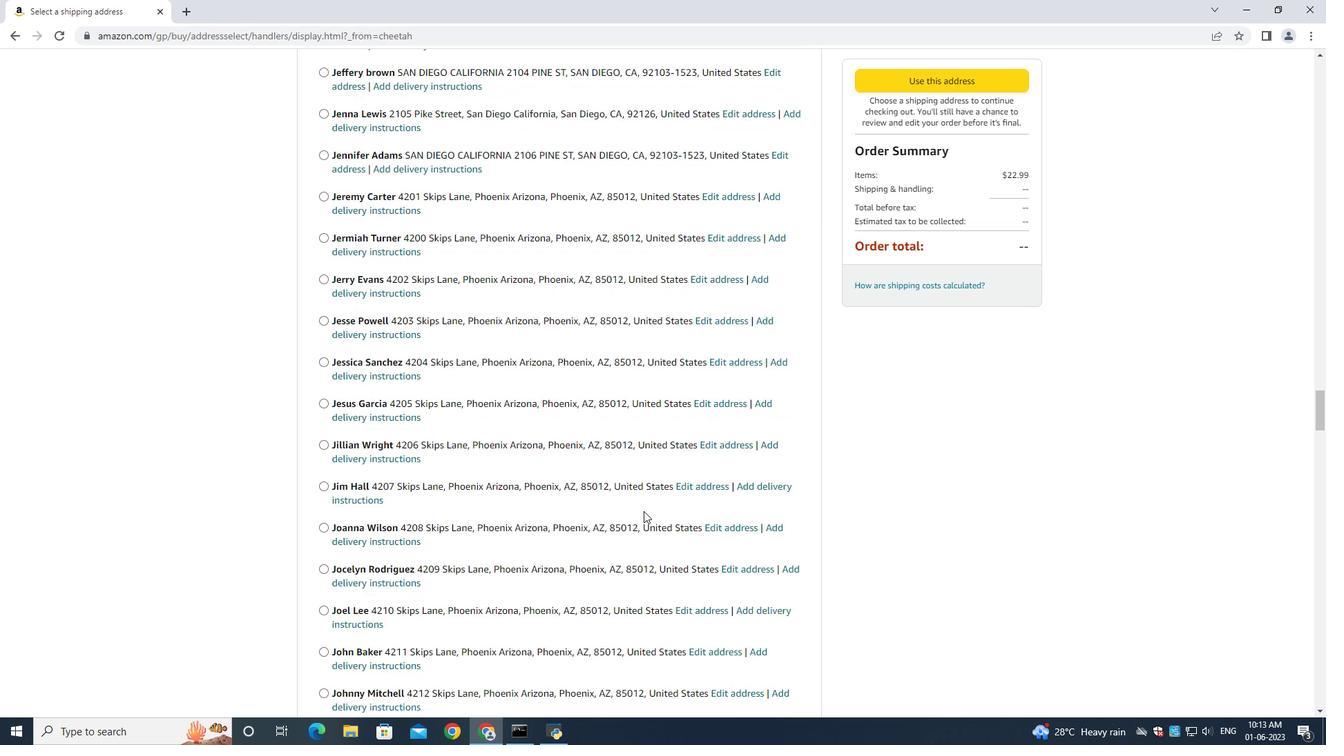 
Action: Mouse scrolled (643, 512) with delta (0, 0)
Screenshot: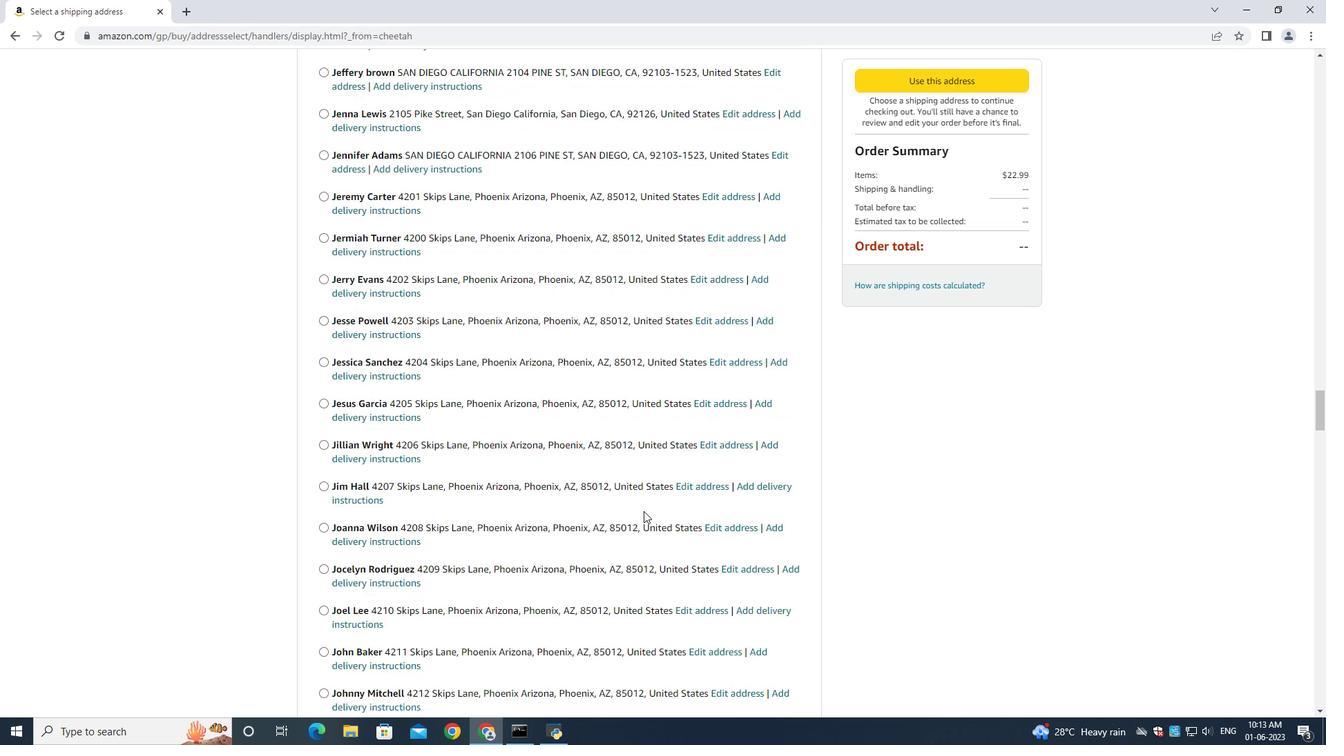 
Action: Mouse scrolled (643, 512) with delta (0, 0)
Screenshot: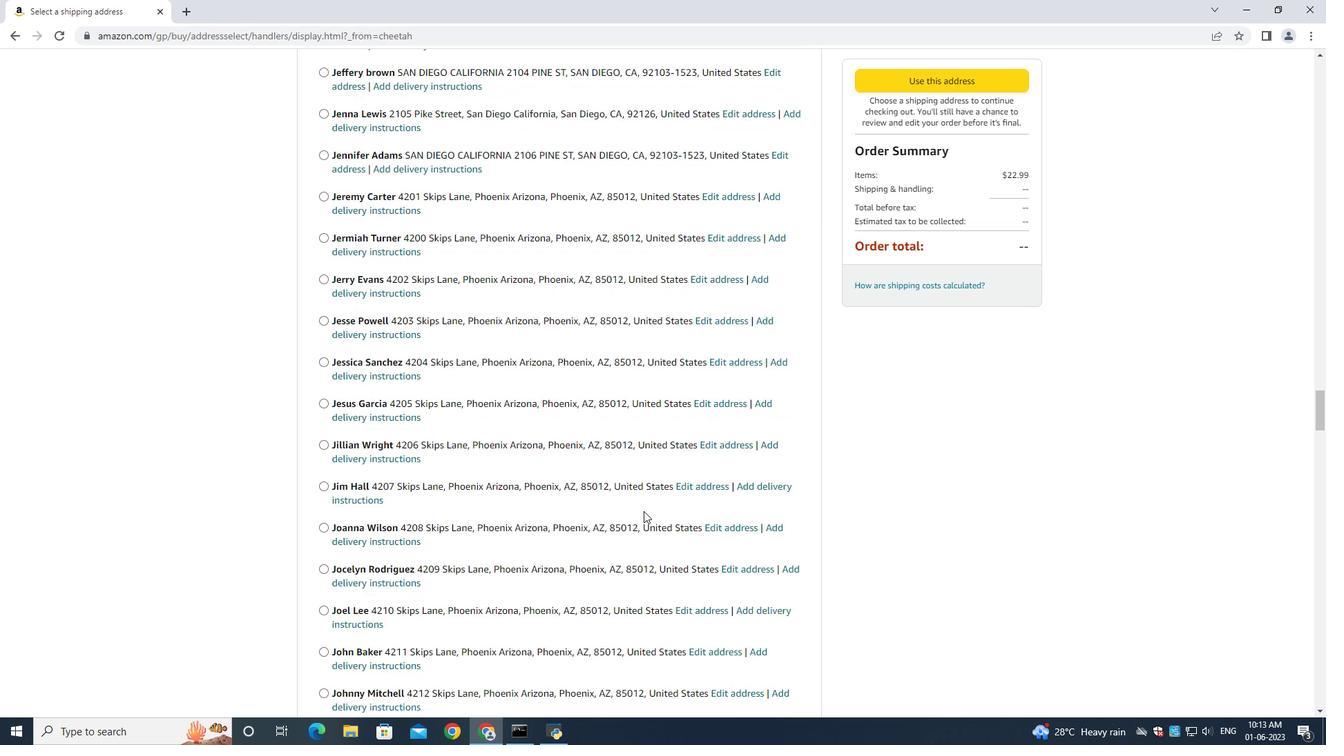 
Action: Mouse scrolled (643, 512) with delta (0, 0)
Screenshot: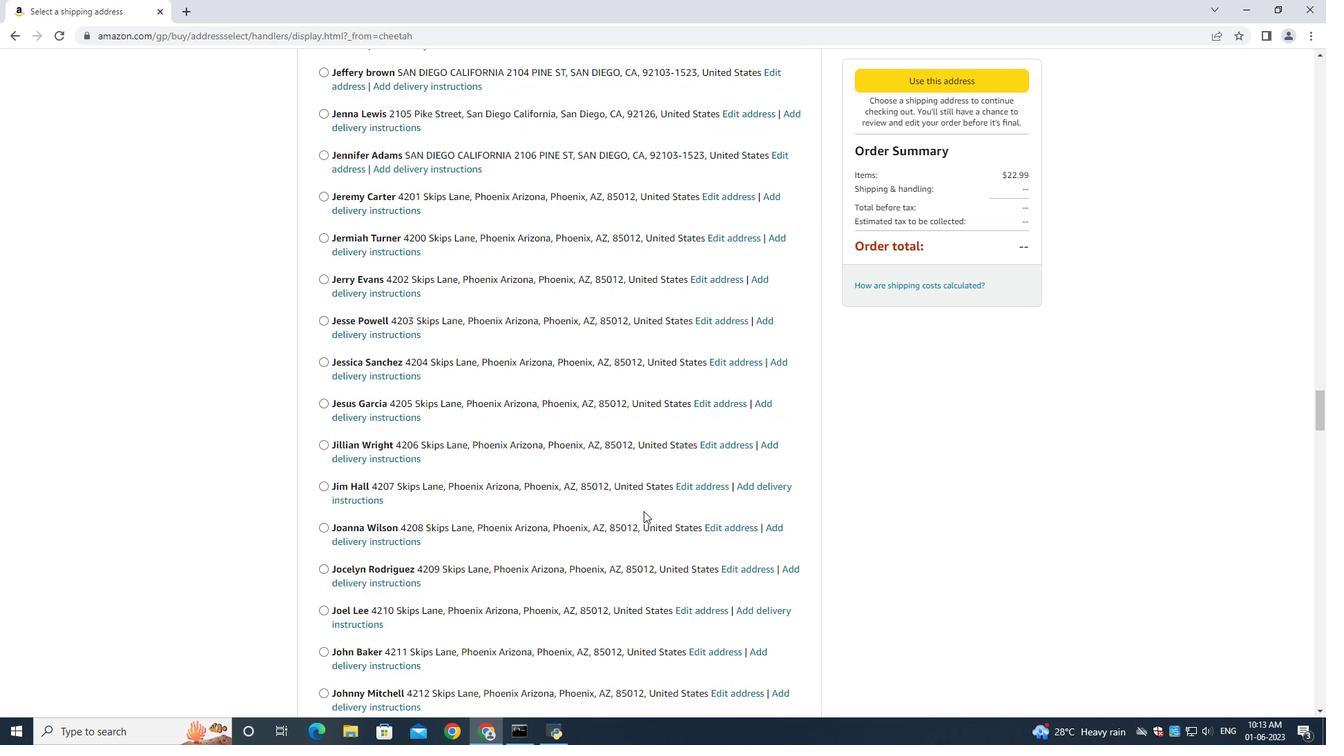 
Action: Mouse moved to (643, 515)
Screenshot: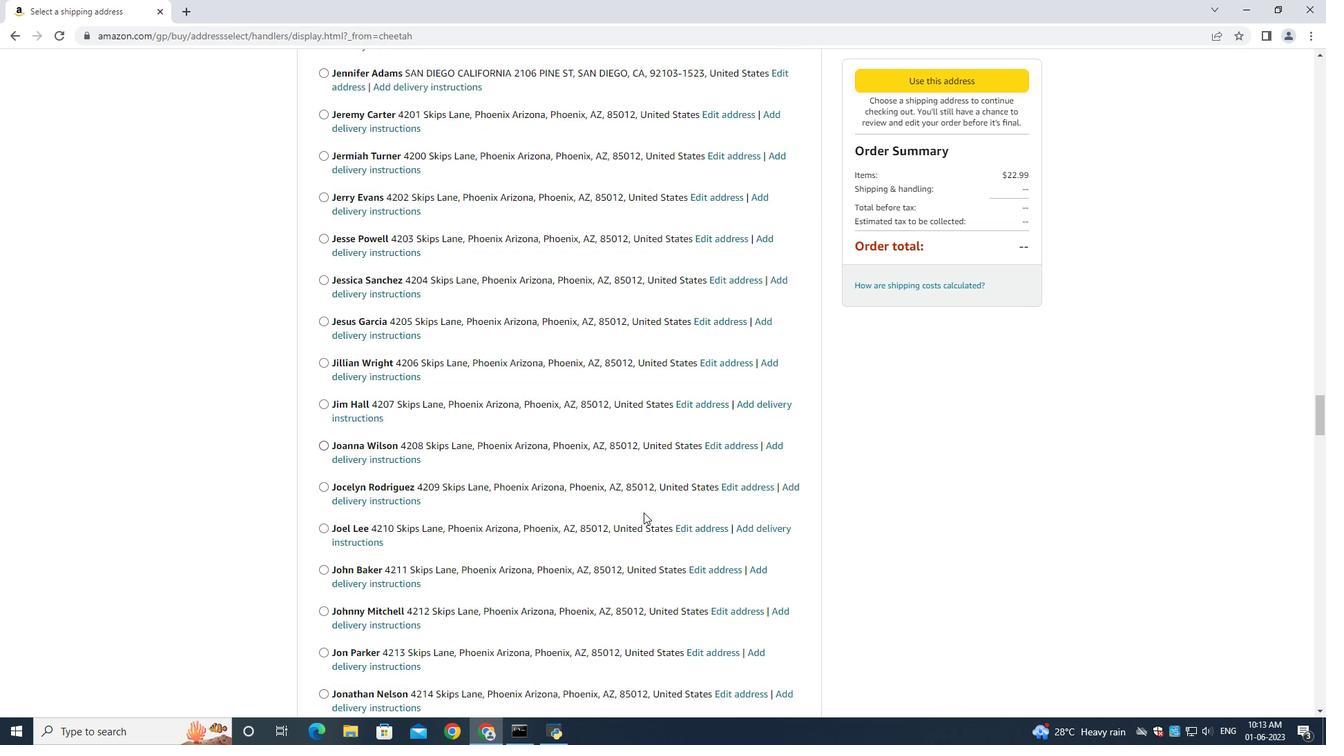 
Action: Mouse scrolled (643, 514) with delta (0, 0)
Screenshot: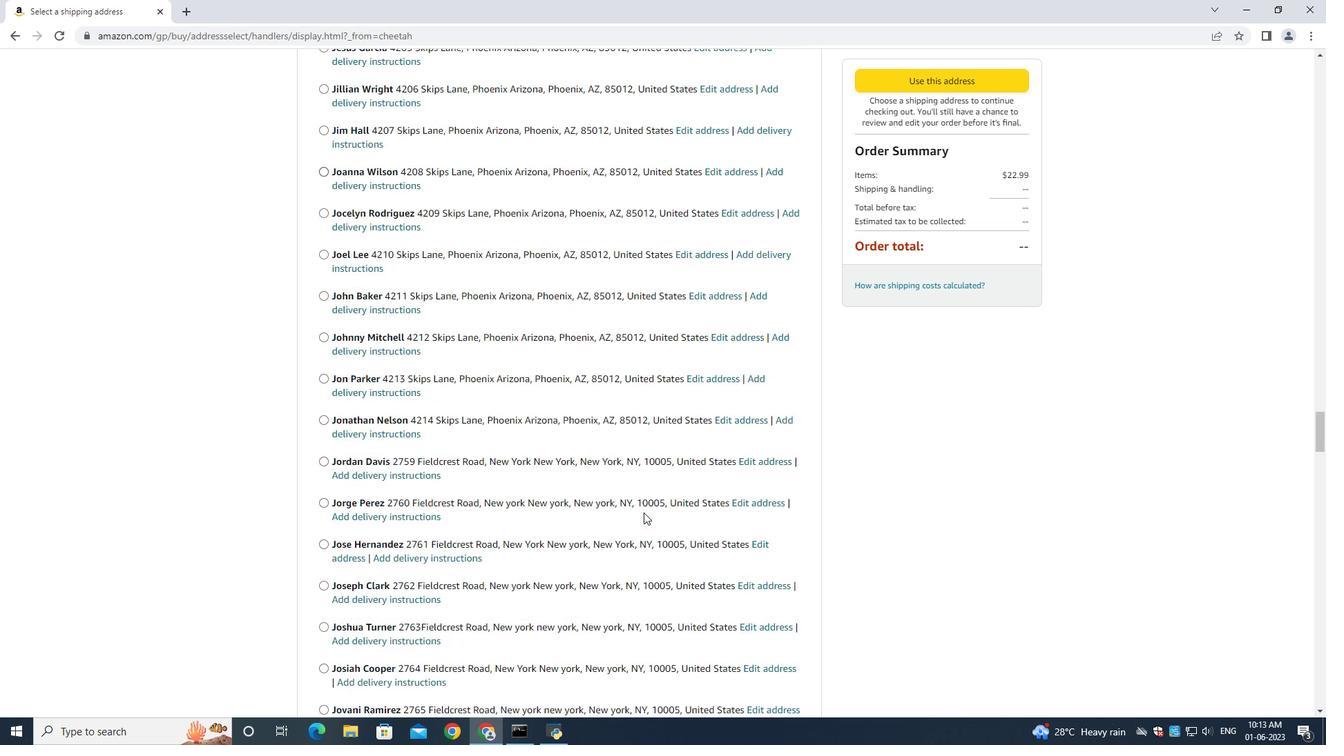 
Action: Mouse scrolled (643, 515) with delta (0, 0)
Screenshot: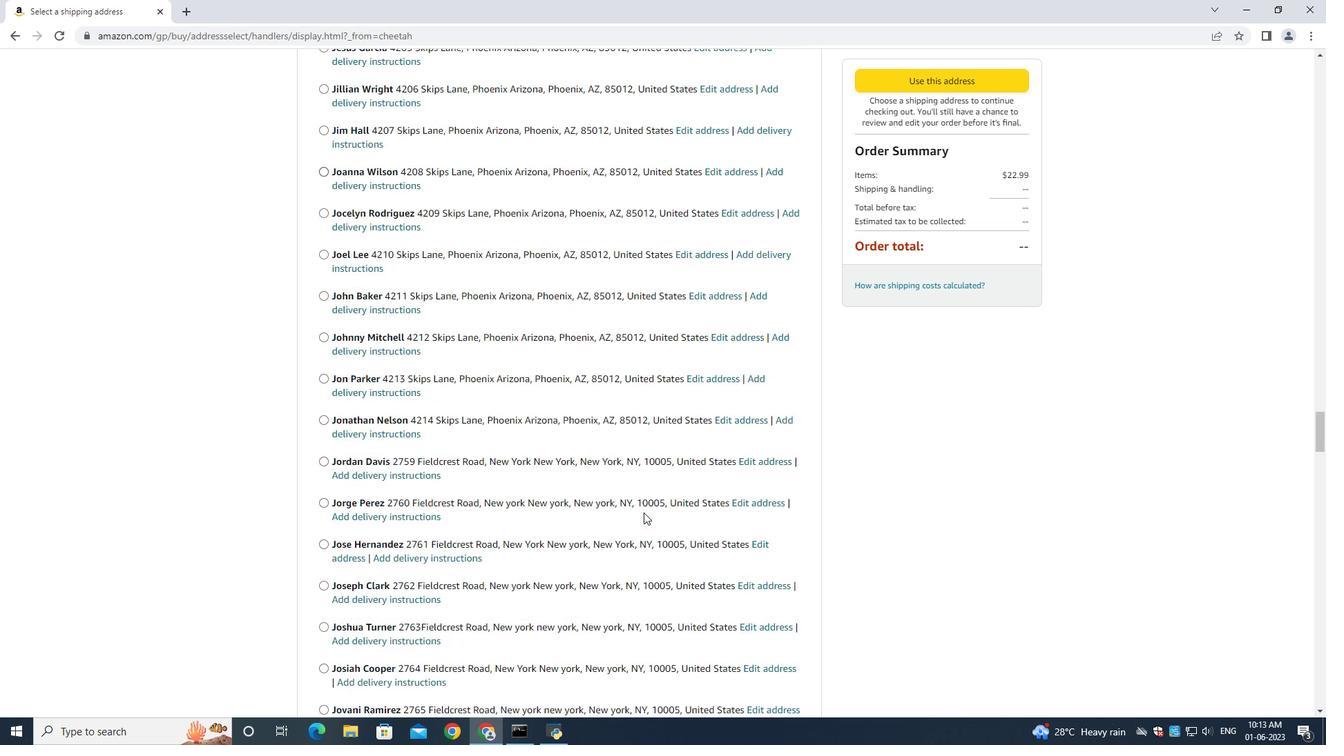 
Action: Mouse scrolled (643, 515) with delta (0, 0)
Screenshot: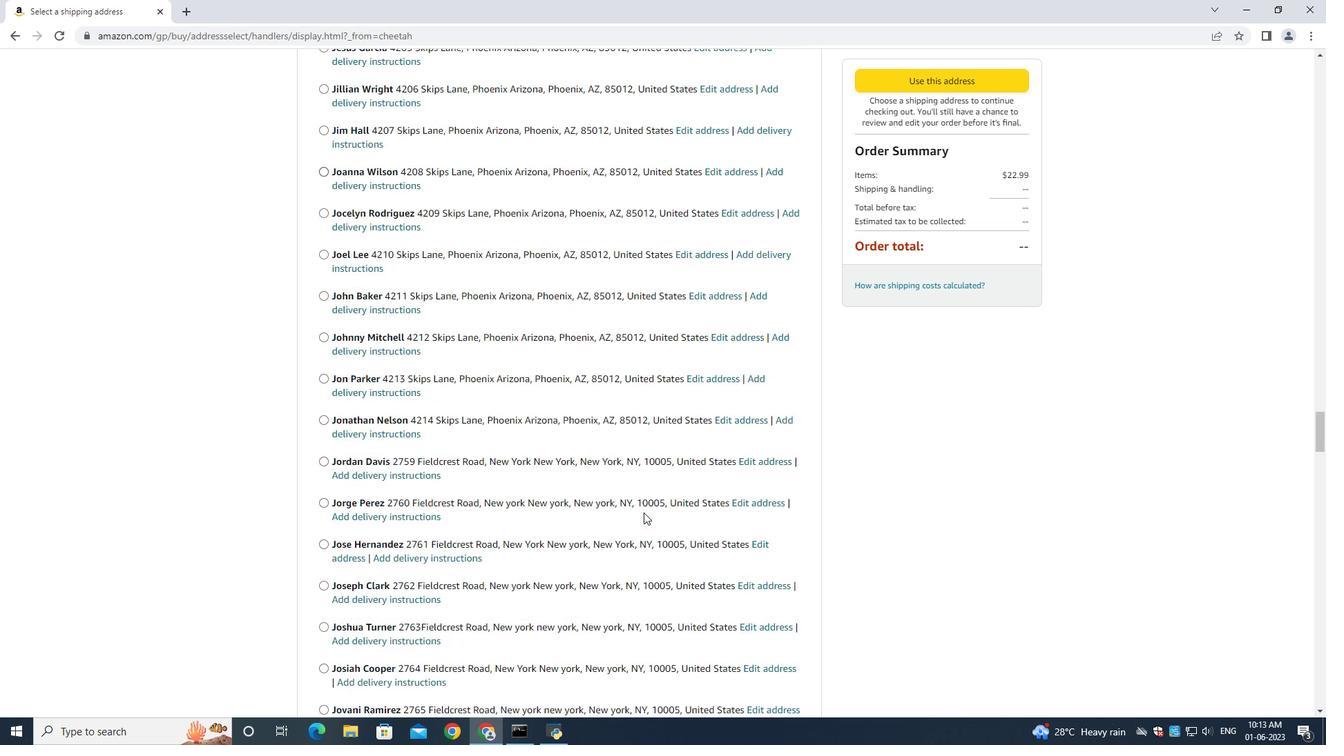 
Action: Mouse scrolled (643, 515) with delta (0, 0)
Screenshot: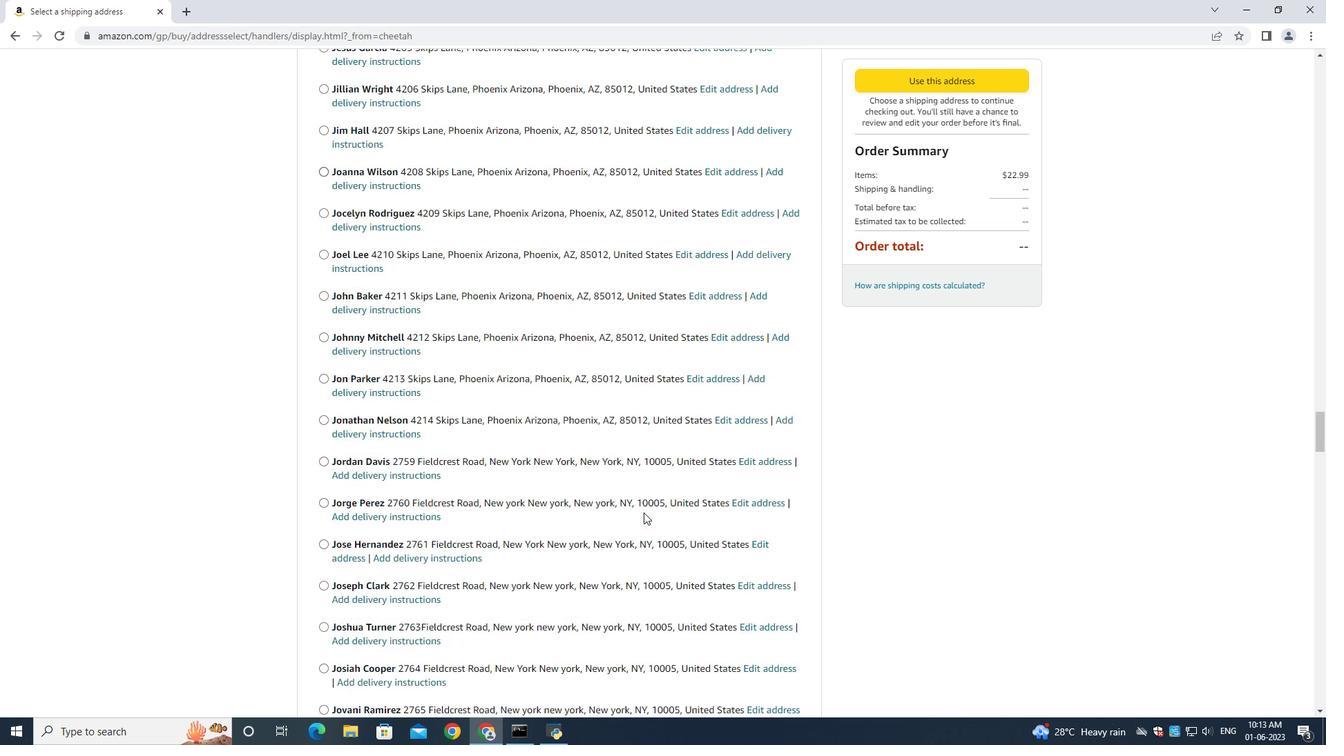 
Action: Mouse scrolled (643, 515) with delta (0, 0)
Screenshot: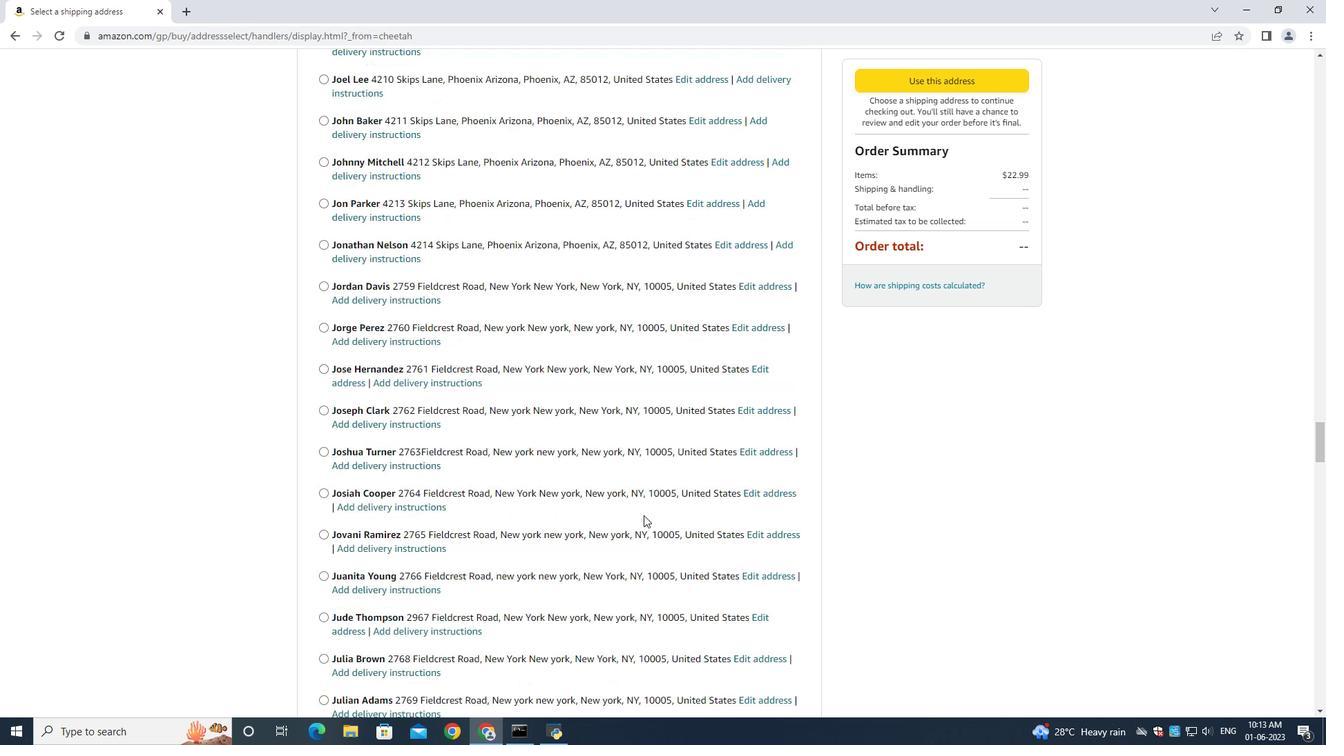 
Action: Mouse scrolled (643, 515) with delta (0, 0)
Screenshot: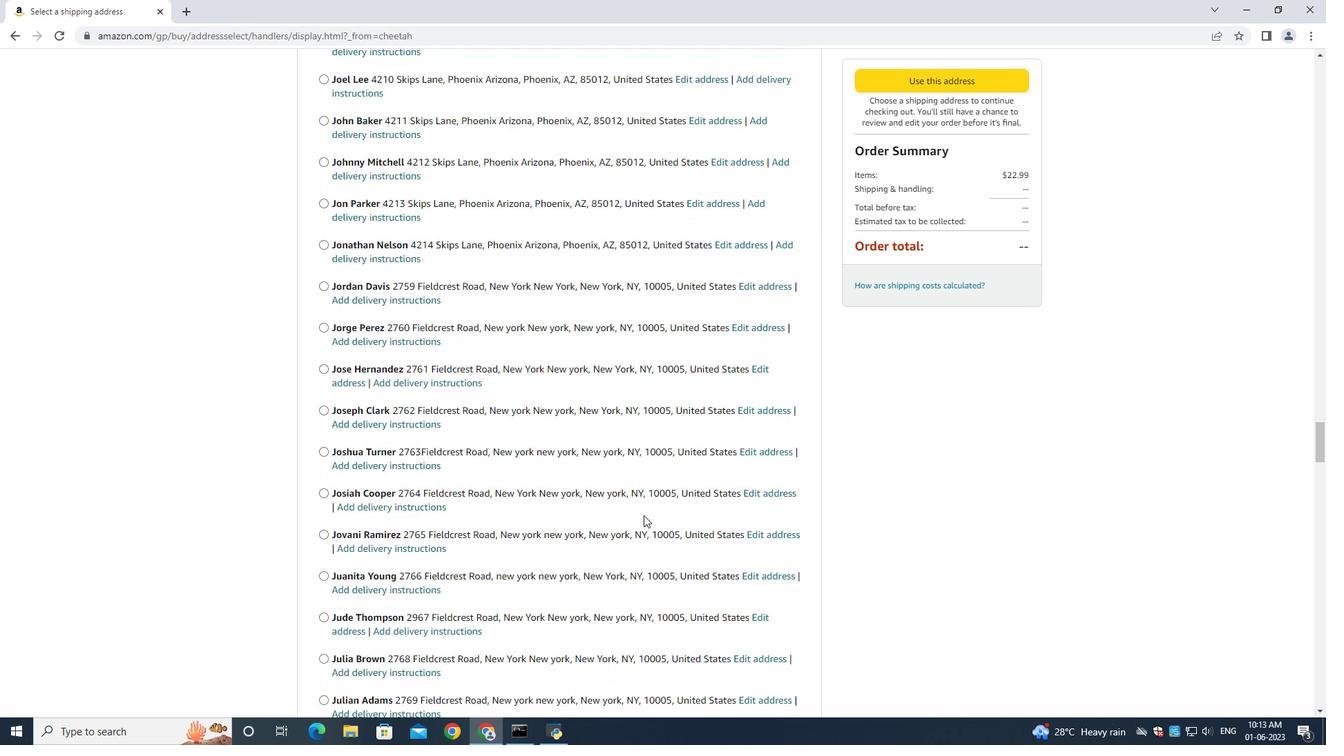 
Action: Mouse scrolled (643, 515) with delta (0, 0)
Screenshot: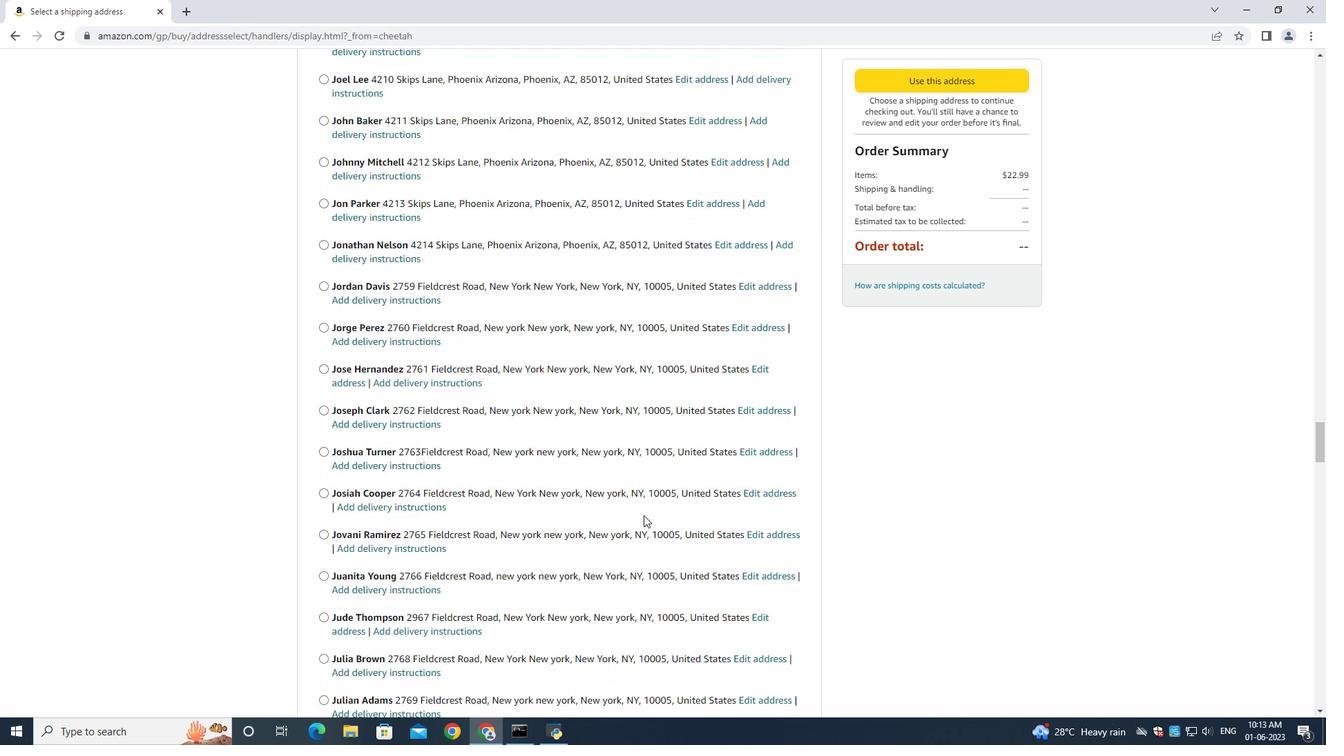 
Action: Mouse scrolled (643, 515) with delta (0, 0)
Screenshot: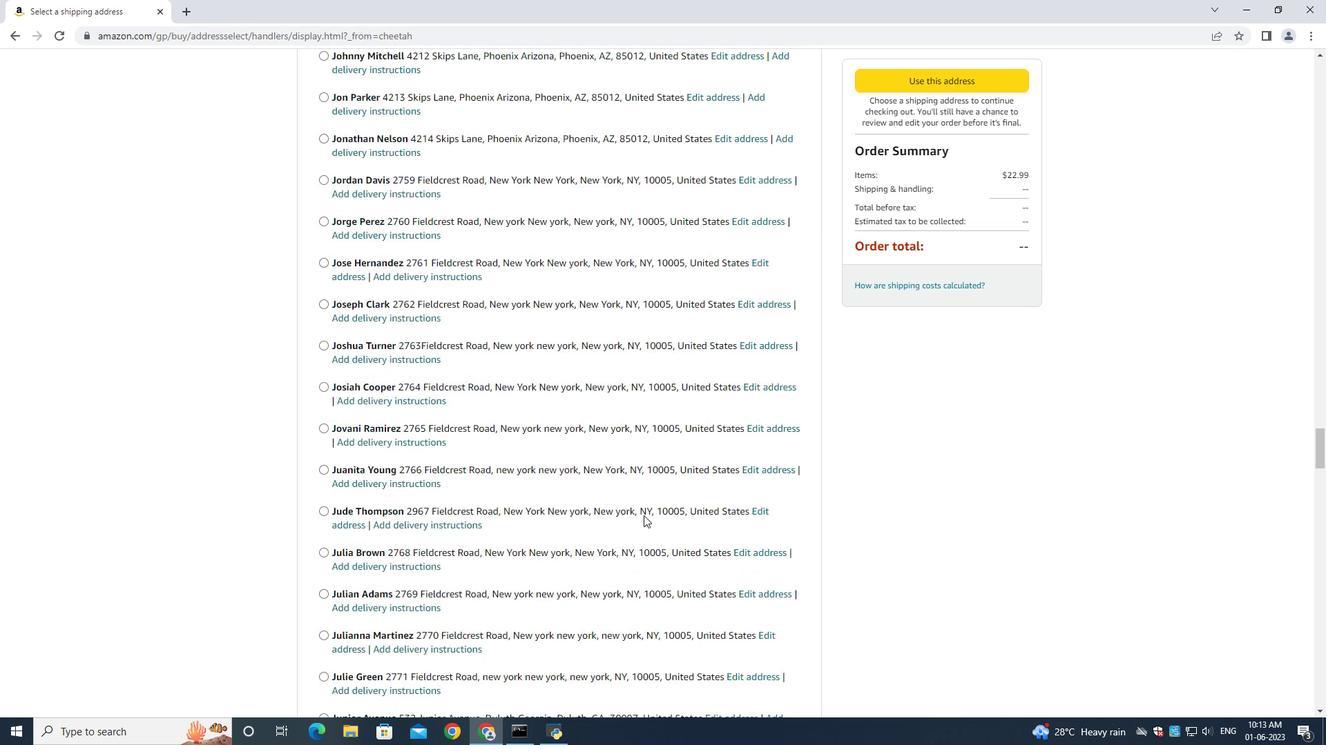 
Action: Mouse scrolled (643, 515) with delta (0, 0)
Screenshot: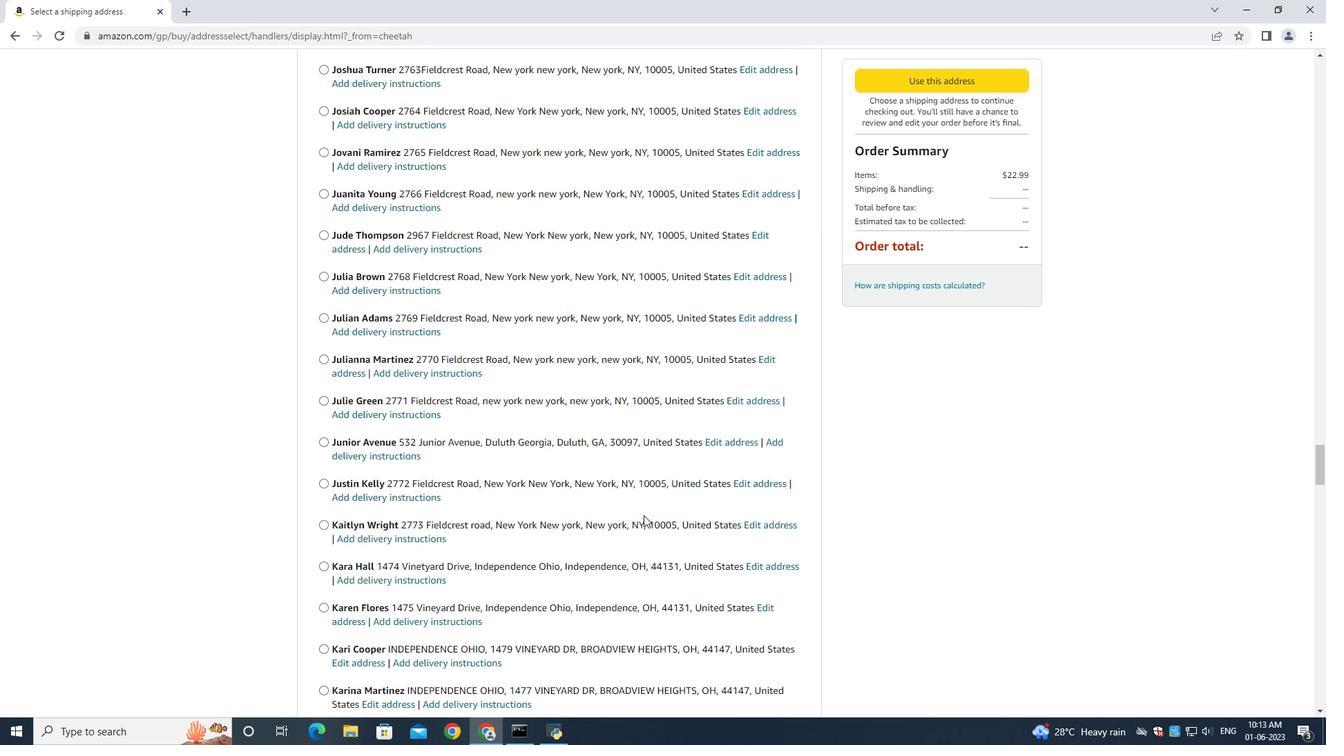 
Action: Mouse moved to (643, 517)
Screenshot: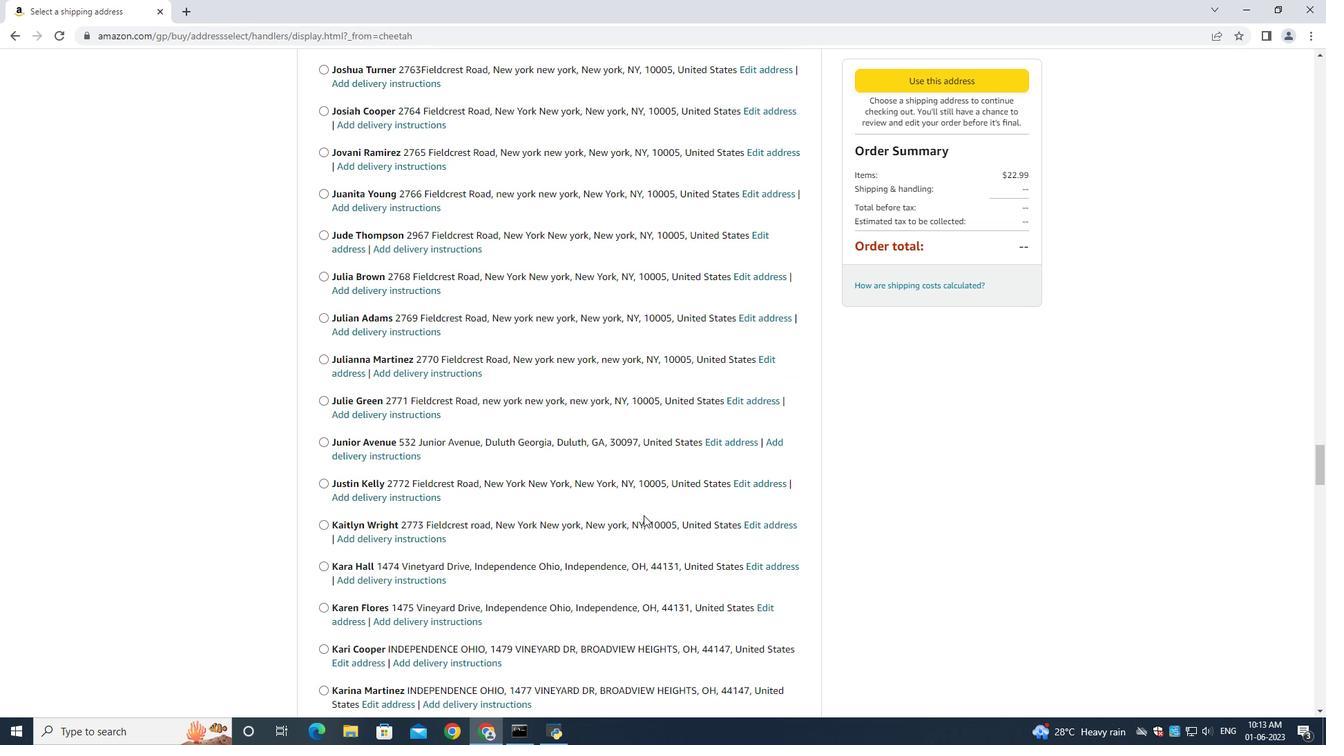 
Action: Mouse scrolled (643, 516) with delta (0, 0)
Screenshot: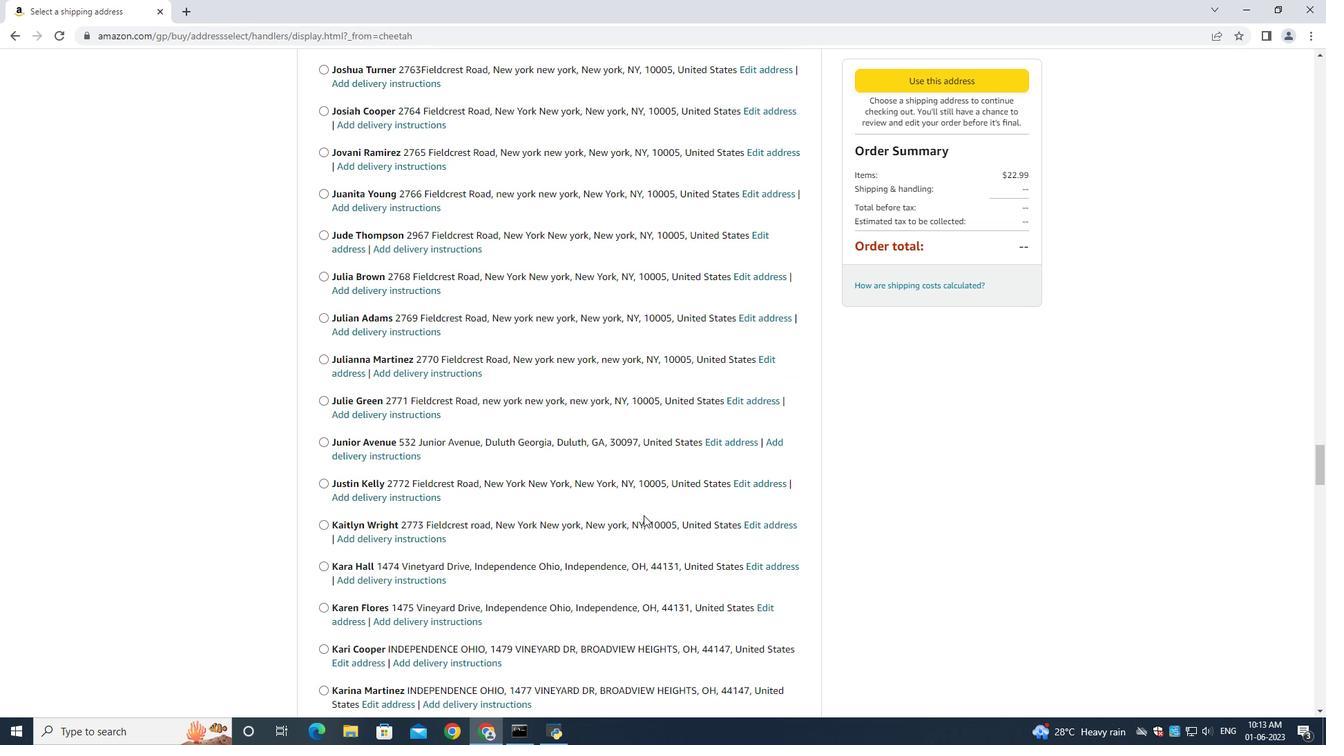 
Action: Mouse moved to (643, 517)
Screenshot: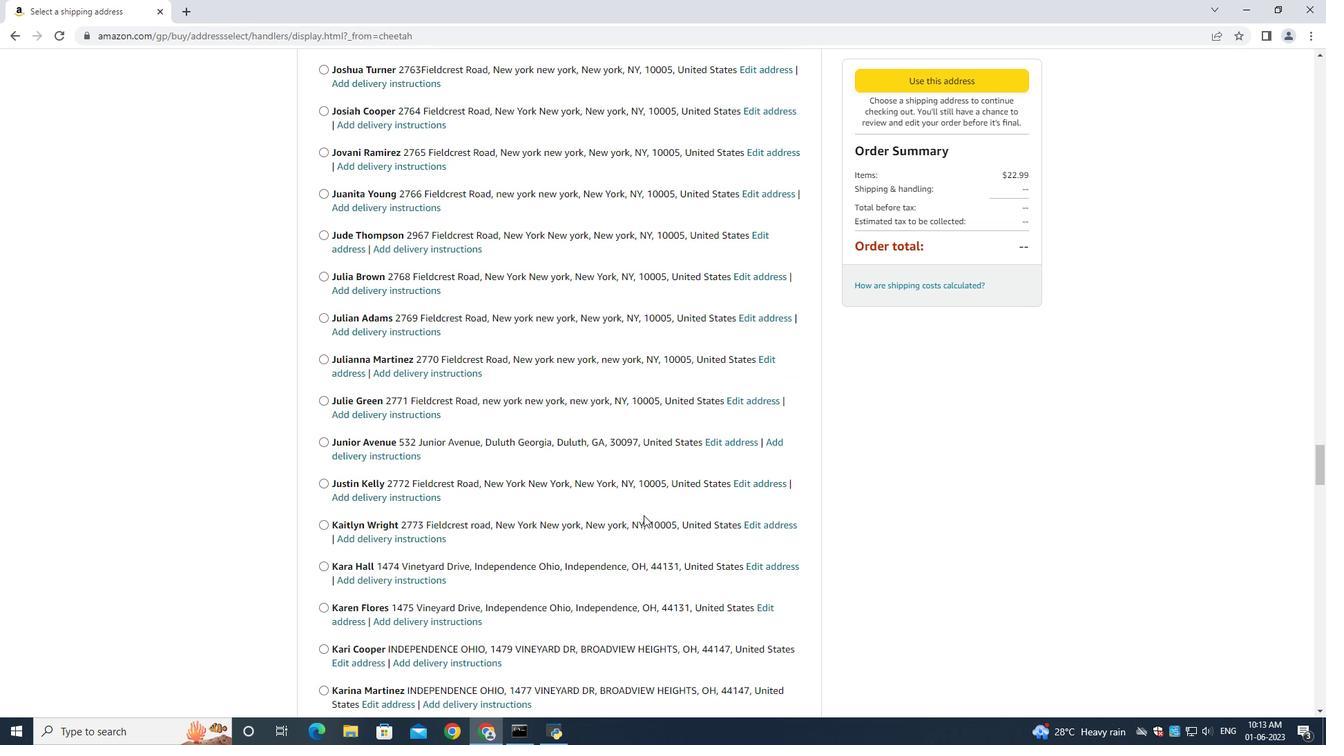 
Action: Mouse scrolled (643, 517) with delta (0, 0)
Screenshot: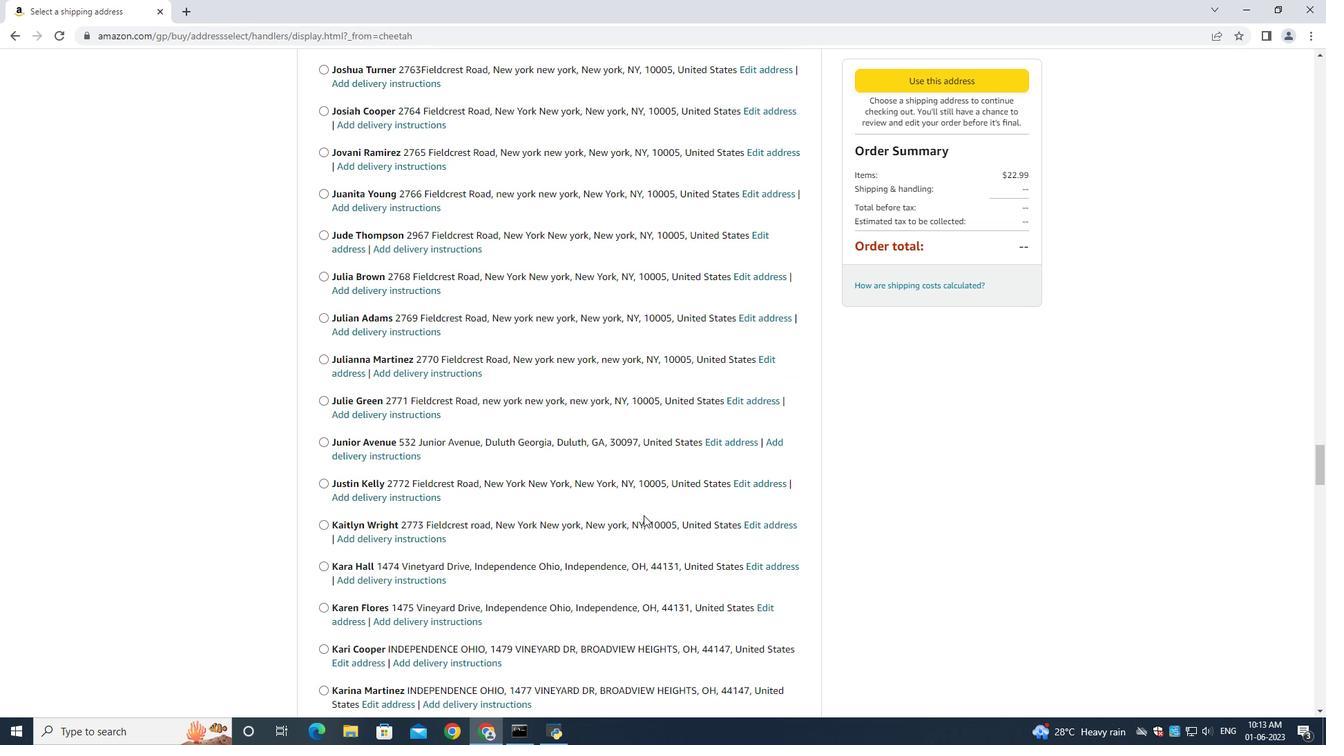 
Action: Mouse scrolled (643, 517) with delta (0, 0)
Screenshot: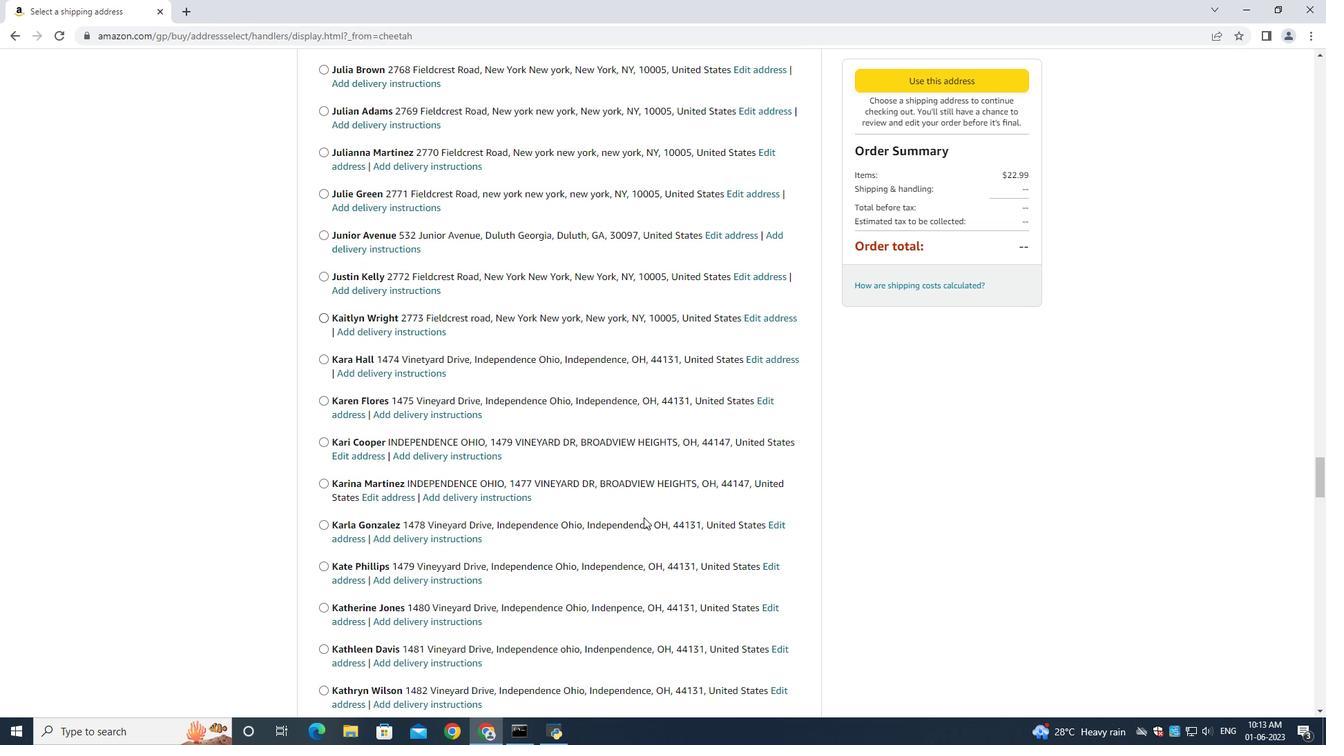 
Action: Mouse scrolled (643, 517) with delta (0, 0)
Screenshot: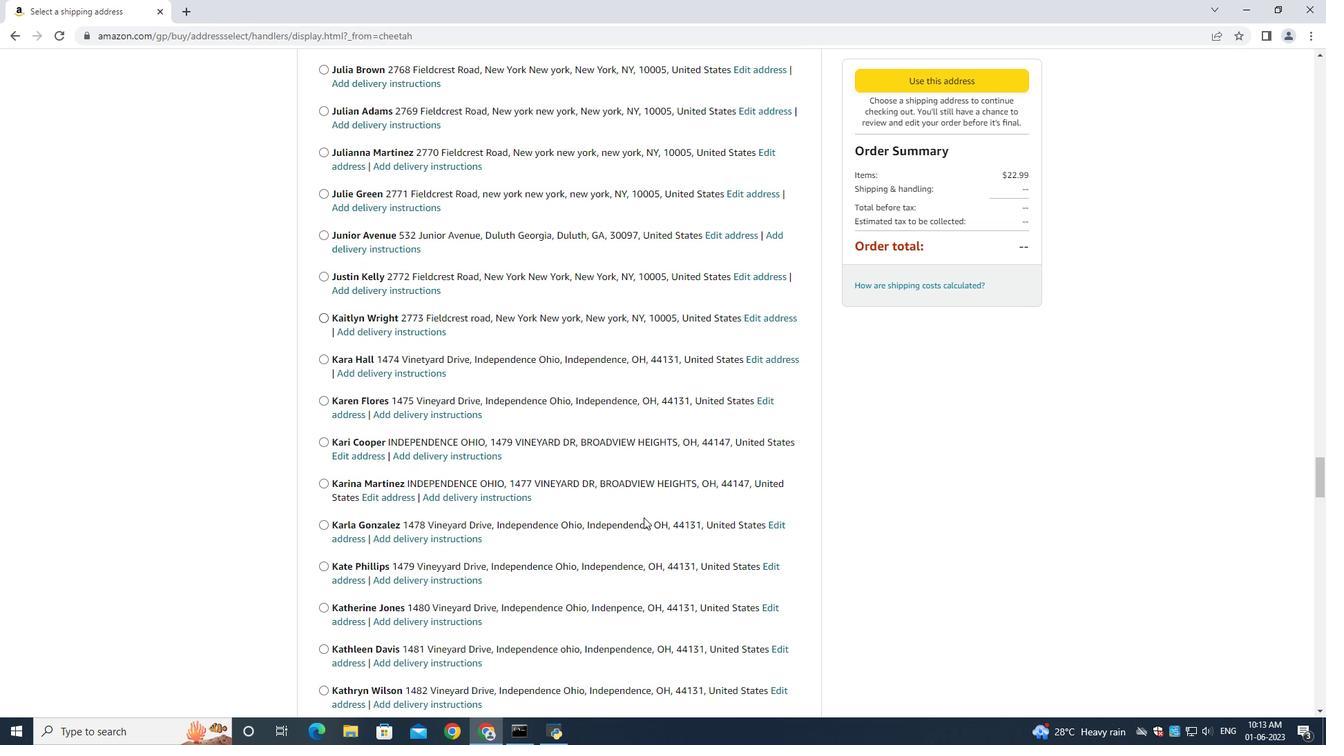 
Action: Mouse scrolled (643, 517) with delta (0, 0)
Screenshot: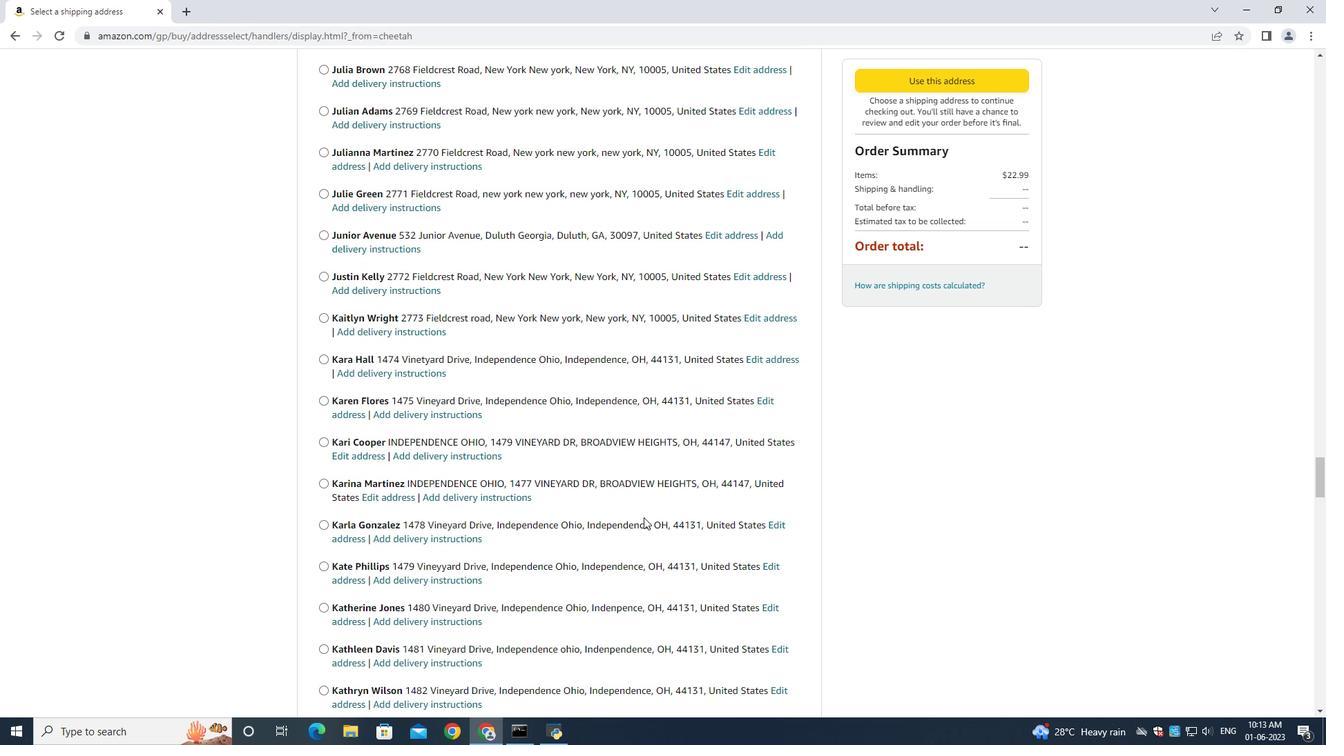 
Action: Mouse scrolled (643, 517) with delta (0, 0)
Screenshot: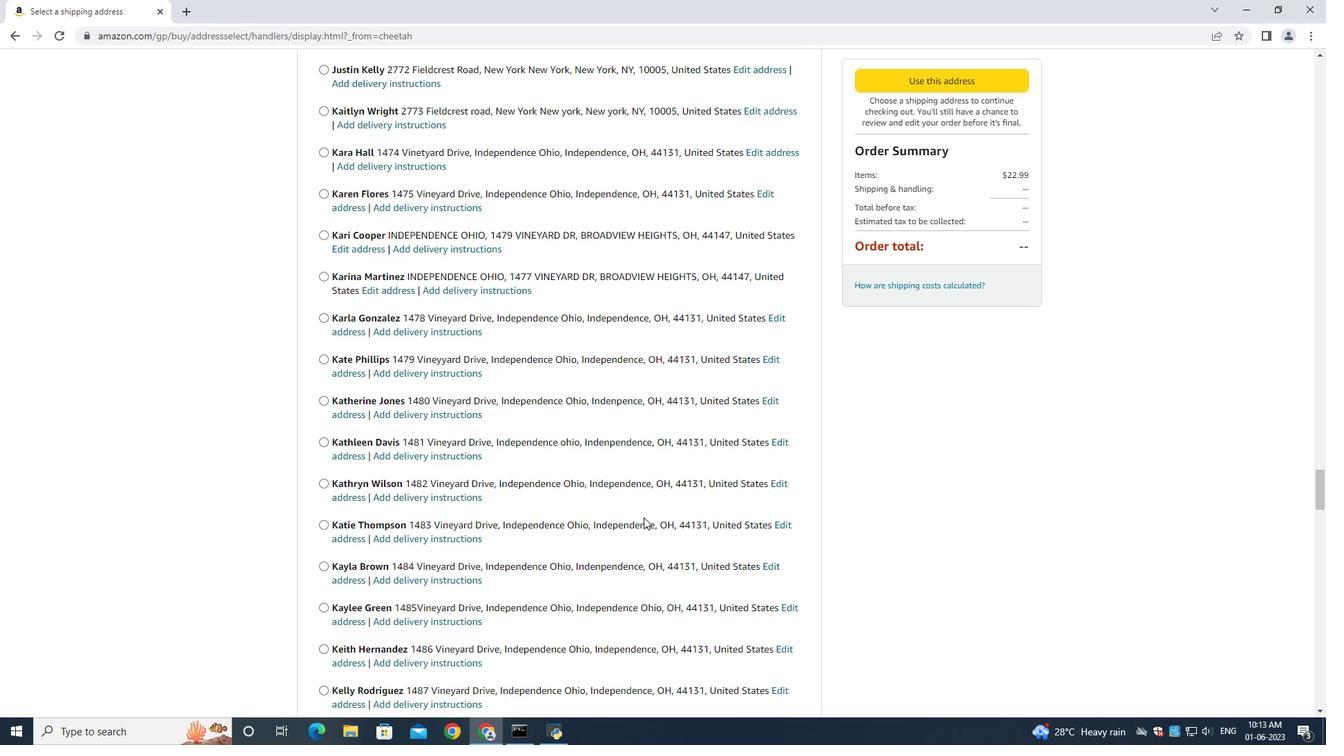 
Action: Mouse scrolled (643, 517) with delta (0, 0)
Screenshot: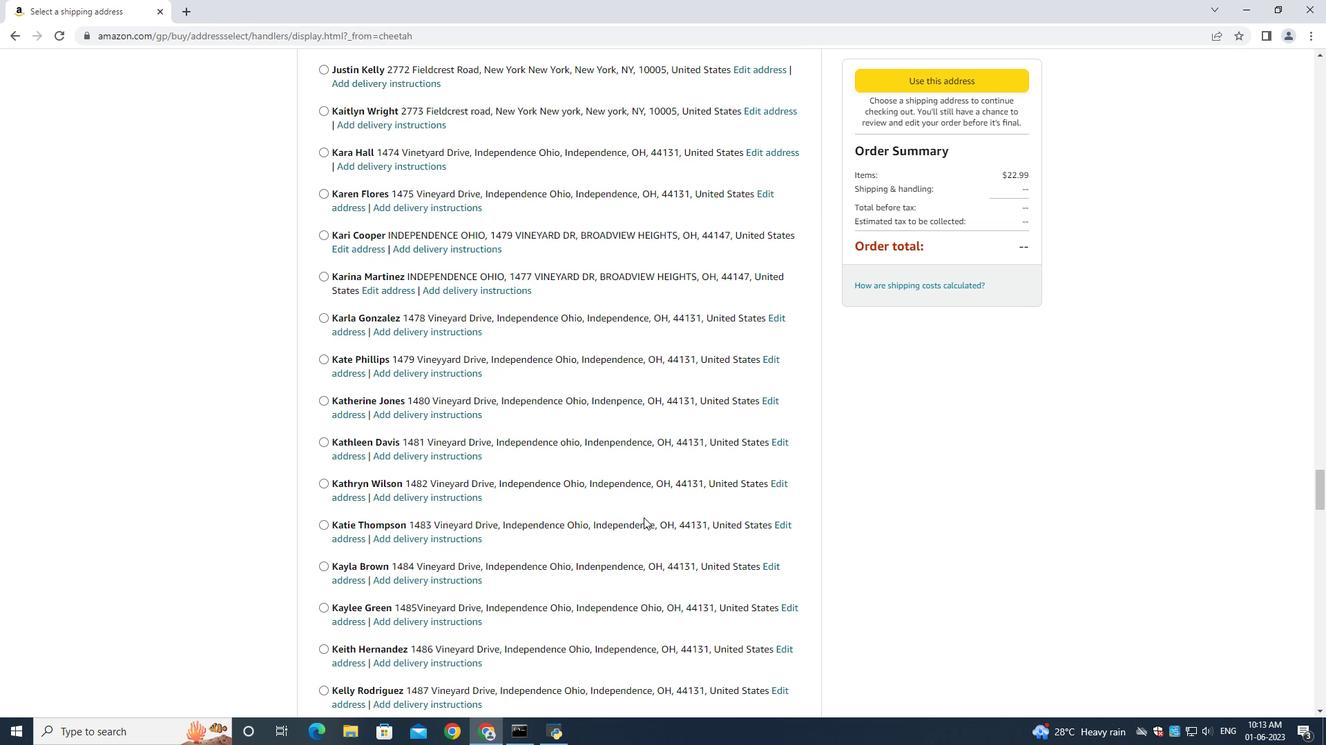 
Action: Mouse scrolled (643, 517) with delta (0, 0)
Screenshot: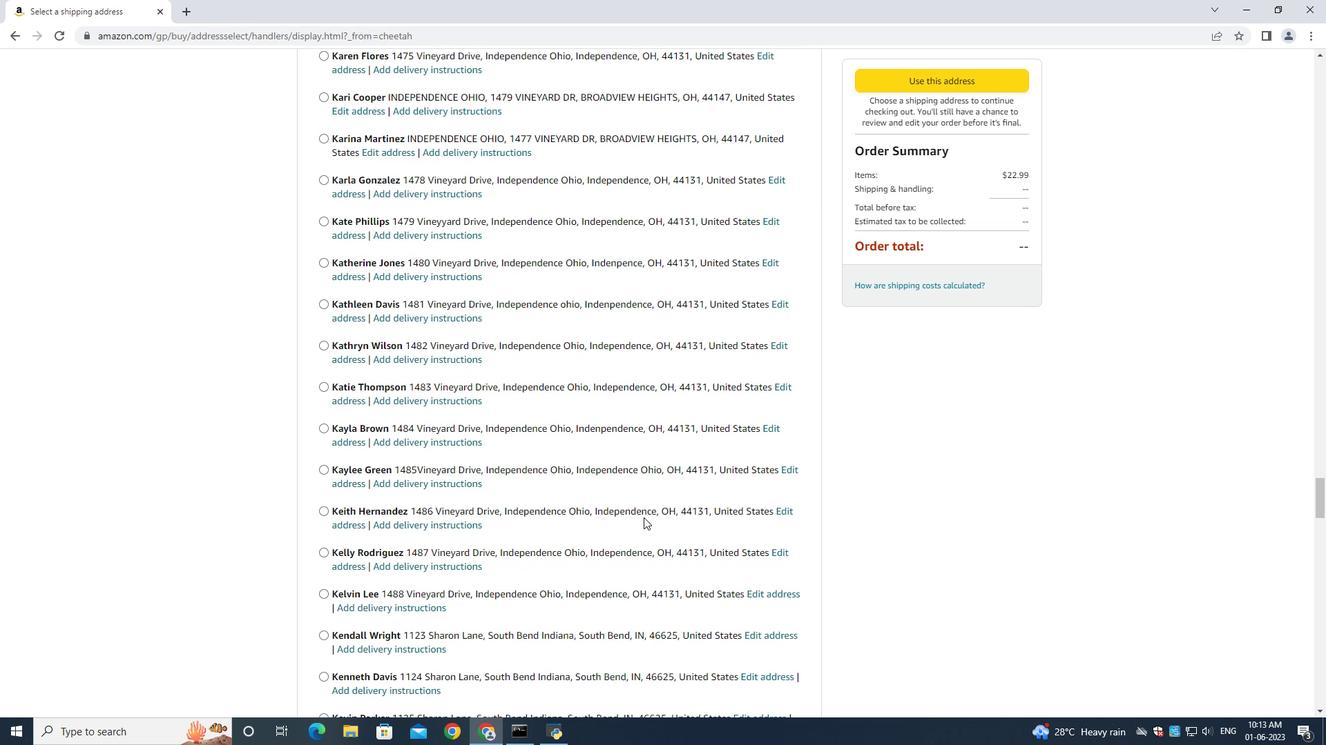 
Action: Mouse scrolled (643, 517) with delta (0, 0)
Screenshot: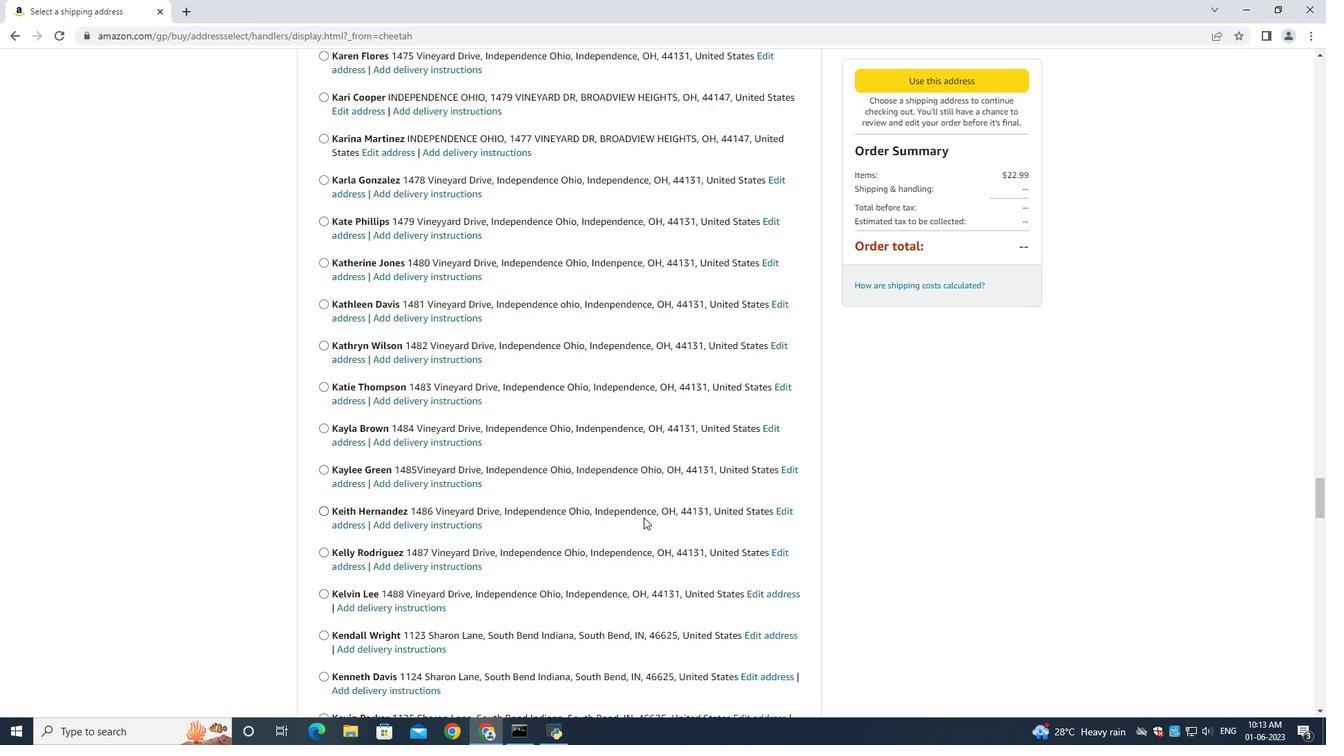 
Action: Mouse scrolled (643, 517) with delta (0, 0)
Screenshot: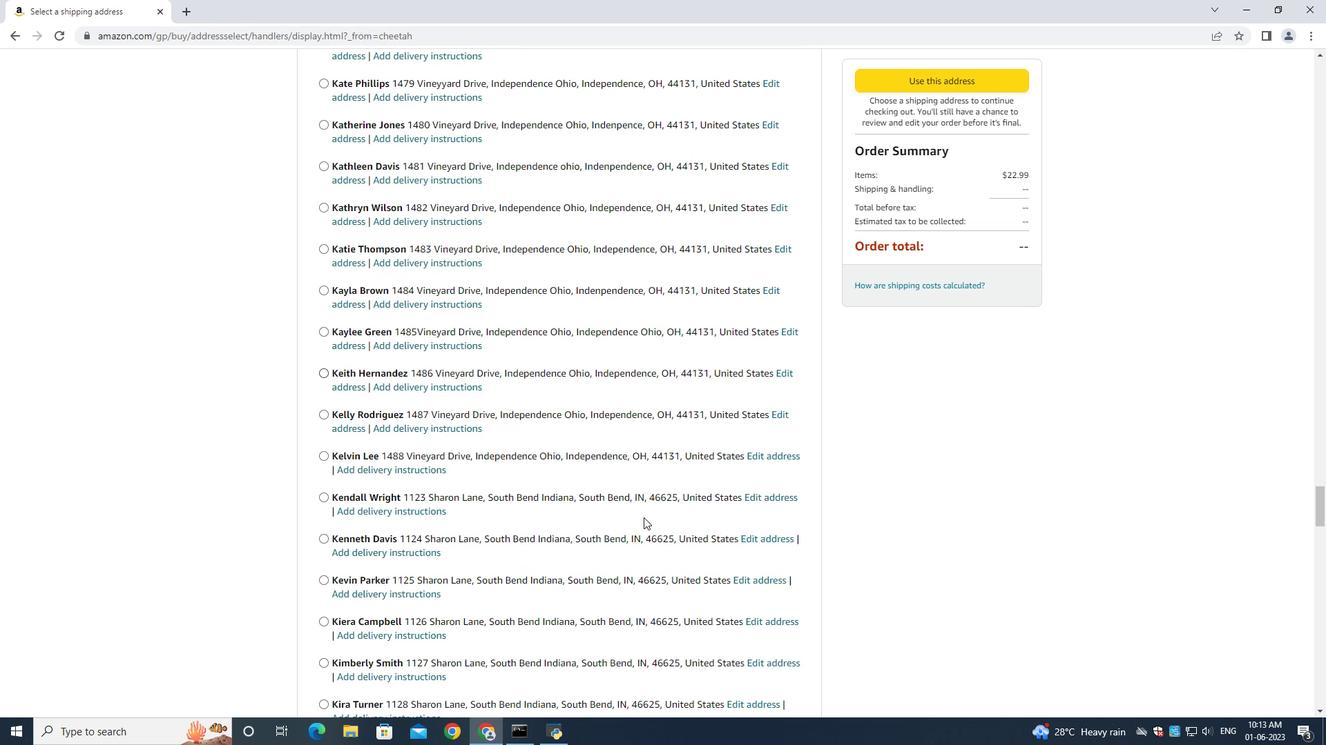 
Action: Mouse scrolled (643, 517) with delta (0, 0)
Screenshot: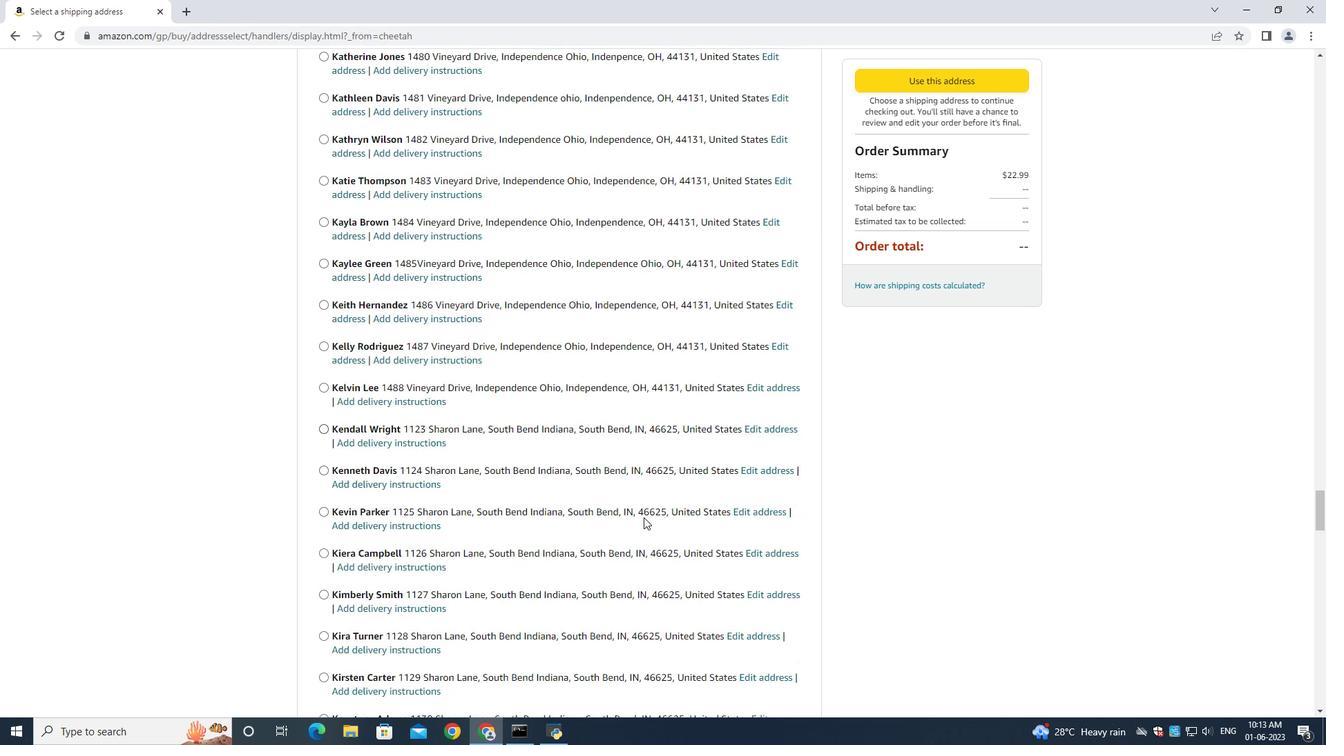 
Action: Mouse moved to (643, 517)
Screenshot: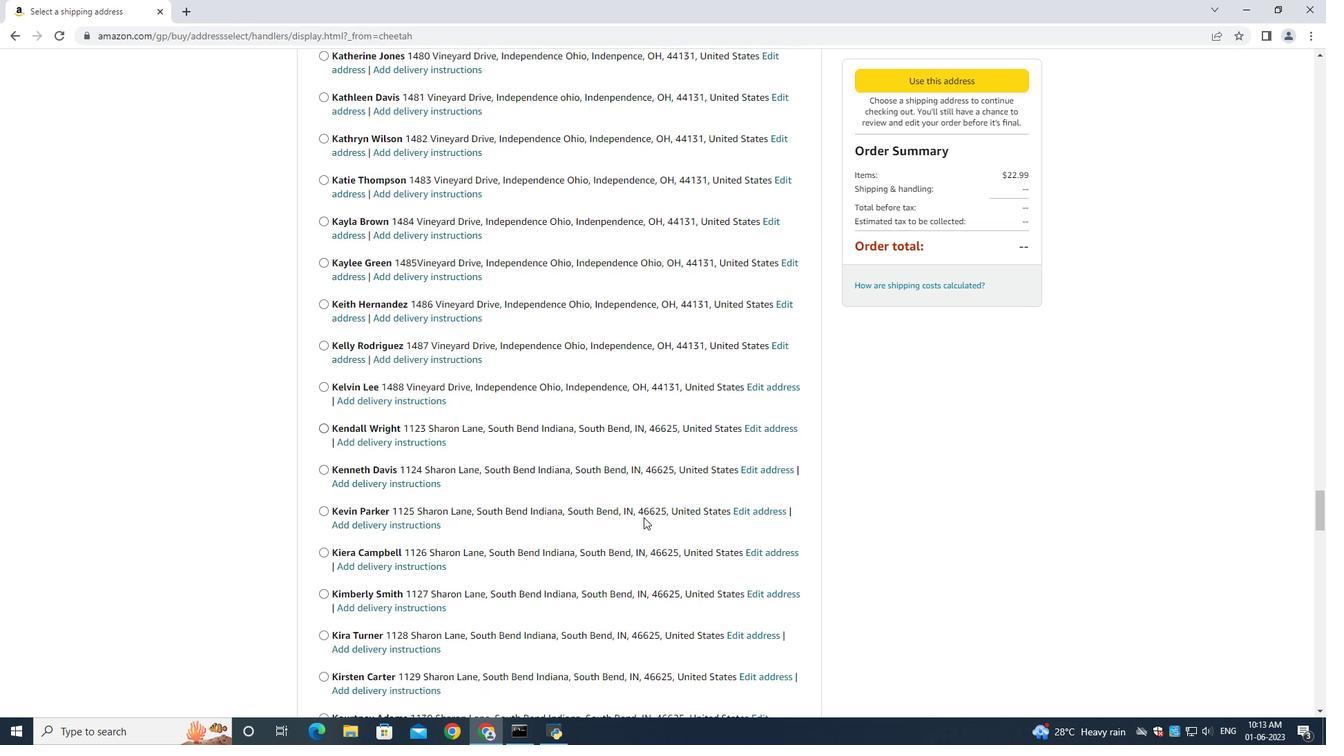 
Action: Mouse scrolled (643, 517) with delta (0, 0)
Screenshot: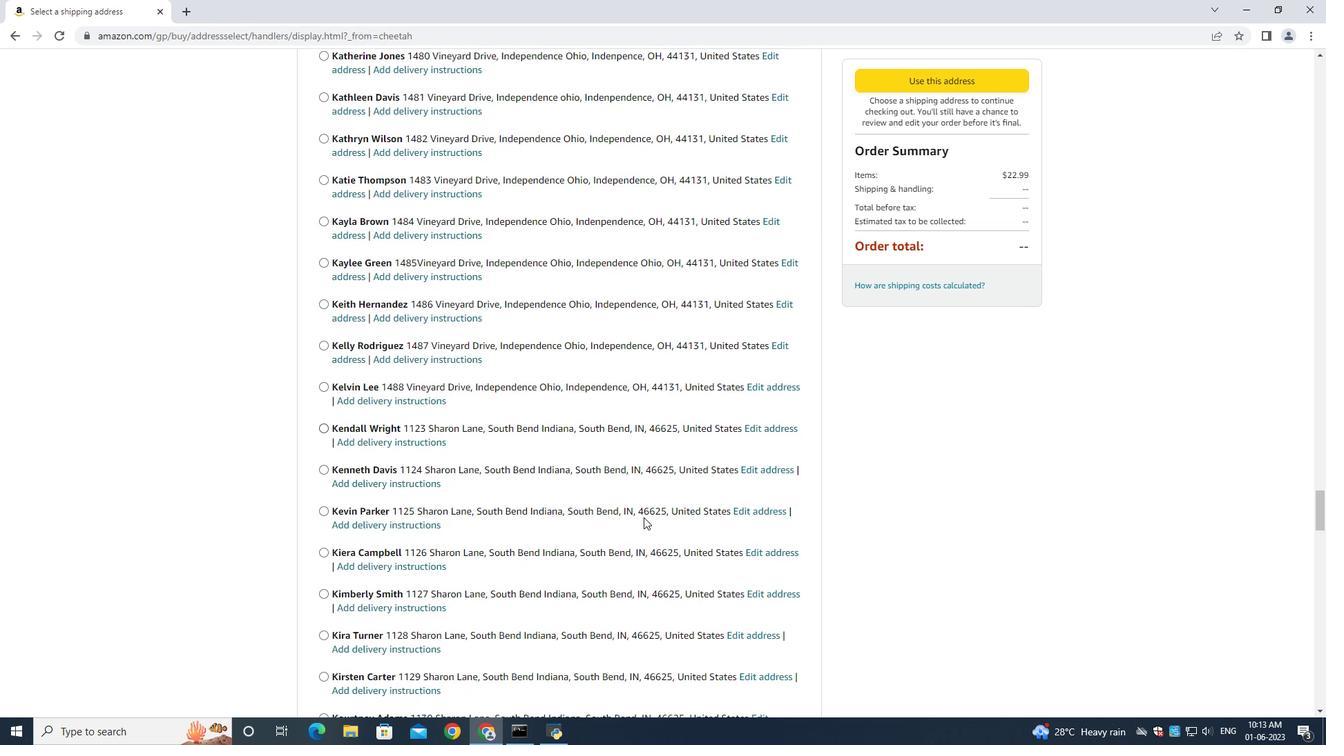 
Action: Mouse moved to (643, 518)
Screenshot: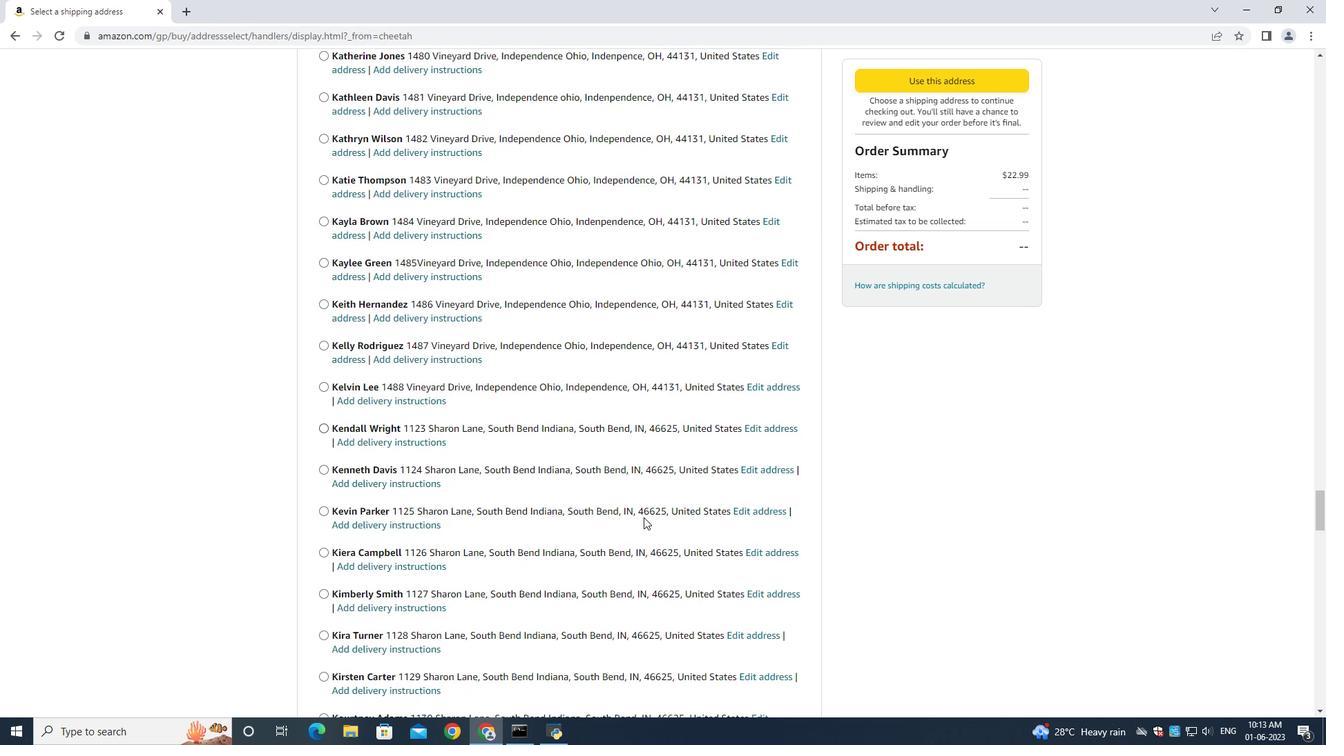 
Action: Mouse scrolled (643, 517) with delta (0, 0)
Screenshot: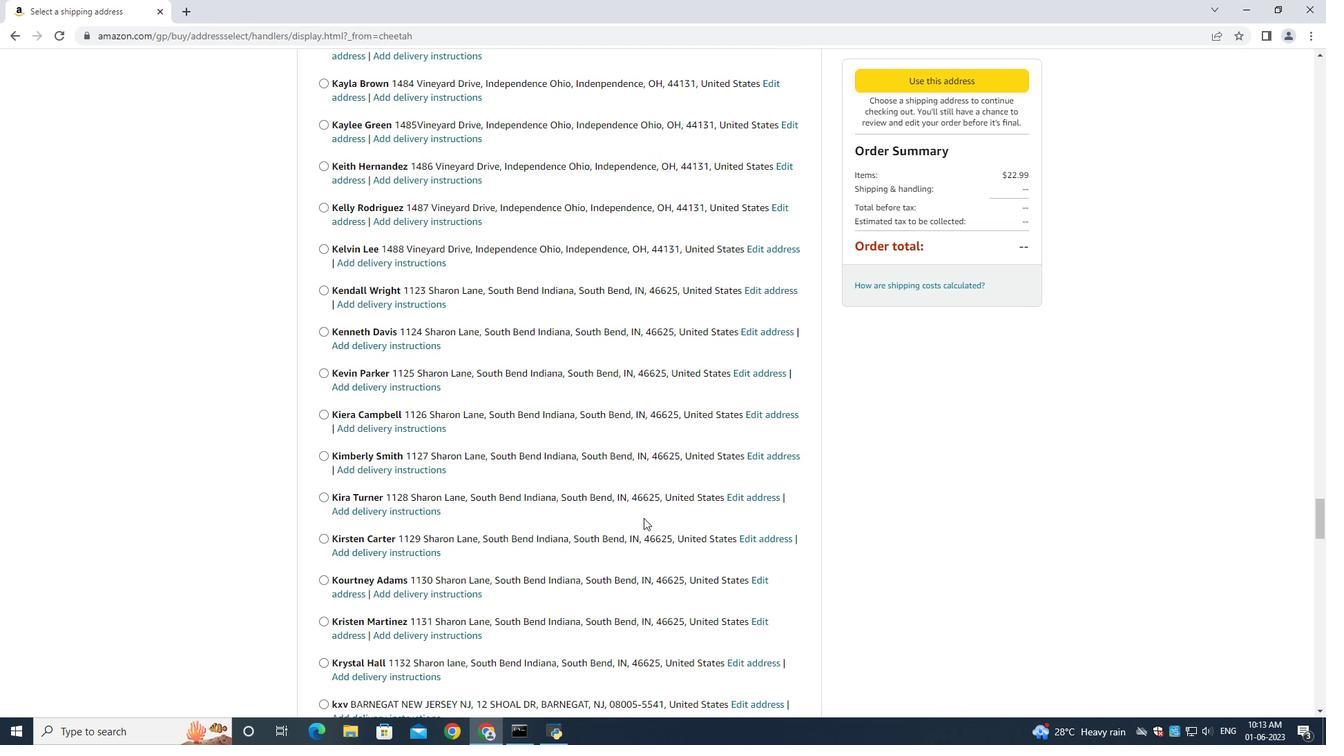 
Action: Mouse scrolled (643, 517) with delta (0, 0)
Screenshot: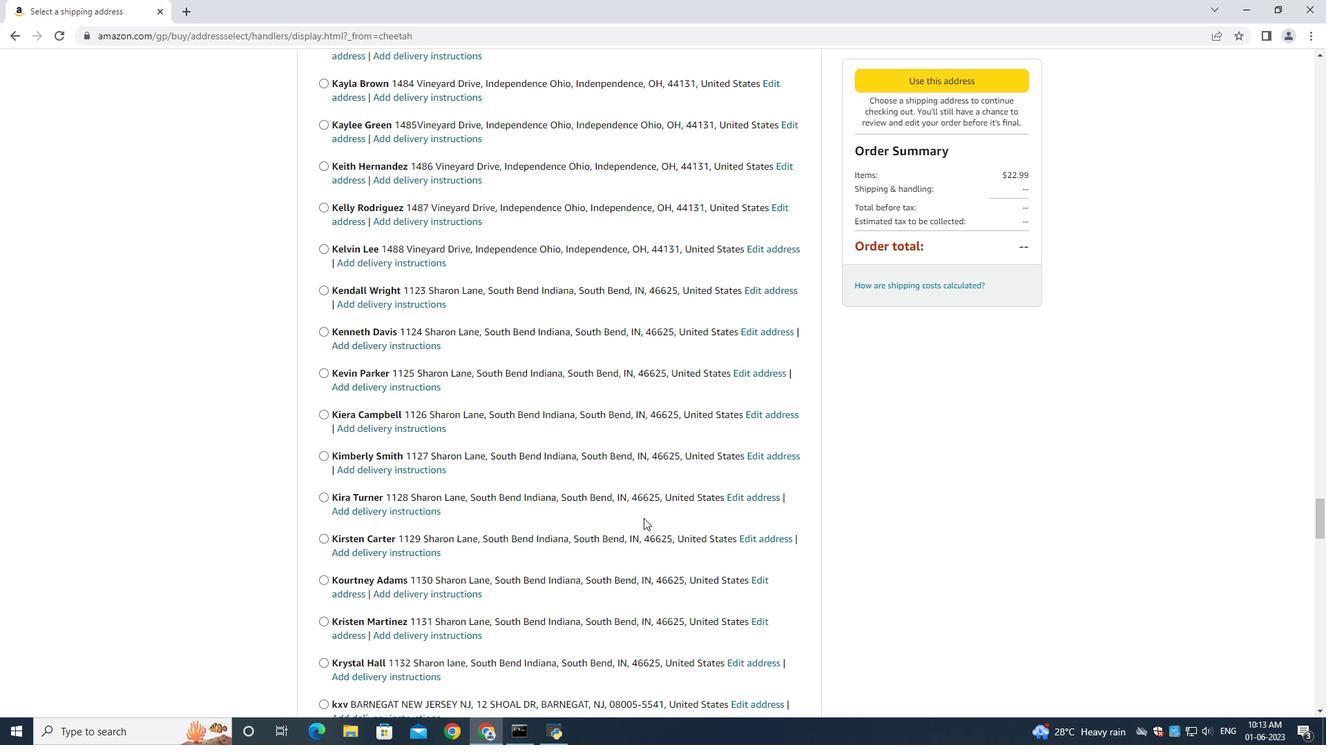 
Action: Mouse scrolled (643, 517) with delta (0, 0)
Screenshot: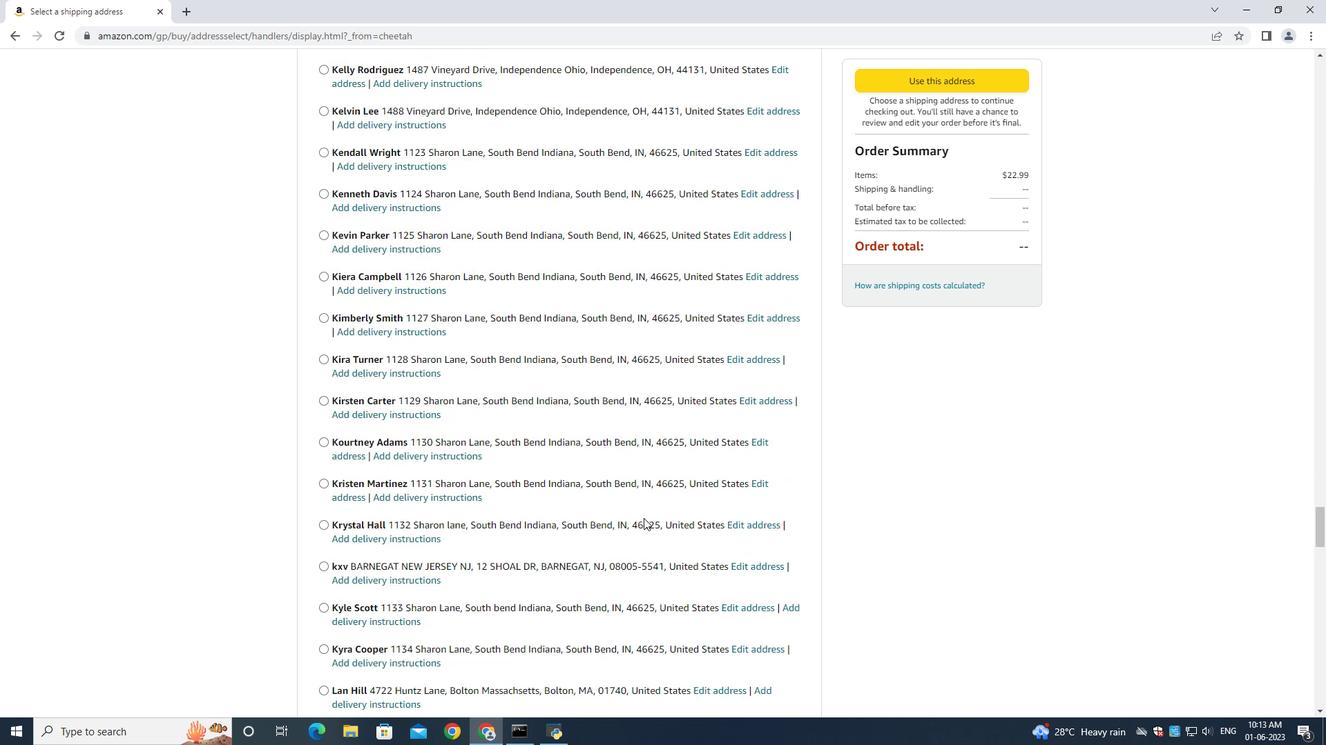 
Action: Mouse moved to (643, 518)
Screenshot: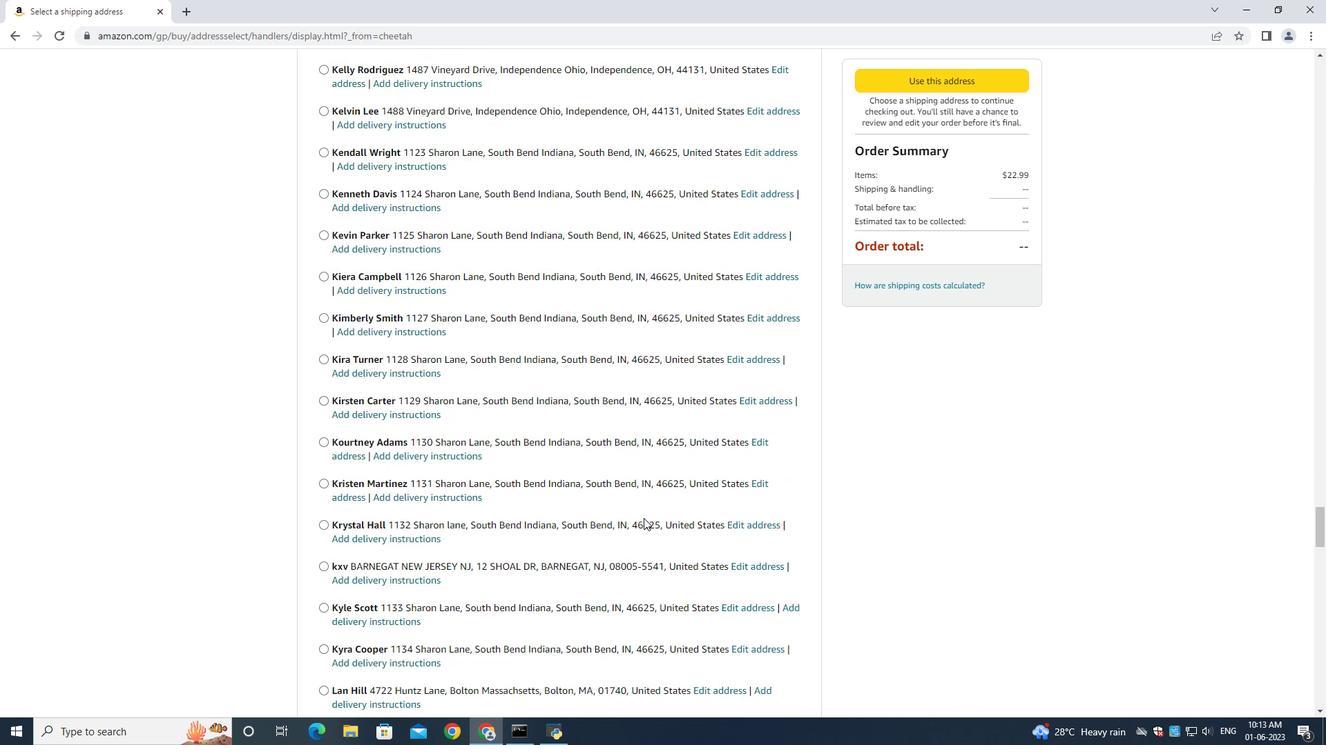 
Action: Mouse scrolled (643, 517) with delta (0, 0)
Screenshot: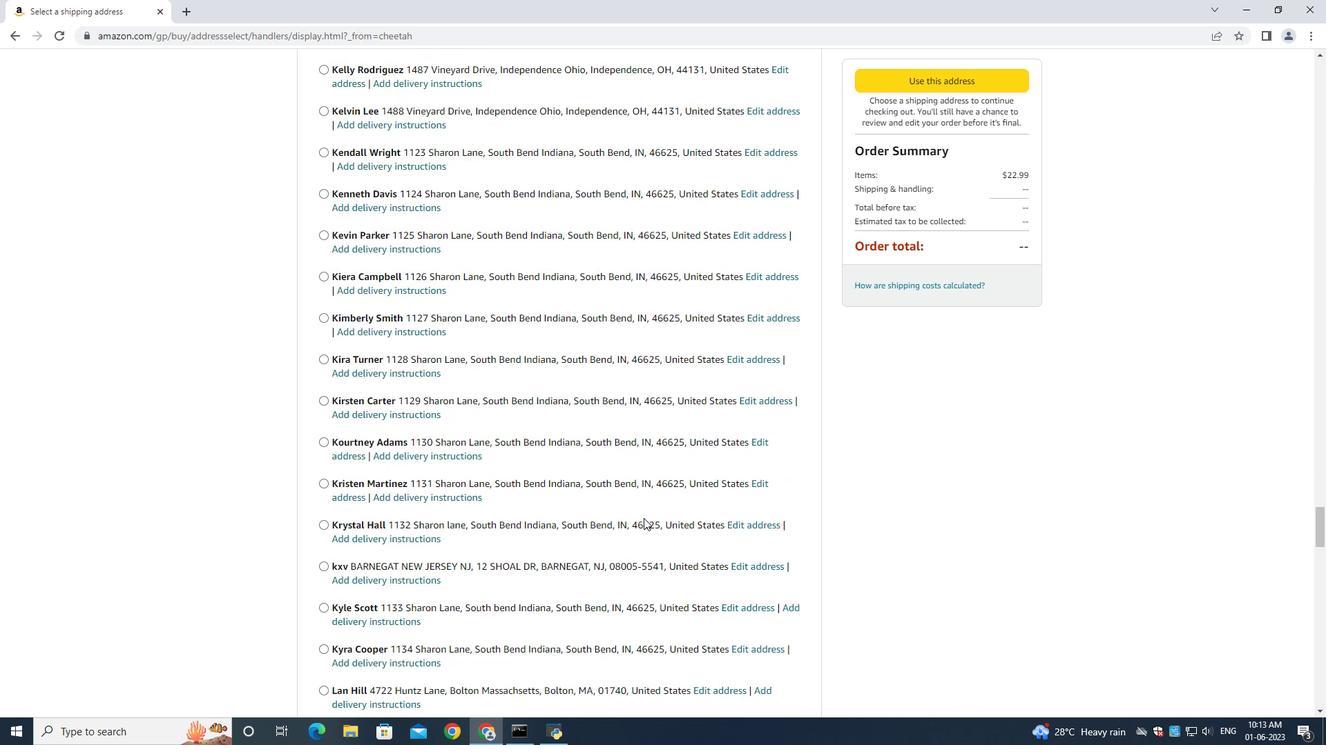 
Action: Mouse moved to (643, 519)
Screenshot: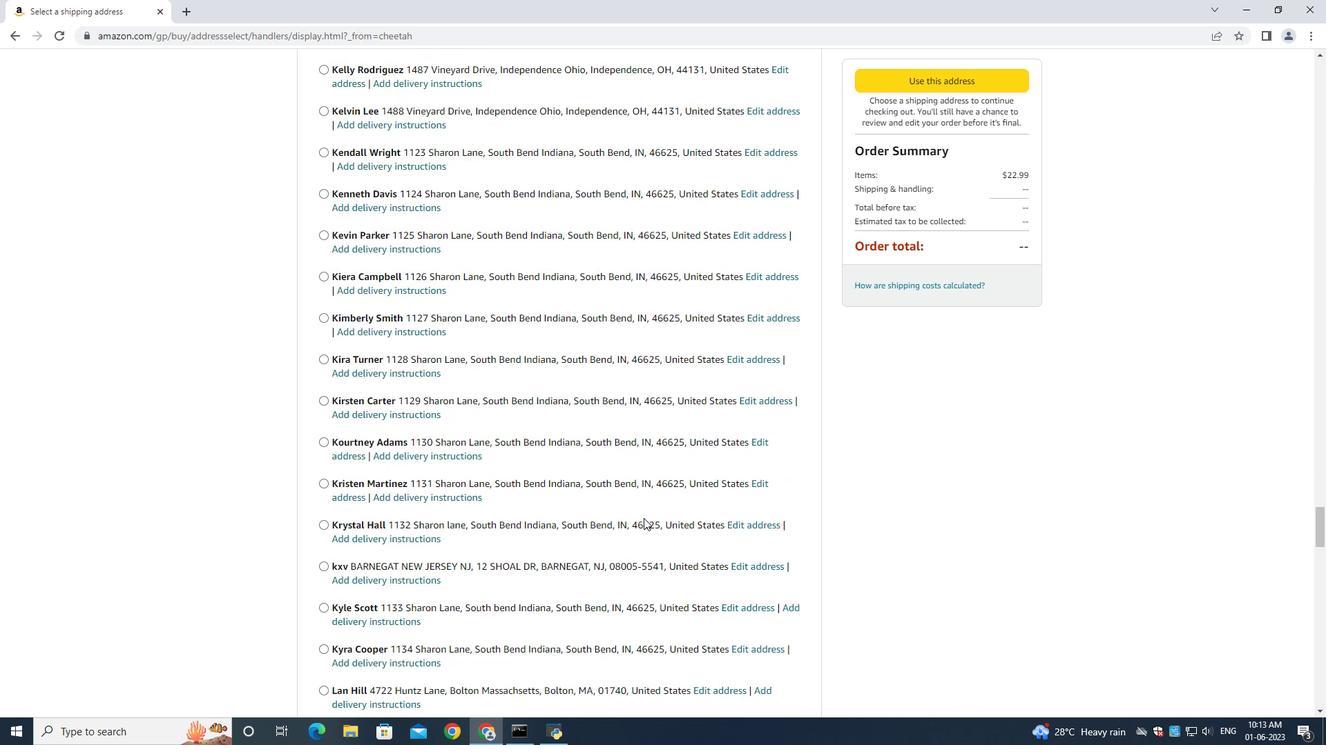 
Action: Mouse scrolled (643, 518) with delta (0, 0)
Screenshot: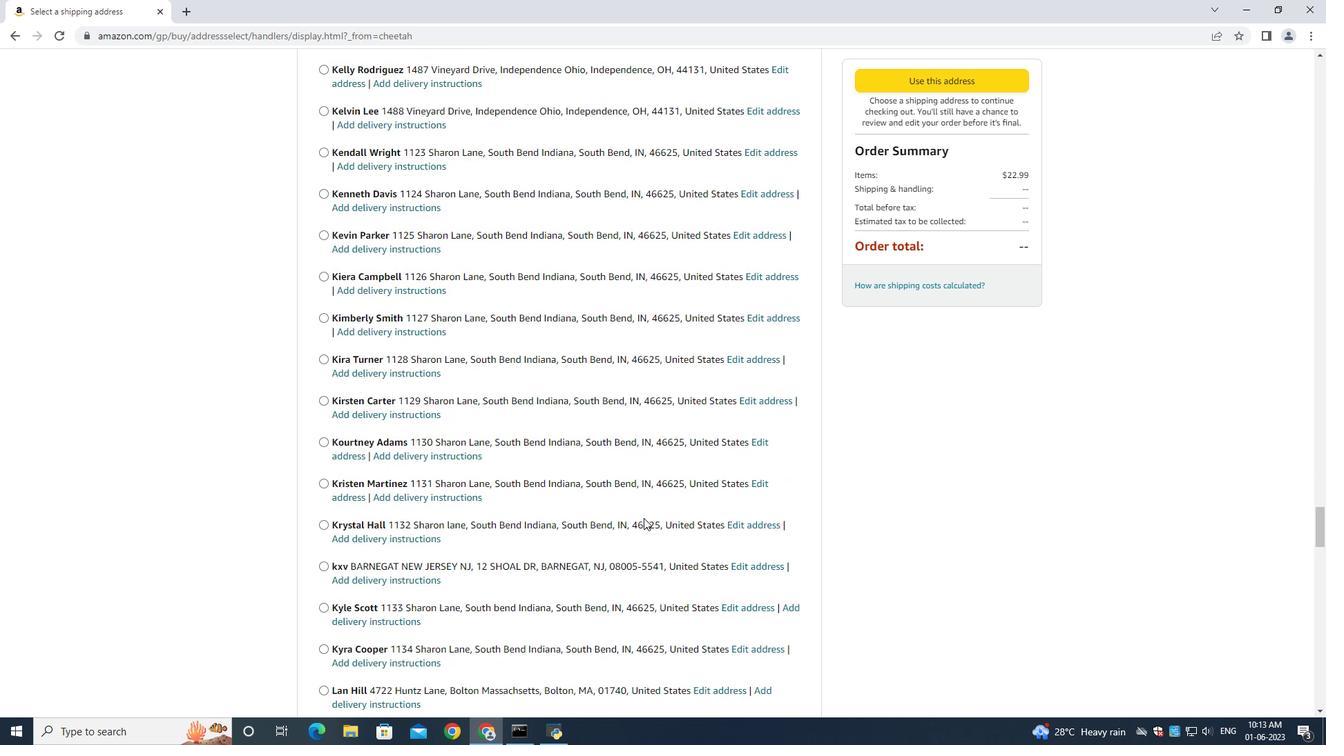 
Action: Mouse moved to (683, 491)
Screenshot: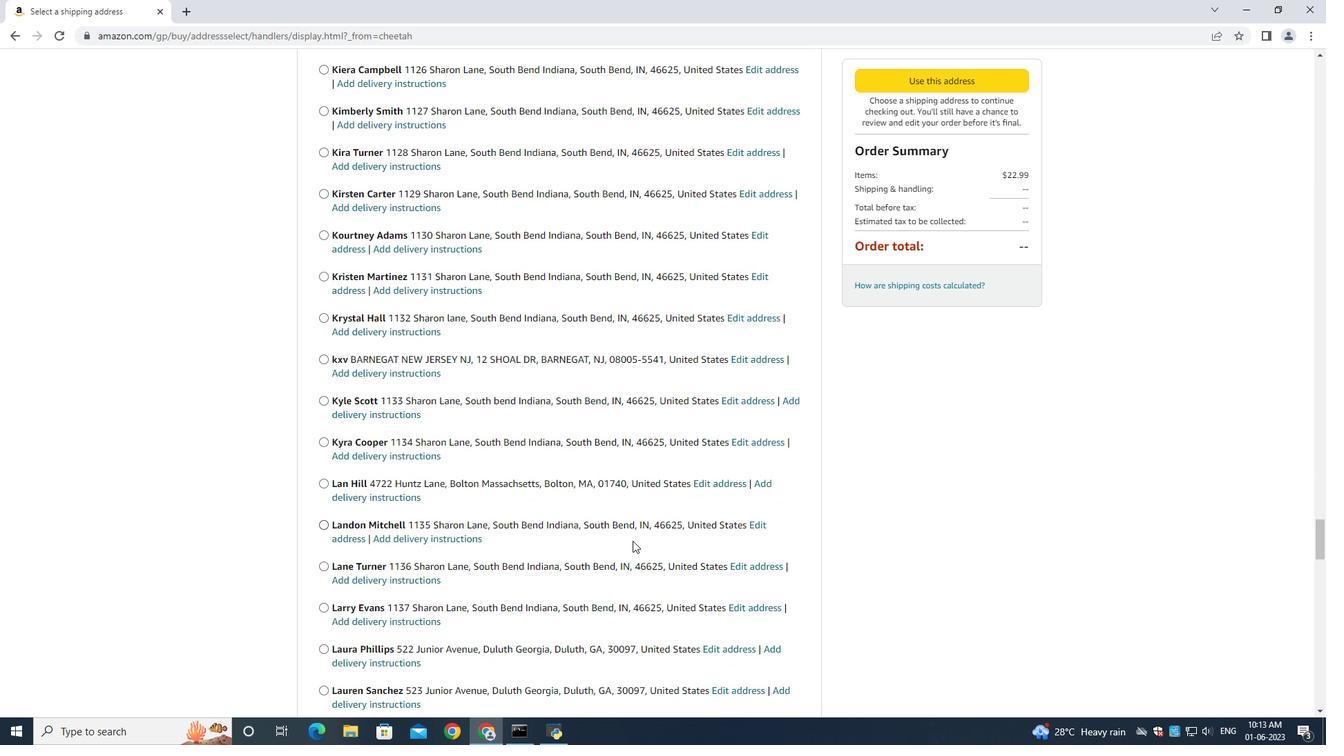 
Action: Mouse scrolled (683, 491) with delta (0, 0)
Screenshot: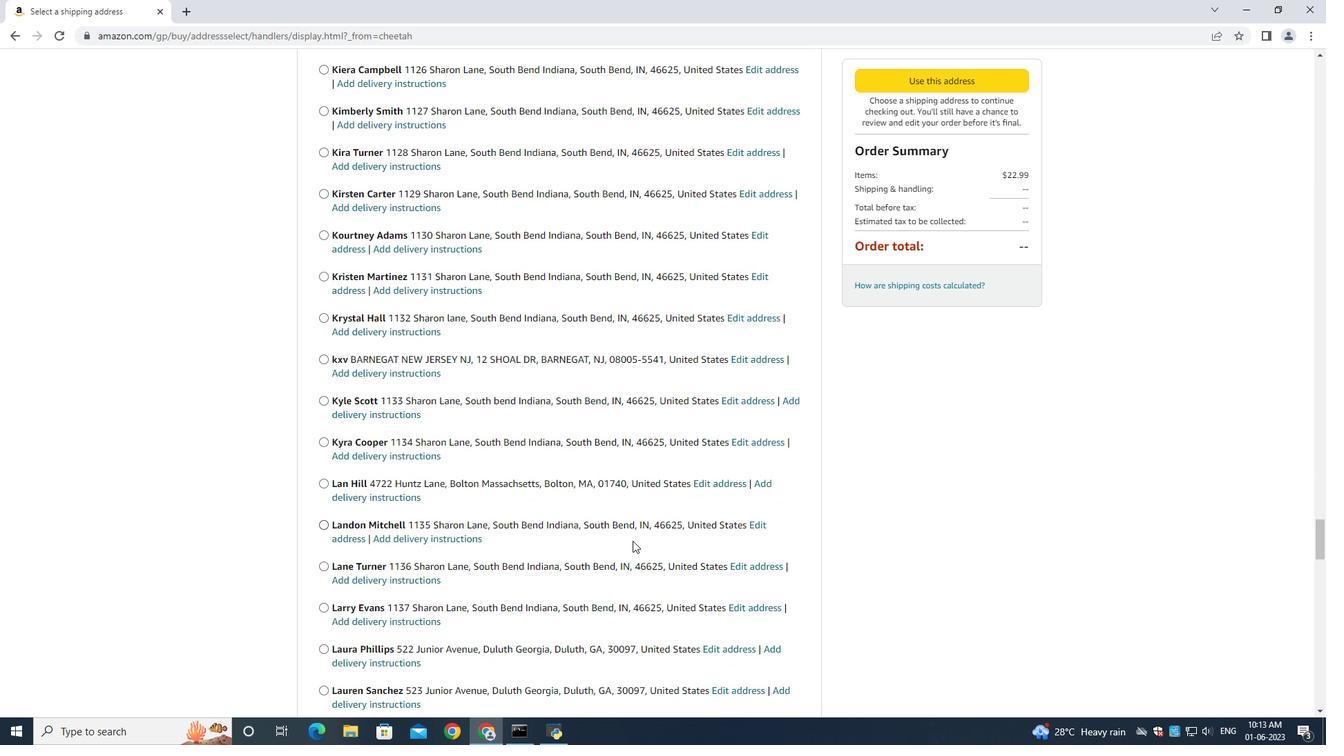 
Action: Mouse moved to (691, 487)
Screenshot: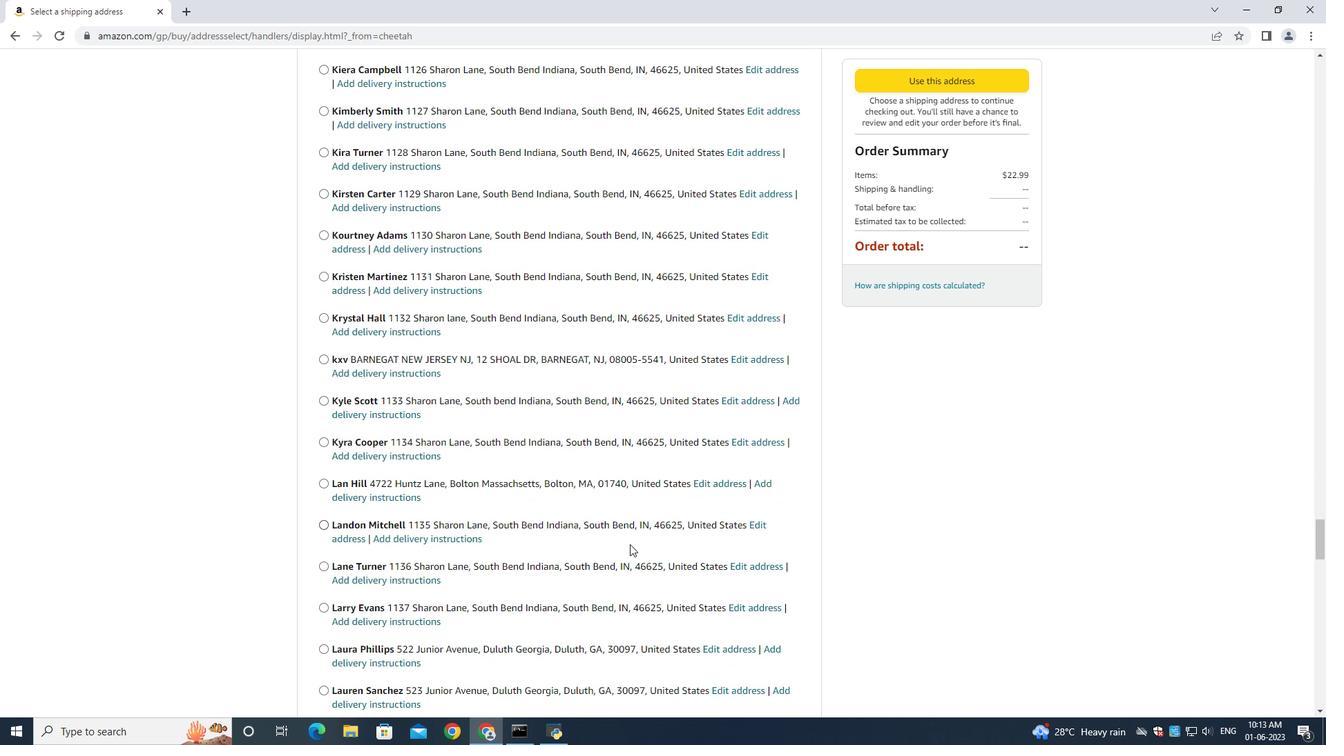 
Action: Mouse scrolled (691, 486) with delta (0, 0)
Screenshot: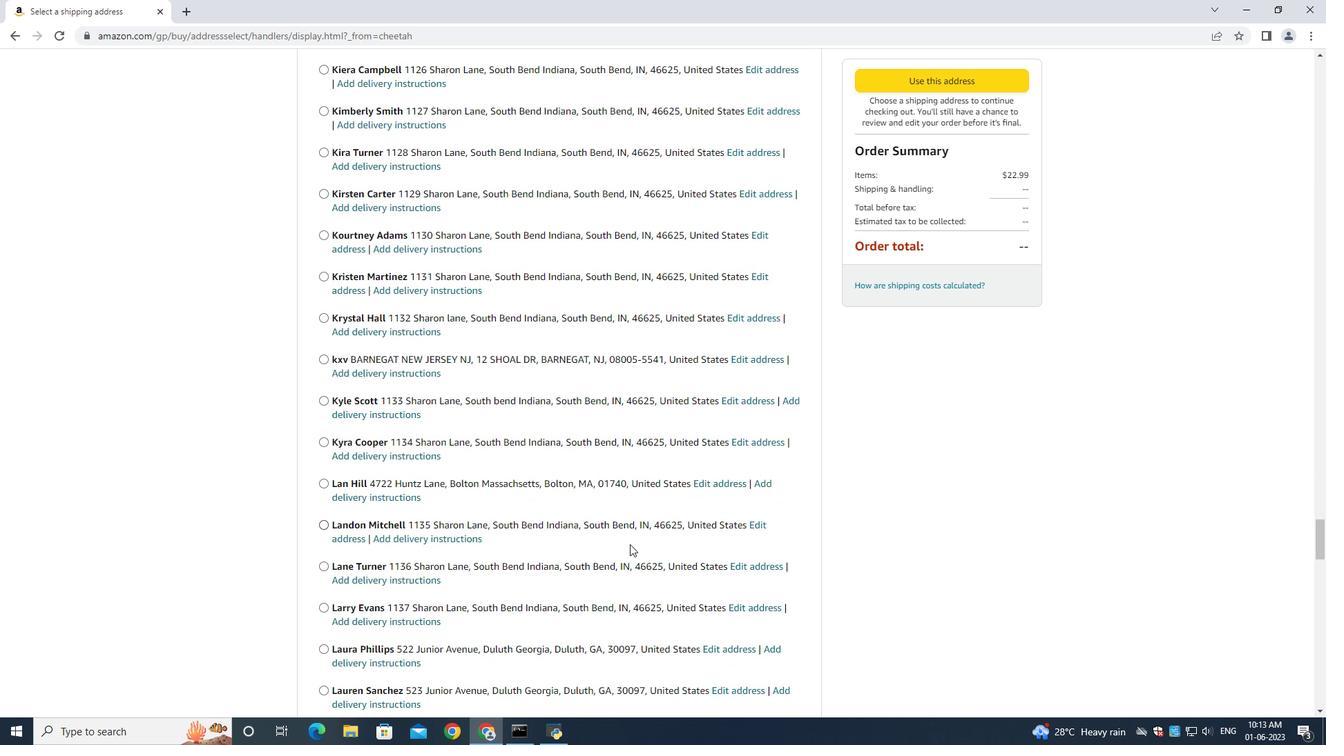 
Action: Mouse moved to (697, 481)
Screenshot: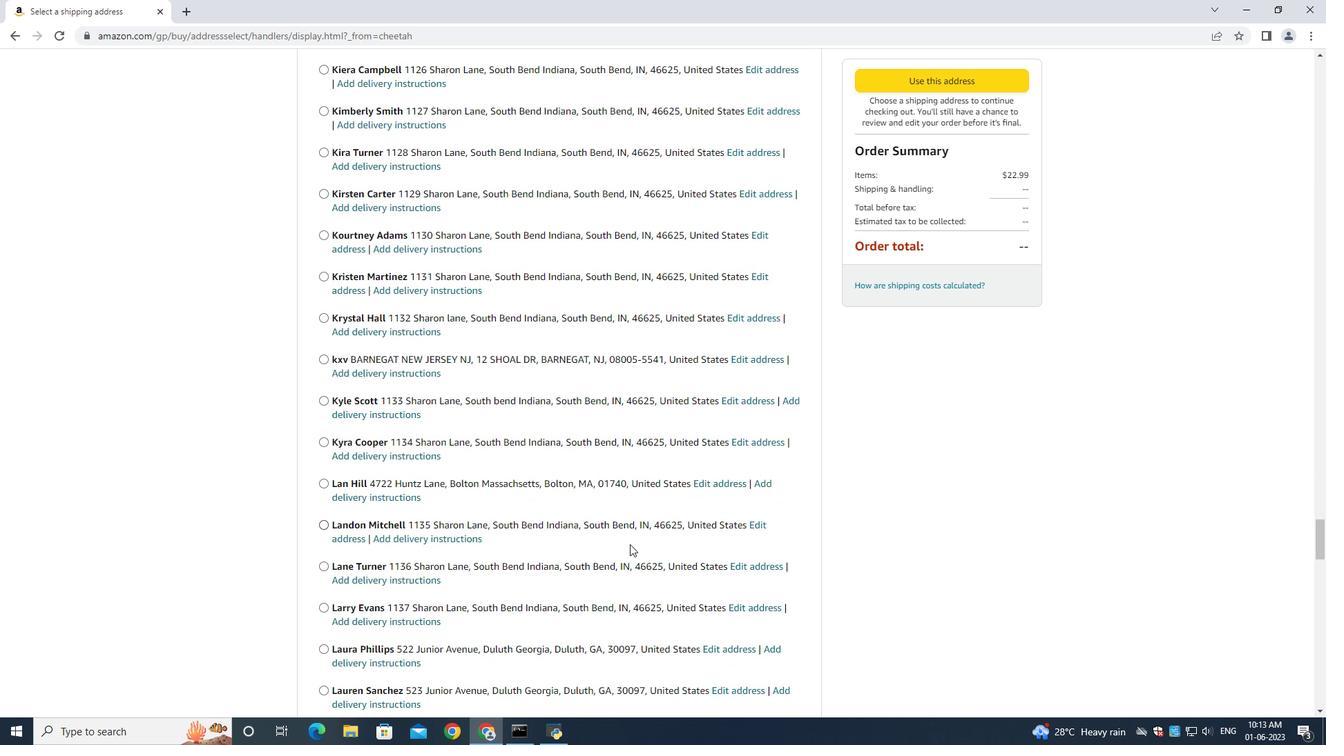 
Action: Mouse scrolled (694, 484) with delta (0, 0)
Screenshot: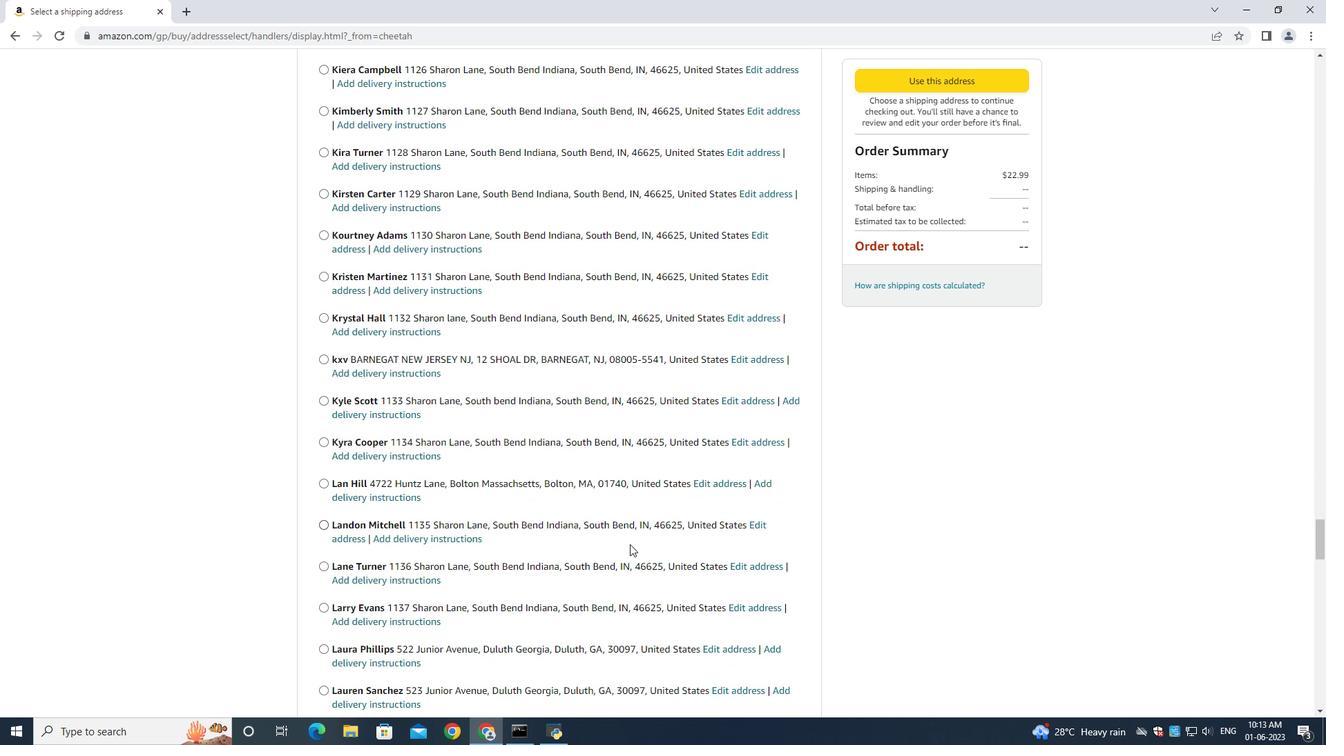 
Action: Mouse moved to (699, 479)
Screenshot: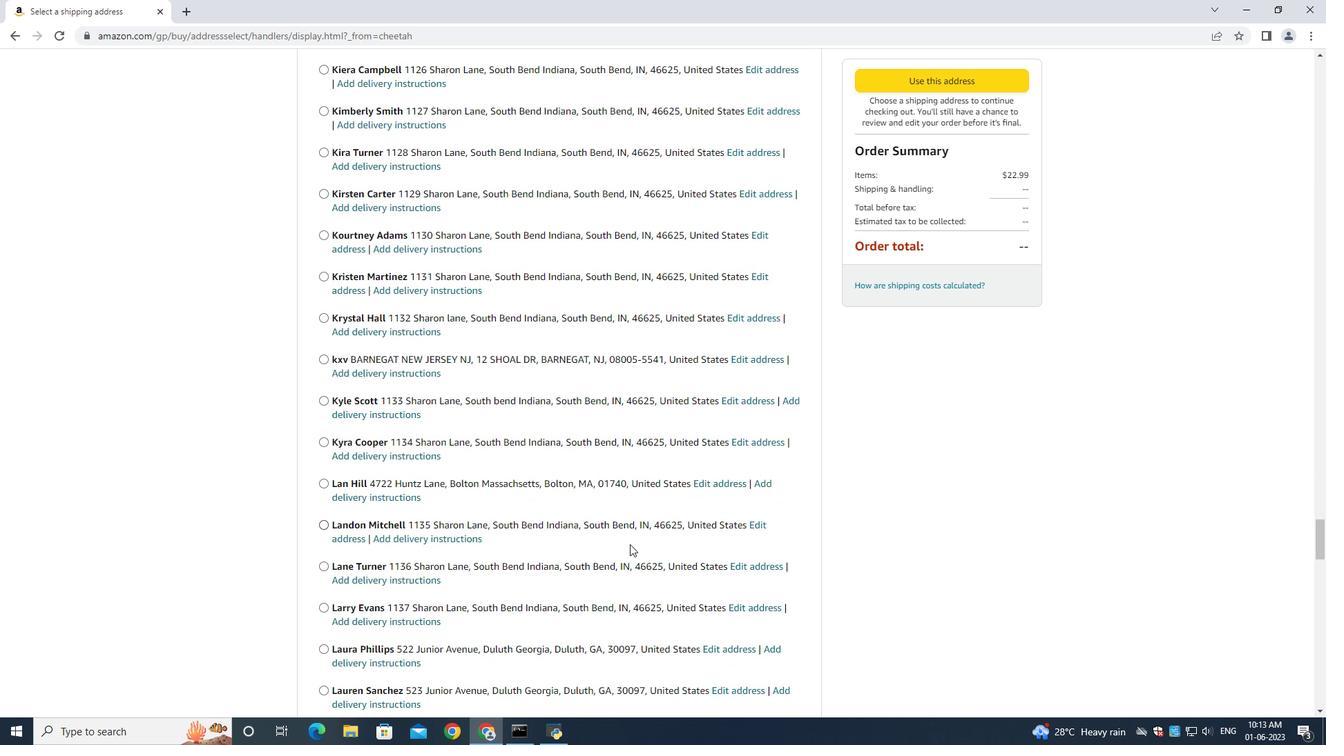 
Action: Mouse scrolled (697, 480) with delta (0, 0)
Screenshot: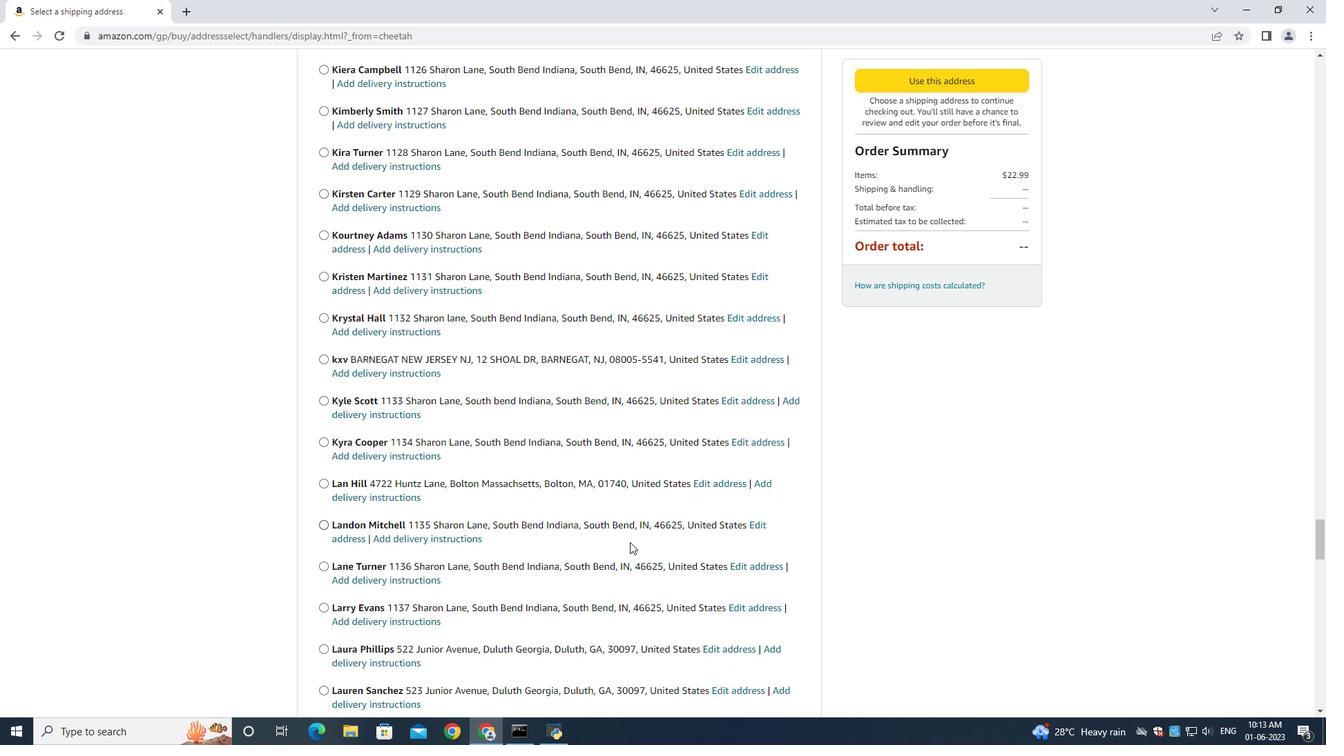
Action: Mouse moved to (703, 476)
Screenshot: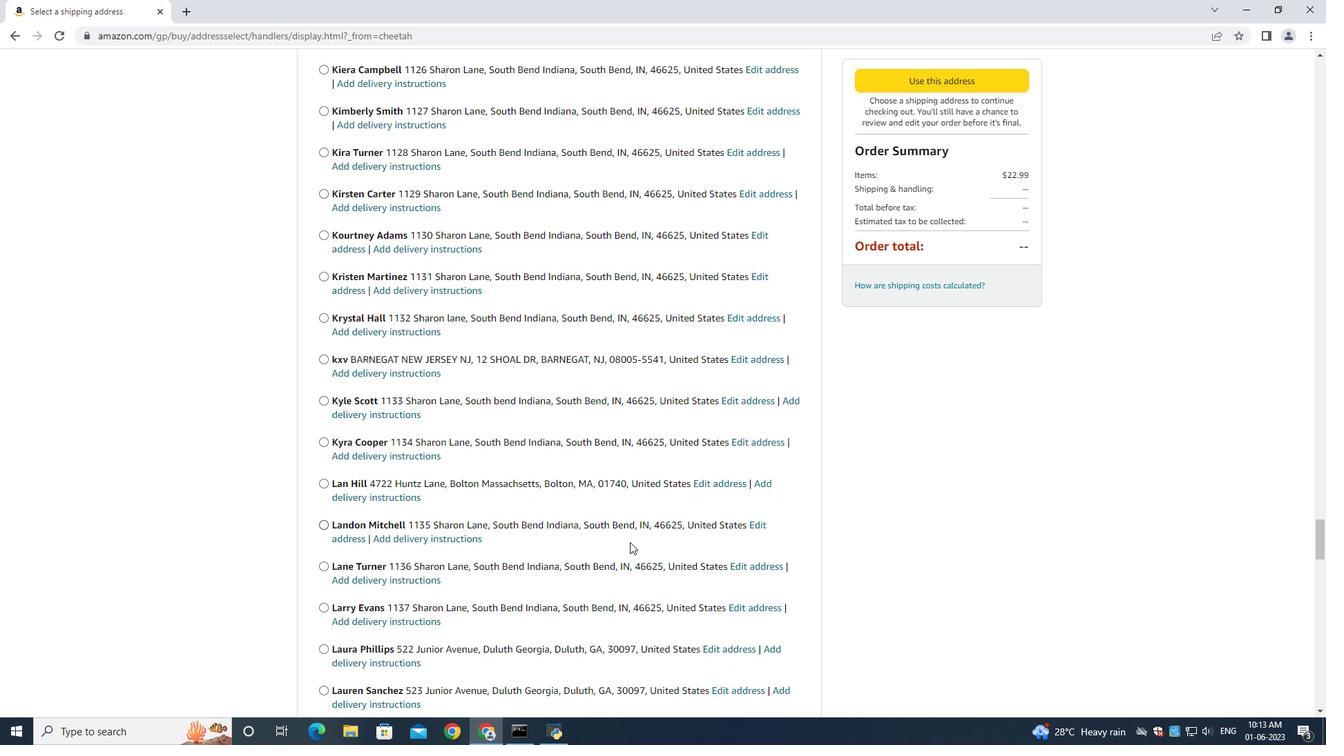 
Action: Mouse scrolled (703, 477) with delta (0, 0)
Screenshot: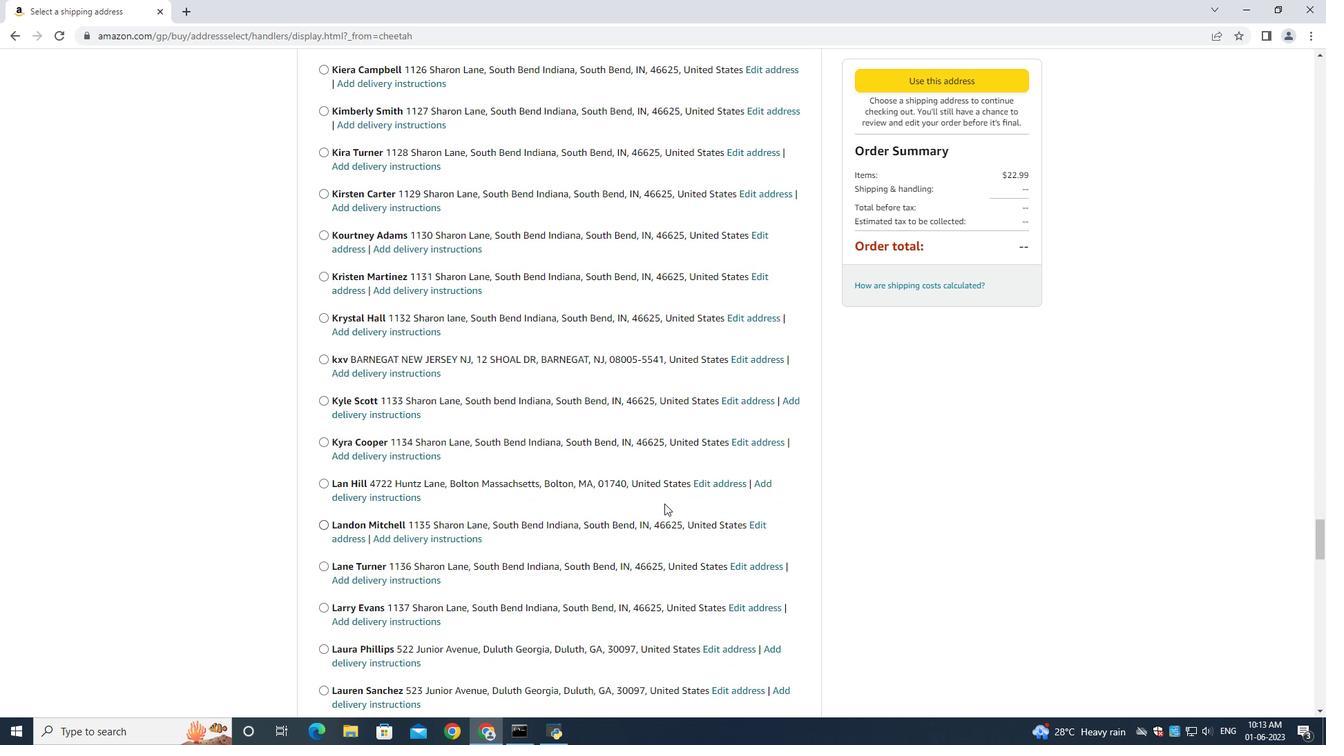 
Action: Mouse moved to (699, 408)
Screenshot: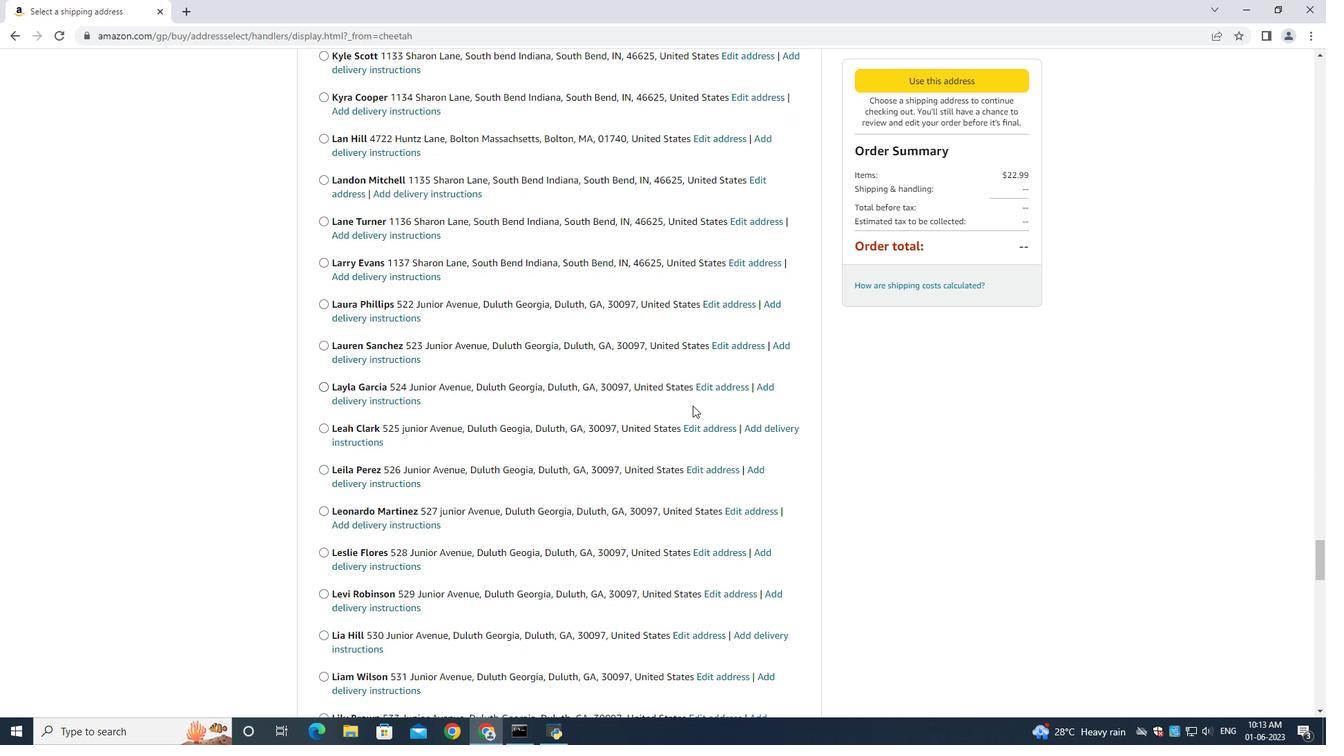
Action: Mouse scrolled (699, 408) with delta (0, 0)
Screenshot: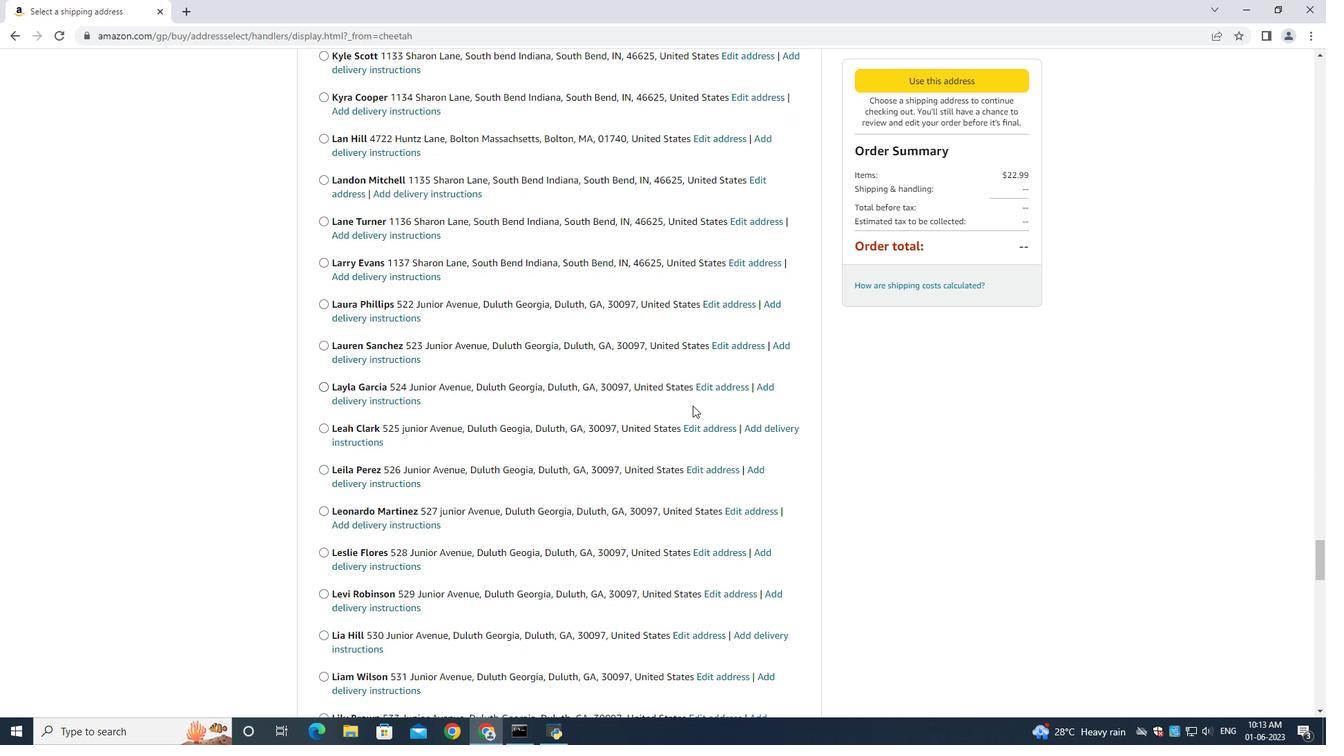 
Action: Mouse moved to (700, 408)
Screenshot: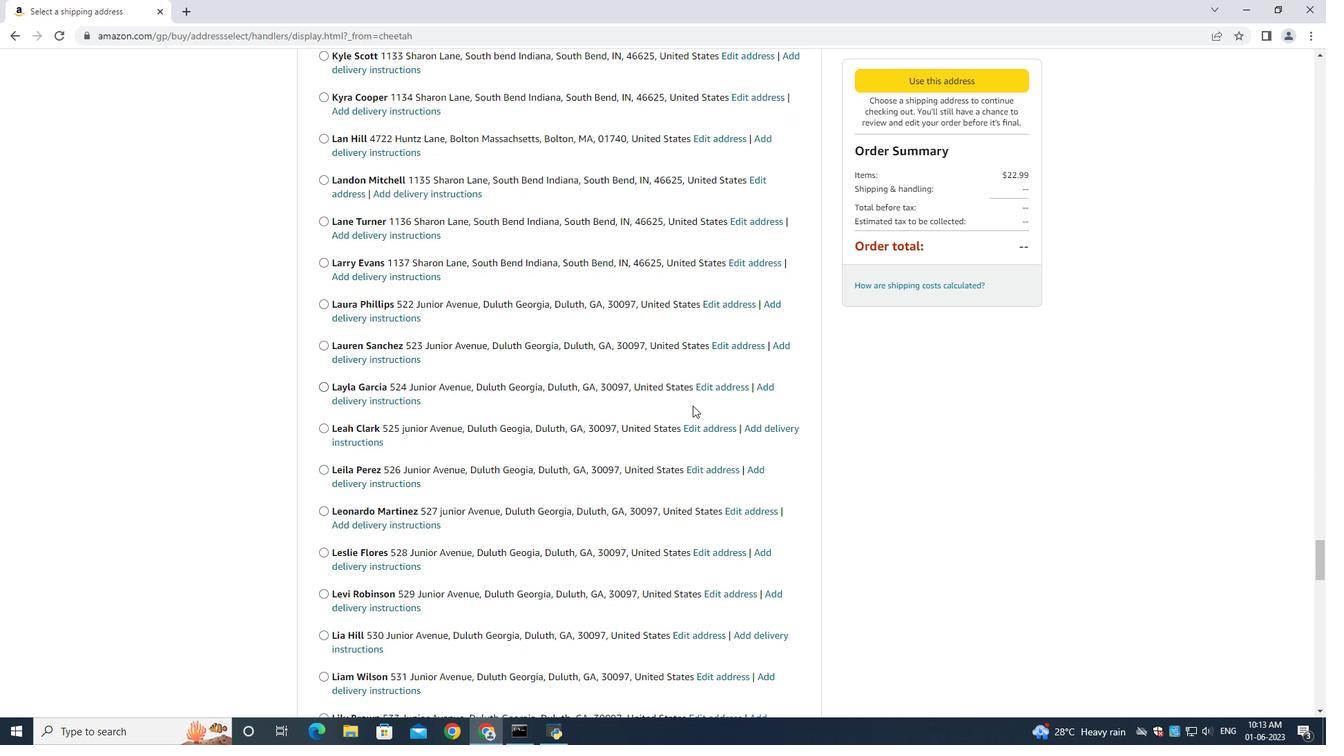 
Action: Mouse scrolled (700, 407) with delta (0, -1)
Screenshot: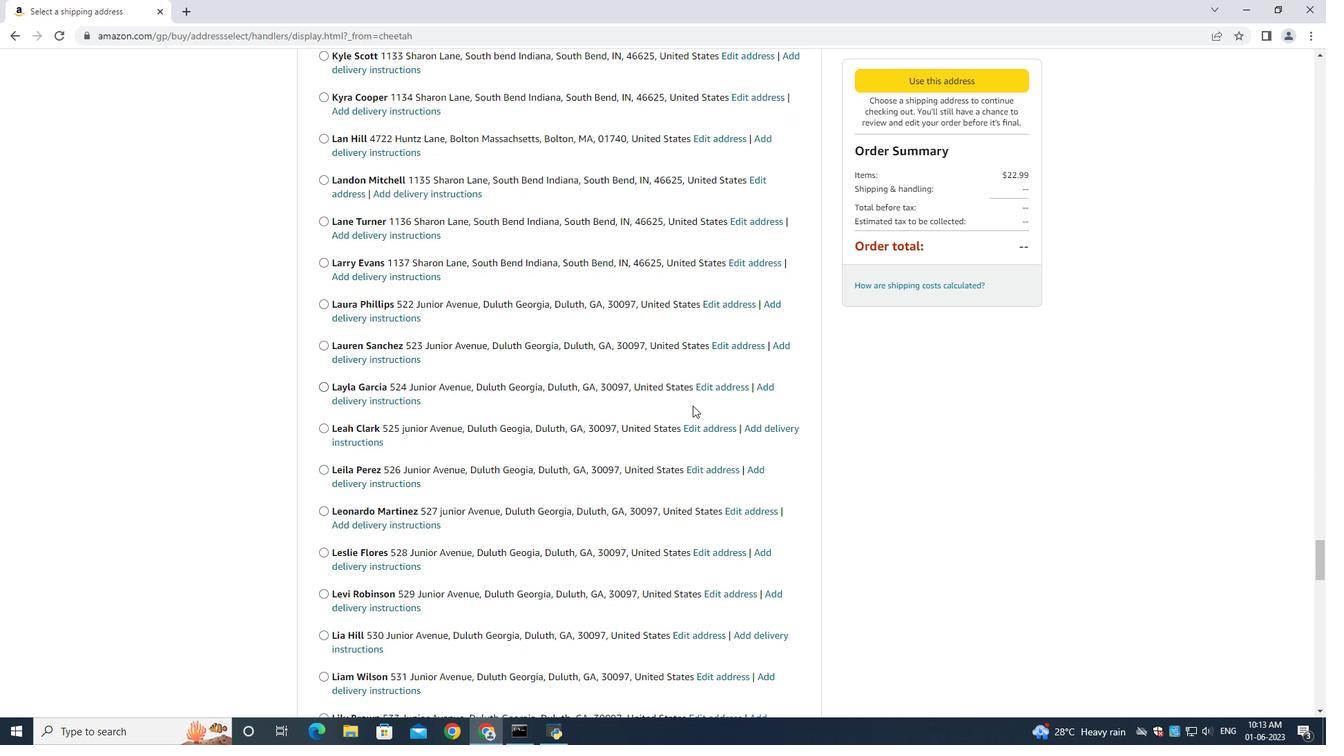 
Action: Mouse scrolled (700, 408) with delta (0, 0)
Screenshot: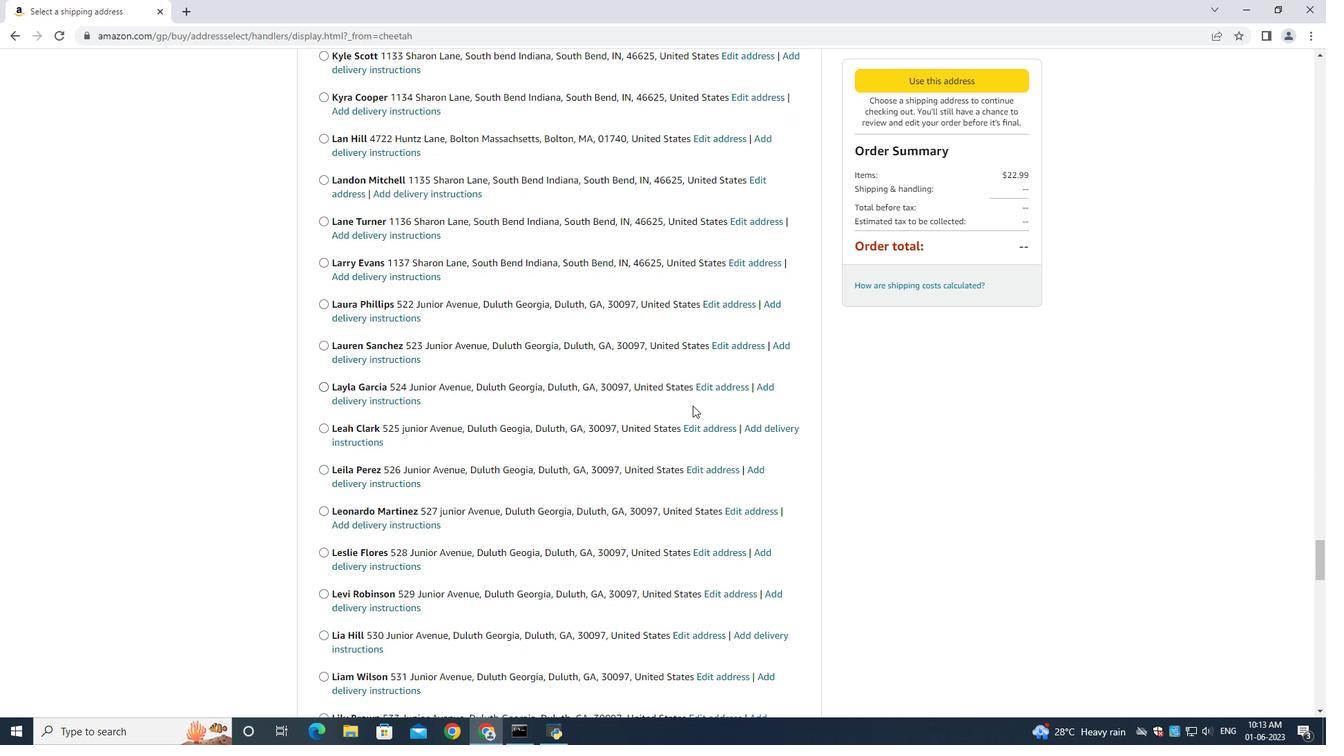 
Action: Mouse scrolled (700, 408) with delta (0, 0)
Screenshot: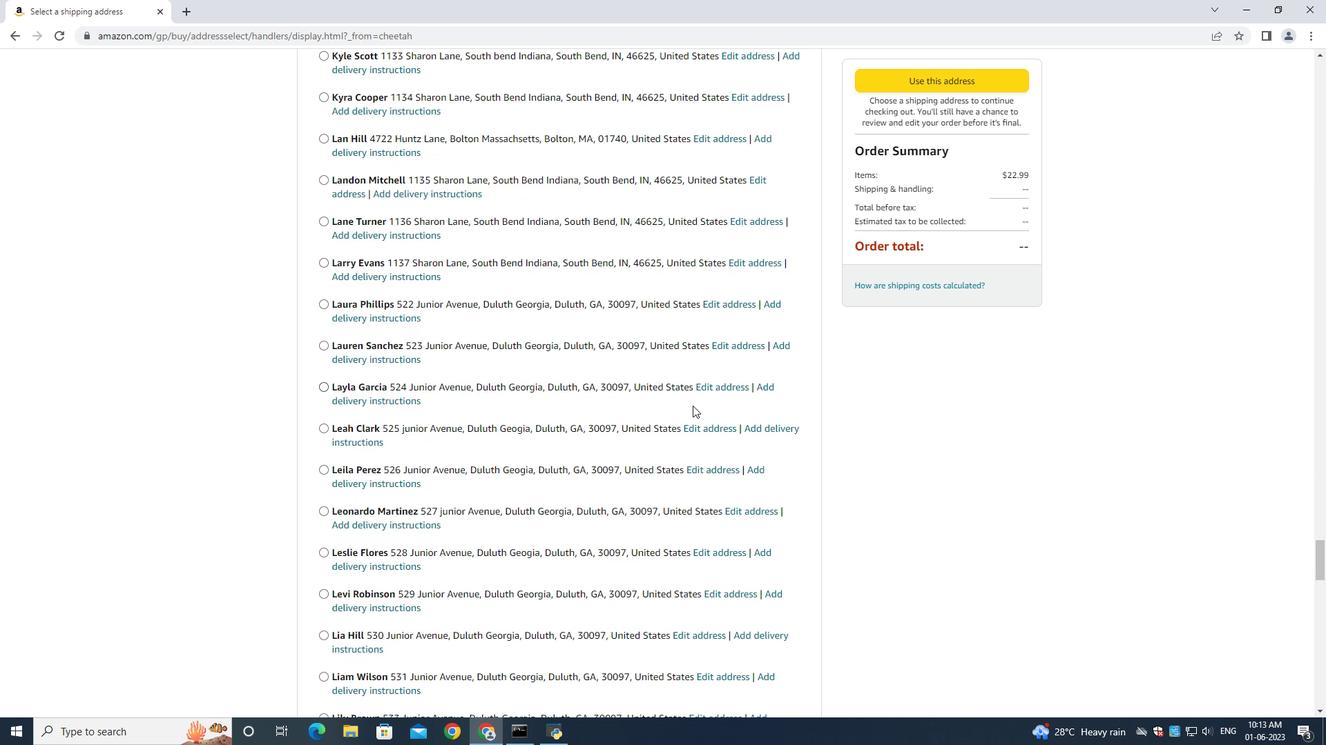 
Action: Mouse scrolled (700, 408) with delta (0, 0)
Screenshot: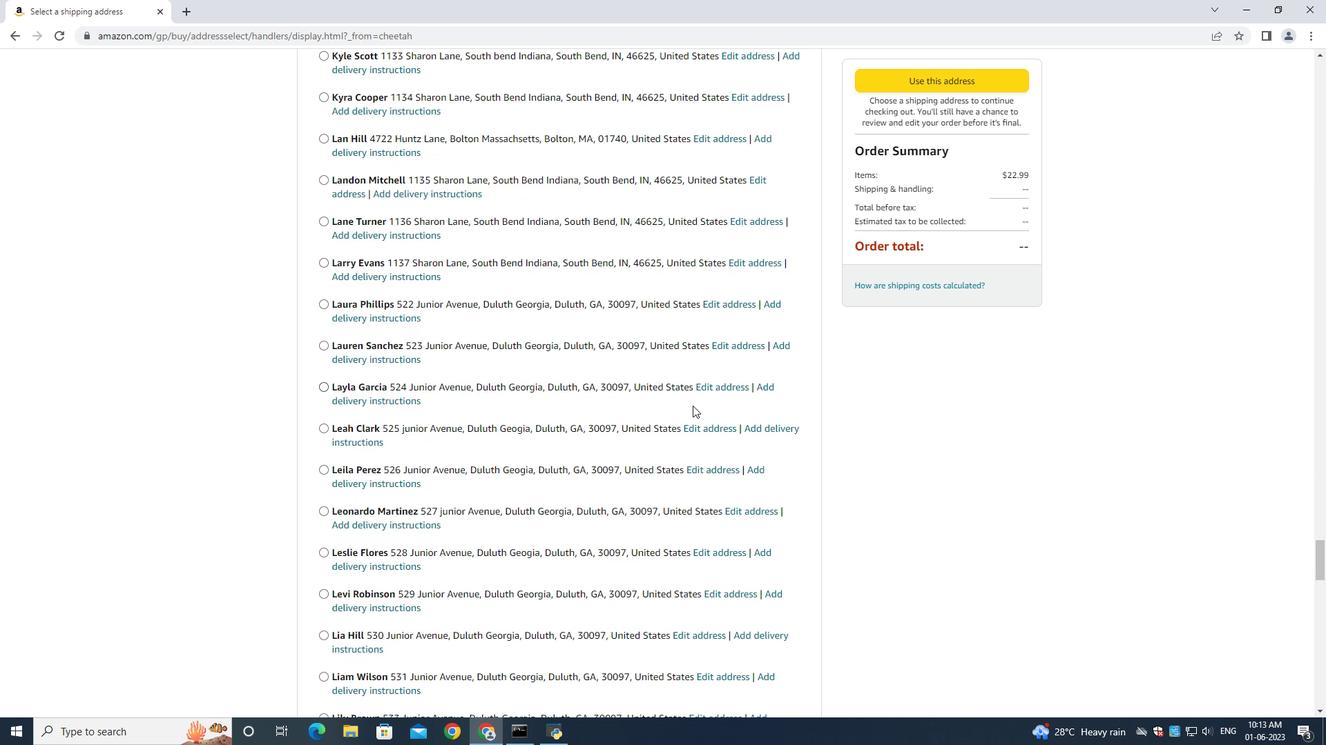 
Action: Mouse moved to (698, 407)
Screenshot: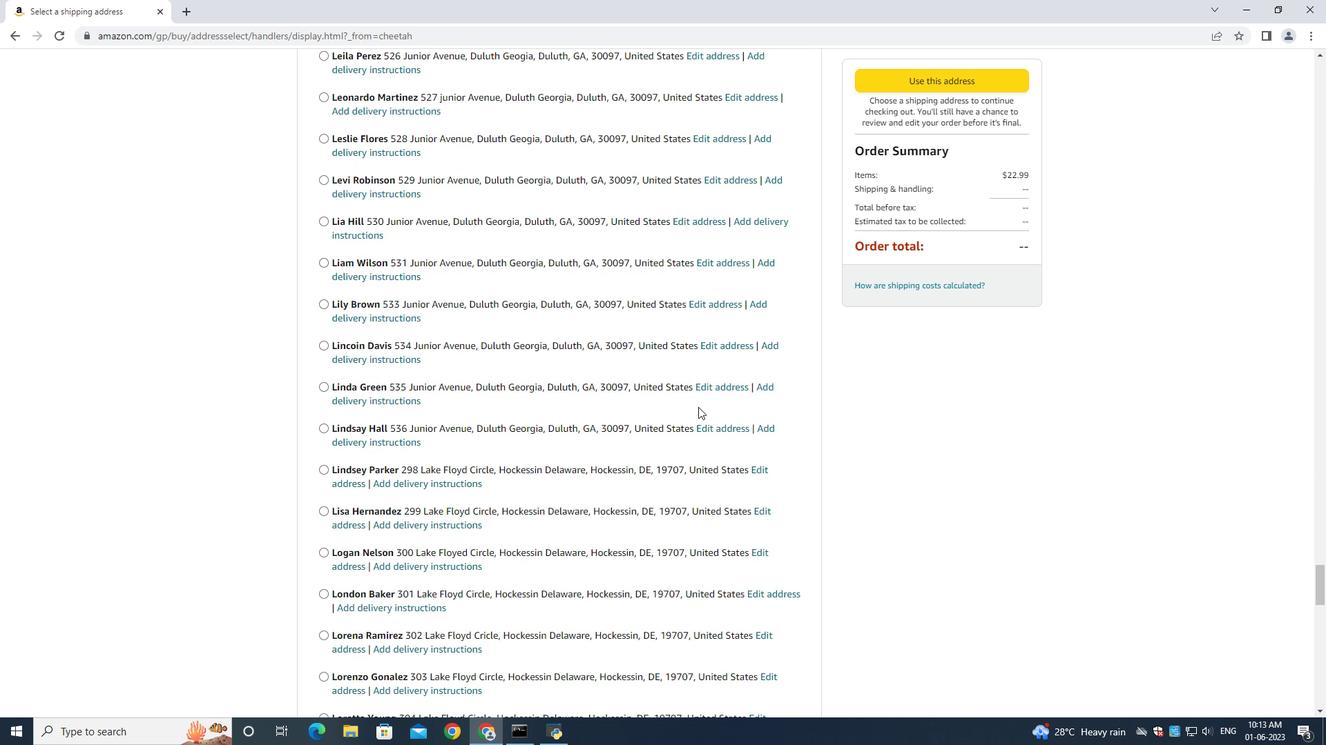 
Action: Mouse scrolled (698, 406) with delta (0, 0)
Screenshot: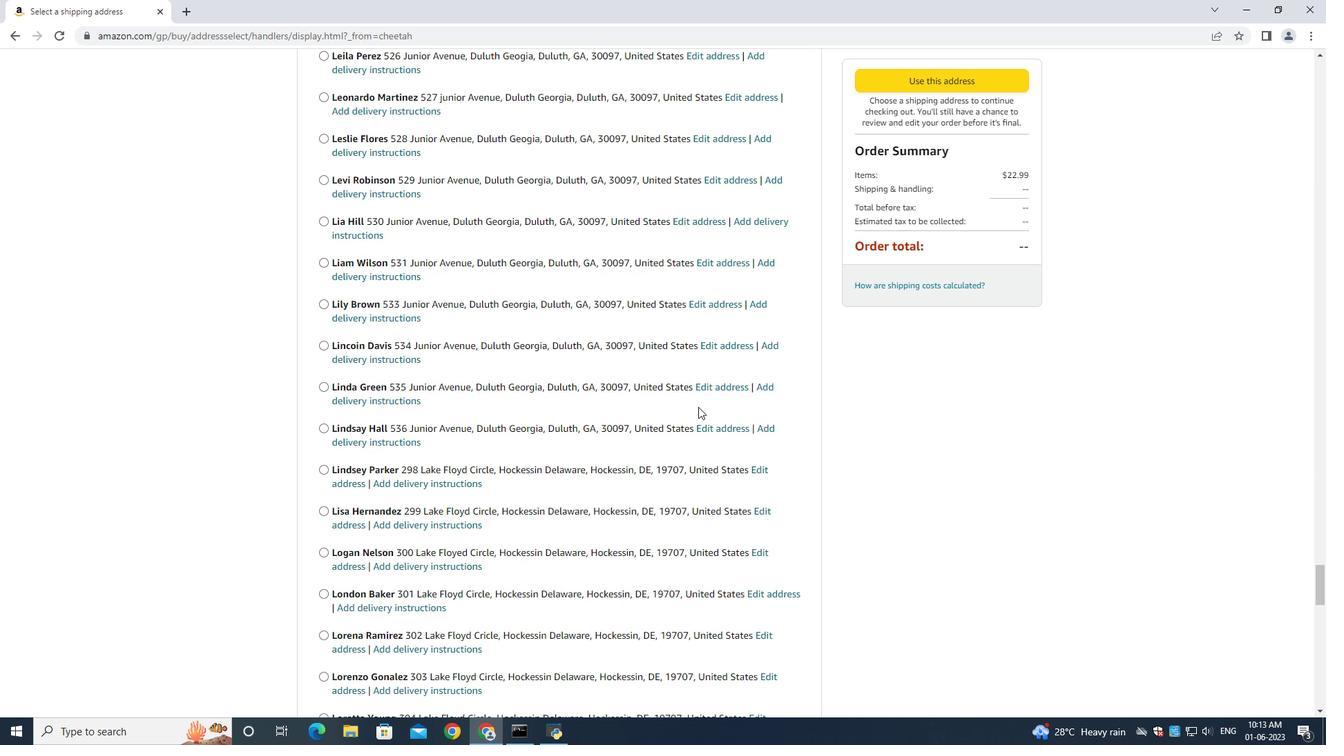 
Action: Mouse scrolled (698, 406) with delta (0, 0)
Screenshot: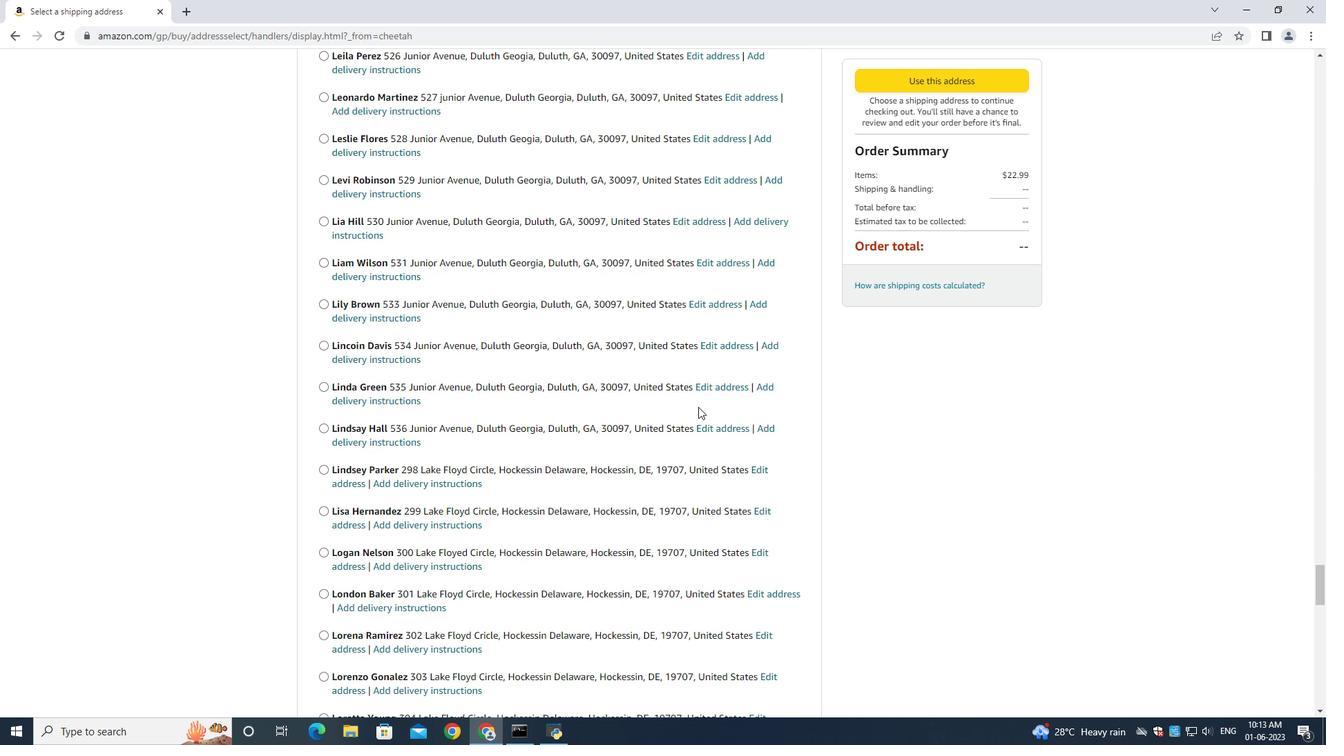 
Action: Mouse scrolled (698, 406) with delta (0, 0)
Screenshot: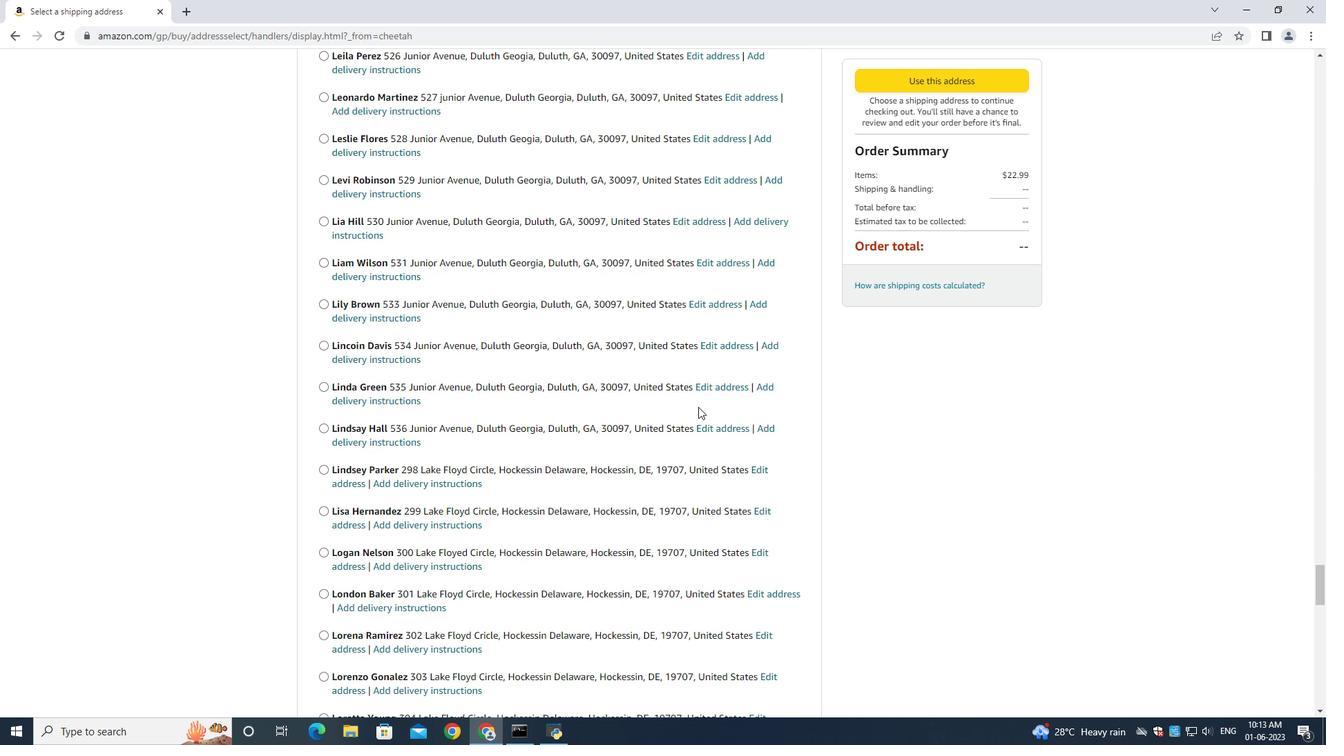 
Action: Mouse scrolled (698, 406) with delta (0, 0)
Screenshot: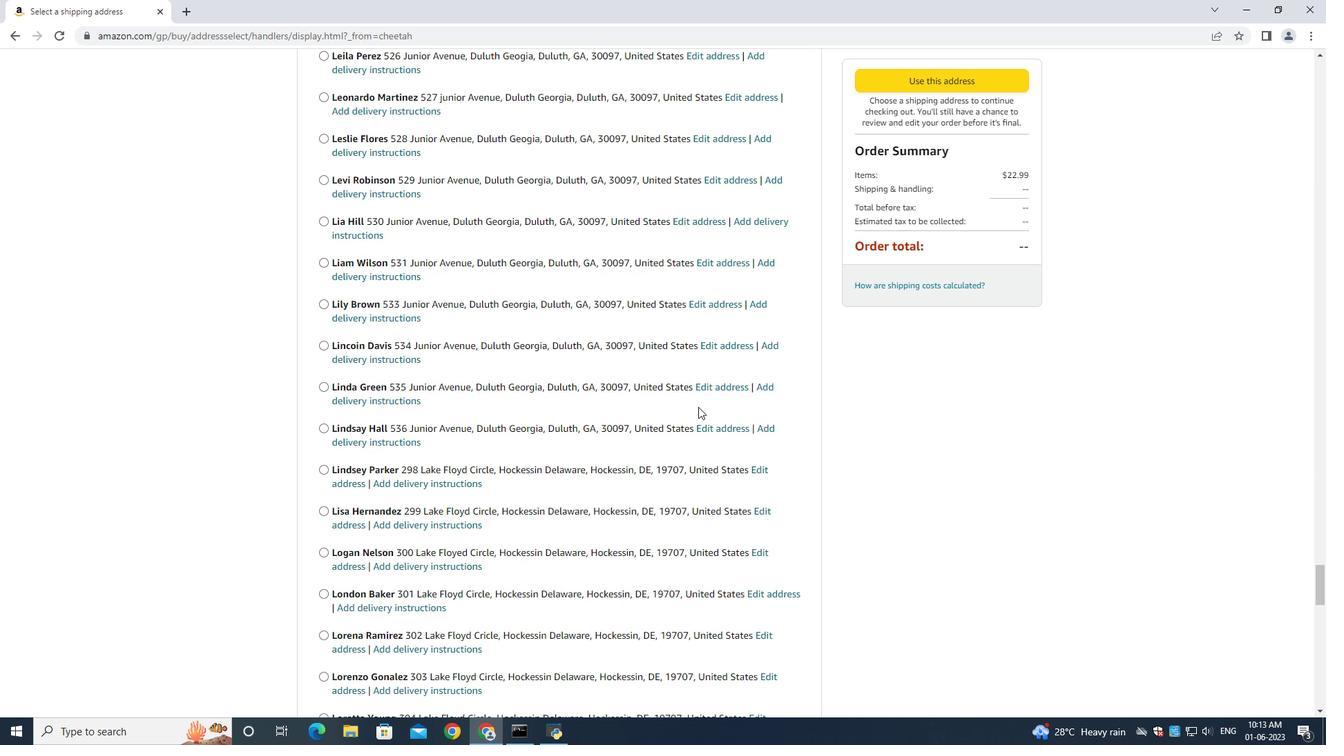 
Action: Mouse scrolled (698, 406) with delta (0, 0)
Screenshot: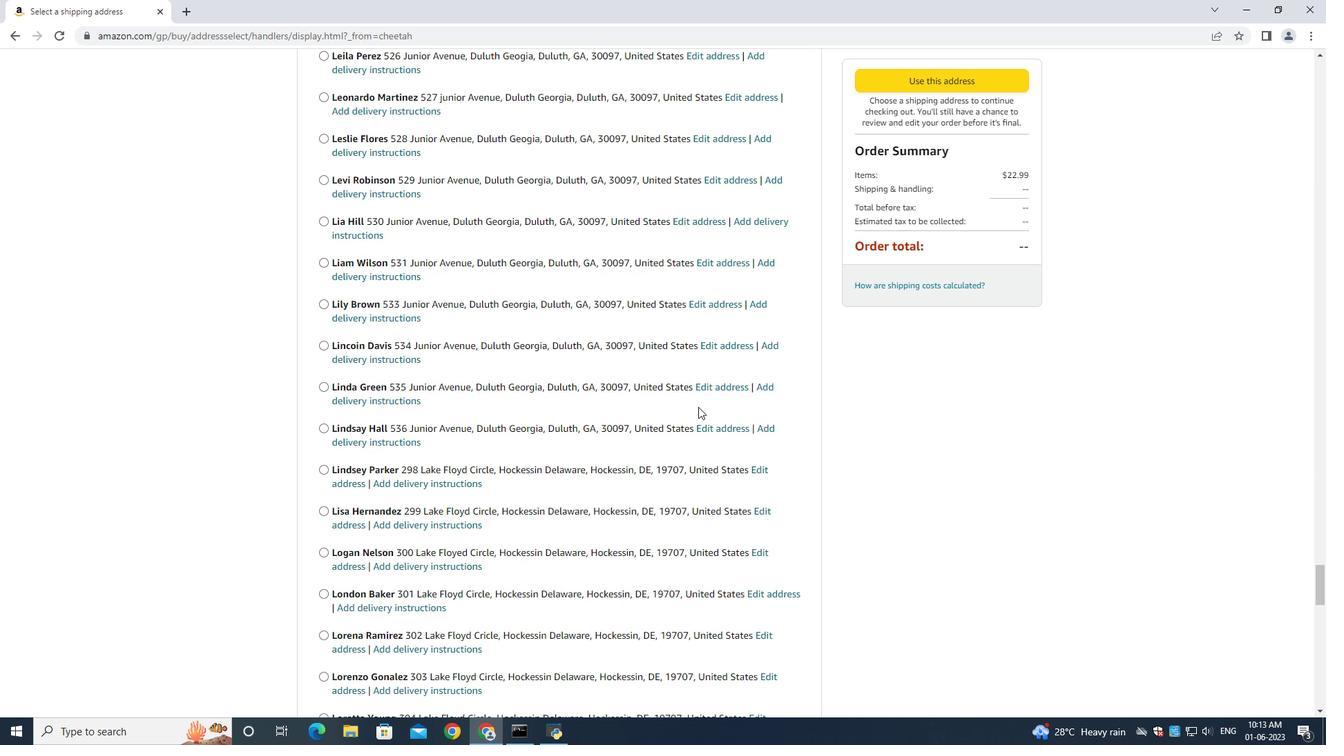 
Action: Mouse moved to (703, 391)
Screenshot: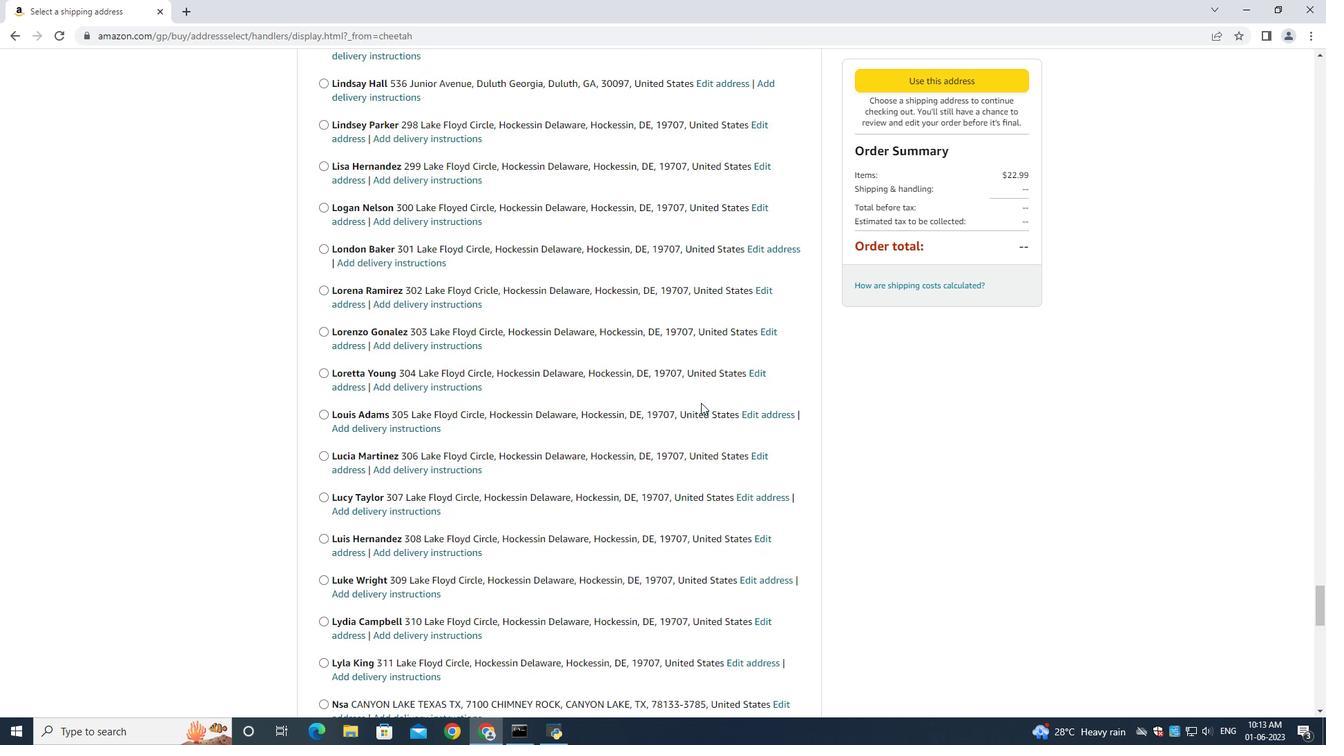 
Action: Mouse scrolled (703, 390) with delta (0, 0)
Screenshot: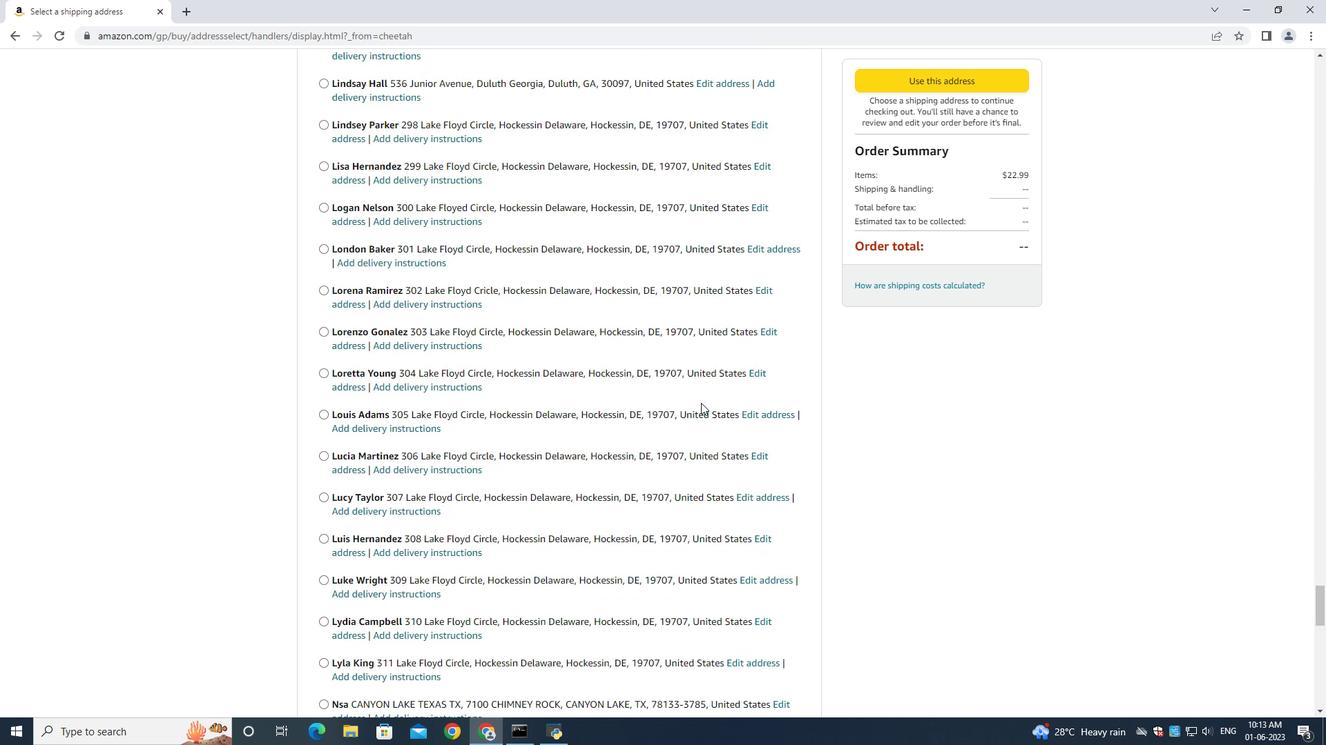 
Action: Mouse scrolled (703, 390) with delta (0, 0)
Screenshot: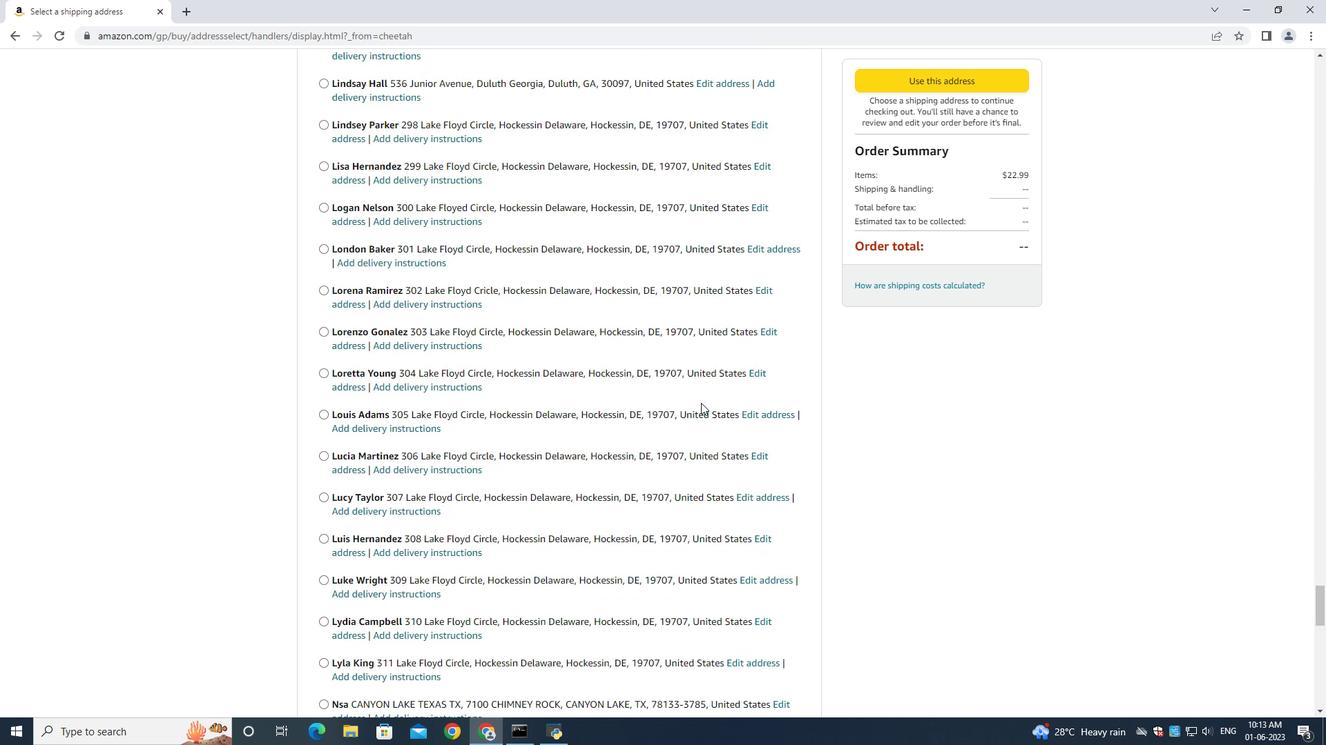 
Action: Mouse scrolled (703, 390) with delta (0, 0)
Screenshot: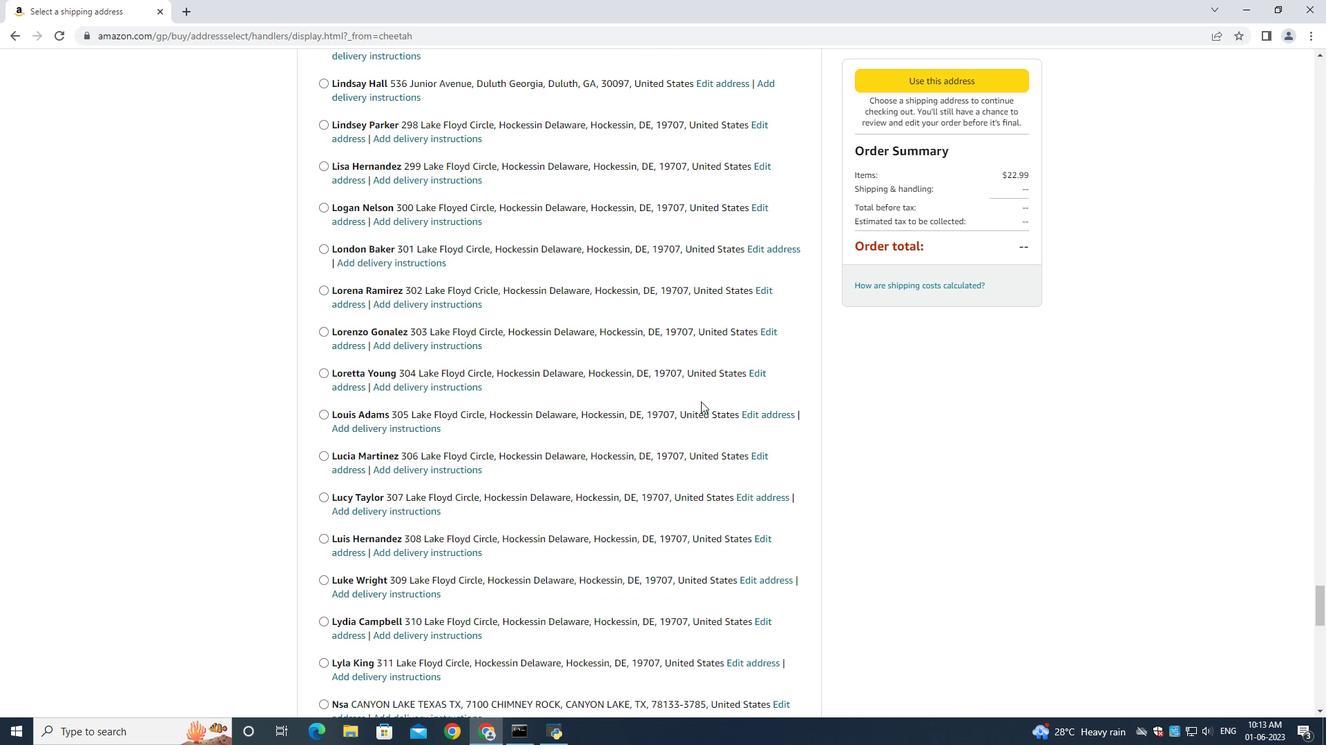 
Action: Mouse scrolled (703, 390) with delta (0, 0)
Screenshot: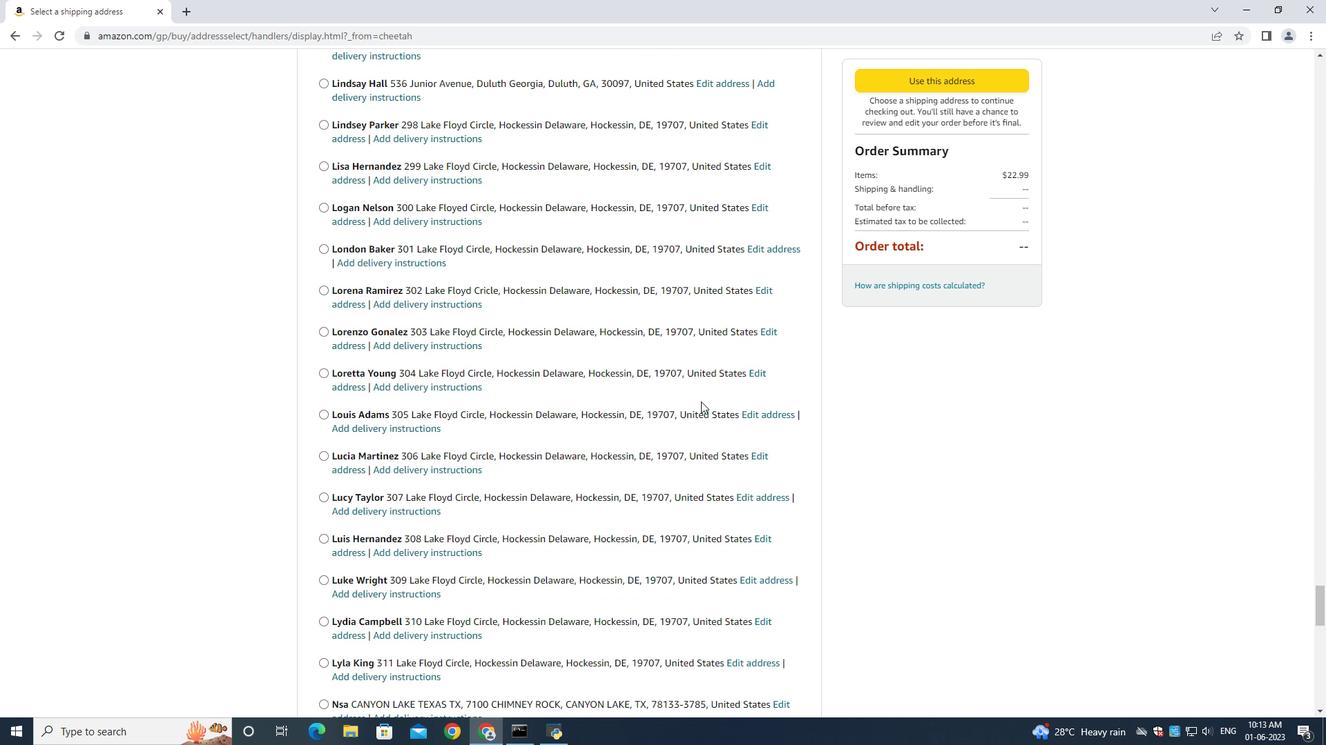 
Action: Mouse moved to (703, 391)
Screenshot: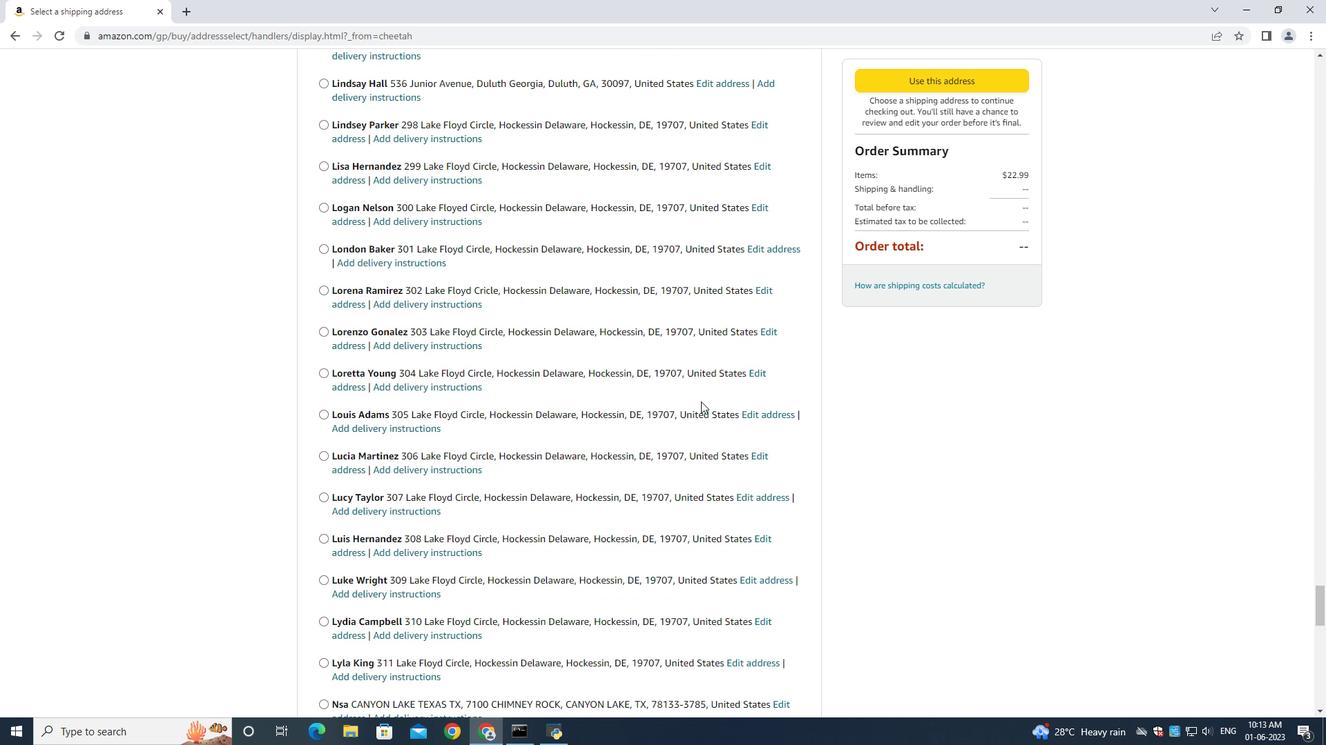
Action: Mouse scrolled (703, 390) with delta (0, 0)
Screenshot: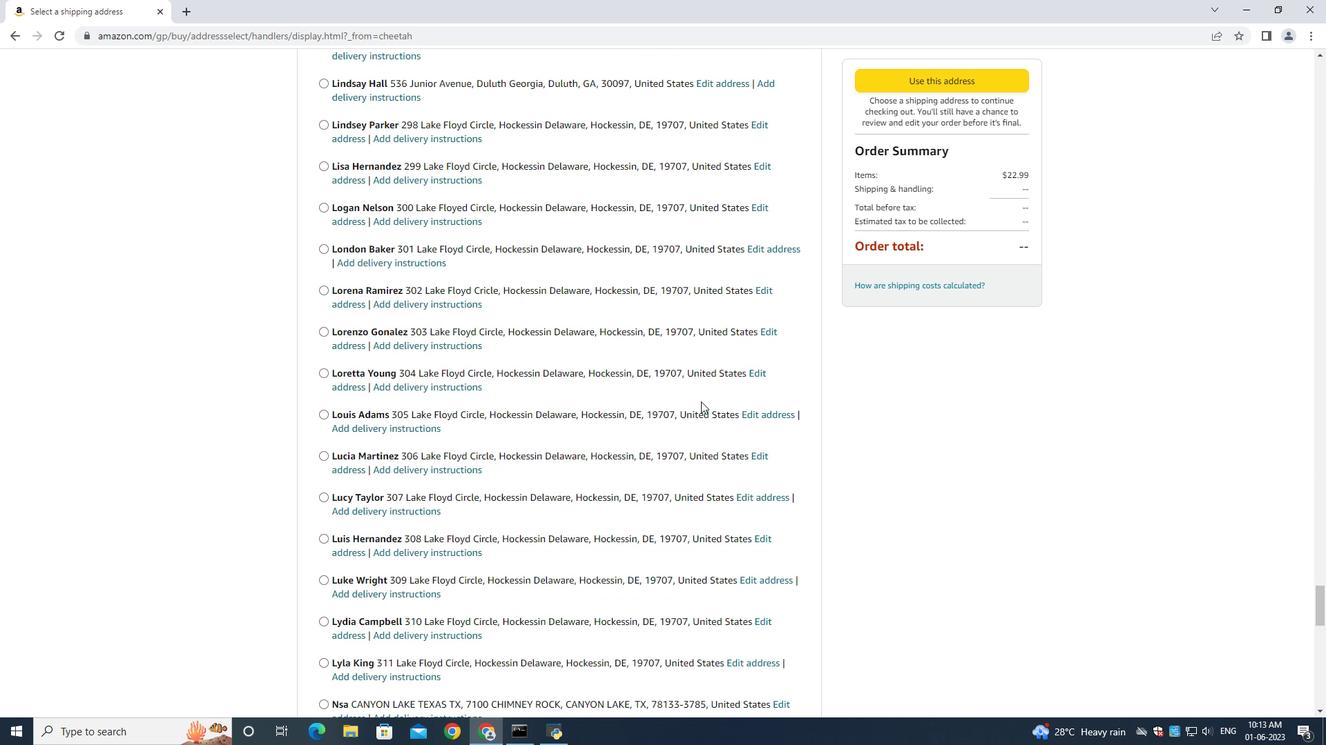 
Action: Mouse moved to (703, 391)
Screenshot: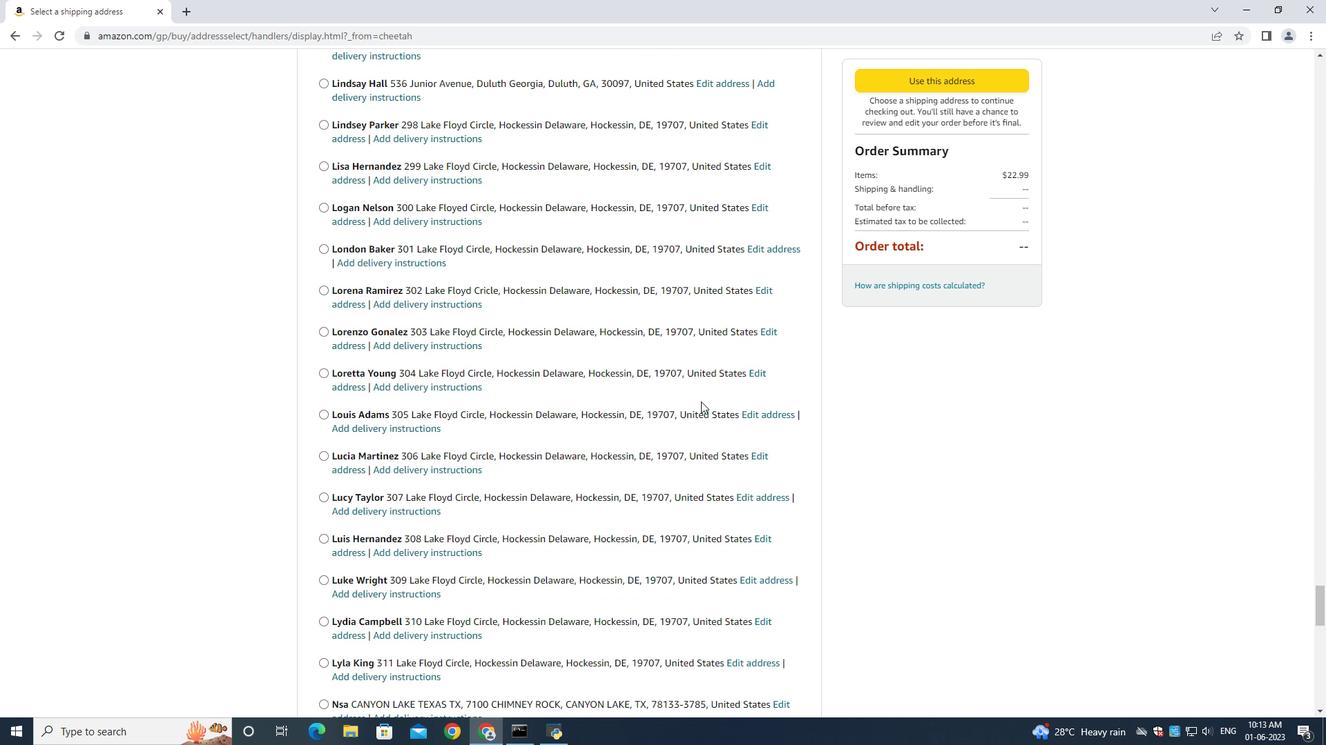 
Action: Mouse scrolled (703, 390) with delta (0, 0)
Screenshot: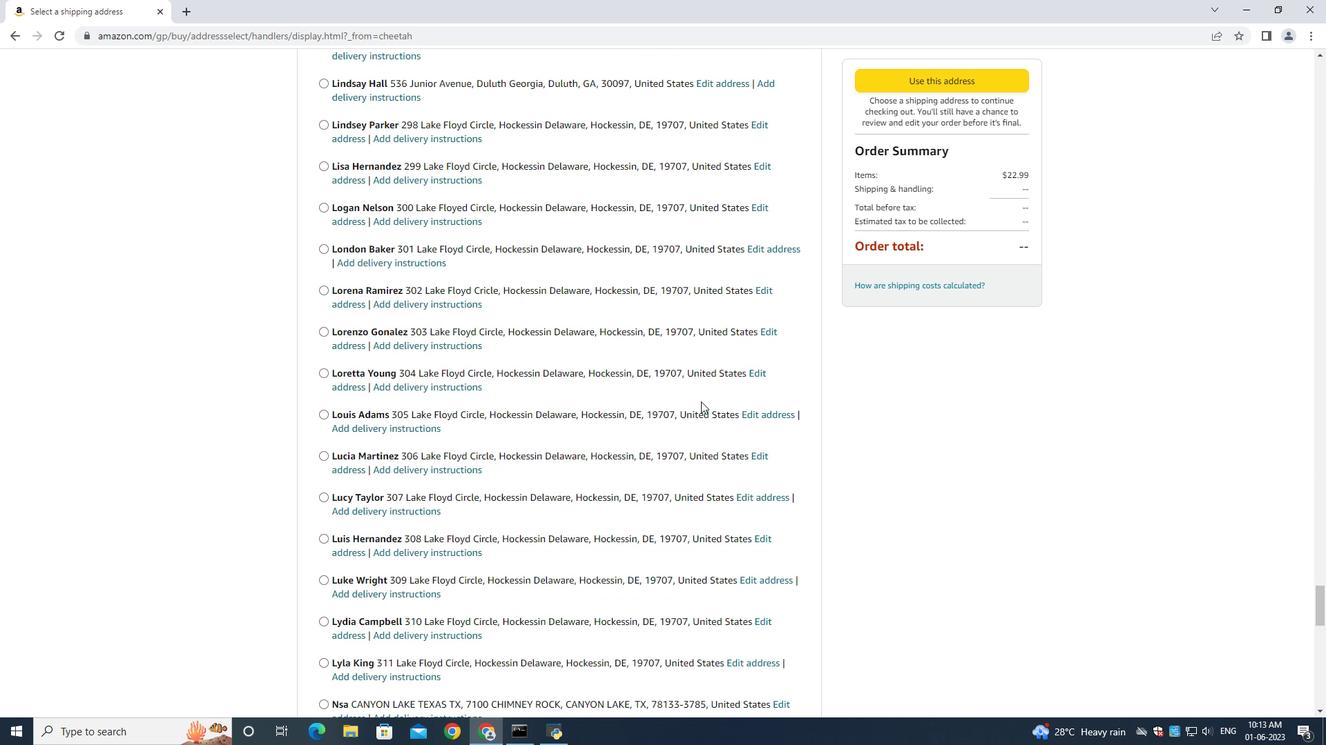 
Action: Mouse moved to (699, 384)
Screenshot: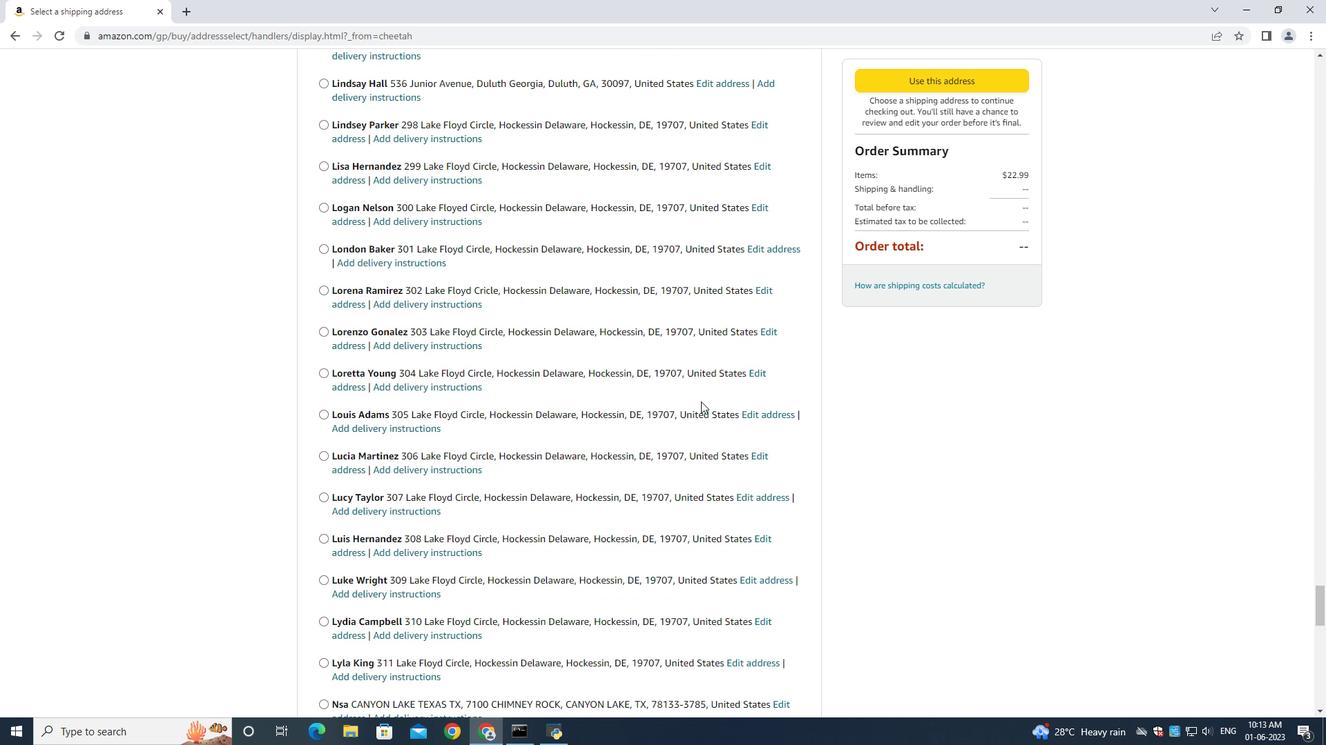 
Action: Mouse scrolled (701, 388) with delta (0, 0)
Screenshot: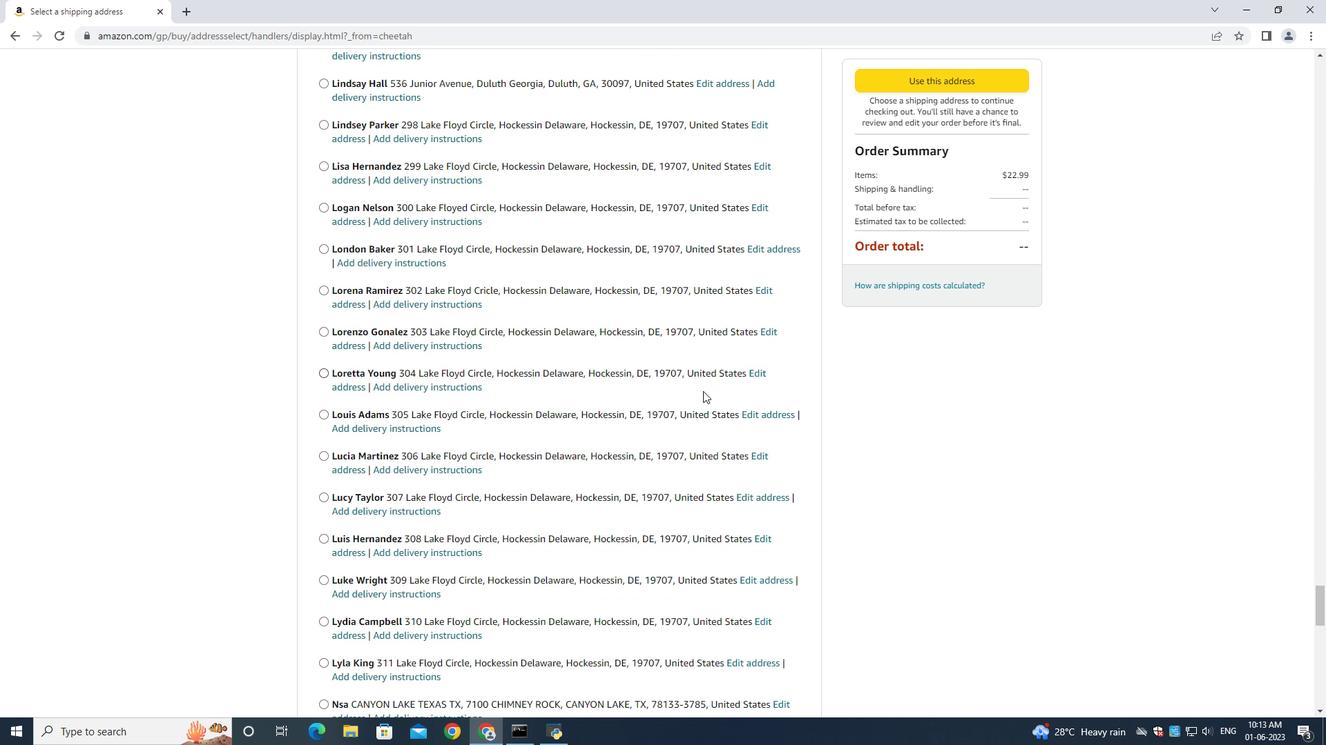 
Action: Mouse moved to (696, 379)
Screenshot: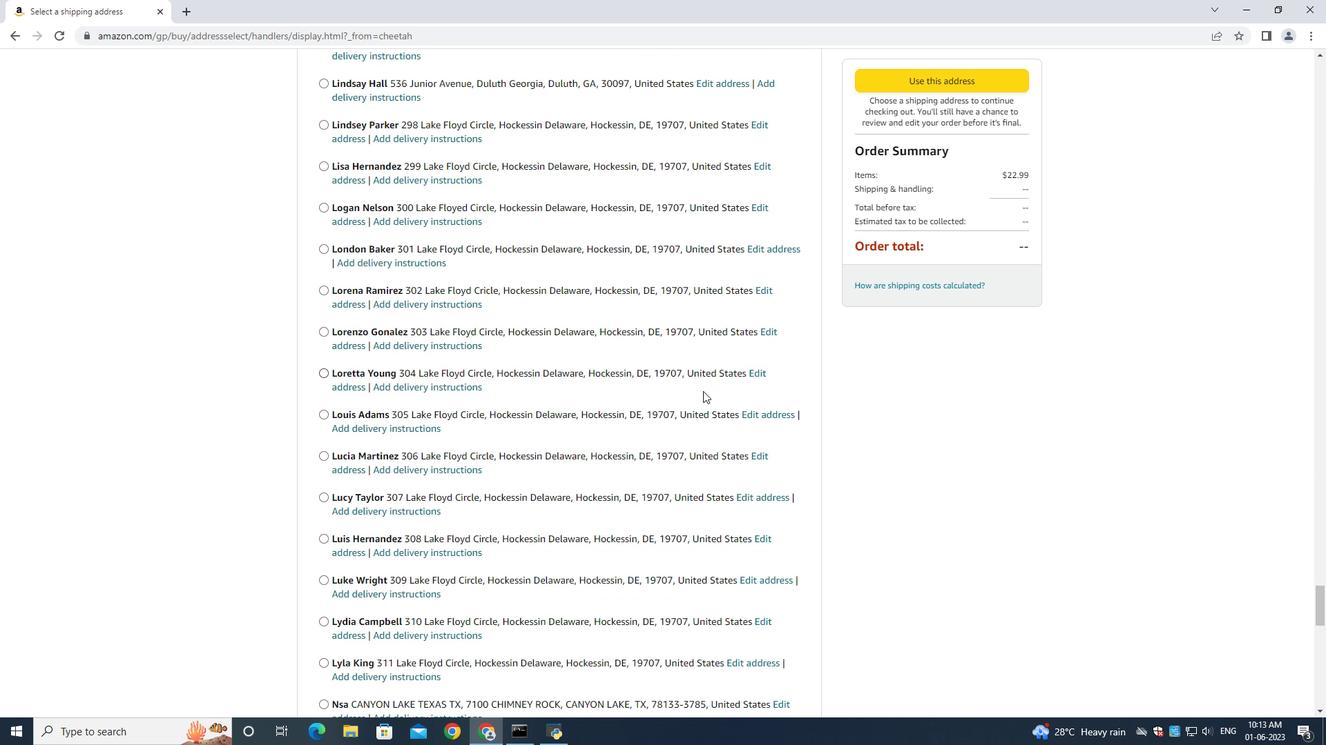 
Action: Mouse scrolled (697, 379) with delta (0, 0)
Screenshot: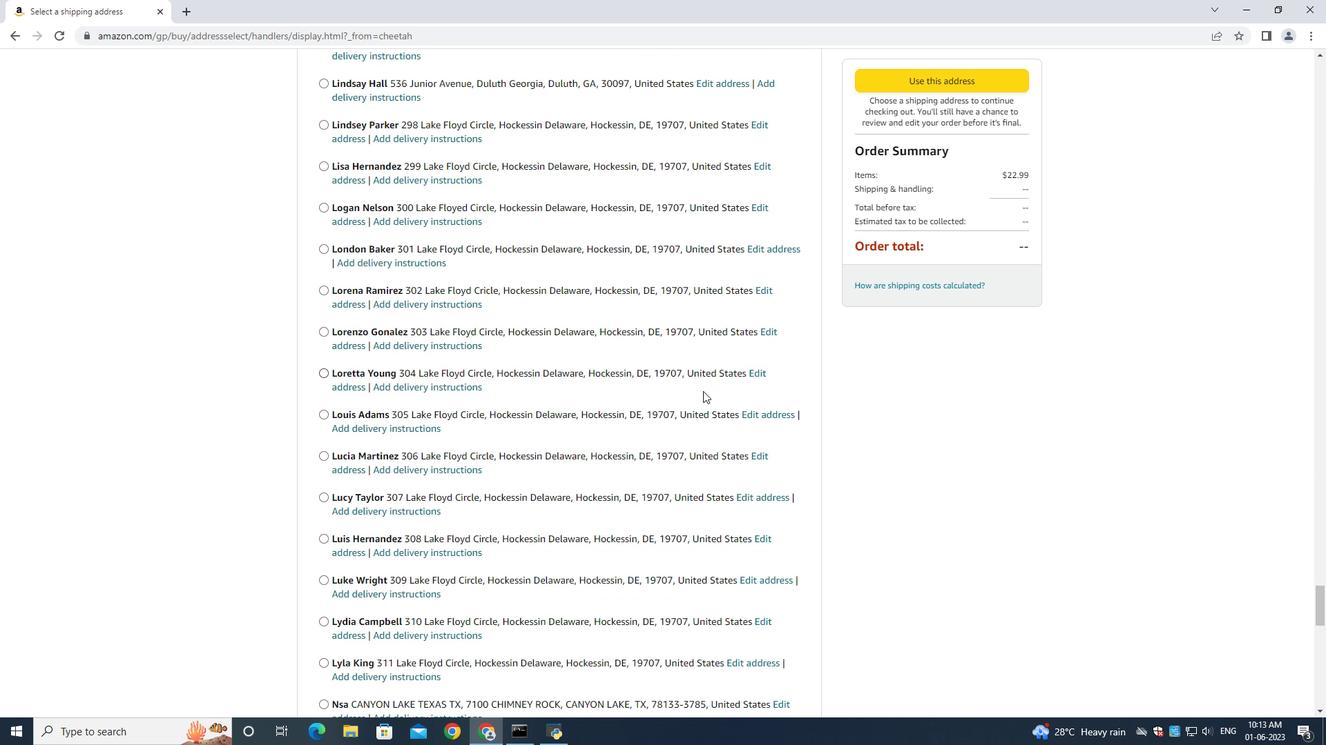 
Action: Mouse moved to (563, 384)
Screenshot: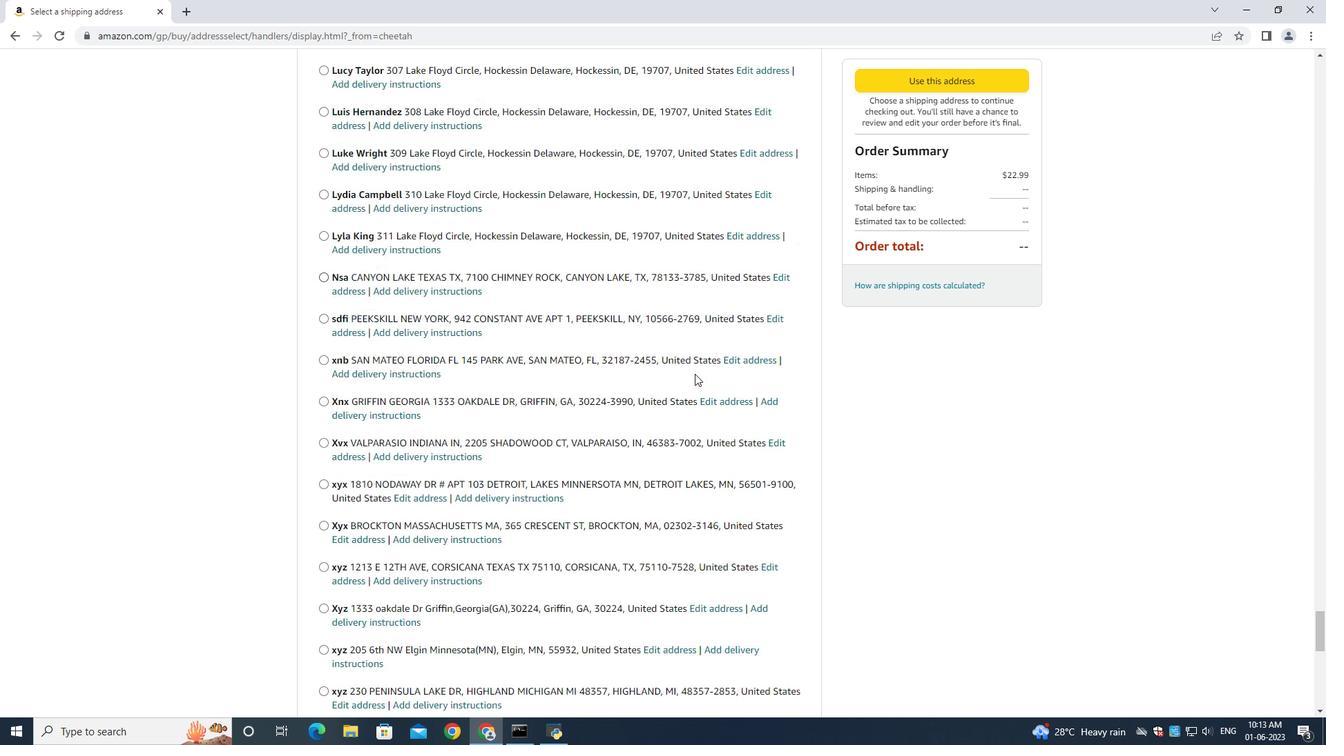 
Action: Mouse scrolled (563, 383) with delta (0, 0)
Screenshot: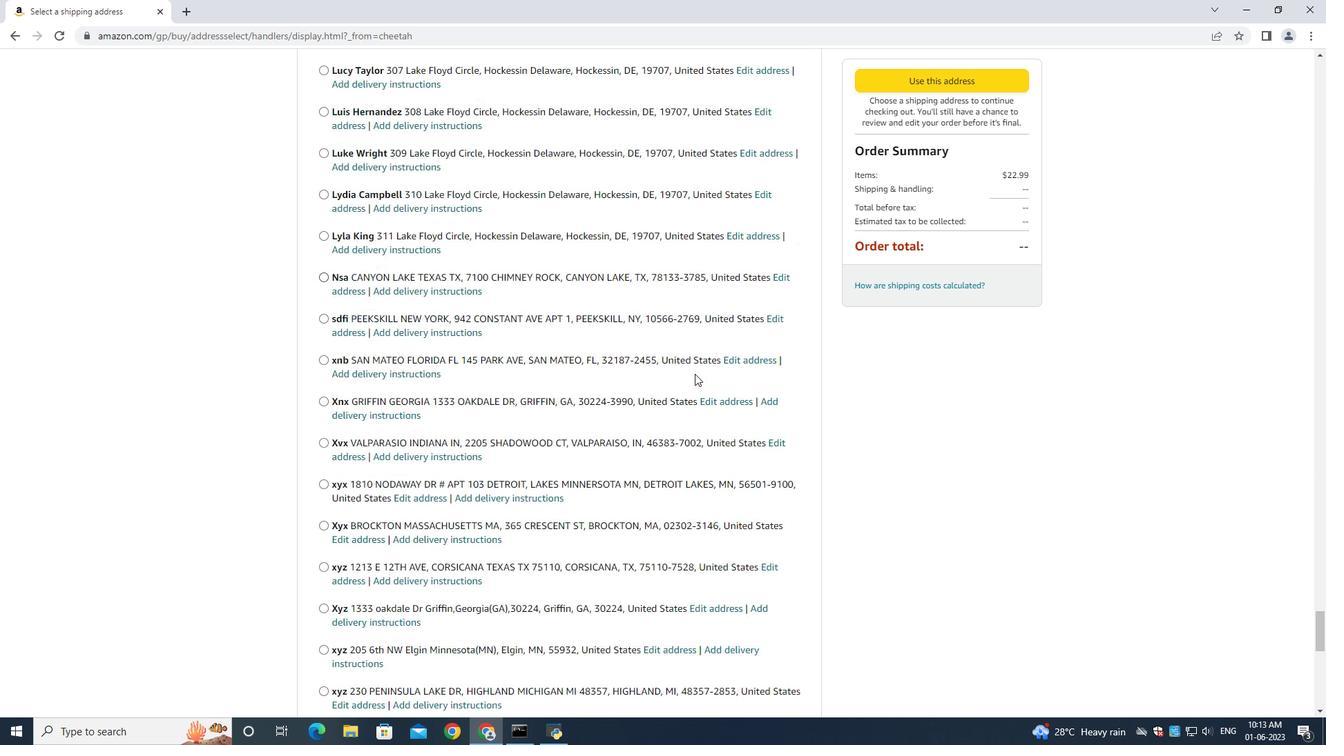 
Action: Mouse moved to (562, 384)
Screenshot: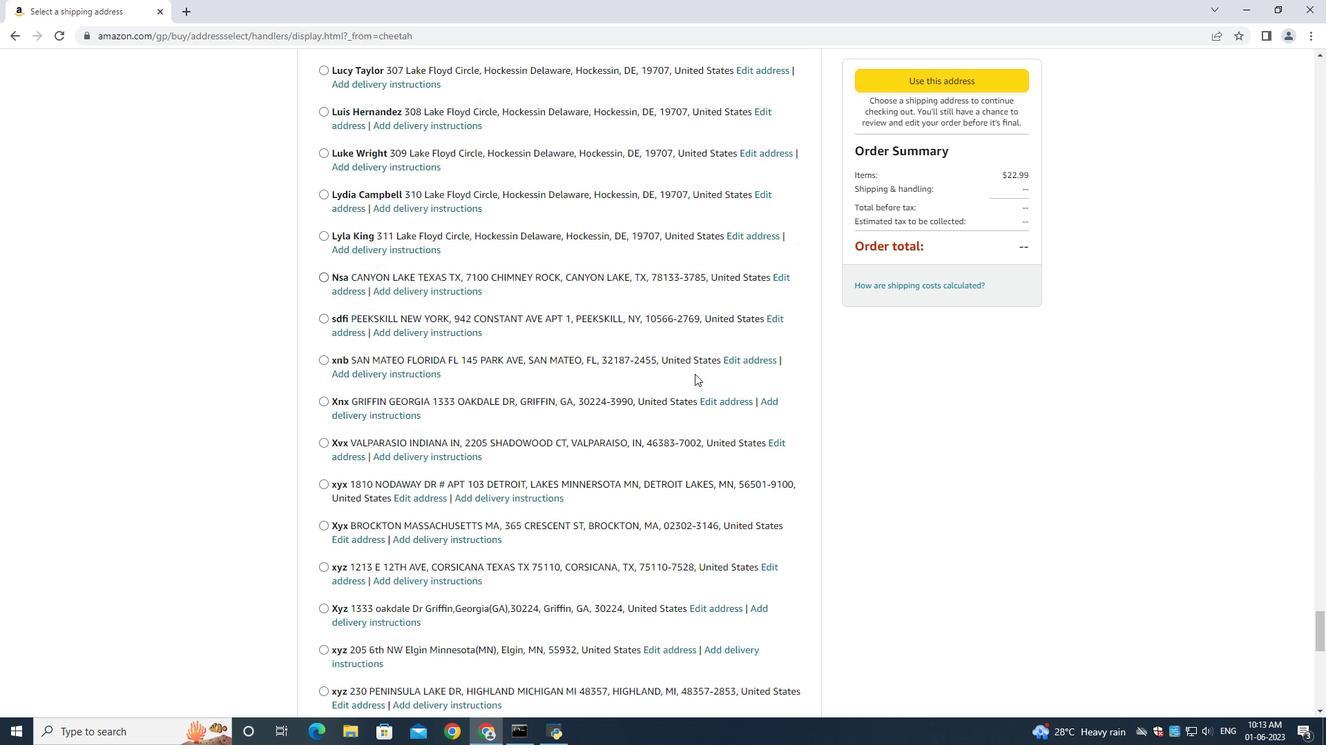 
Action: Mouse scrolled (562, 383) with delta (0, 0)
Screenshot: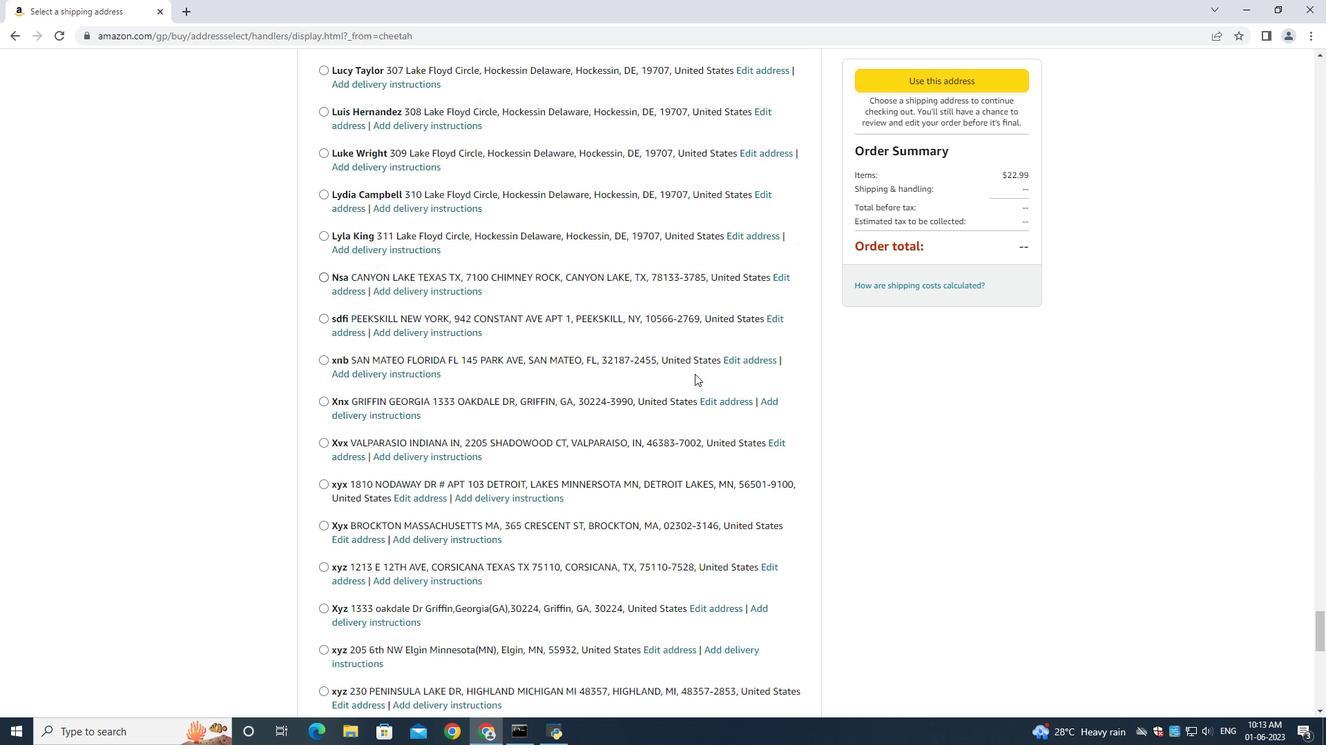
Action: Mouse moved to (562, 385)
Screenshot: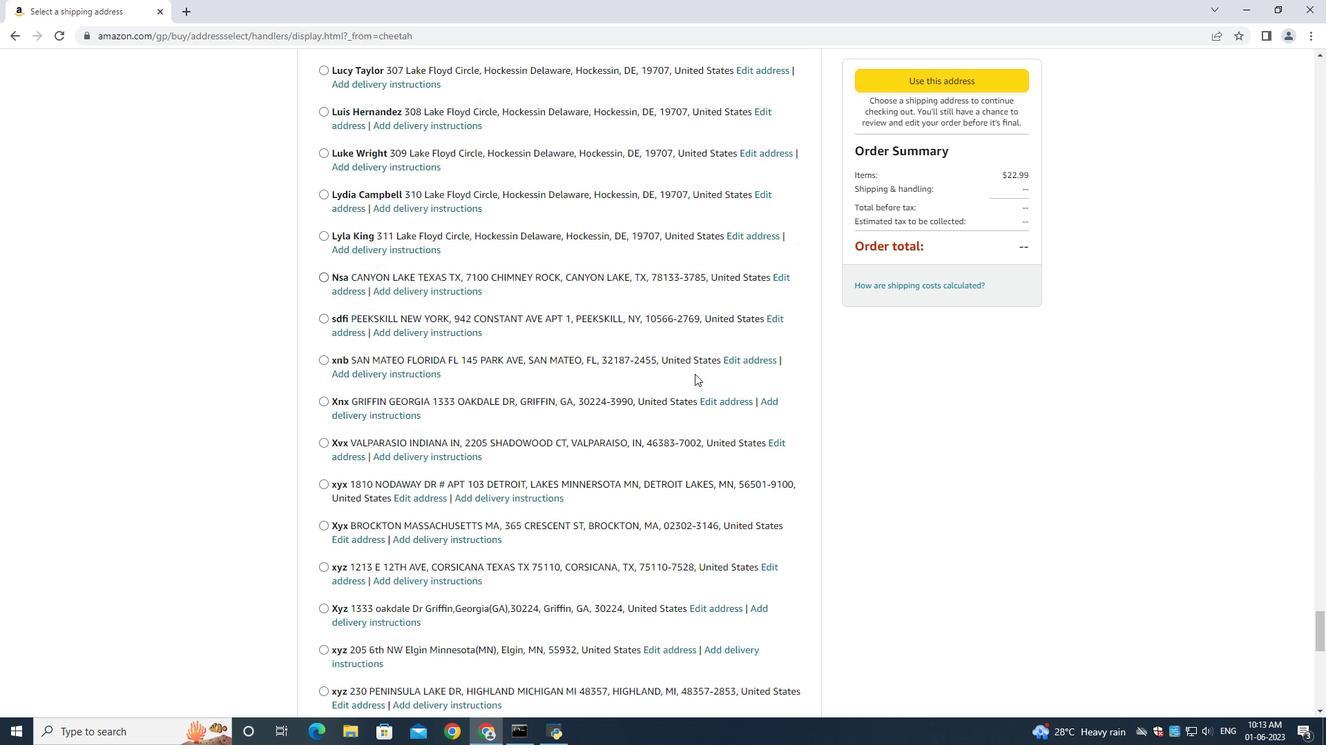 
Action: Mouse scrolled (562, 383) with delta (0, 0)
Screenshot: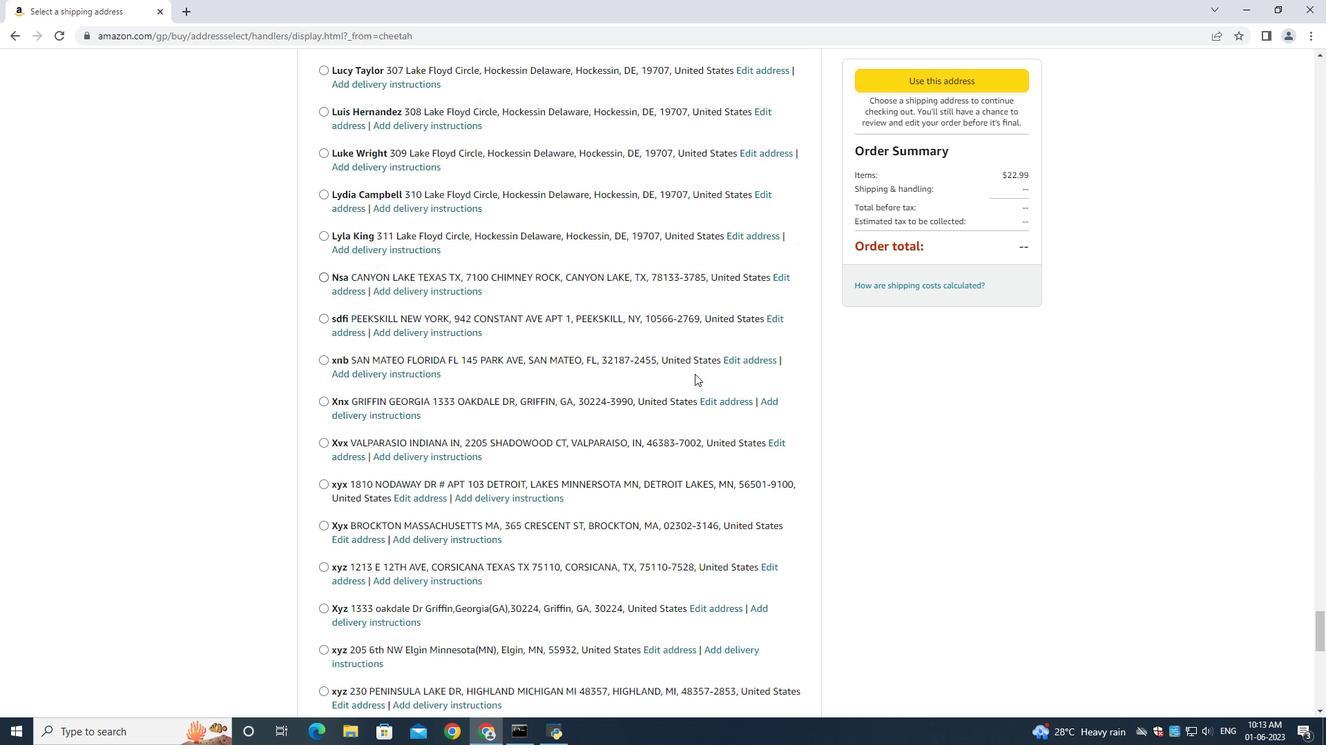 
Action: Mouse moved to (562, 385)
Screenshot: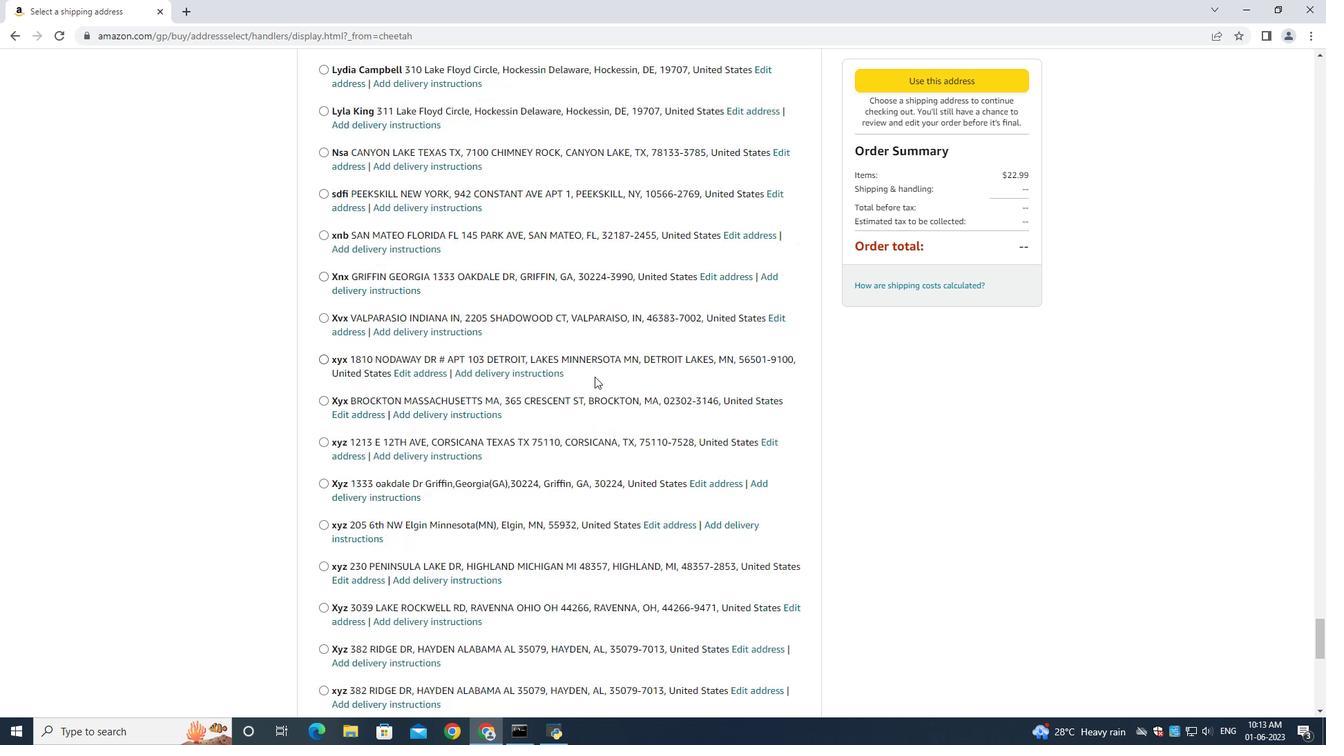 
Action: Mouse scrolled (562, 384) with delta (0, 0)
Screenshot: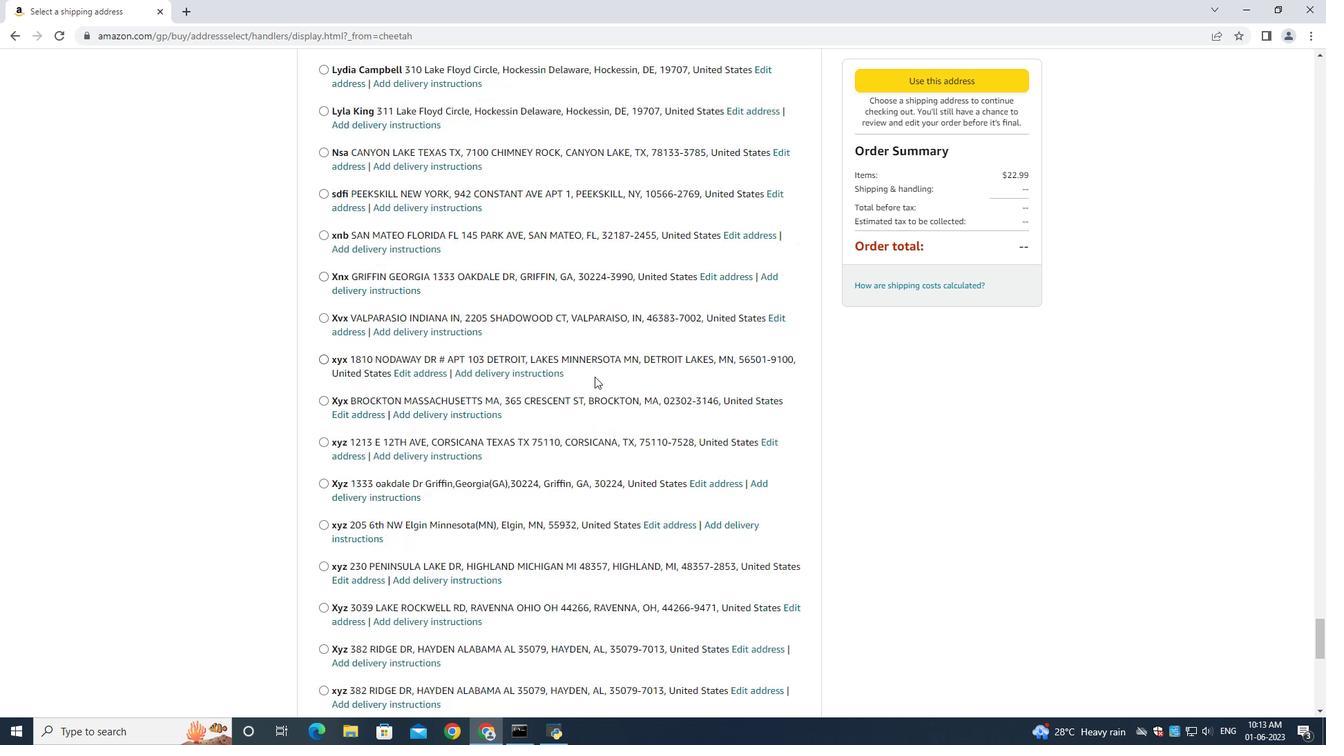 
Action: Mouse moved to (559, 385)
Screenshot: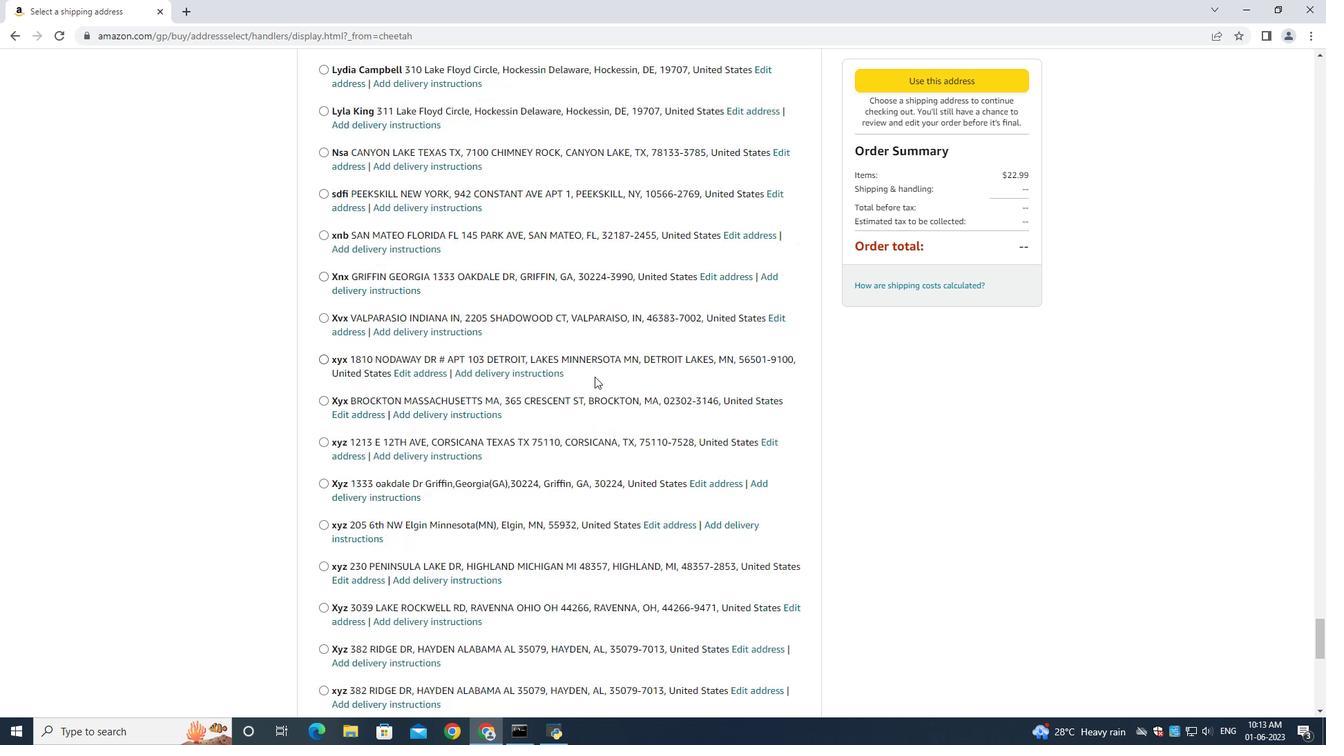 
Action: Mouse scrolled (560, 384) with delta (0, 0)
Screenshot: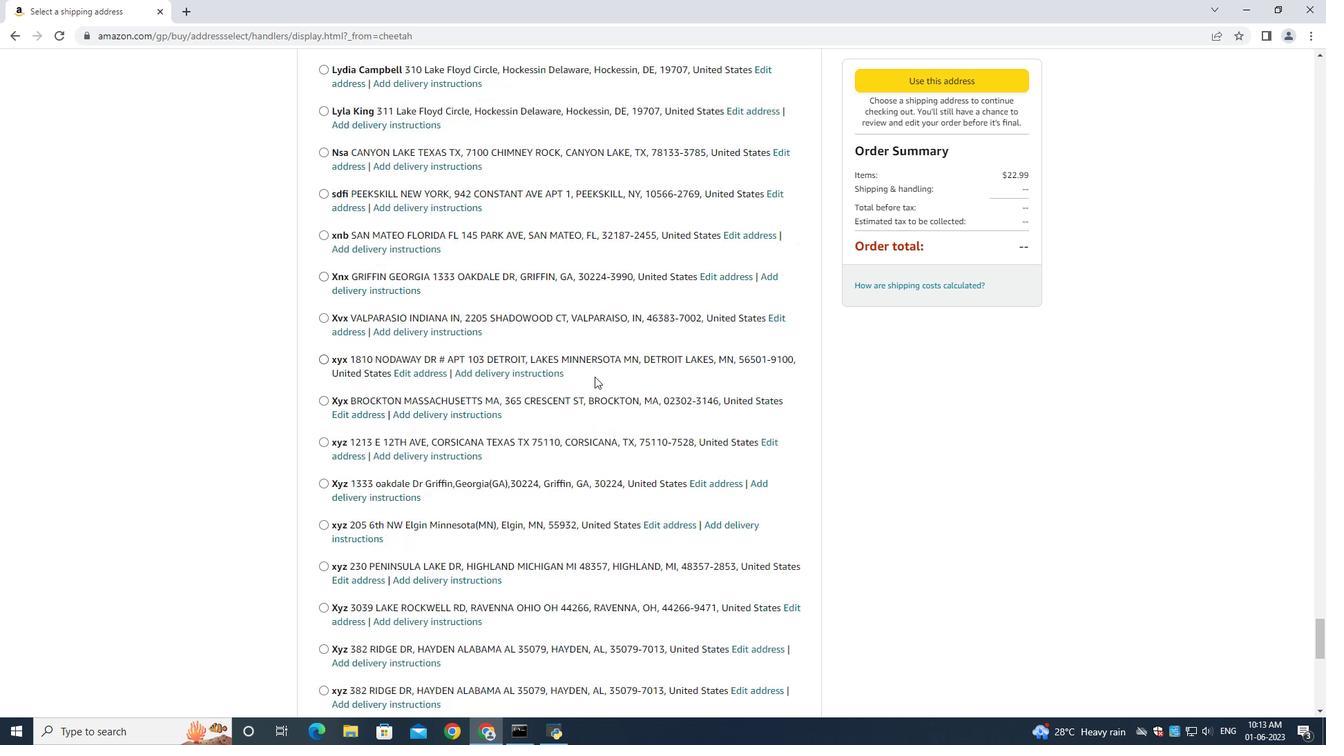 
Action: Mouse moved to (557, 384)
Screenshot: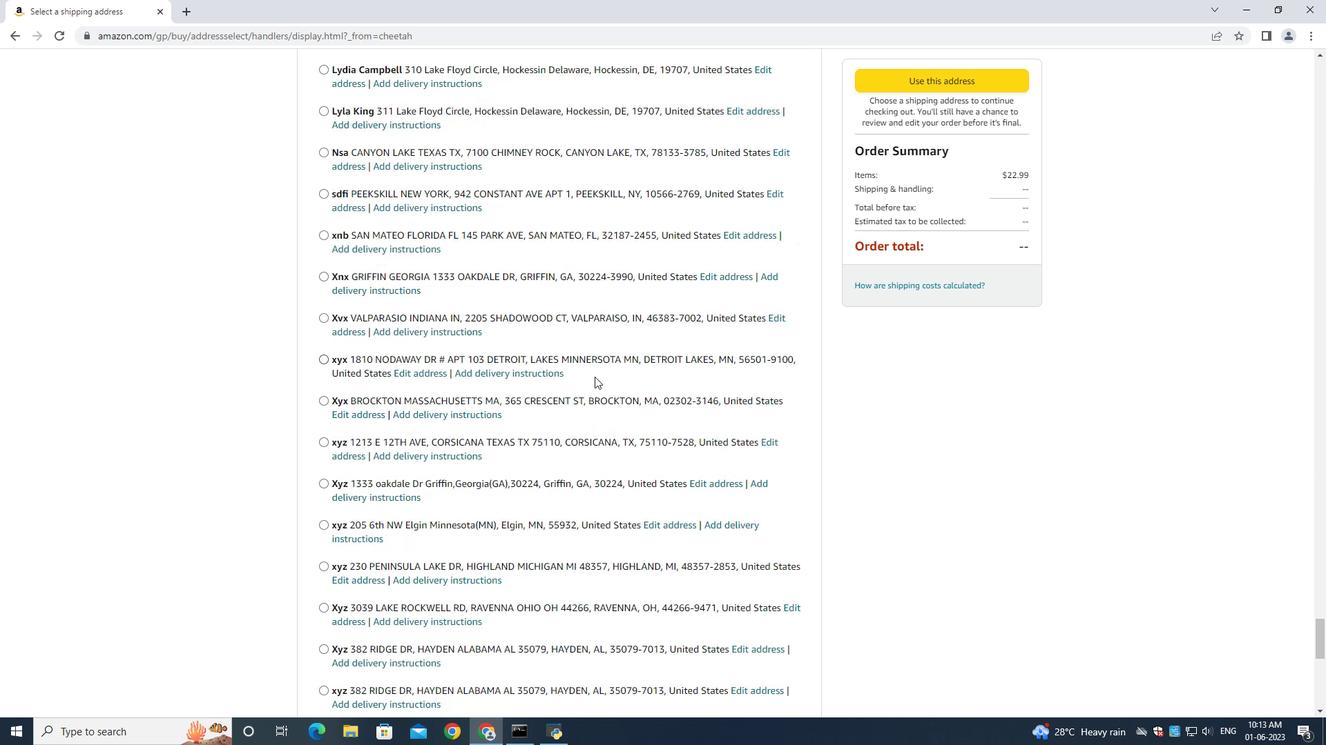 
Action: Mouse scrolled (559, 384) with delta (0, 0)
Screenshot: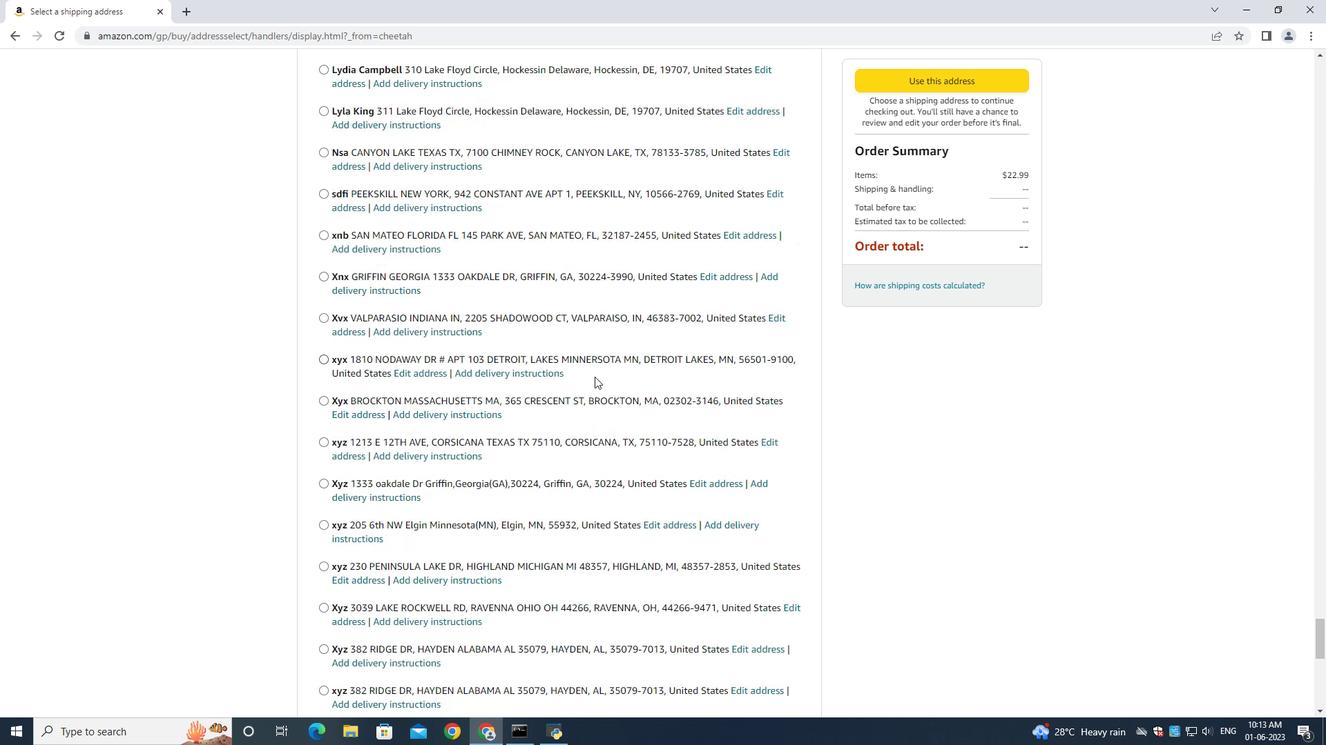 
Action: Mouse moved to (502, 358)
Screenshot: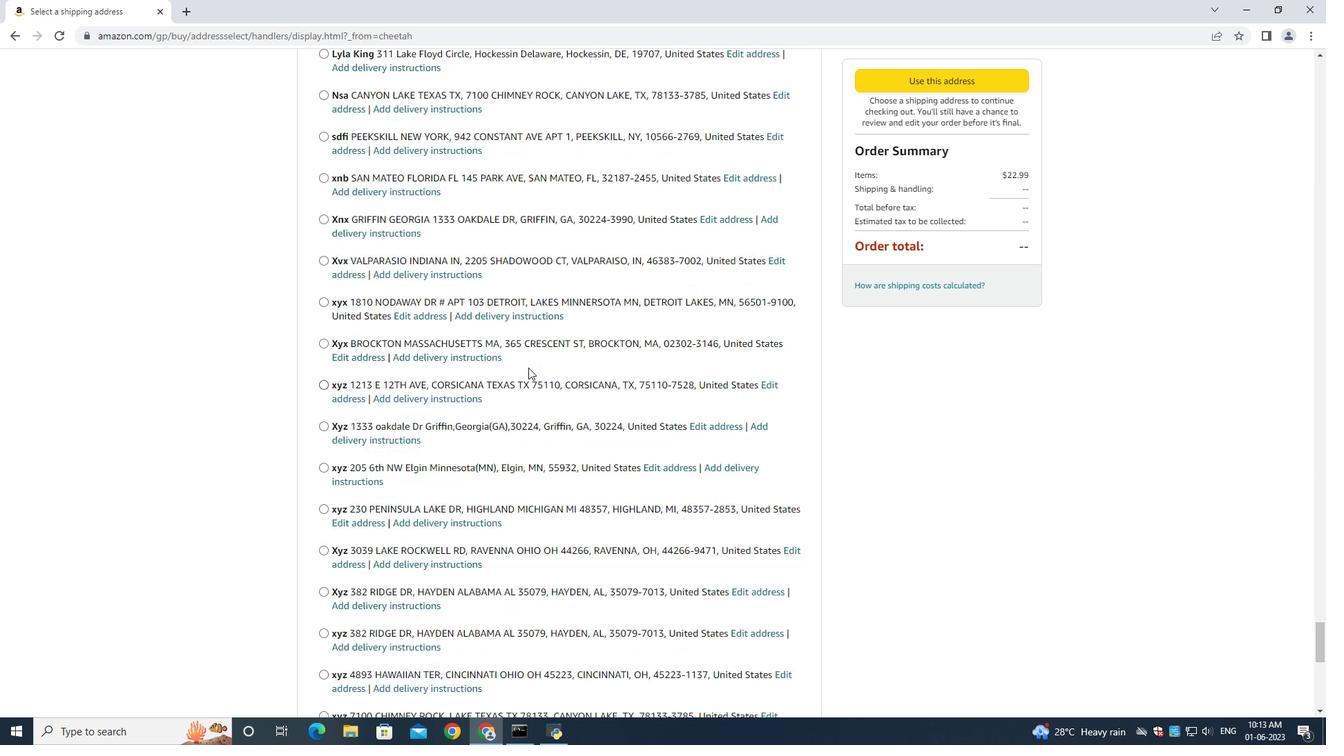 
Action: Mouse scrolled (502, 357) with delta (0, 0)
Screenshot: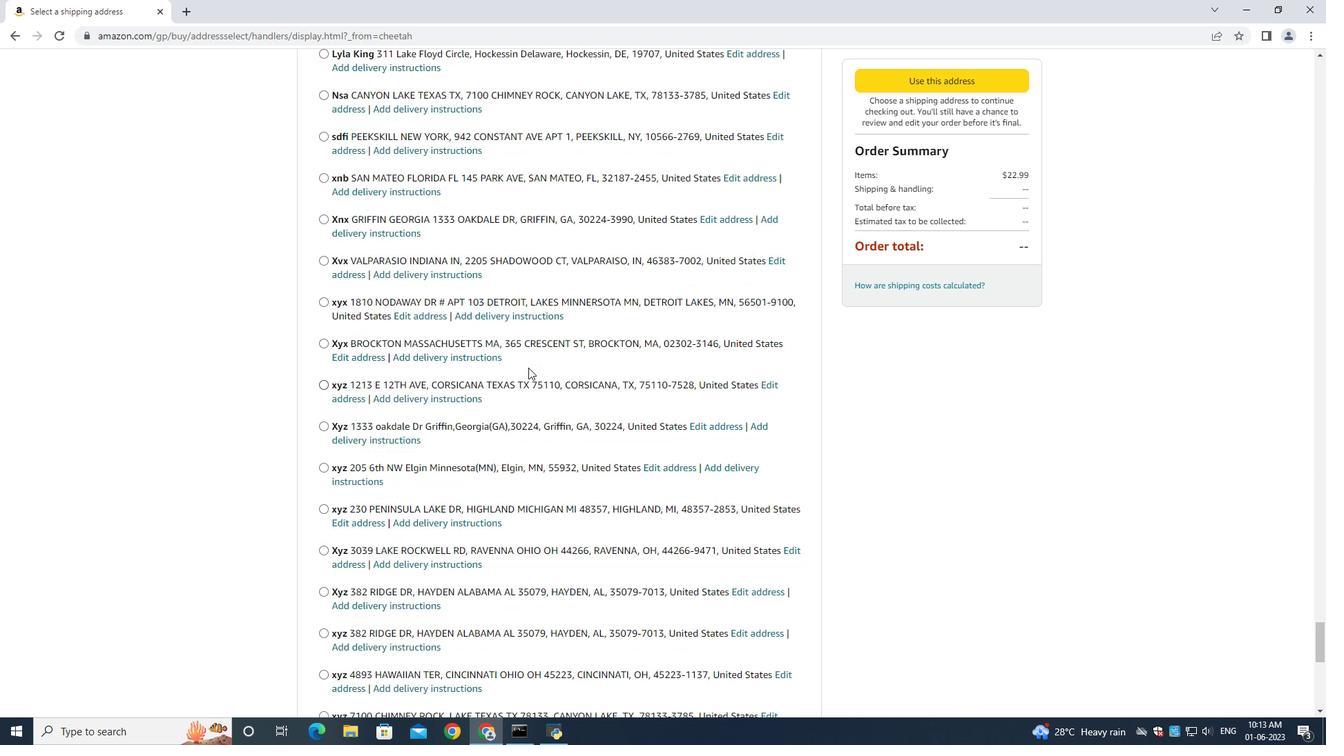 
Action: Mouse scrolled (502, 357) with delta (0, 0)
Screenshot: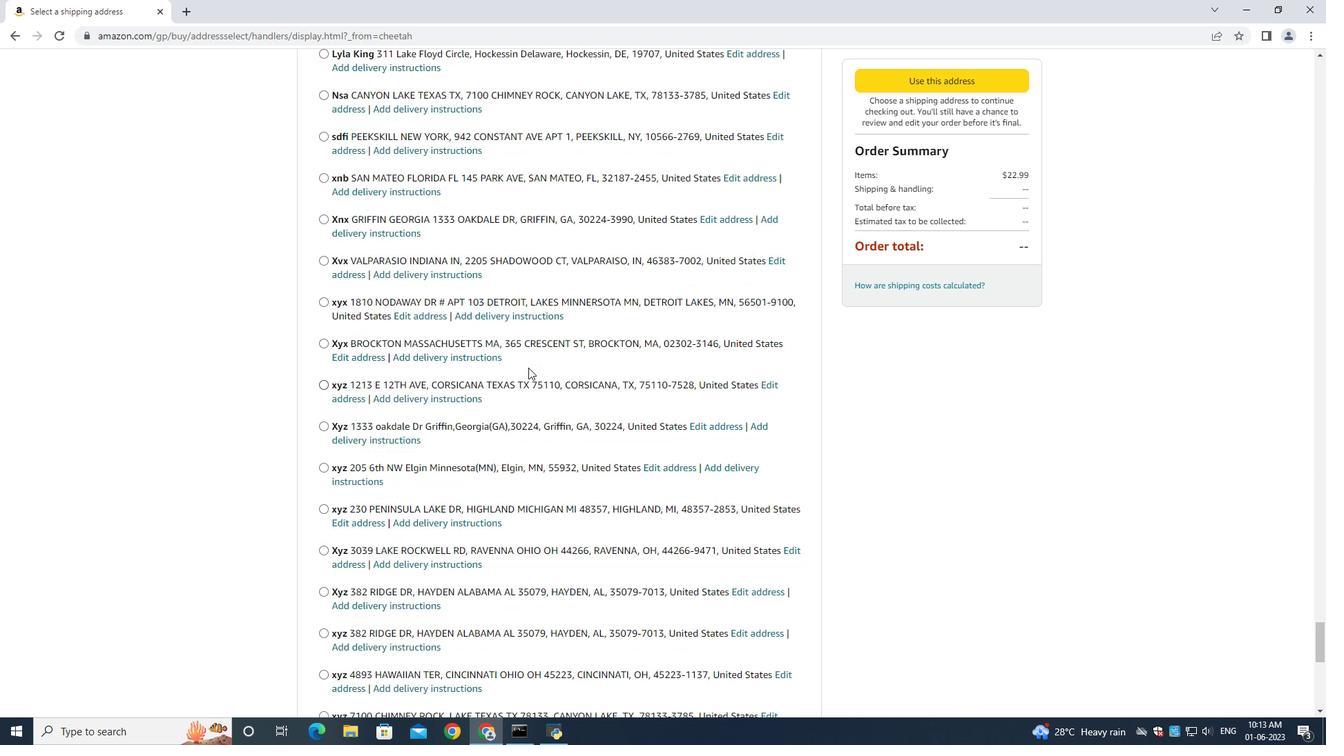 
Action: Mouse scrolled (502, 357) with delta (0, -1)
Screenshot: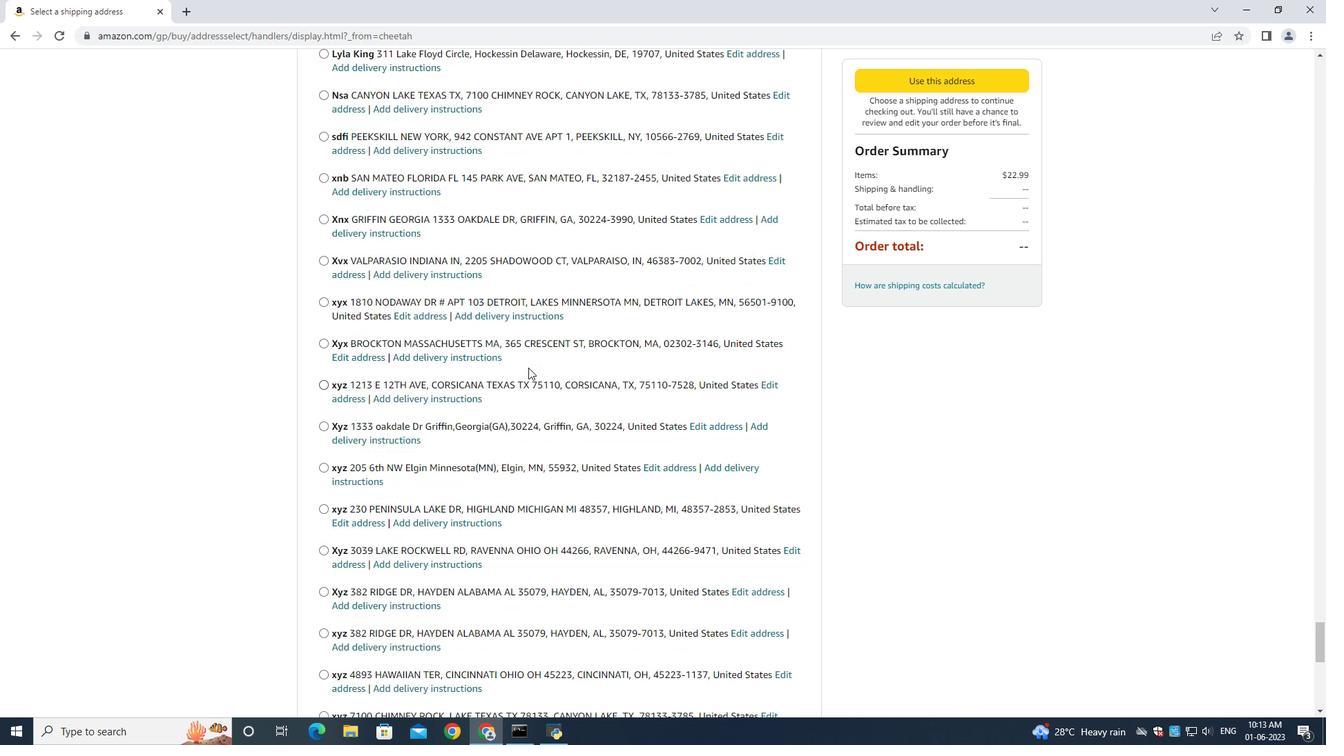 
Action: Mouse scrolled (502, 357) with delta (0, 0)
Screenshot: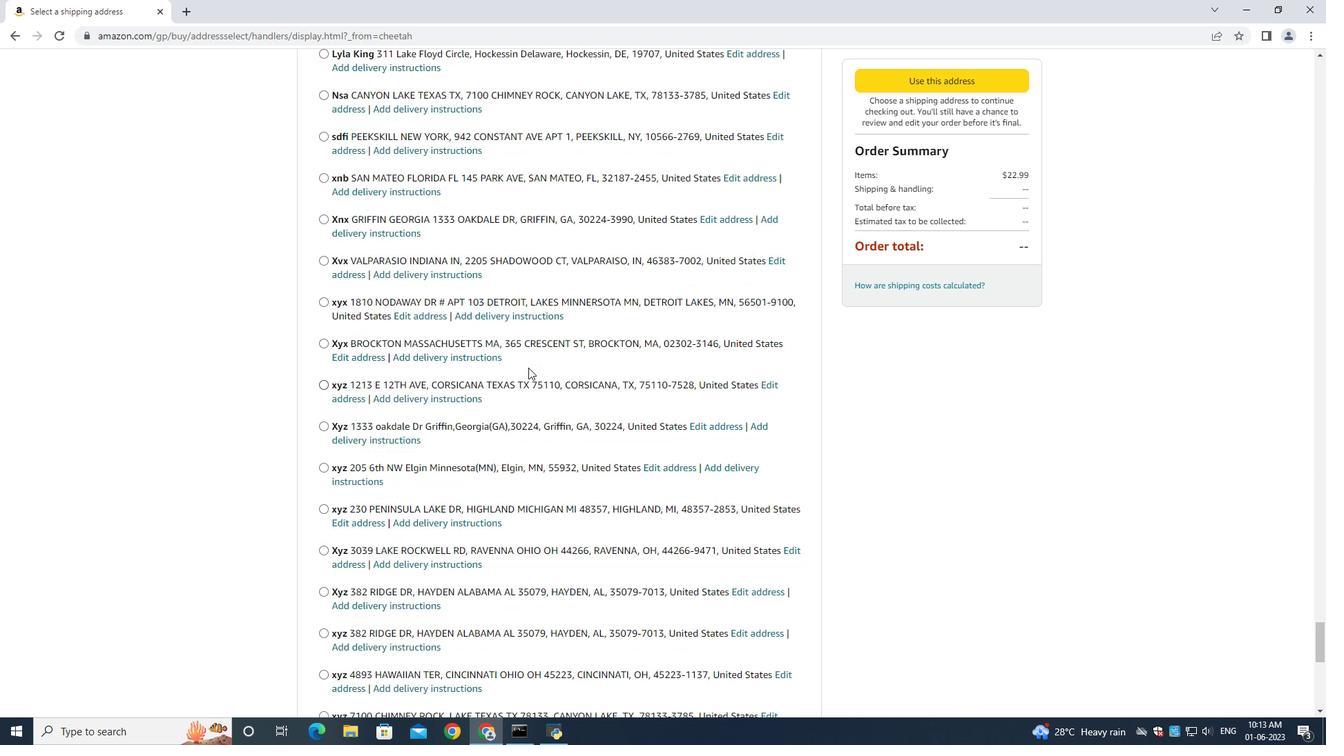 
Action: Mouse moved to (502, 359)
Screenshot: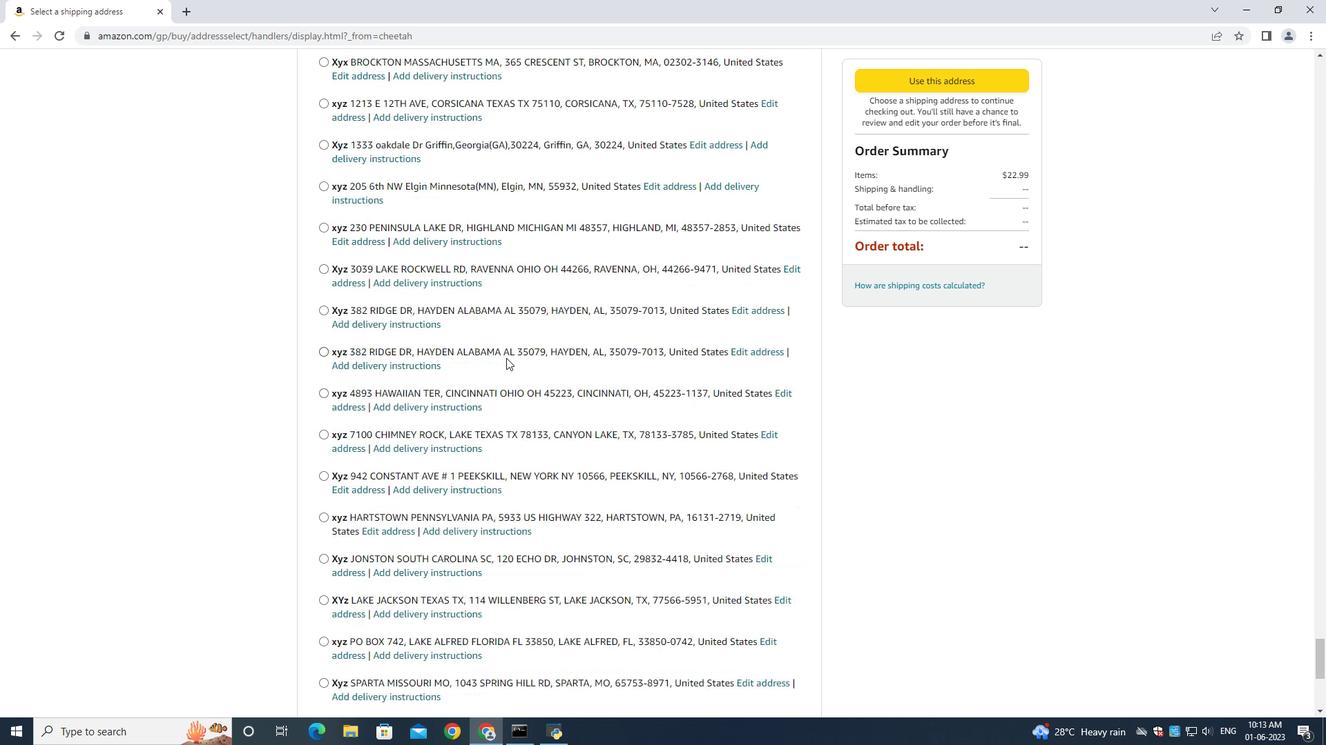 
Action: Mouse scrolled (502, 357) with delta (0, -1)
Screenshot: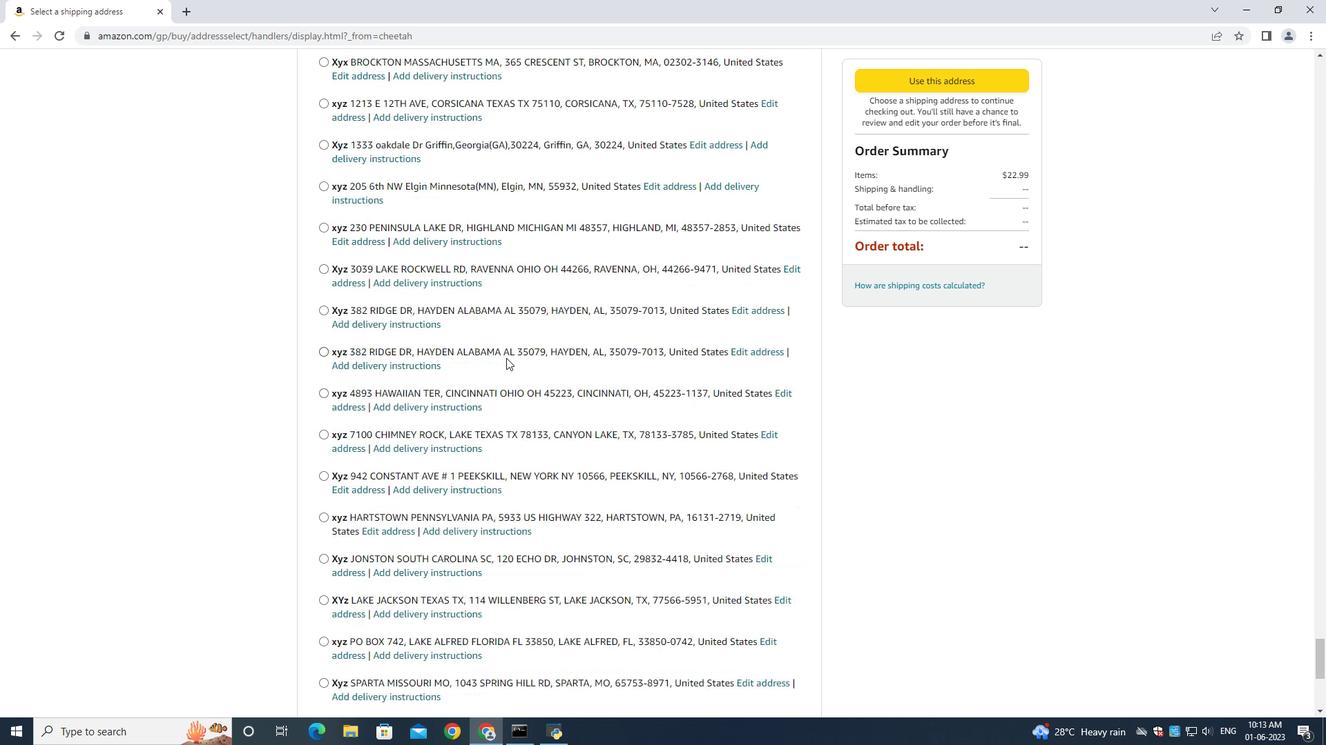
Action: Mouse moved to (499, 353)
Screenshot: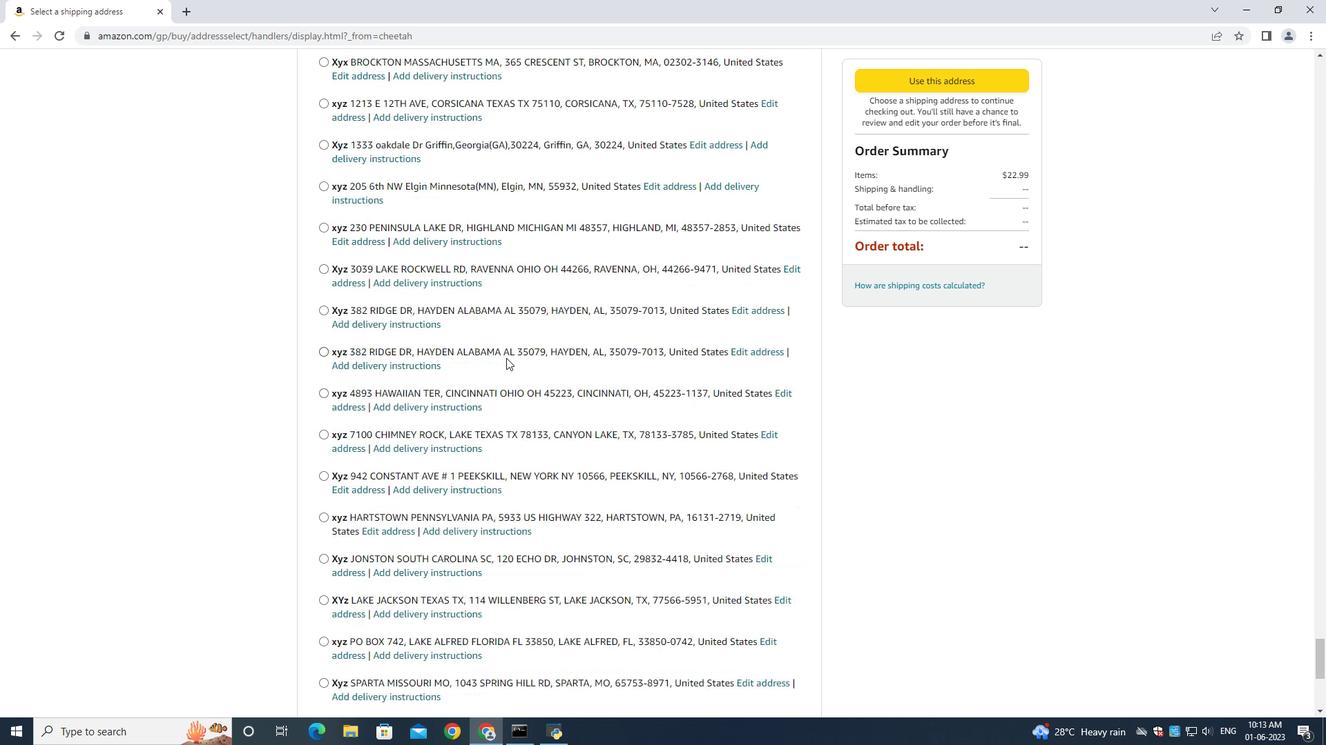 
Action: Mouse scrolled (499, 352) with delta (0, 0)
Screenshot: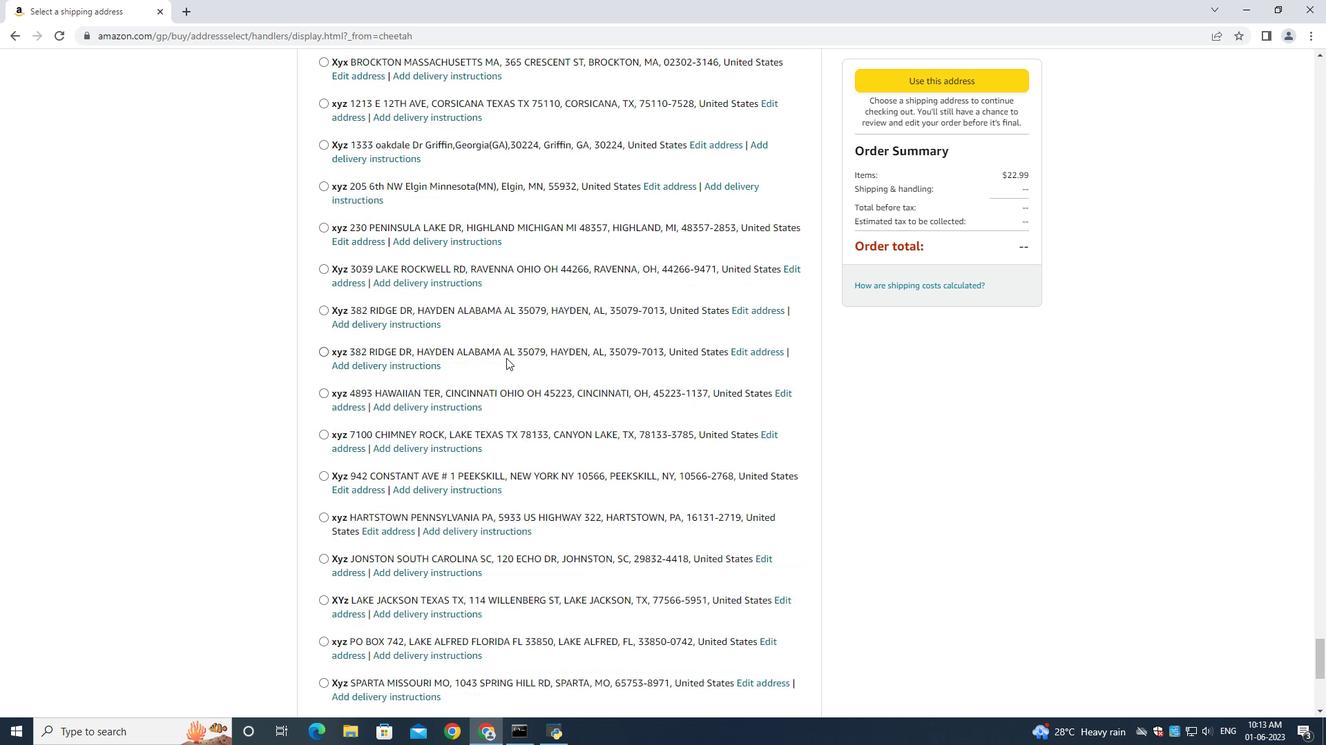 
Action: Mouse moved to (493, 342)
Screenshot: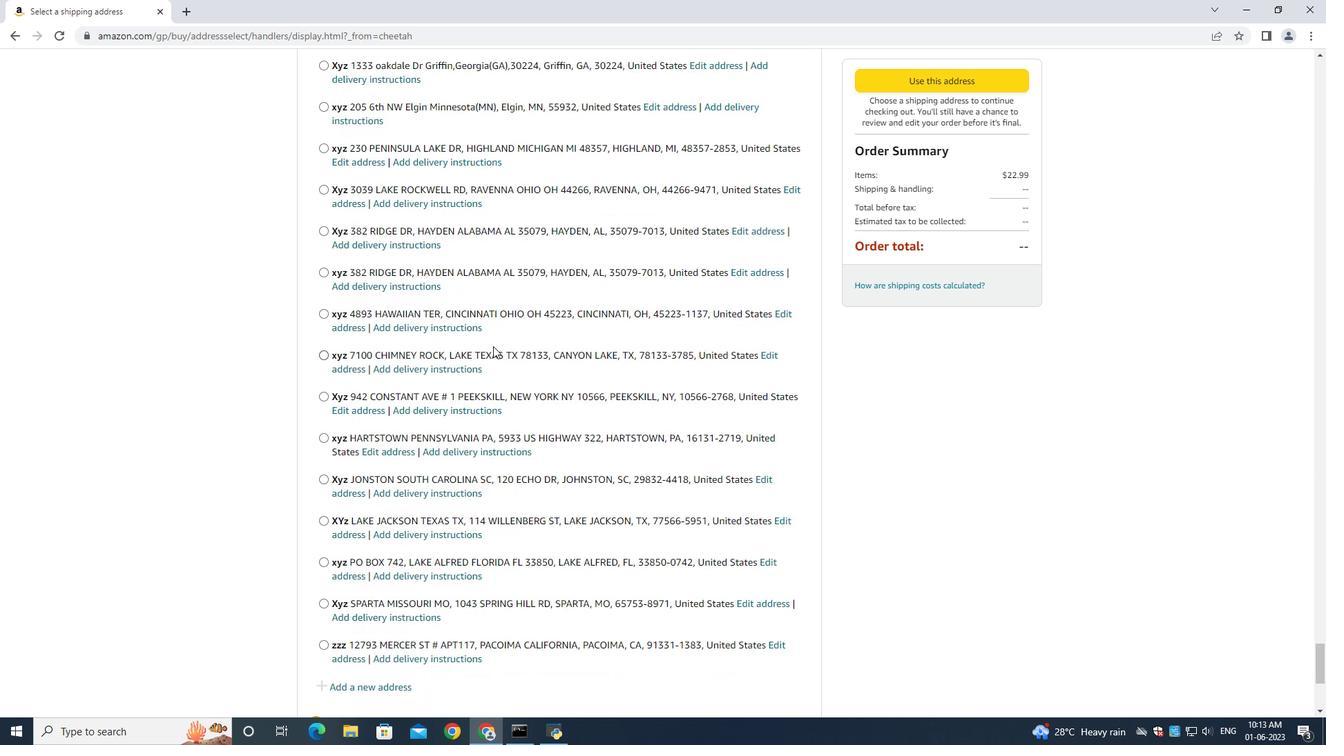 
Action: Mouse scrolled (493, 341) with delta (0, 0)
Screenshot: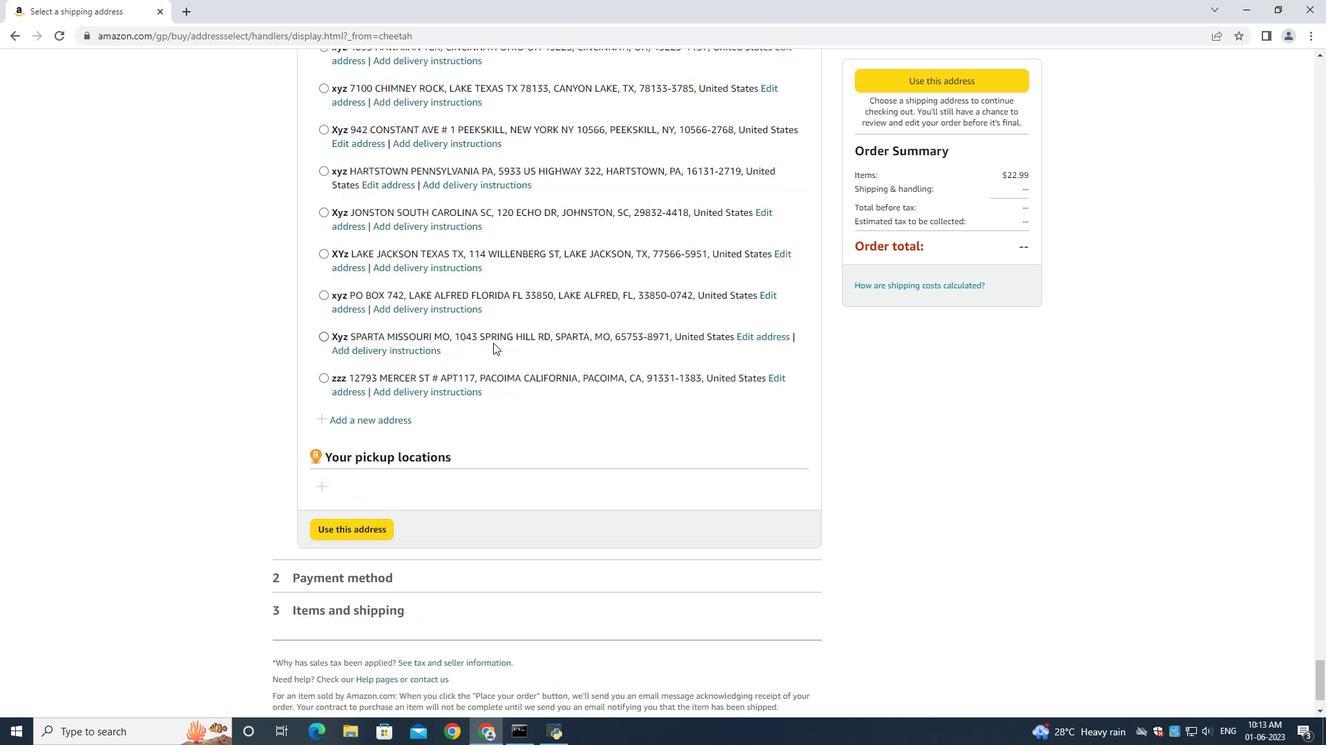
Action: Mouse scrolled (493, 341) with delta (0, 0)
Screenshot: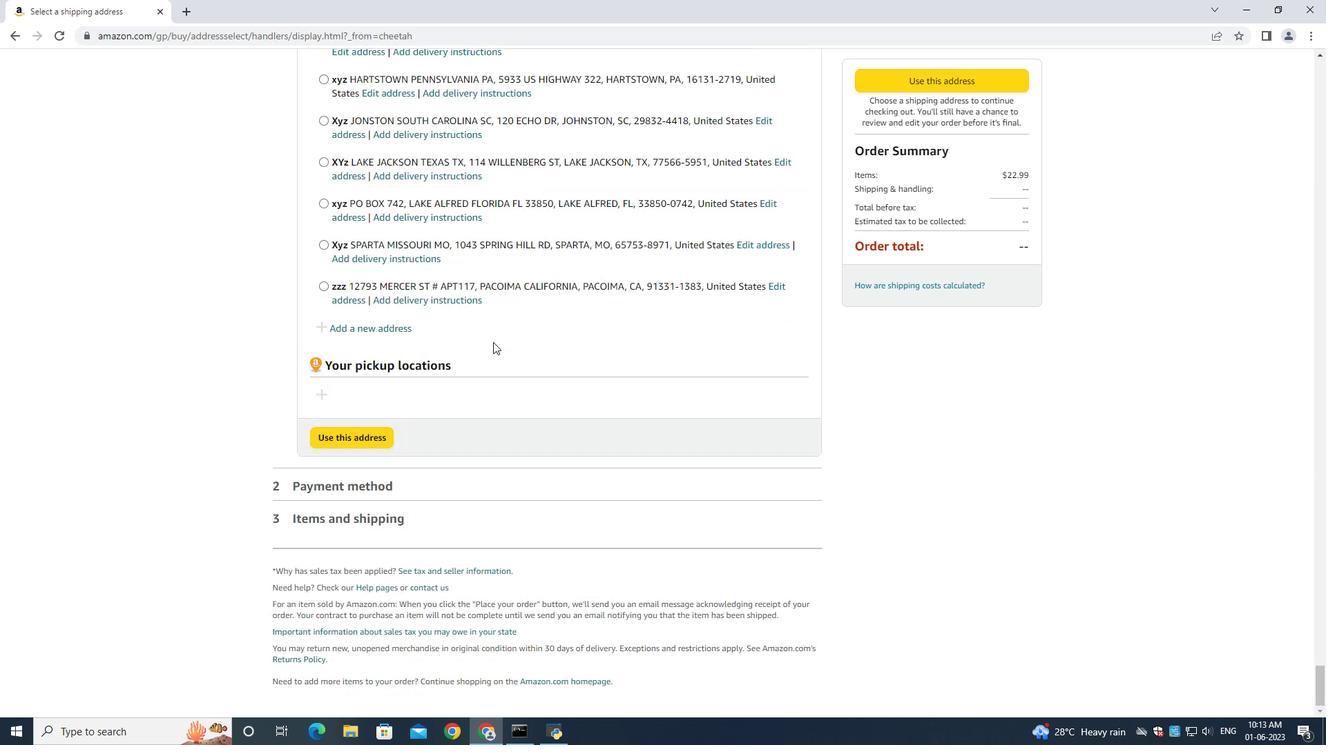 
Action: Mouse moved to (373, 323)
Screenshot: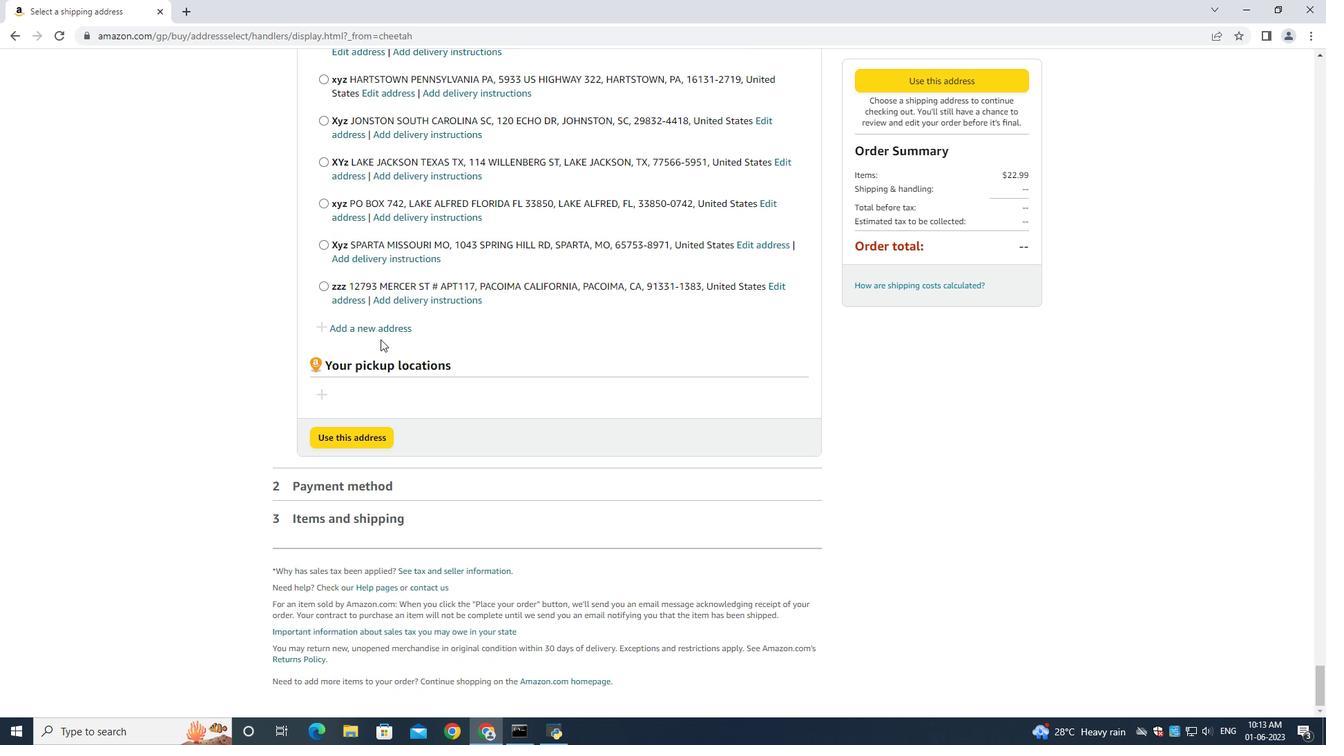
Action: Mouse pressed left at (373, 321)
Screenshot: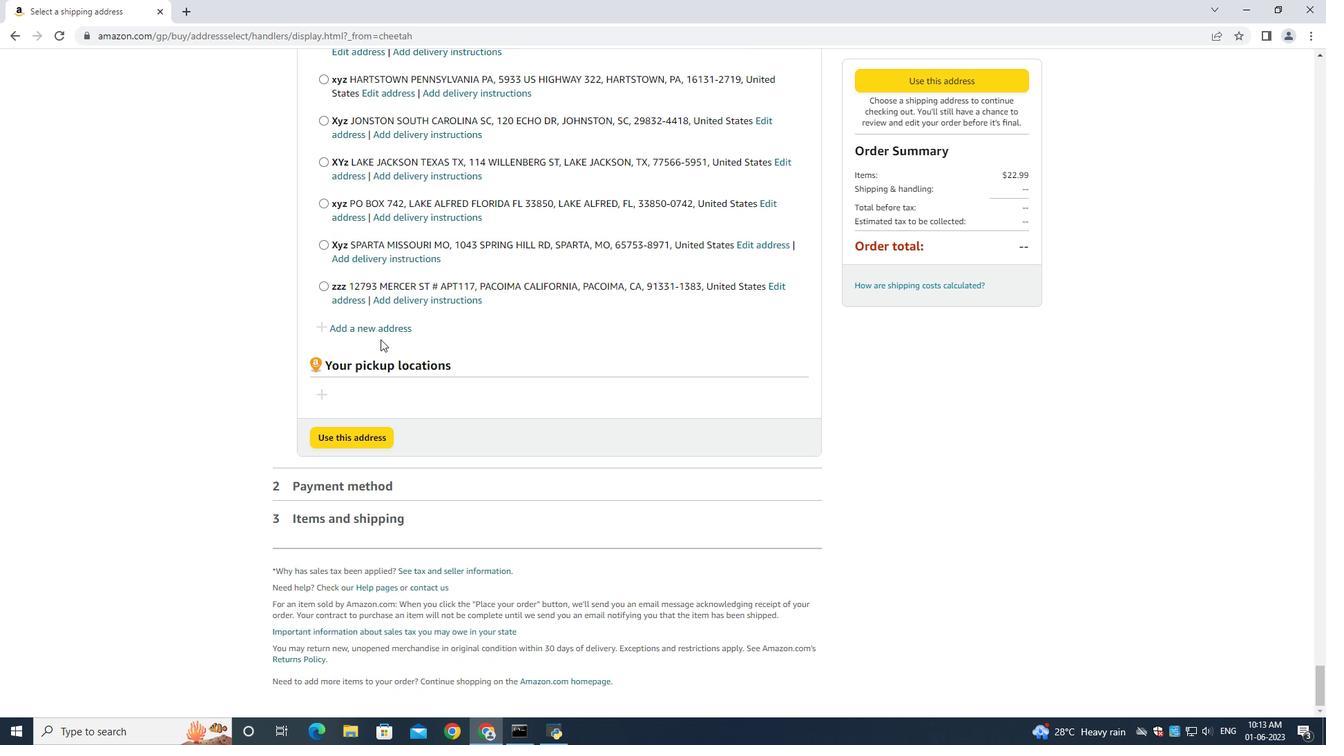
Action: Mouse moved to (375, 324)
Screenshot: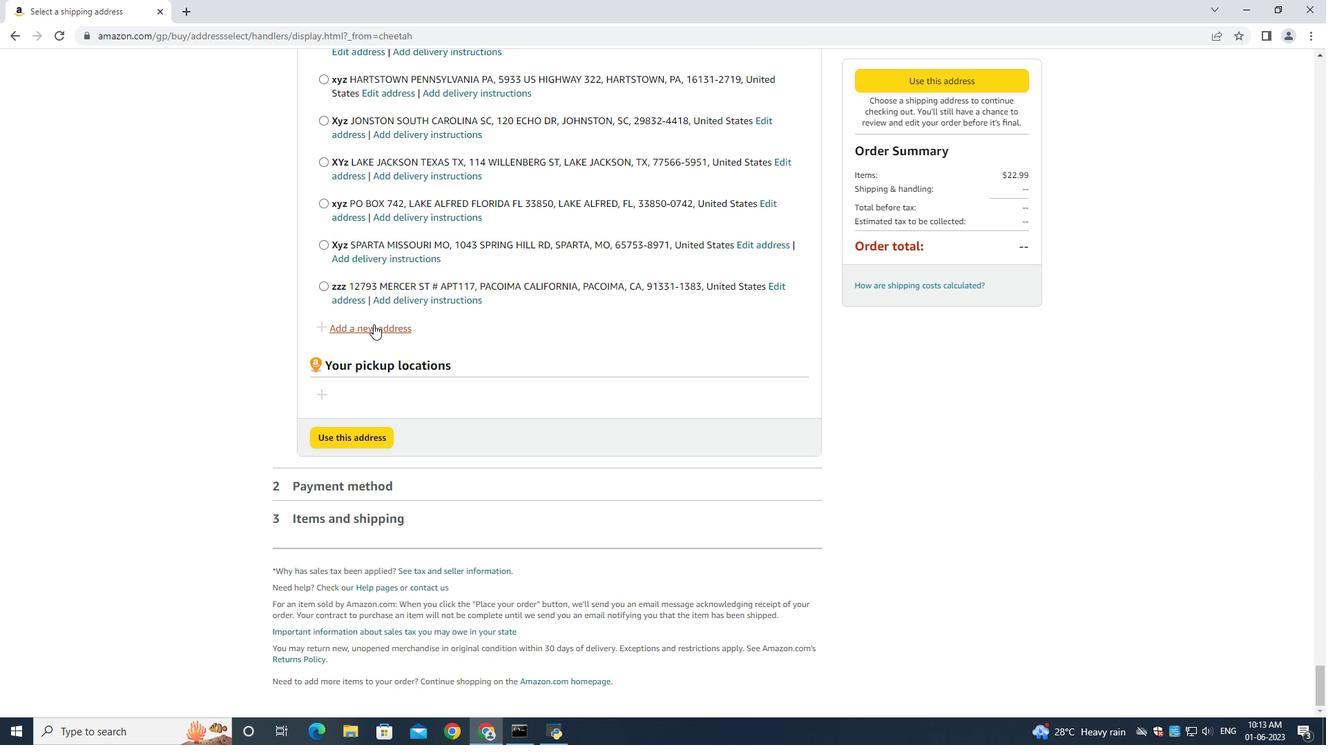 
Action: Mouse pressed left at (375, 324)
Screenshot: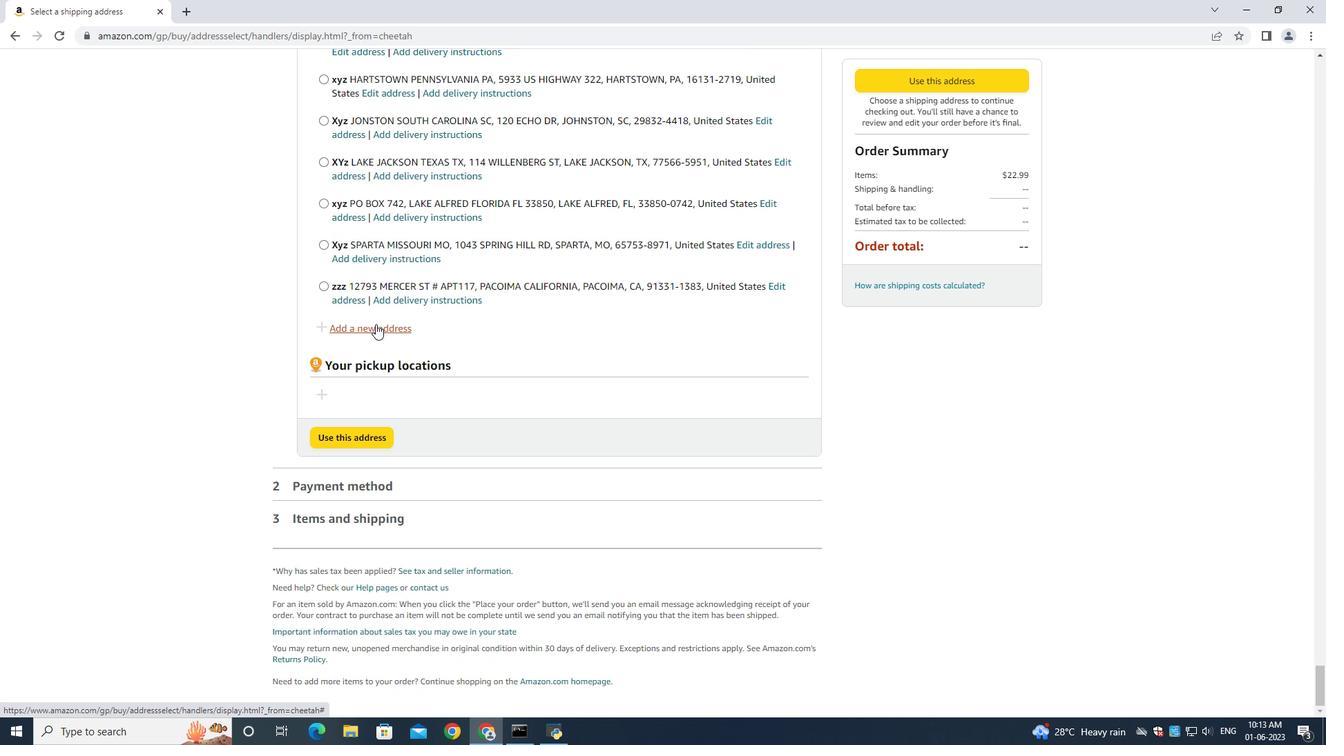 
Action: Mouse moved to (484, 330)
Screenshot: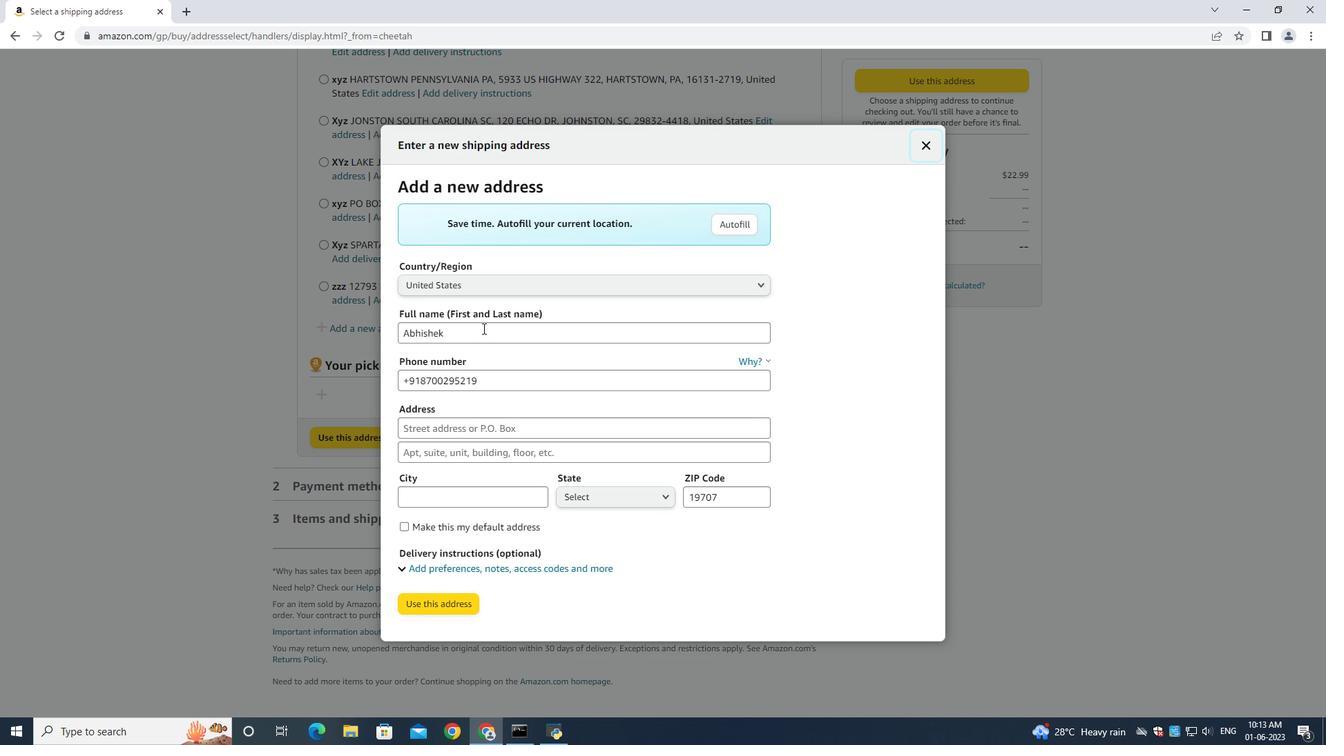 
Action: Mouse pressed left at (484, 330)
Screenshot: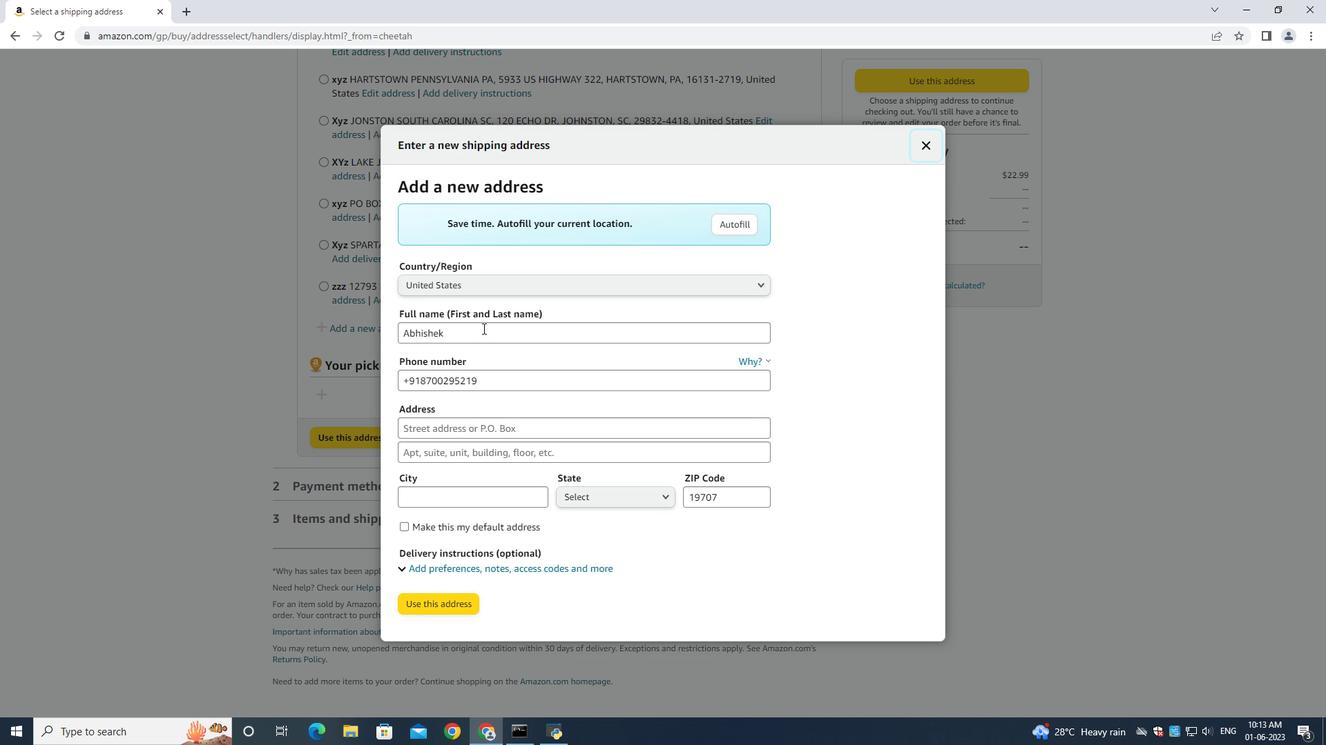 
Action: Key pressed a<Key.backspace>ctrl+A<Key.backspace><Key.shift>Lynn<Key.space><Key.shift>Cooper<Key.tab><Key.tab><Key.backspace>3022398079<Key.tab>312<Key.space><Key.shift>Lake<Key.space><Key.shift><Key.shift><Key.shift><Key.shift><Key.shift><Key.shift><Key.shift><Key.shift><Key.shift><Key.shift><Key.shift><Key.shift><Key.shift><Key.shift><Key.shift><Key.shift><Key.shift><Key.shift><Key.shift><Key.shift><Key.shift><Key.shift><Key.shift><Key.shift><Key.shift><Key.shift><Key.shift><Key.shift><Key.shift><Key.shift><Key.shift><Key.shift>Floyd<Key.space><Key.shift><Key.shift><Key.shift><Key.shift><Key.shift>Cir<Key.space><Key.backspace>cle<Key.space><Key.tab><Key.shift><Key.shift><Key.shift><Key.shift><Key.shift><Key.shift><Key.shift><Key.shift><Key.shift><Key.shift><Key.shift><Key.shift><Key.shift><Key.shift><Key.shift><Key.shift><Key.shift><Key.shift><Key.shift><Key.shift><Key.shift><Key.shift><Key.shift><Key.shift><Key.shift><Key.shift><Key.shift><Key.shift><Key.shift><Key.shift><Key.shift><Key.shift>Hockessin<Key.space><Key.shift><Key.shift><Key.shift><Key.shift><Key.shift><Key.shift><Key.shift><Key.shift><Key.shift><Key.shift><Key.shift><Key.shift><Key.shift><Key.shift><Key.shift><Key.shift><Key.shift><Key.shift><Key.shift><Key.shift><Key.shift>Delaware<Key.tab><Key.shift><Key.shift><Key.shift><Key.shift><Key.shift><Key.shift><Key.shift>Hockessin<Key.space><Key.tab><Key.shift><Key.shift><Key.shift><Key.shift><Key.shift><Key.shift><Key.shift><Key.shift><Key.shift><Key.shift>D<Key.tab>
Screenshot: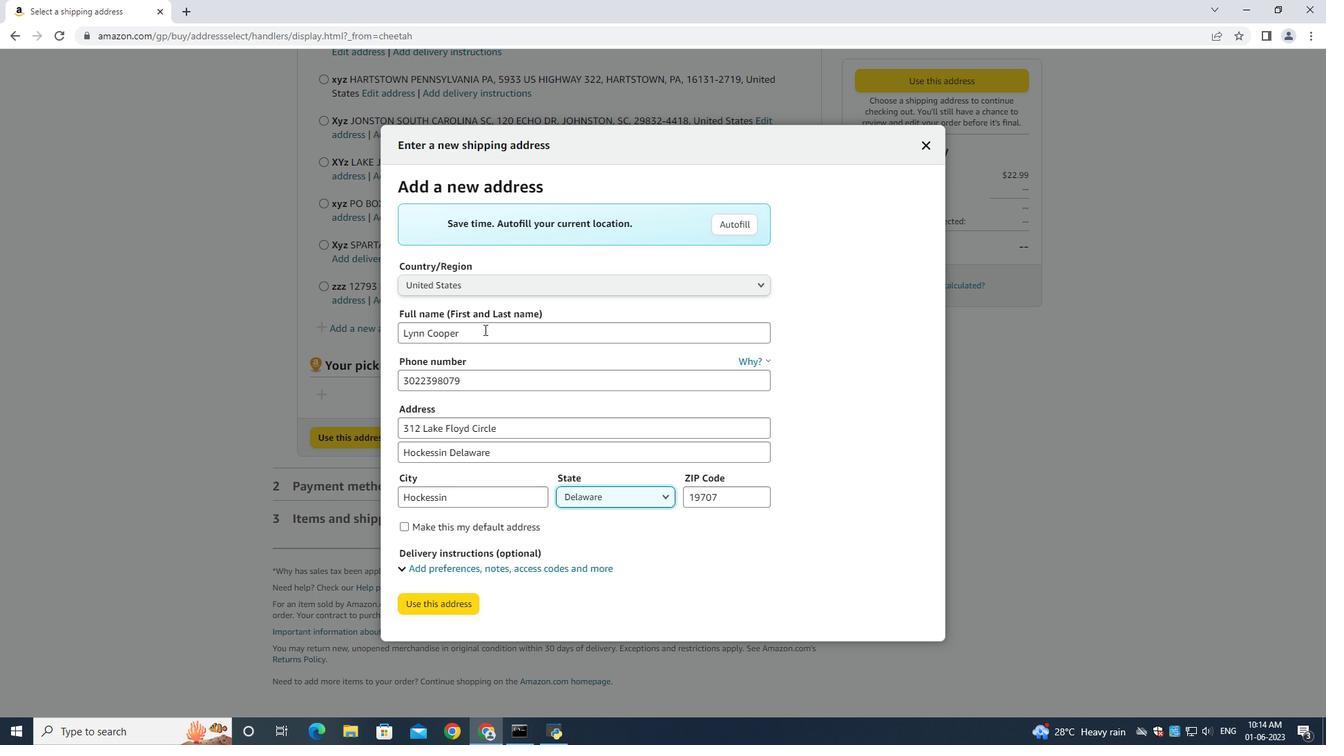 
Action: Mouse moved to (442, 606)
Screenshot: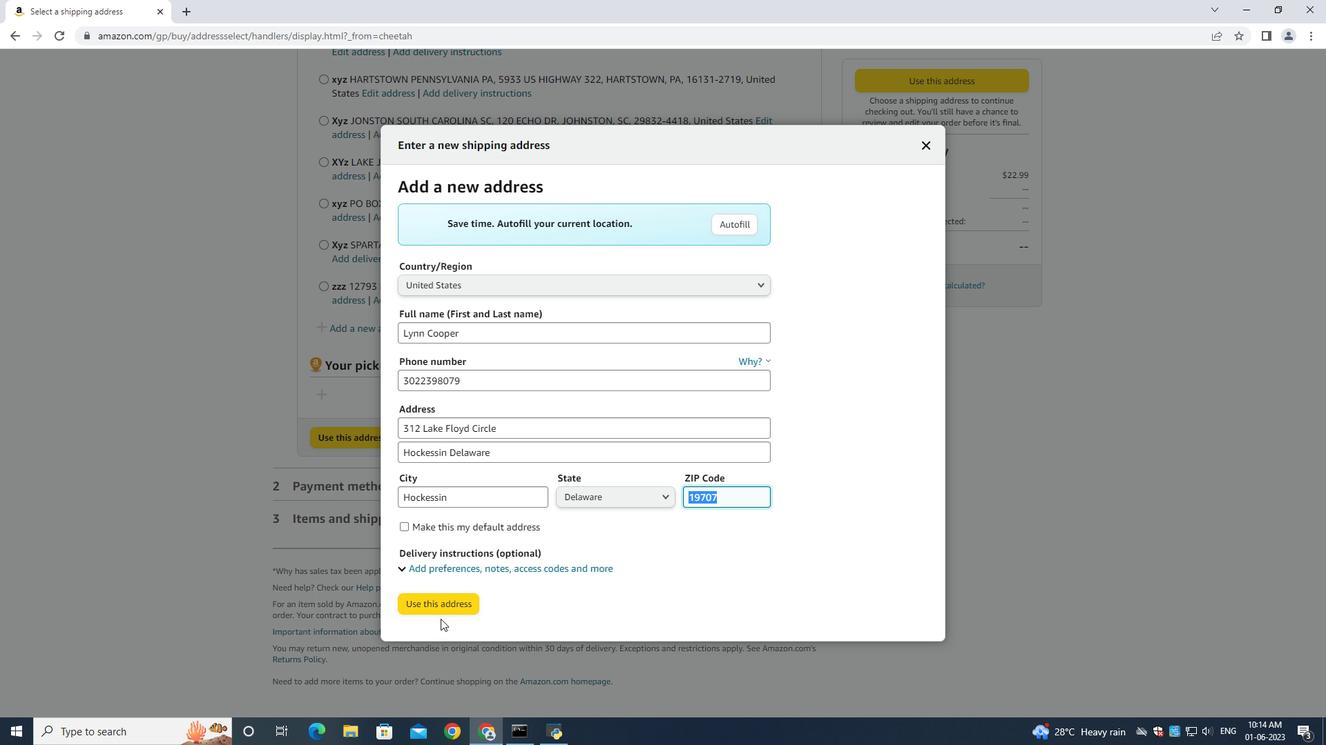 
Action: Mouse pressed left at (442, 606)
Screenshot: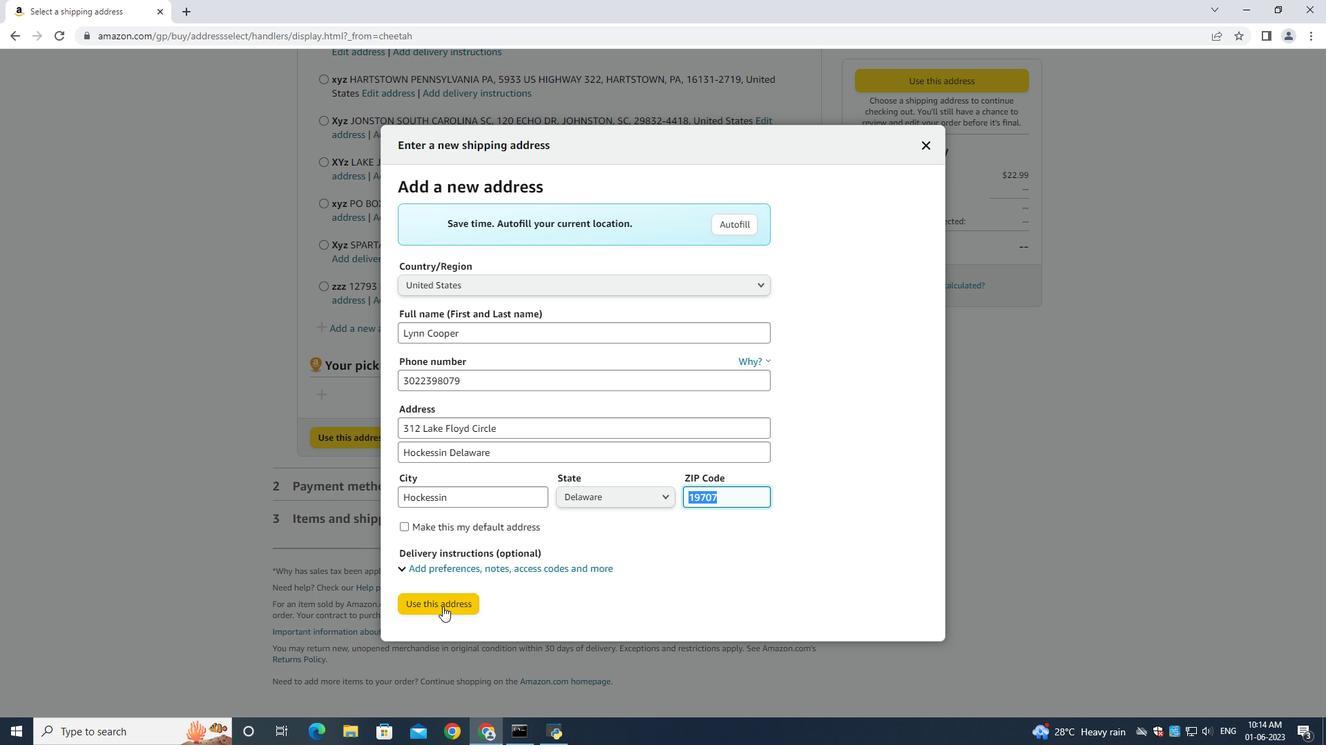 
Action: Mouse moved to (441, 707)
Screenshot: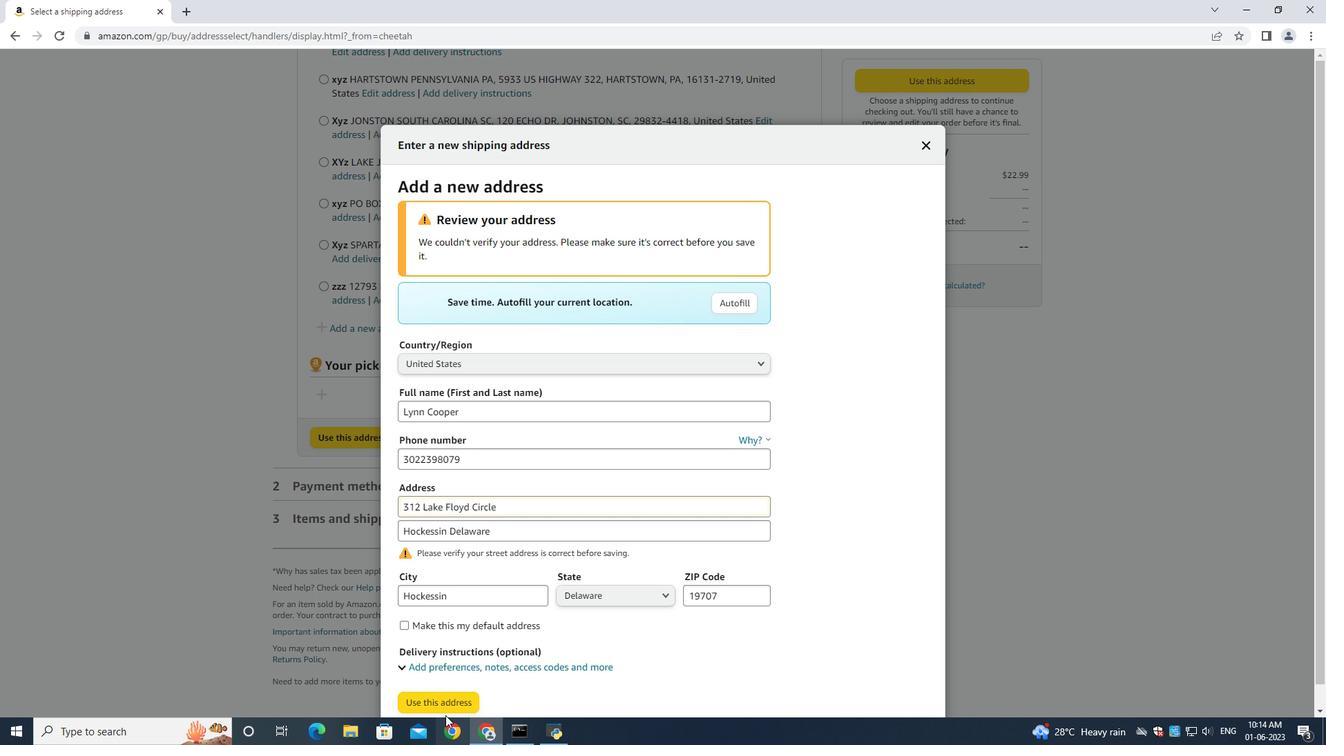 
Action: Mouse pressed left at (441, 707)
Screenshot: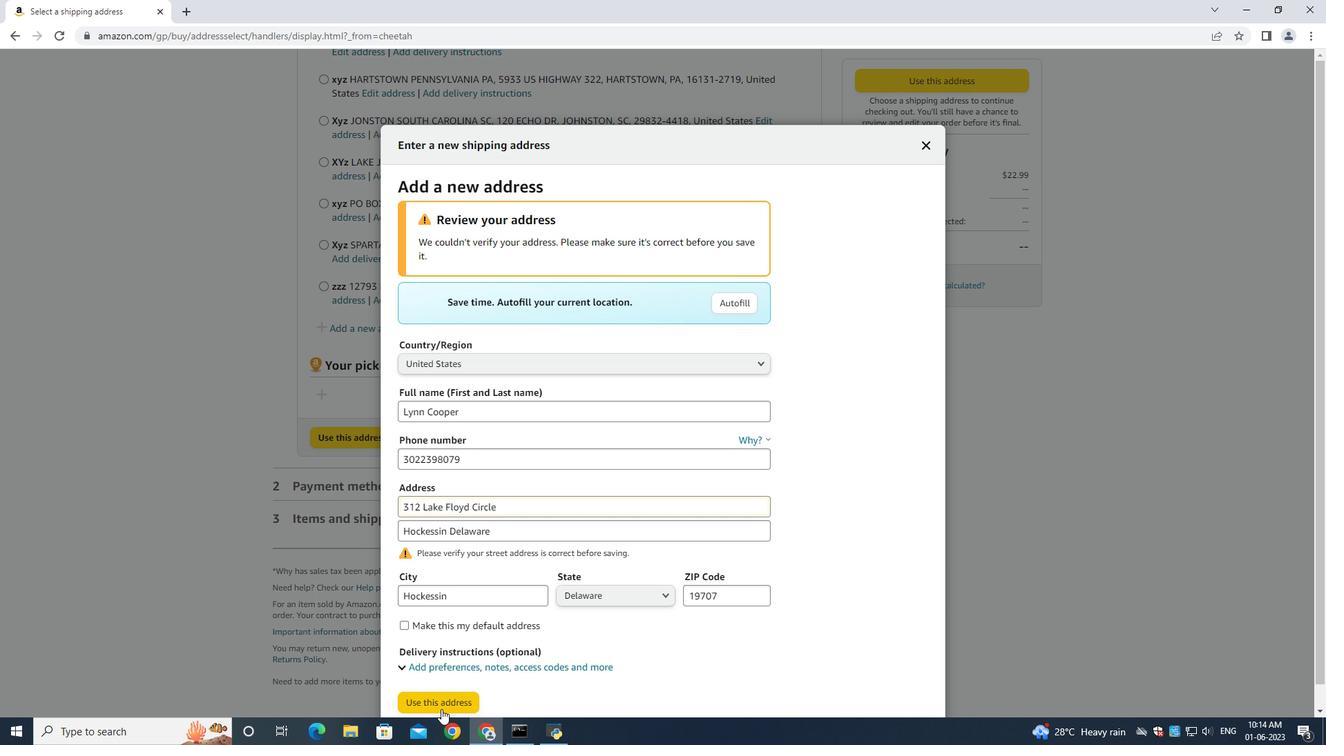 
Action: Mouse moved to (408, 383)
Screenshot: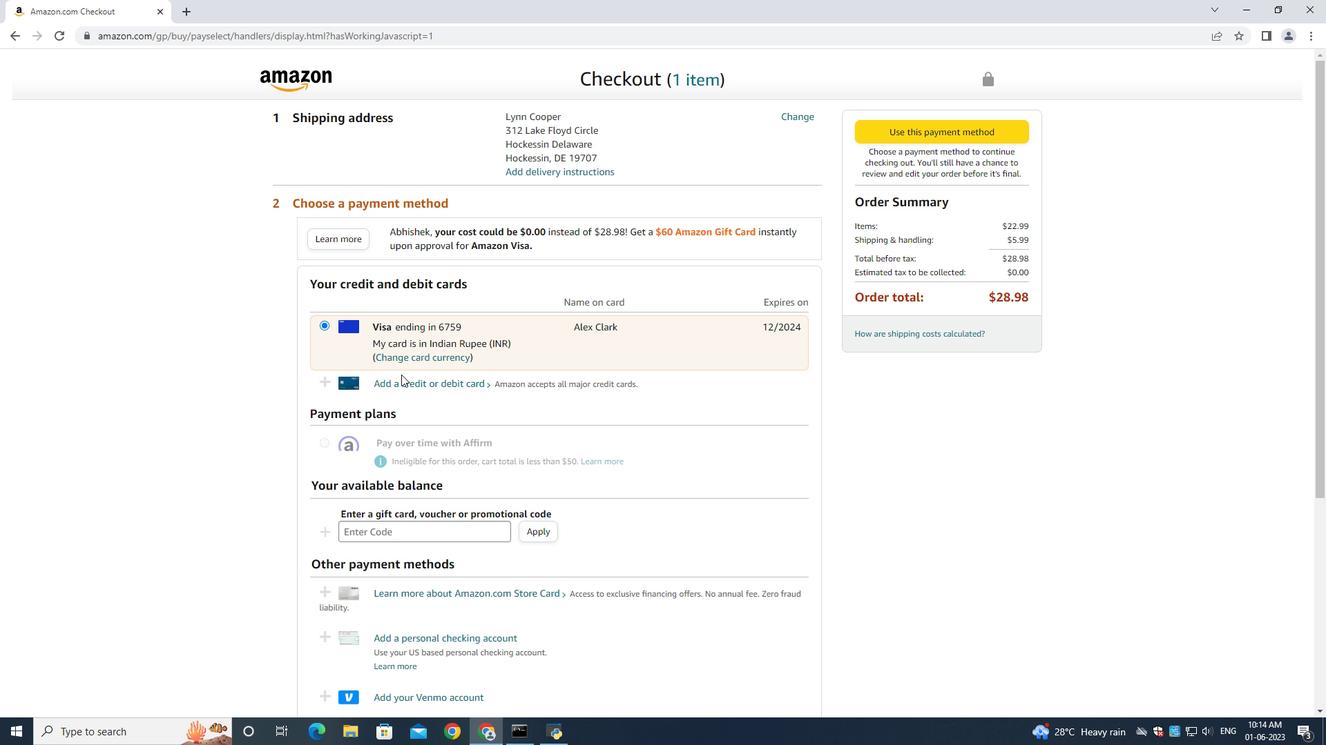 
Action: Mouse pressed left at (408, 383)
Screenshot: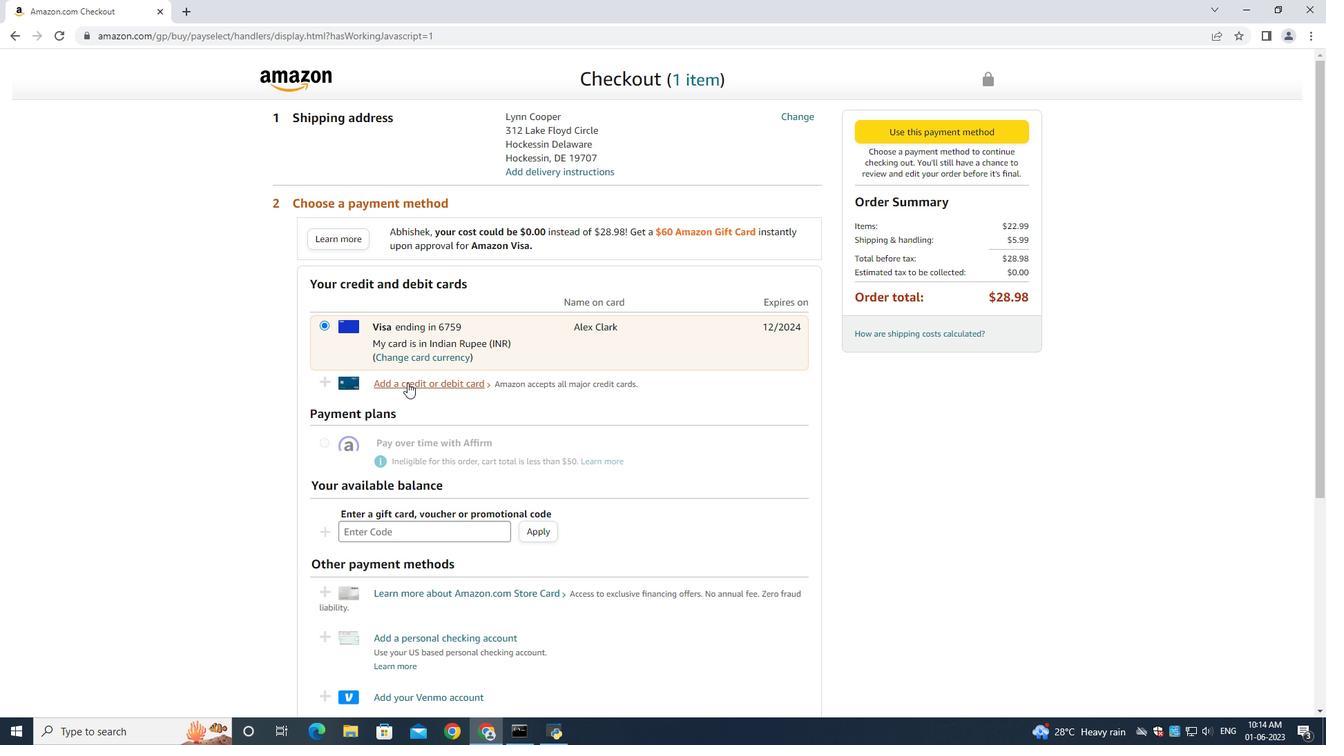
Action: Mouse moved to (575, 340)
Screenshot: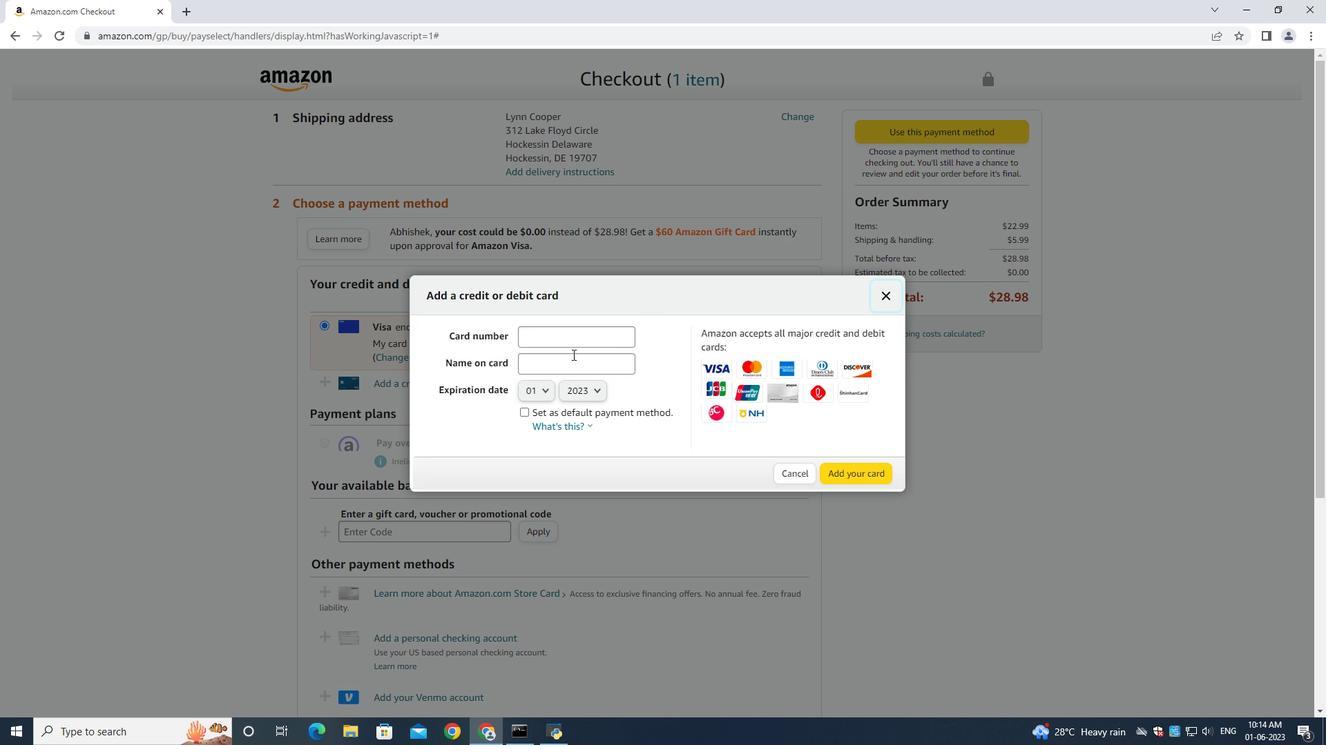 
Action: Mouse pressed left at (575, 340)
Screenshot: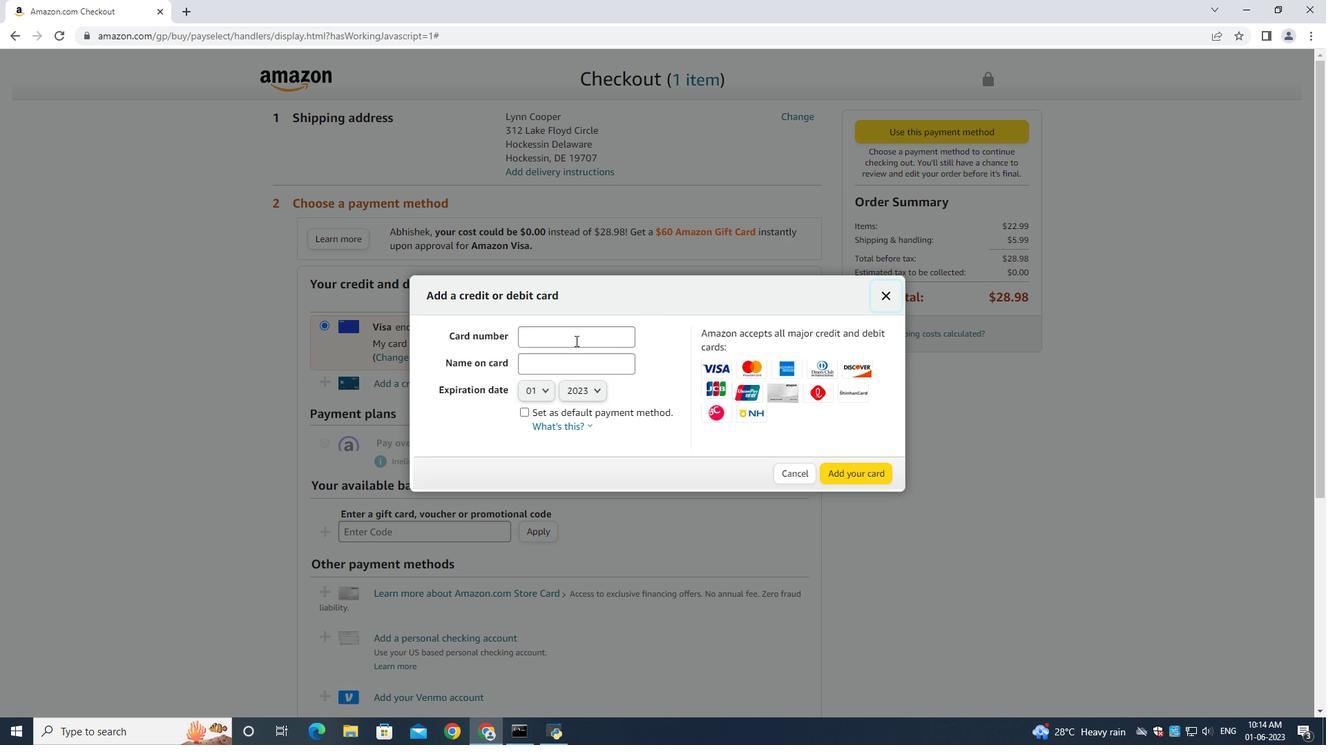 
Action: Key pressed 4893754559587965<Key.space><Key.tab><Key.shift>John<Key.space><Key.shift>Baker<Key.tab>
Screenshot: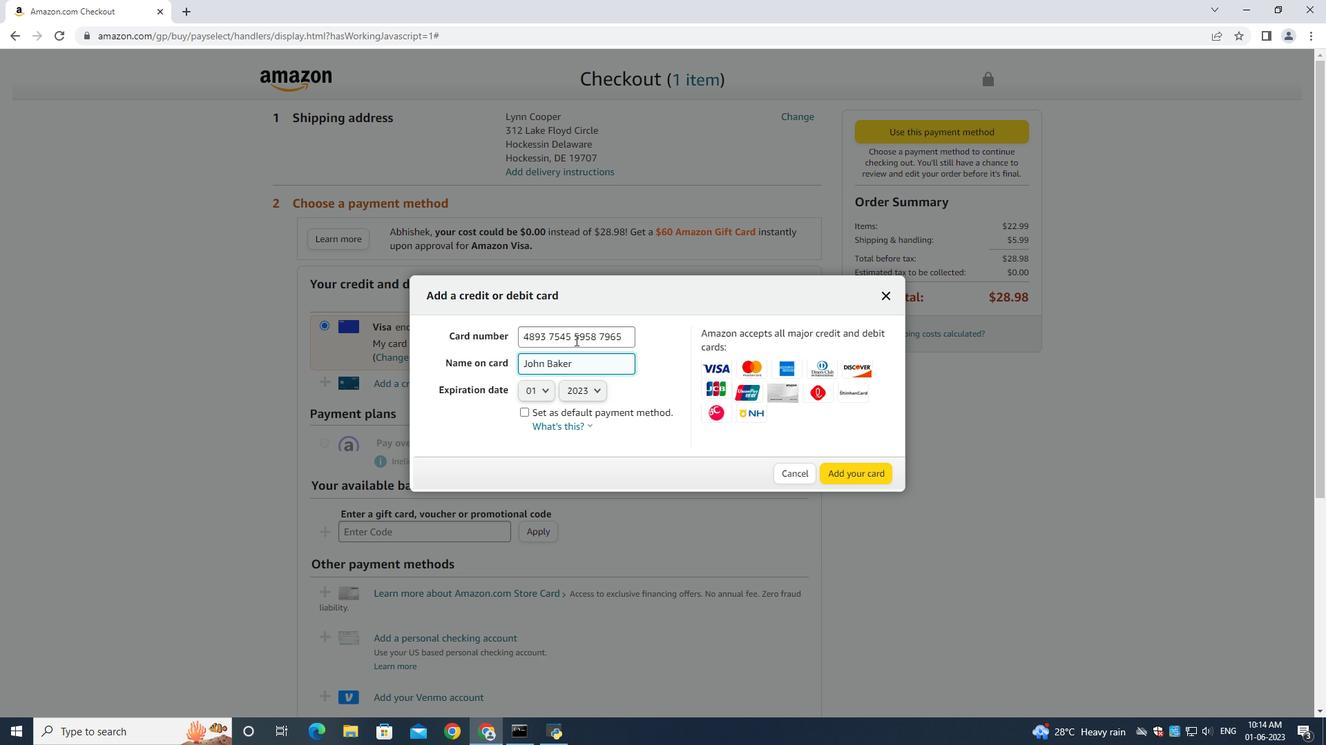 
Action: Mouse moved to (529, 395)
Screenshot: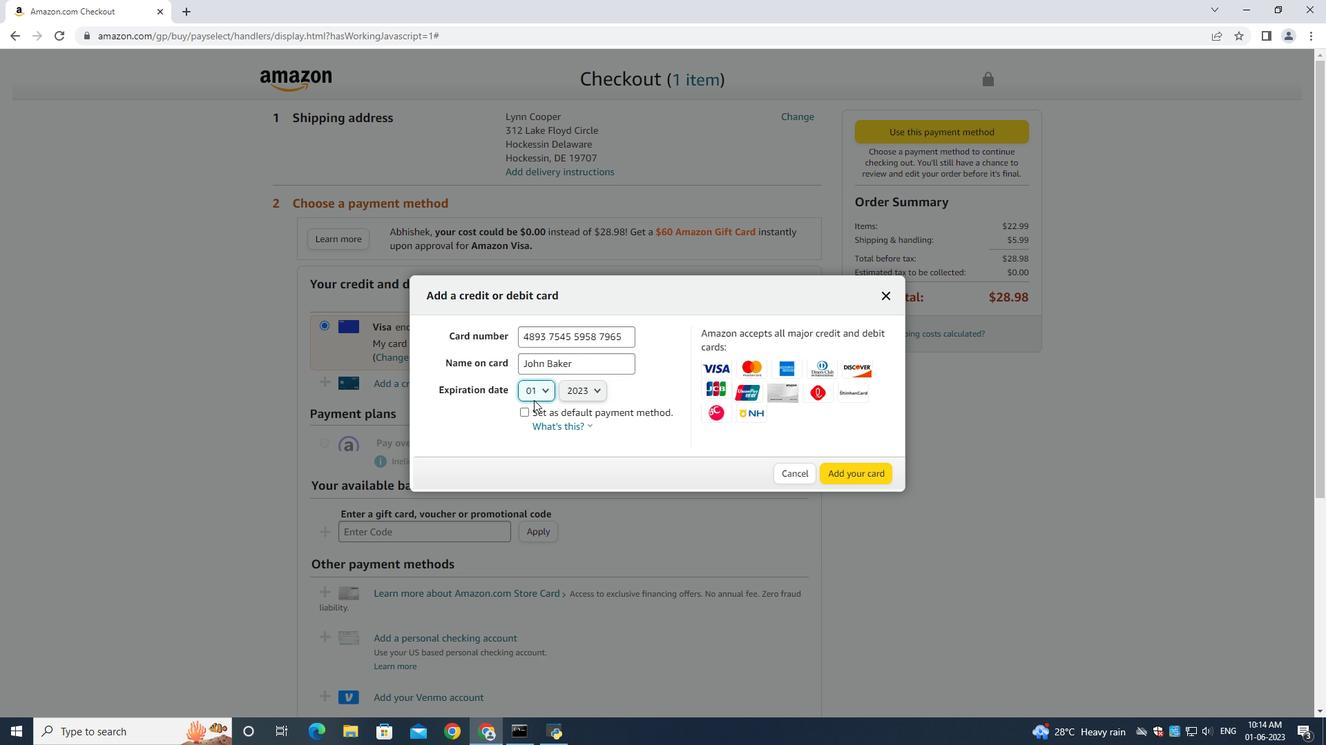 
Action: Mouse pressed left at (529, 395)
Screenshot: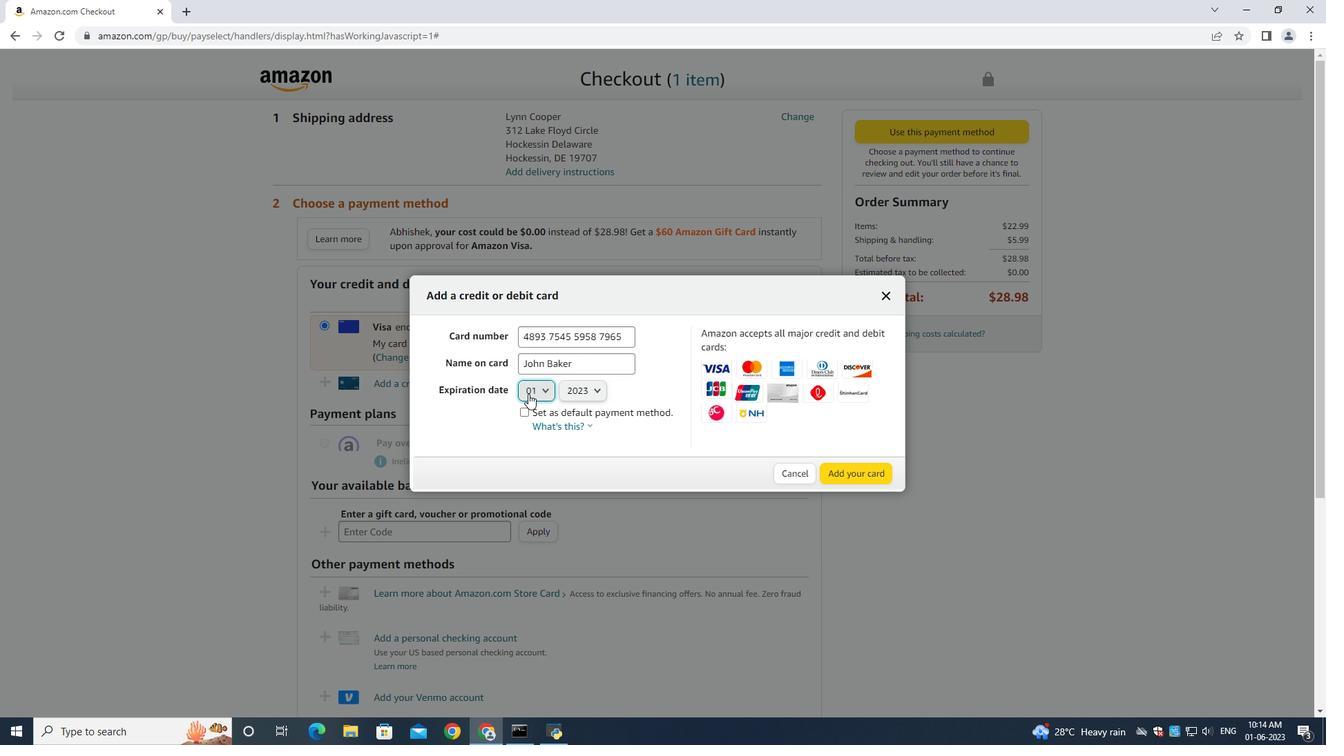 
Action: Mouse moved to (536, 486)
Screenshot: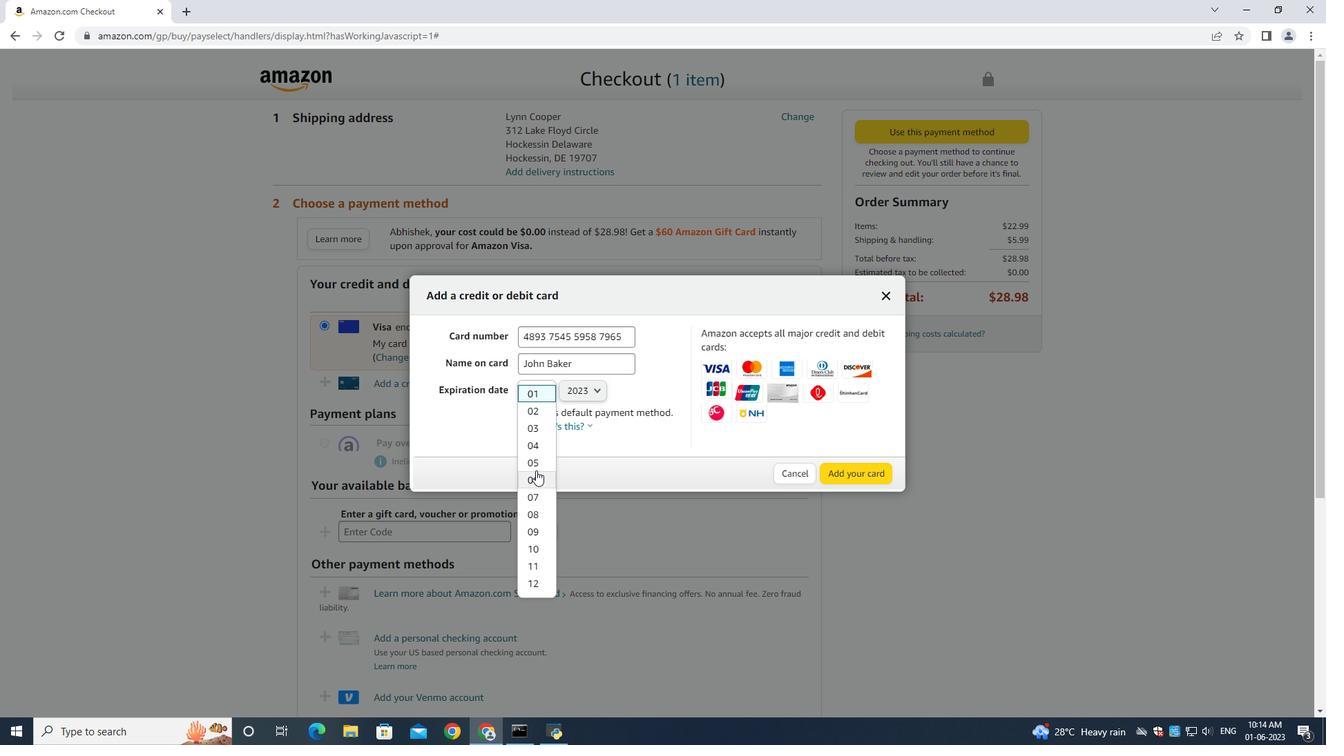 
Action: Mouse pressed left at (536, 486)
Screenshot: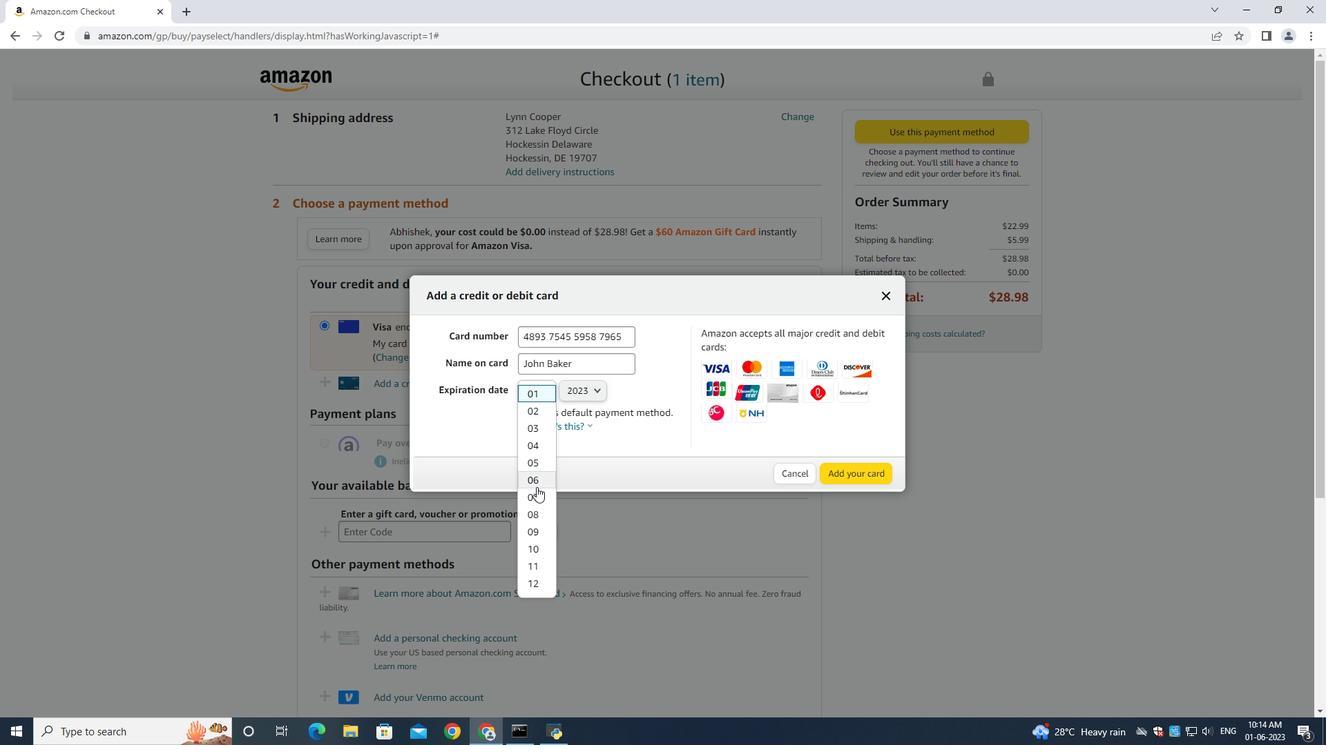
Action: Mouse moved to (583, 387)
